Task: Create a travel and tour presentation slider template.
Action: Mouse moved to (468, 184)
Screenshot: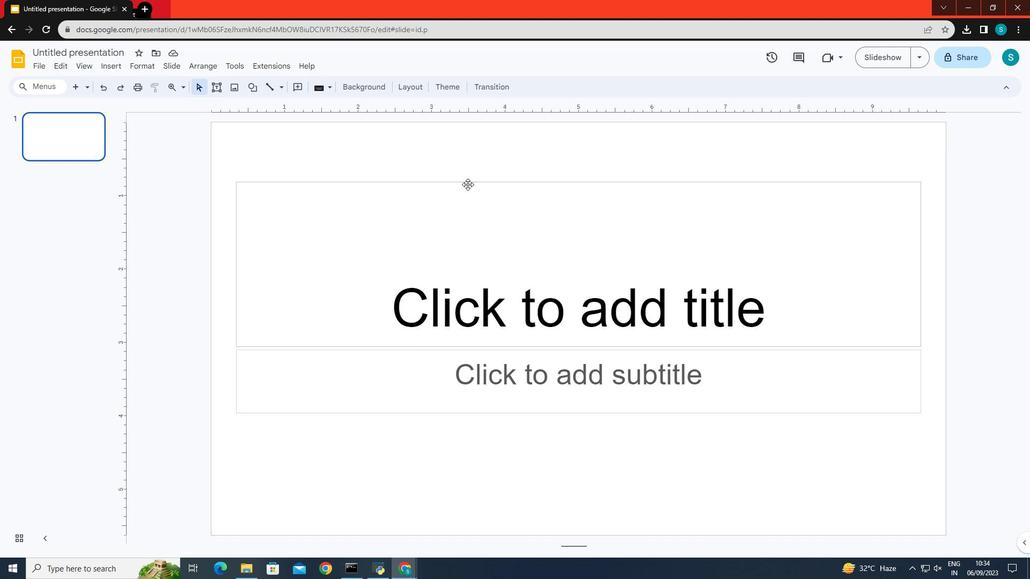 
Action: Mouse pressed left at (468, 184)
Screenshot: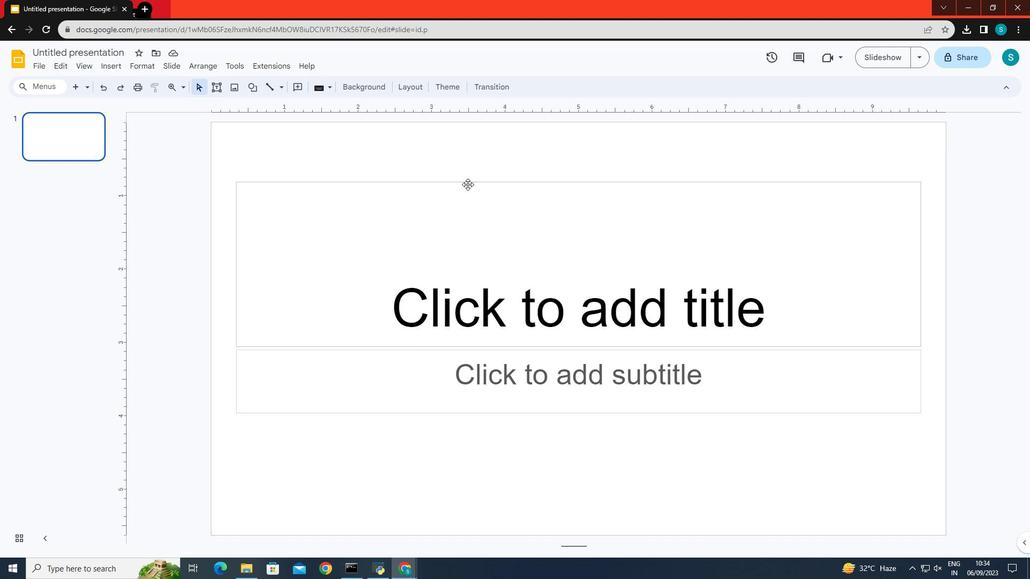 
Action: Key pressed <Key.delete>
Screenshot: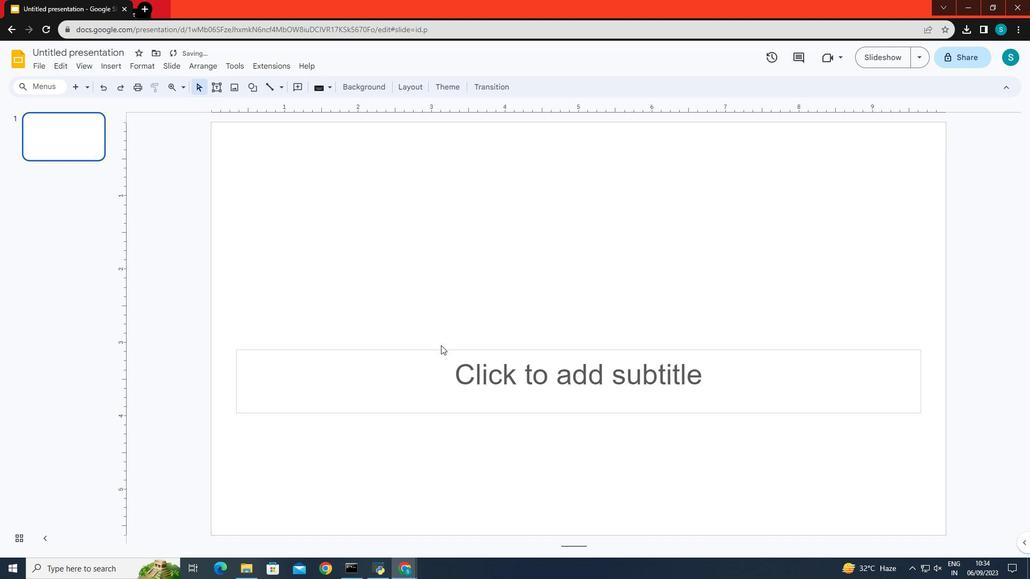
Action: Mouse moved to (427, 349)
Screenshot: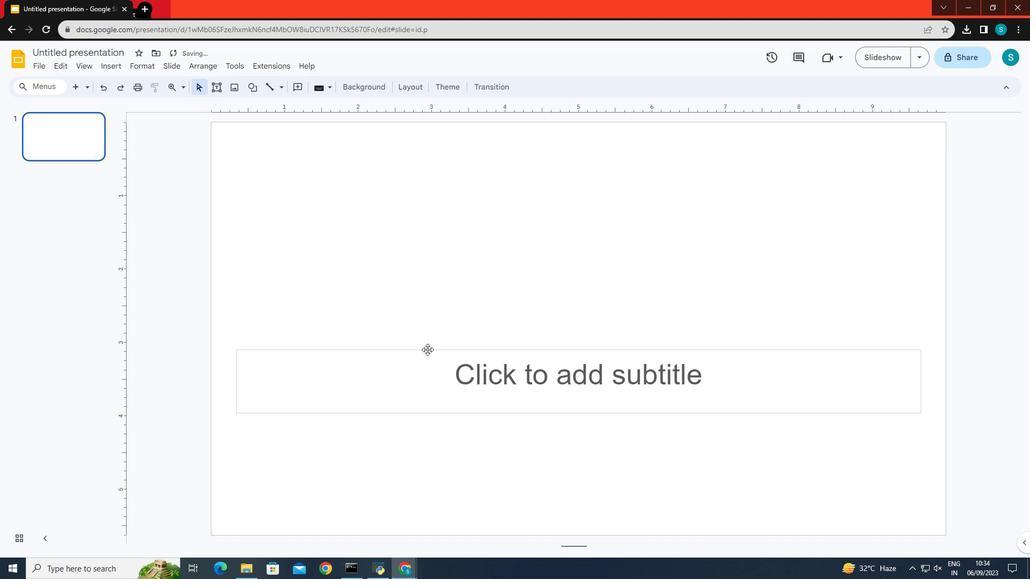 
Action: Mouse pressed left at (427, 349)
Screenshot: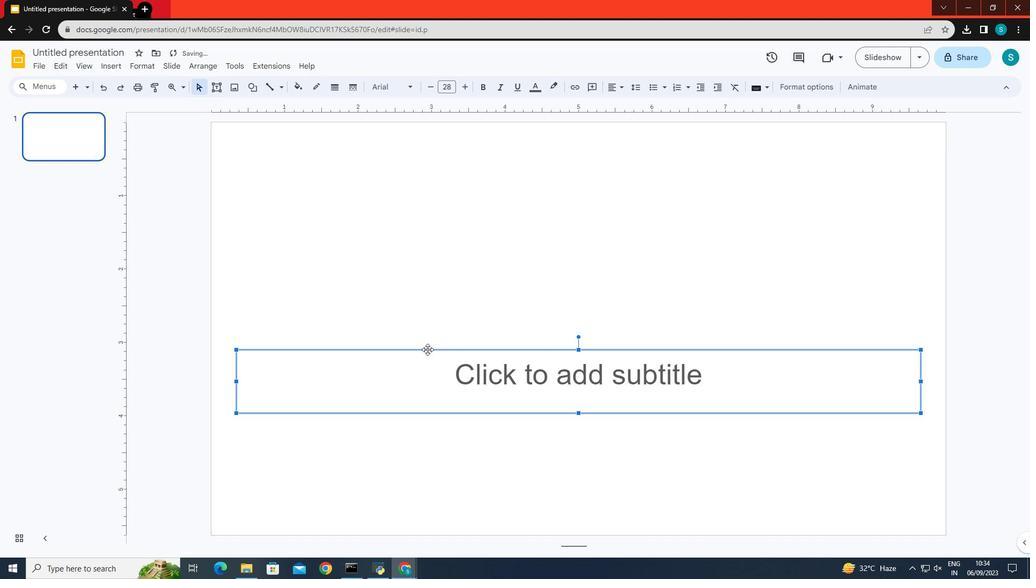 
Action: Key pressed <Key.delete>
Screenshot: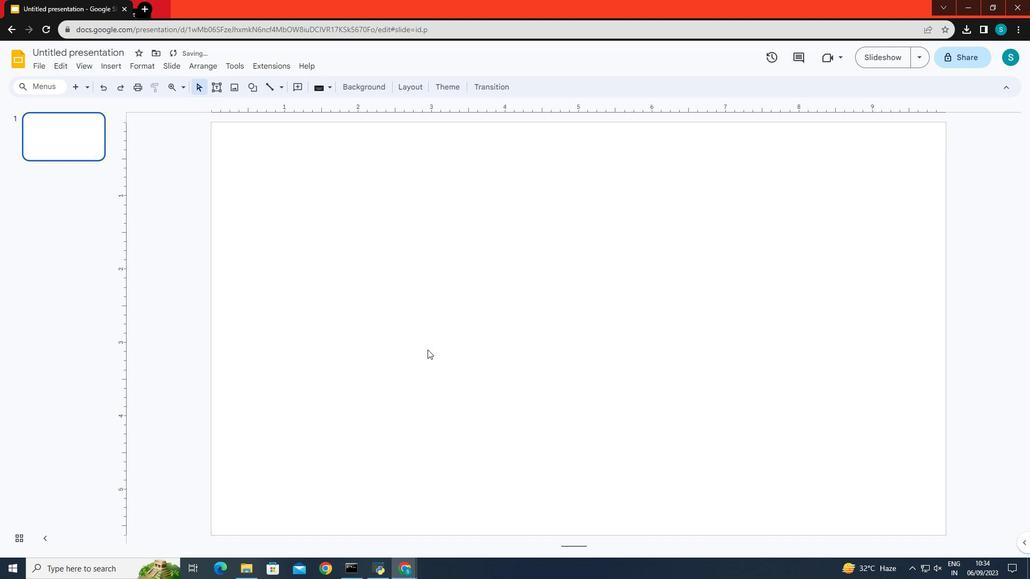 
Action: Mouse moved to (362, 87)
Screenshot: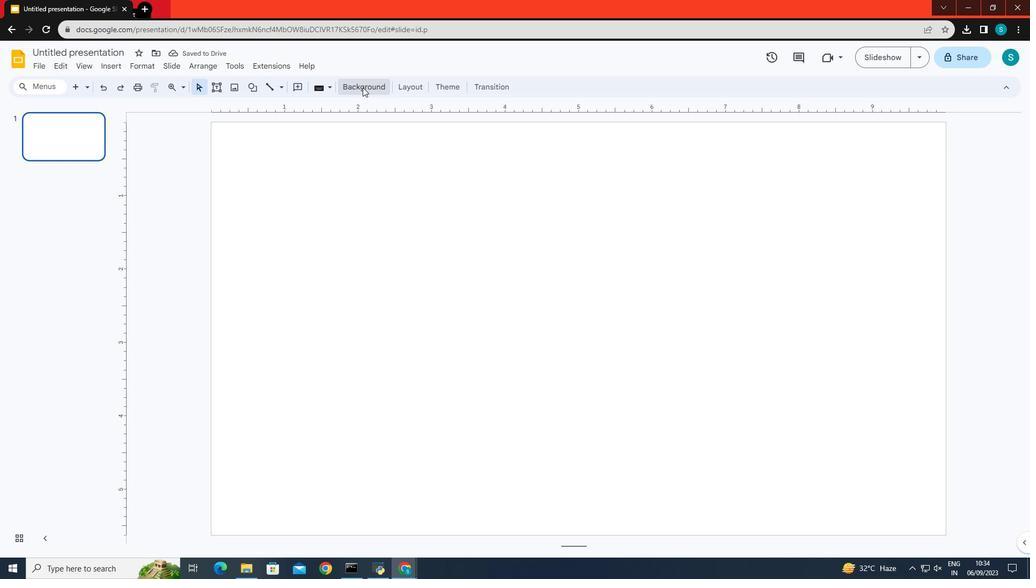 
Action: Mouse pressed left at (362, 87)
Screenshot: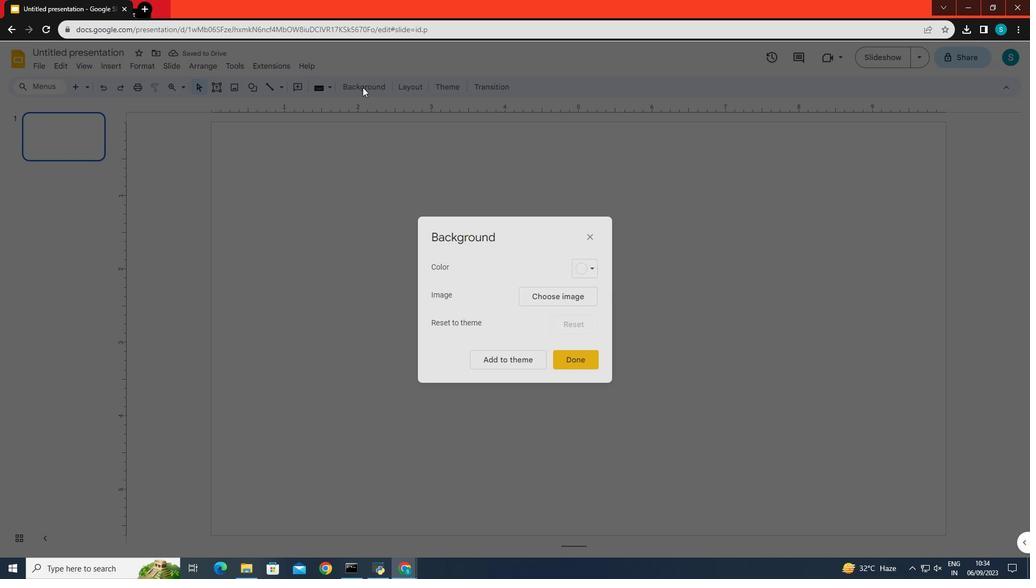 
Action: Mouse moved to (591, 271)
Screenshot: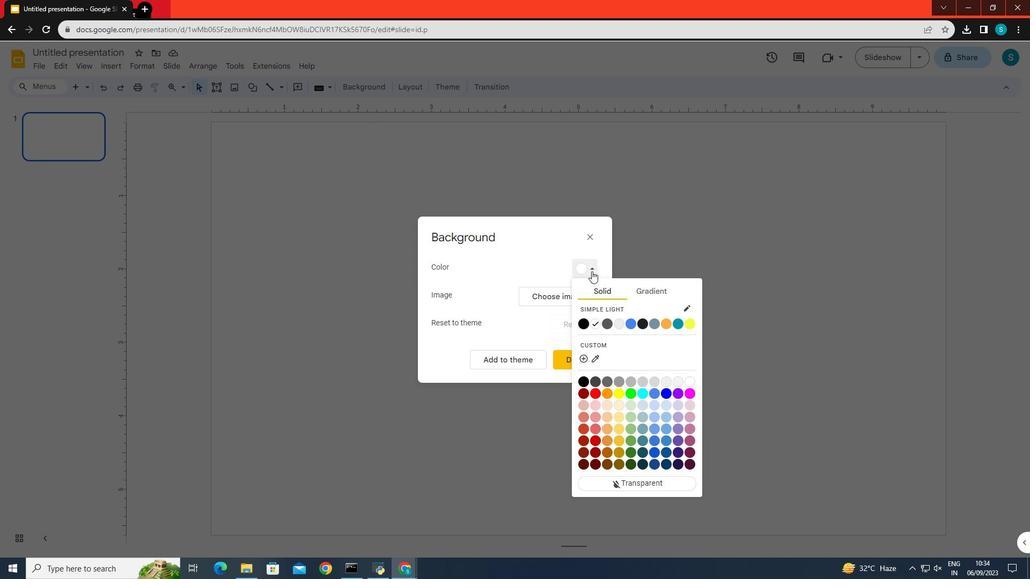 
Action: Mouse pressed left at (591, 271)
Screenshot: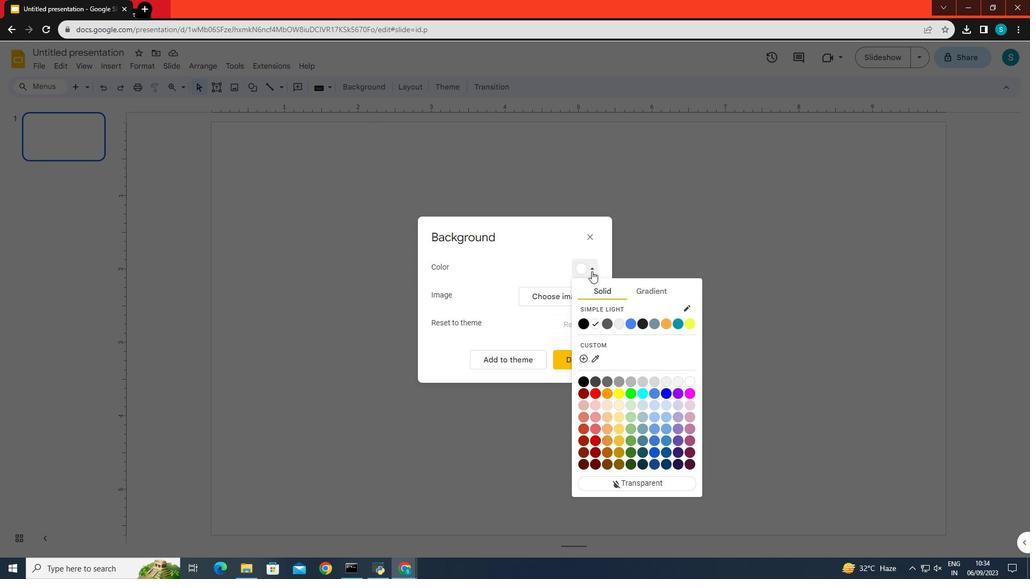 
Action: Mouse moved to (682, 323)
Screenshot: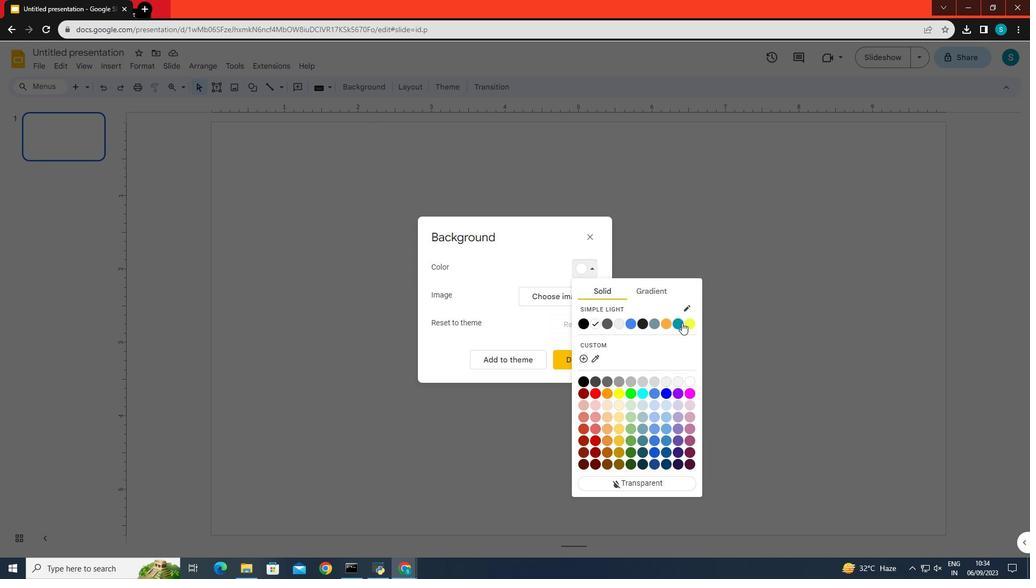 
Action: Mouse pressed left at (682, 323)
Screenshot: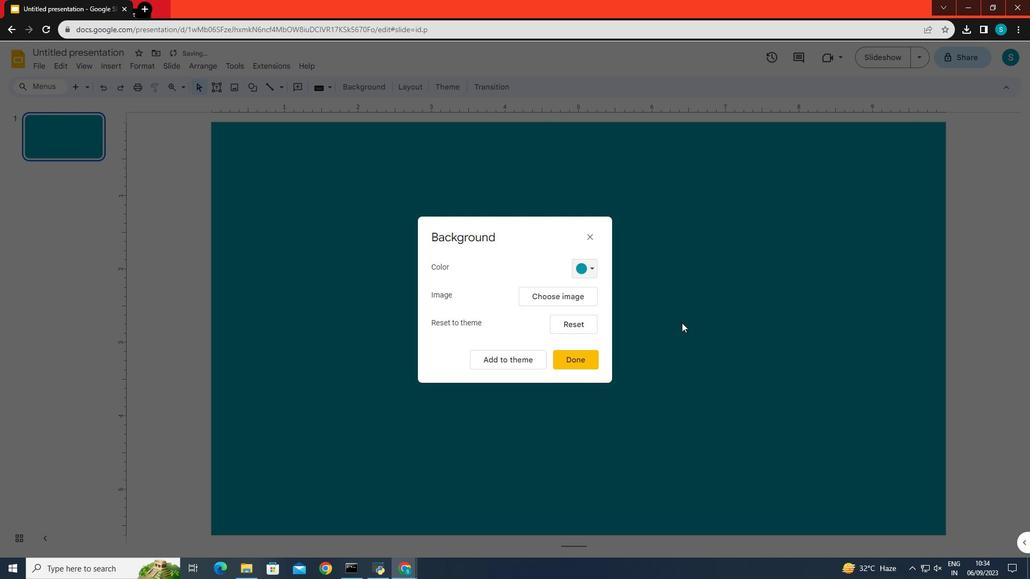 
Action: Mouse moved to (586, 362)
Screenshot: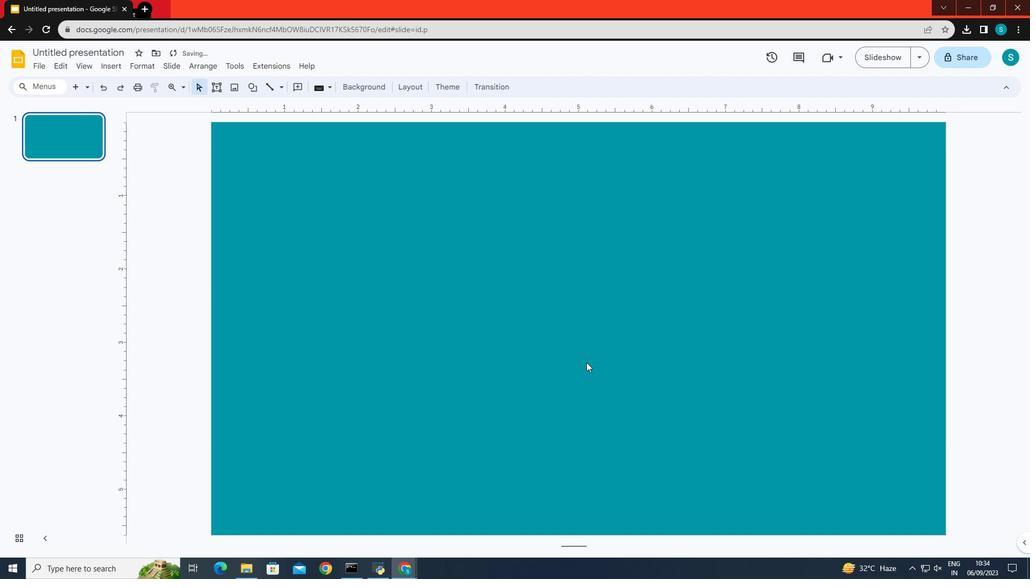 
Action: Mouse pressed left at (586, 362)
Screenshot: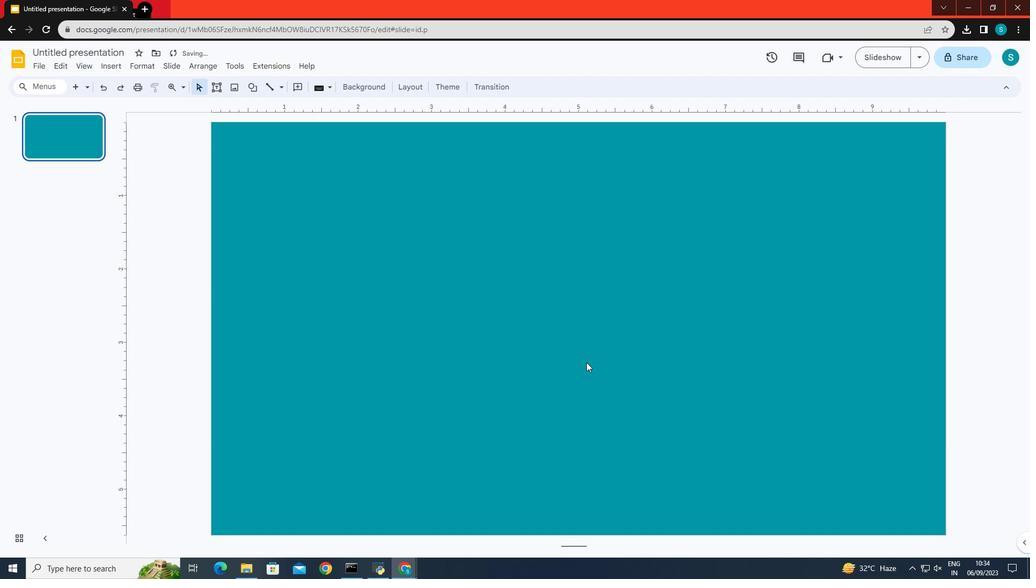 
Action: Mouse moved to (267, 81)
Screenshot: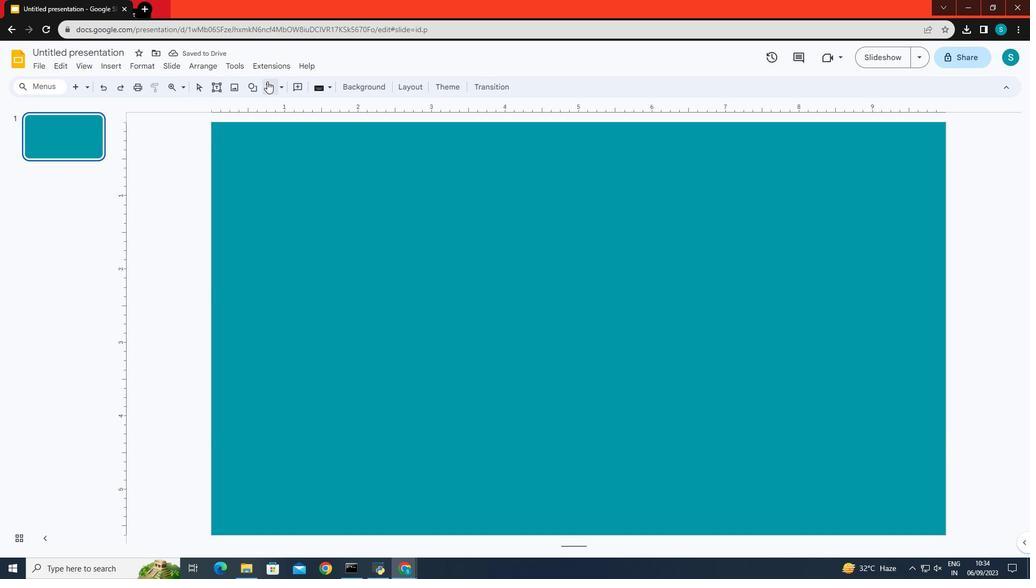 
Action: Mouse pressed left at (267, 81)
Screenshot: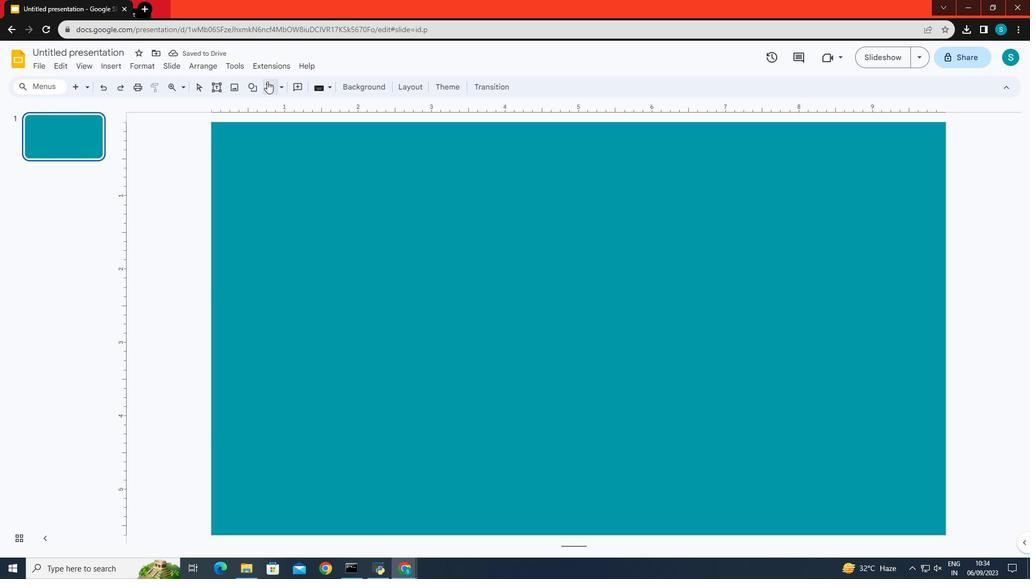 
Action: Mouse moved to (224, 207)
Screenshot: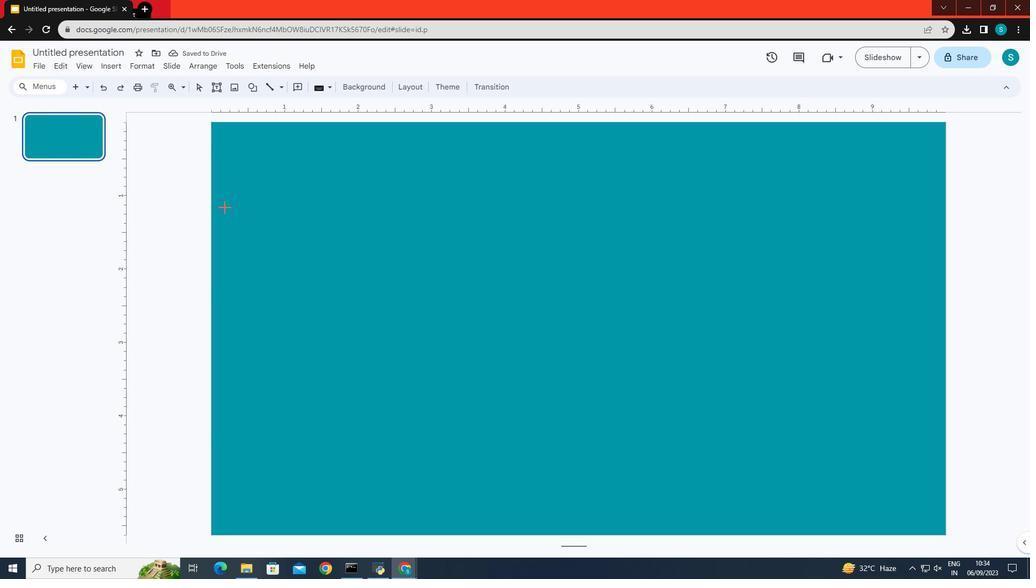 
Action: Mouse pressed left at (224, 207)
Screenshot: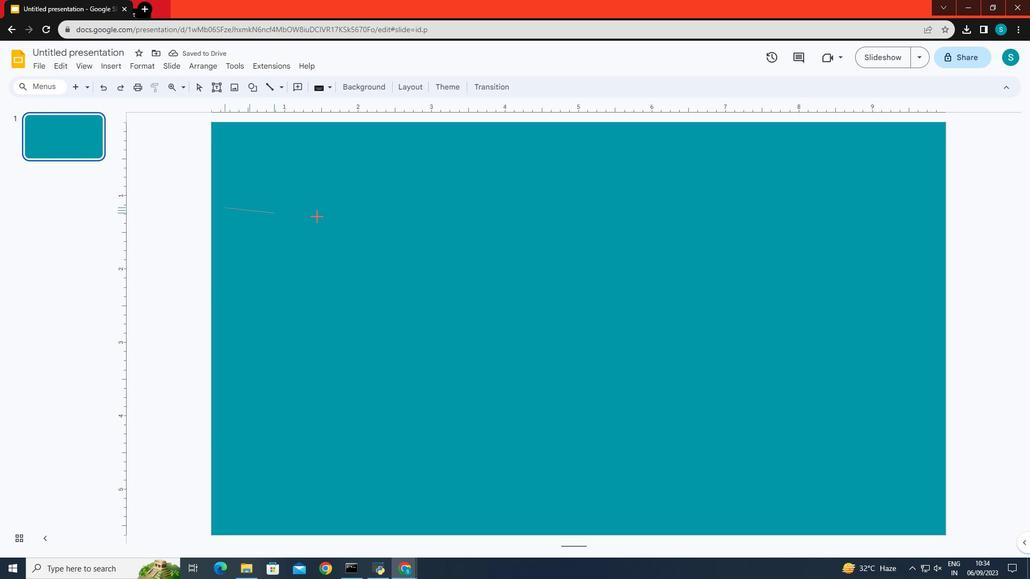 
Action: Mouse moved to (552, 204)
Screenshot: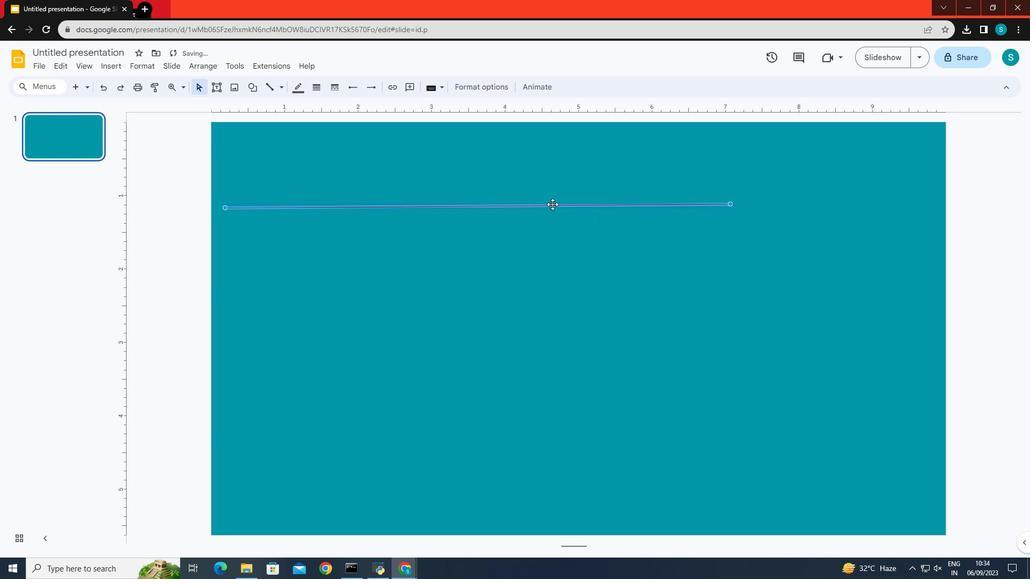 
Action: Mouse pressed left at (552, 204)
Screenshot: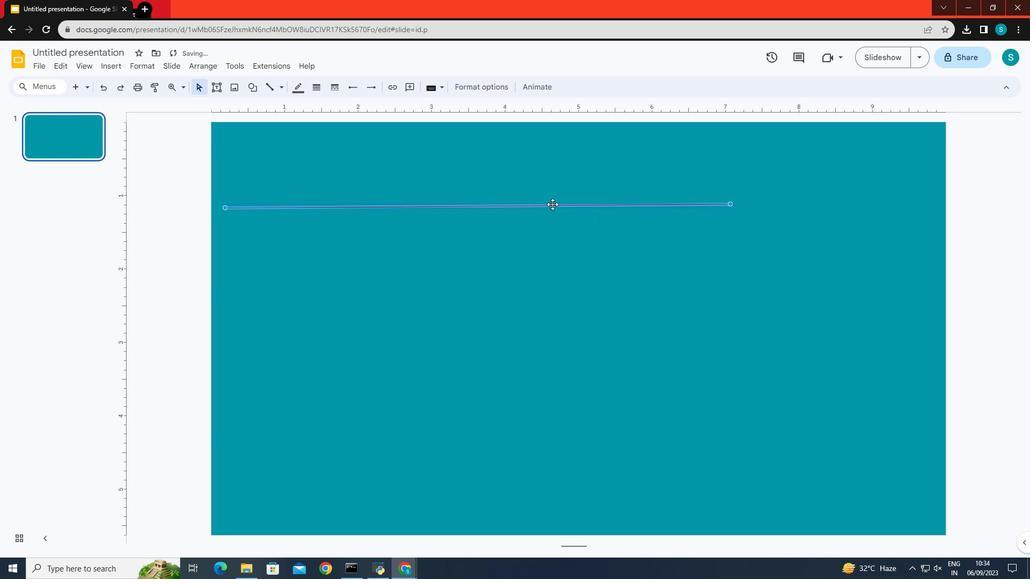 
Action: Mouse moved to (641, 206)
Screenshot: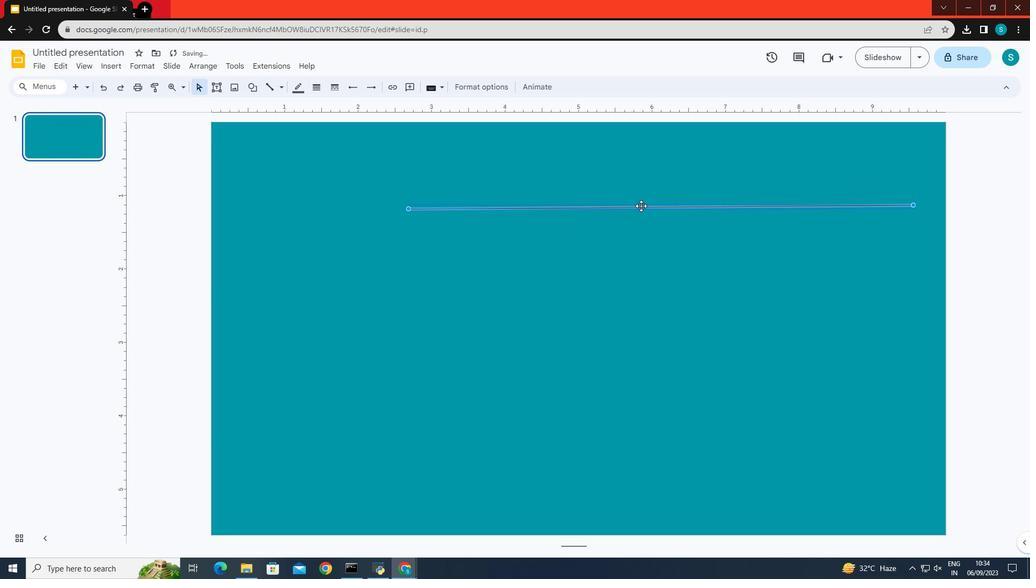 
Action: Mouse pressed left at (641, 206)
Screenshot: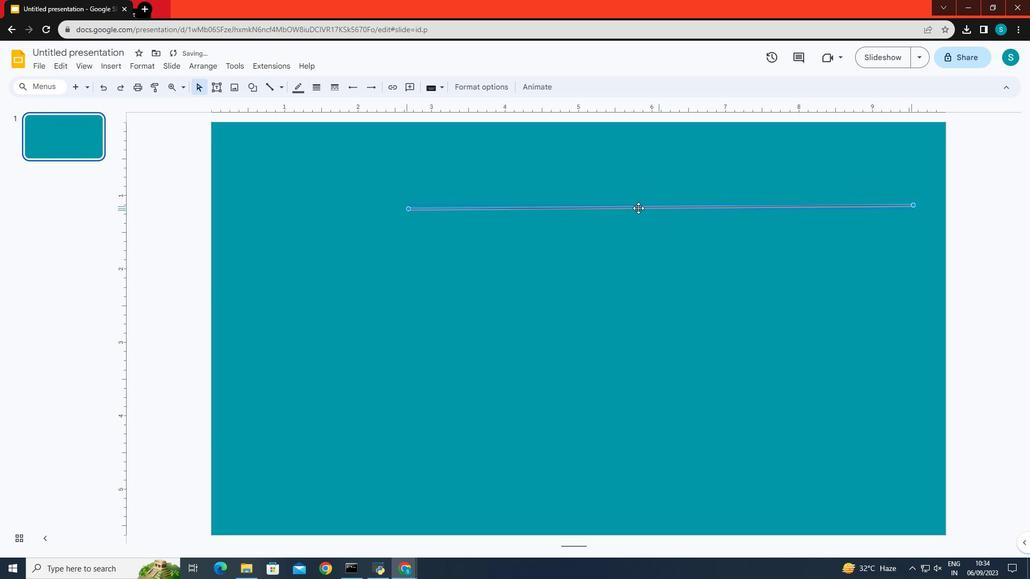 
Action: Mouse moved to (475, 249)
Screenshot: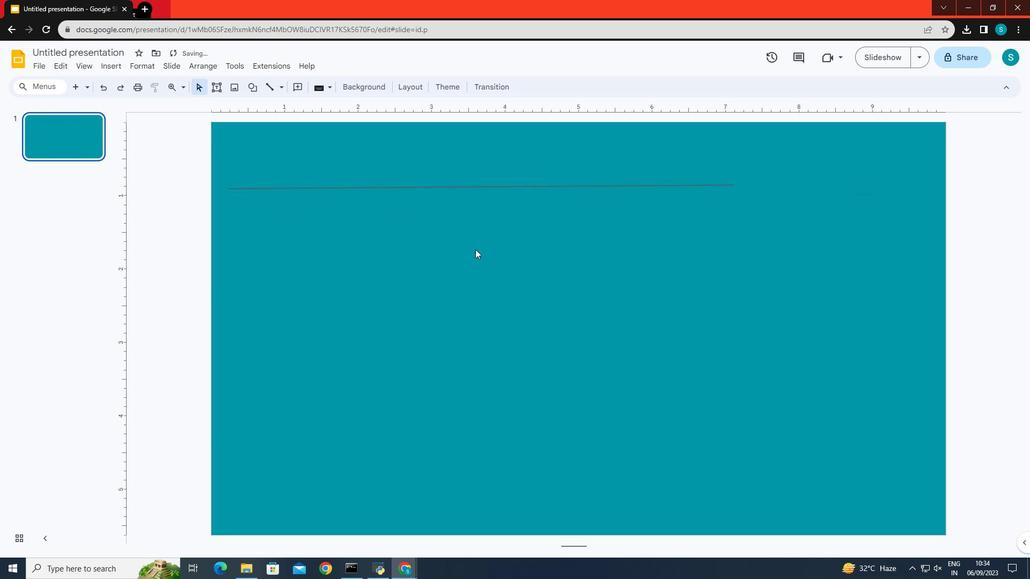 
Action: Mouse pressed left at (475, 249)
Screenshot: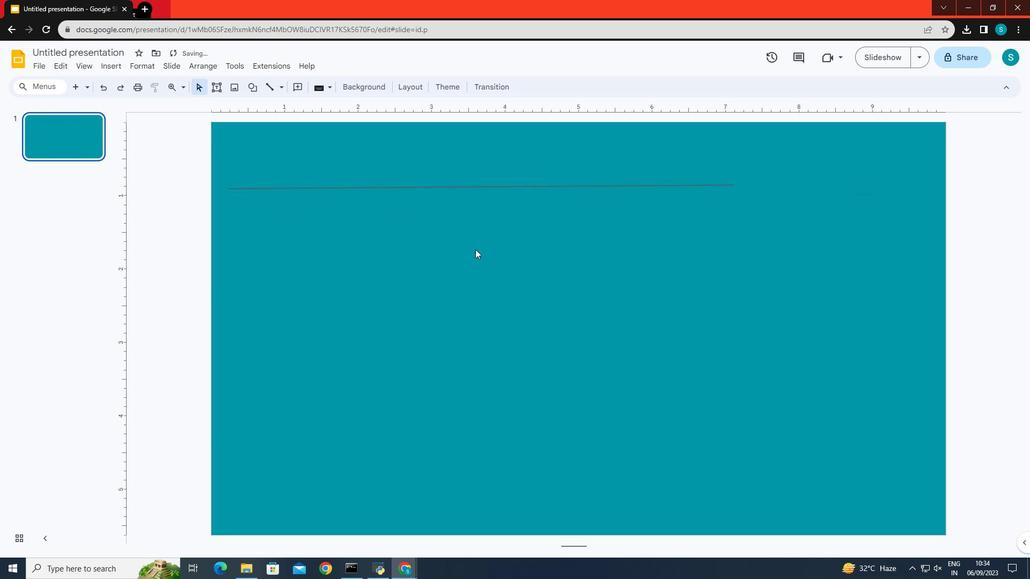 
Action: Mouse moved to (692, 183)
Screenshot: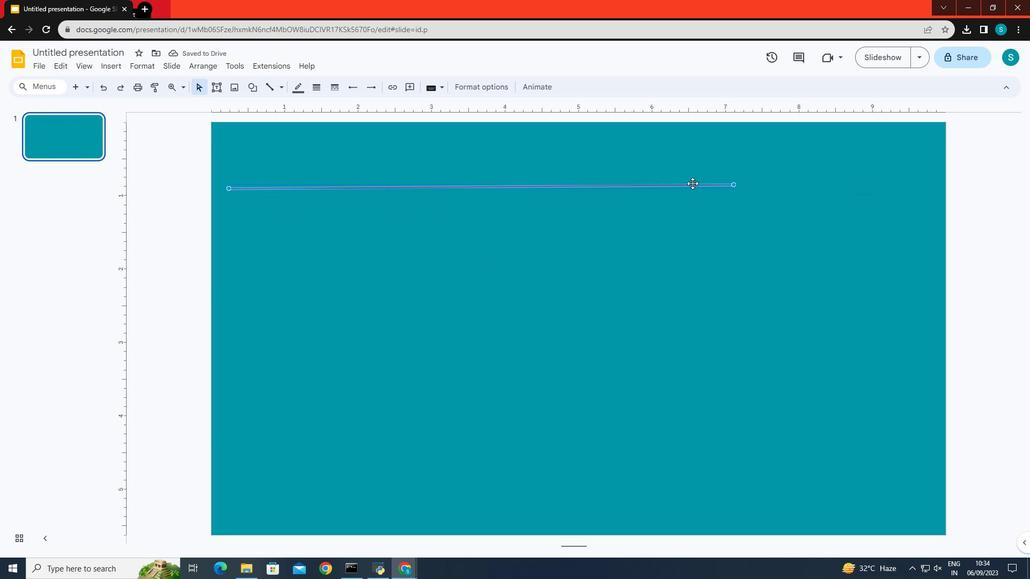 
Action: Mouse pressed left at (692, 183)
Screenshot: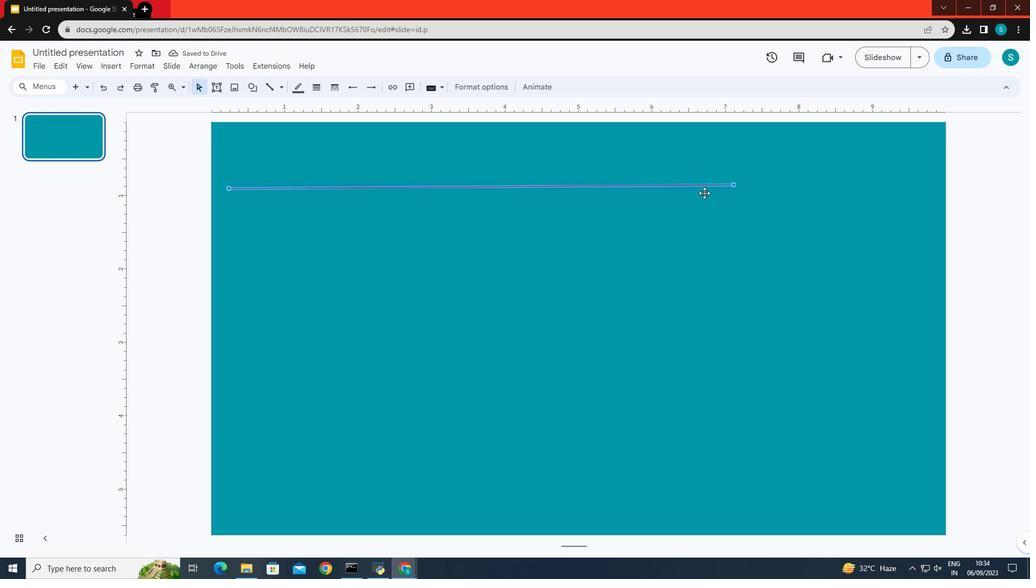 
Action: Mouse moved to (733, 186)
Screenshot: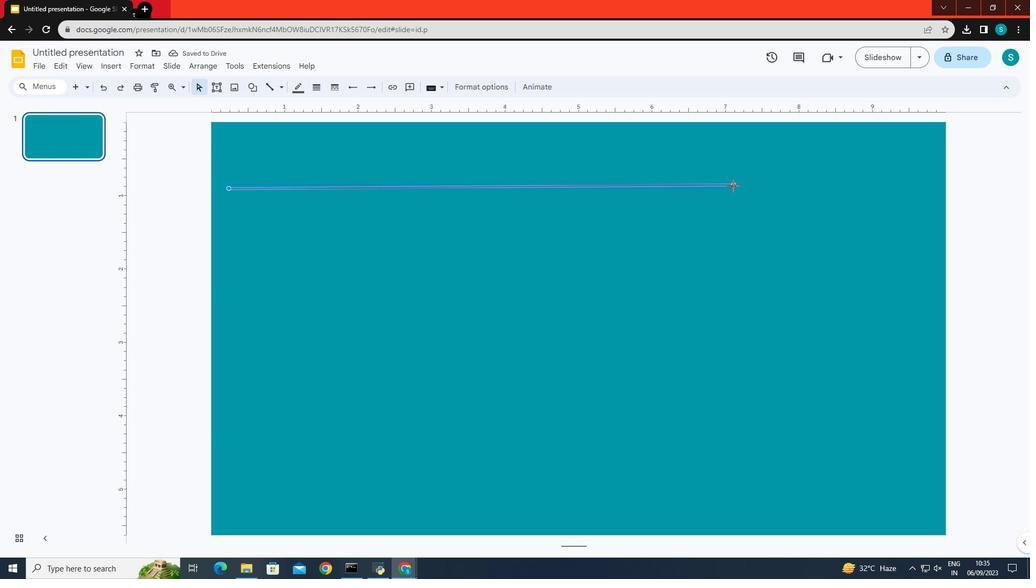 
Action: Mouse pressed left at (733, 186)
Screenshot: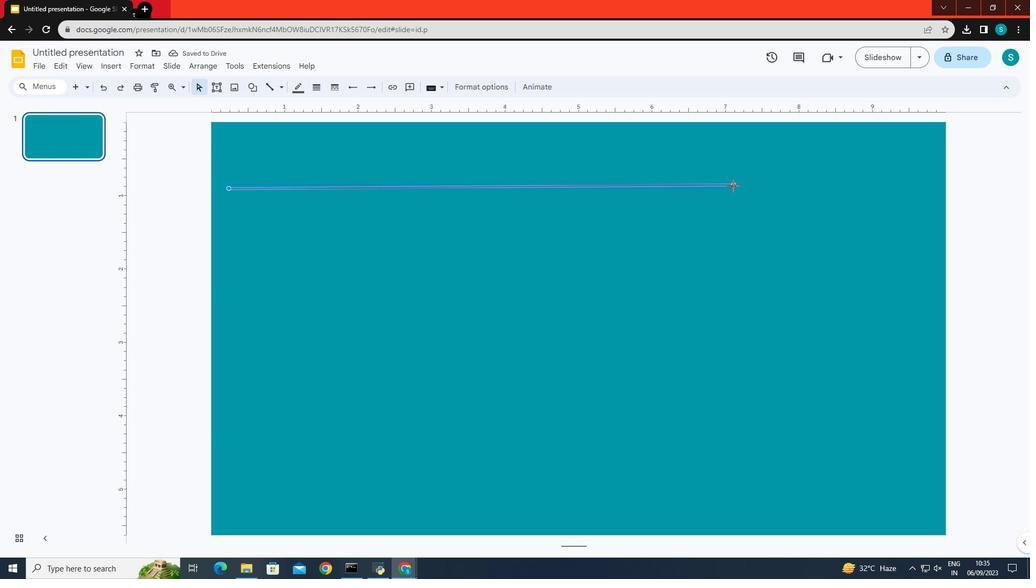 
Action: Mouse moved to (695, 242)
Screenshot: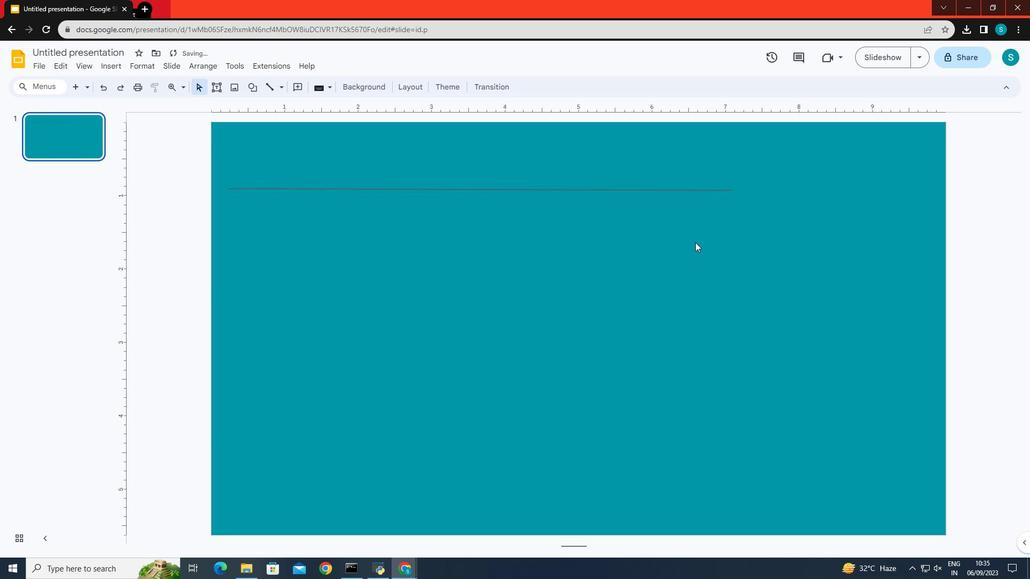 
Action: Mouse pressed left at (695, 242)
Screenshot: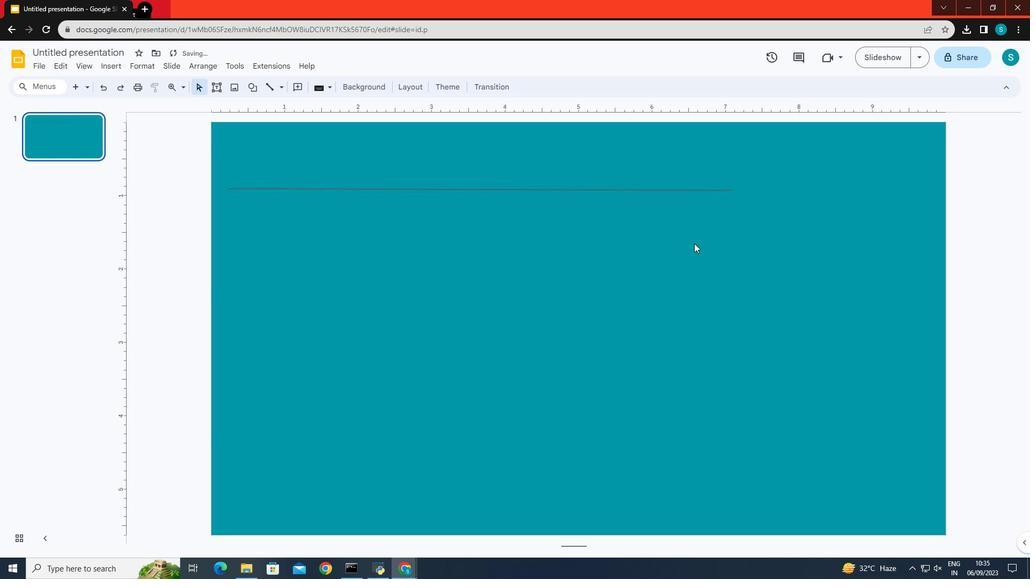 
Action: Mouse moved to (649, 187)
Screenshot: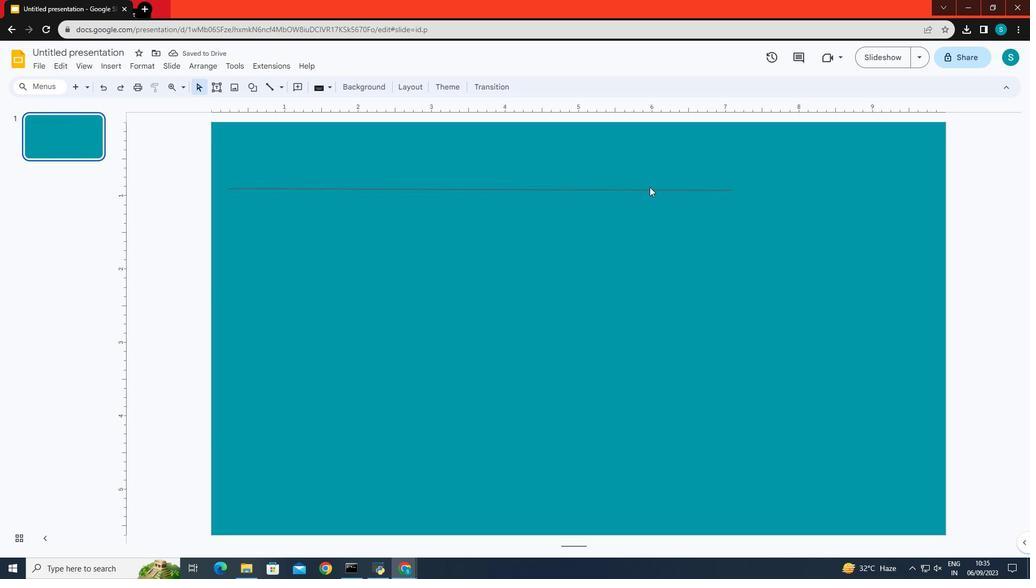 
Action: Mouse pressed left at (649, 187)
Screenshot: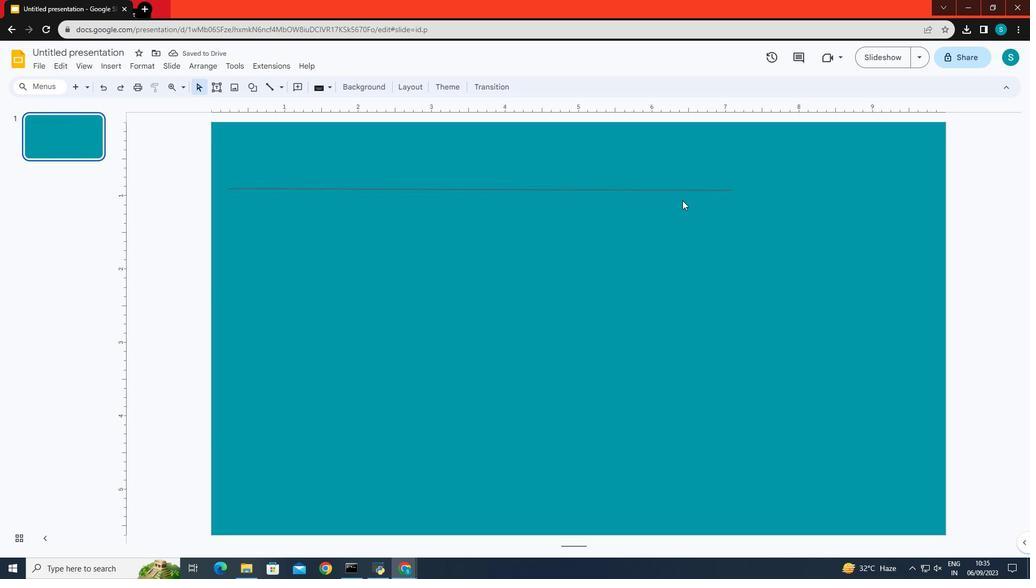 
Action: Mouse moved to (711, 189)
Screenshot: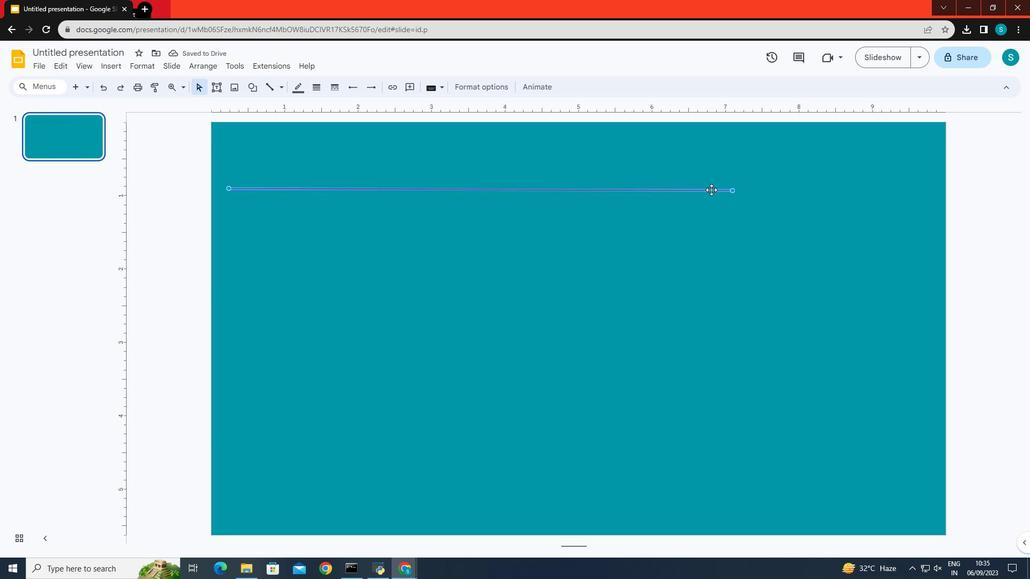 
Action: Mouse pressed left at (711, 189)
Screenshot: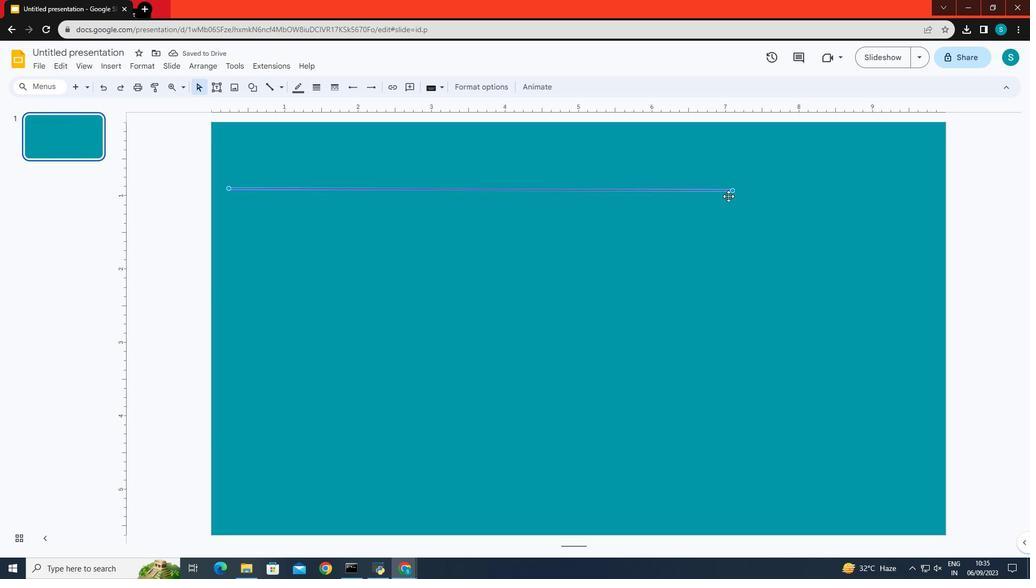 
Action: Mouse moved to (732, 191)
Screenshot: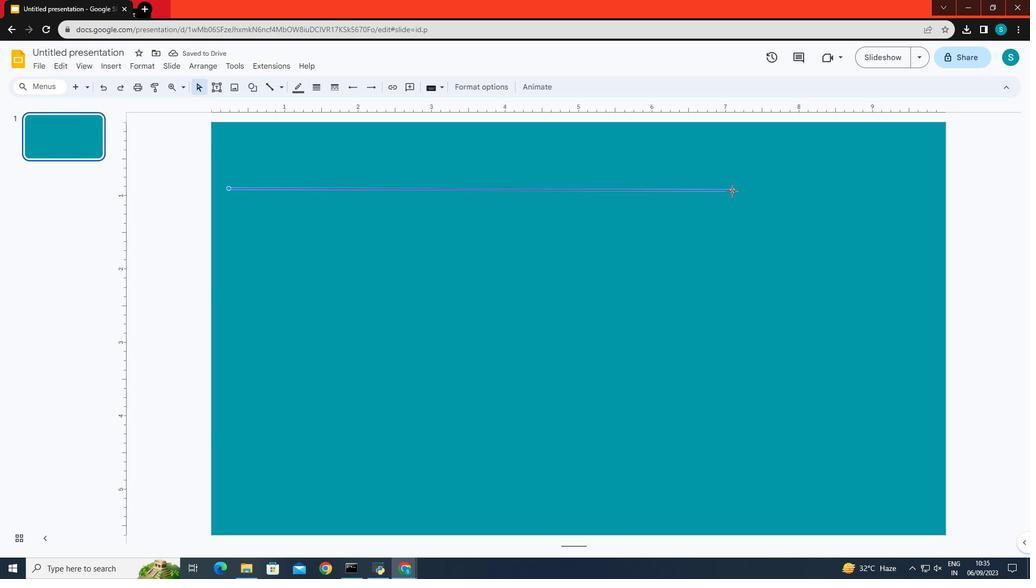 
Action: Mouse pressed left at (732, 191)
Screenshot: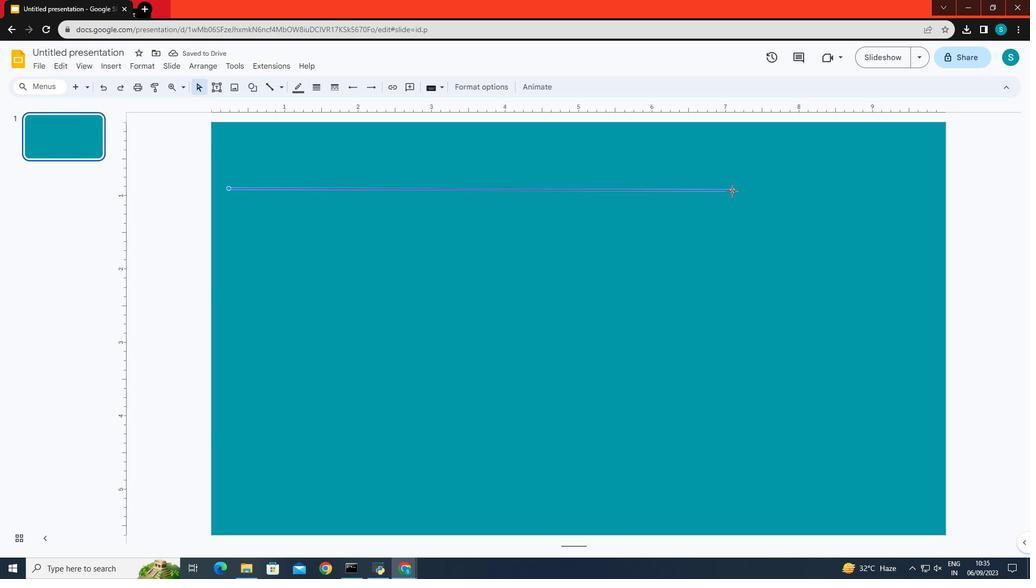 
Action: Mouse moved to (705, 229)
Screenshot: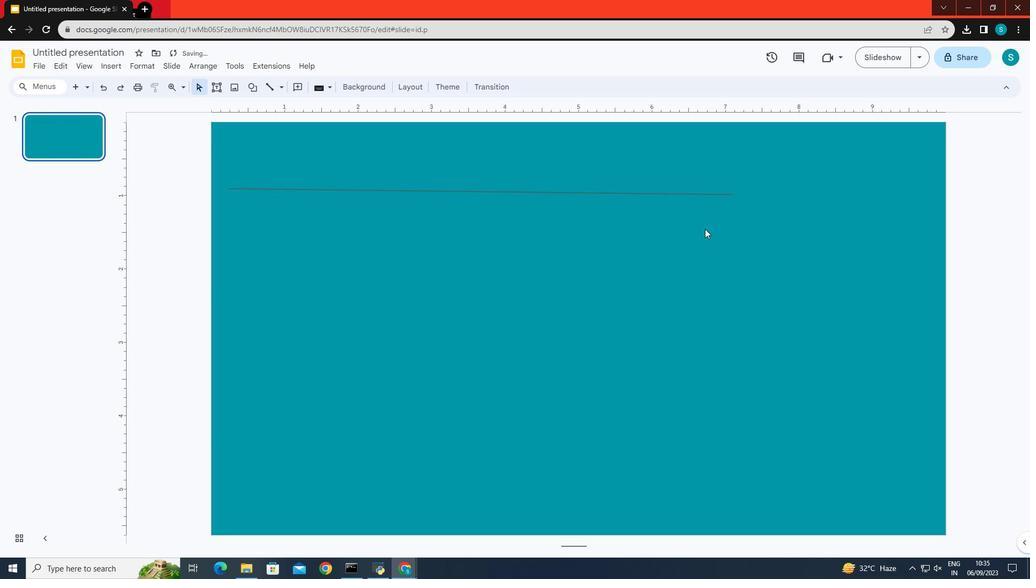 
Action: Mouse pressed left at (705, 229)
Screenshot: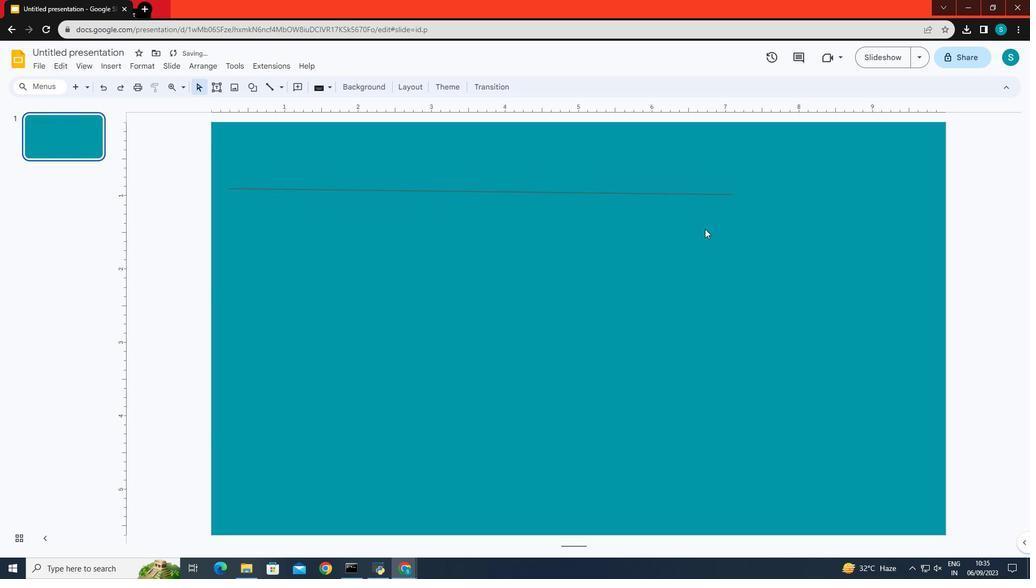 
Action: Mouse moved to (539, 194)
Screenshot: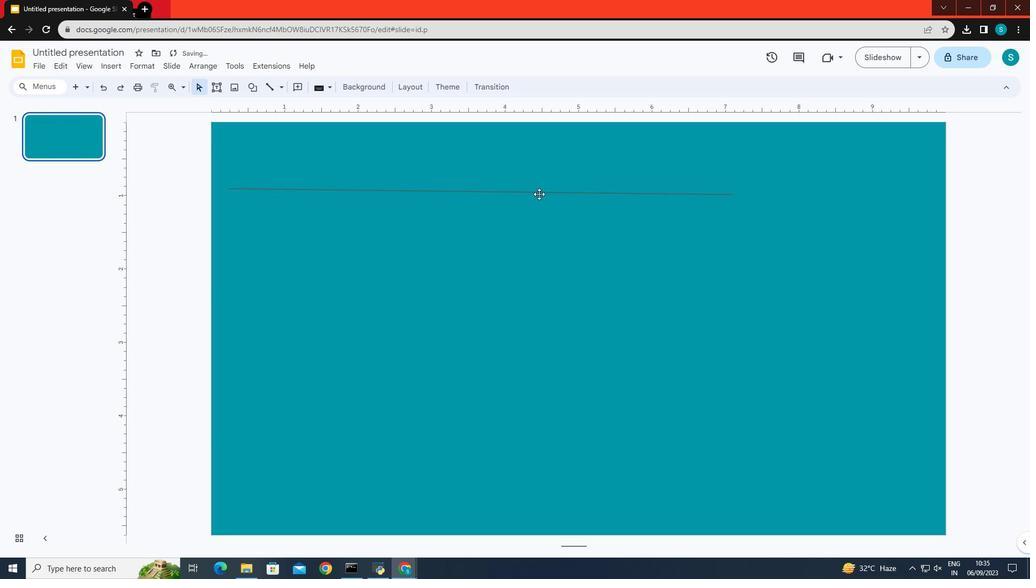 
Action: Mouse pressed left at (539, 194)
Screenshot: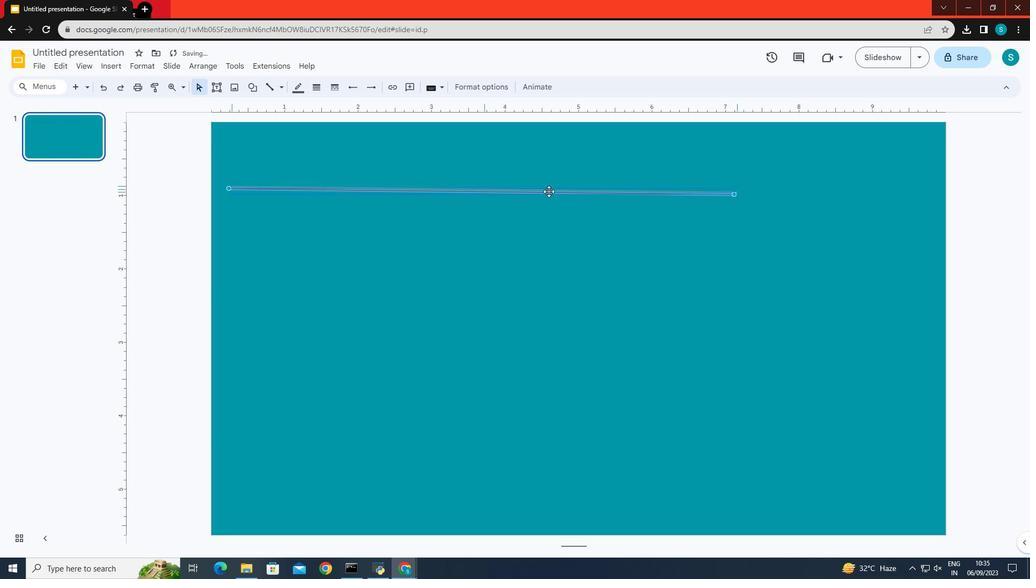 
Action: Mouse moved to (589, 267)
Screenshot: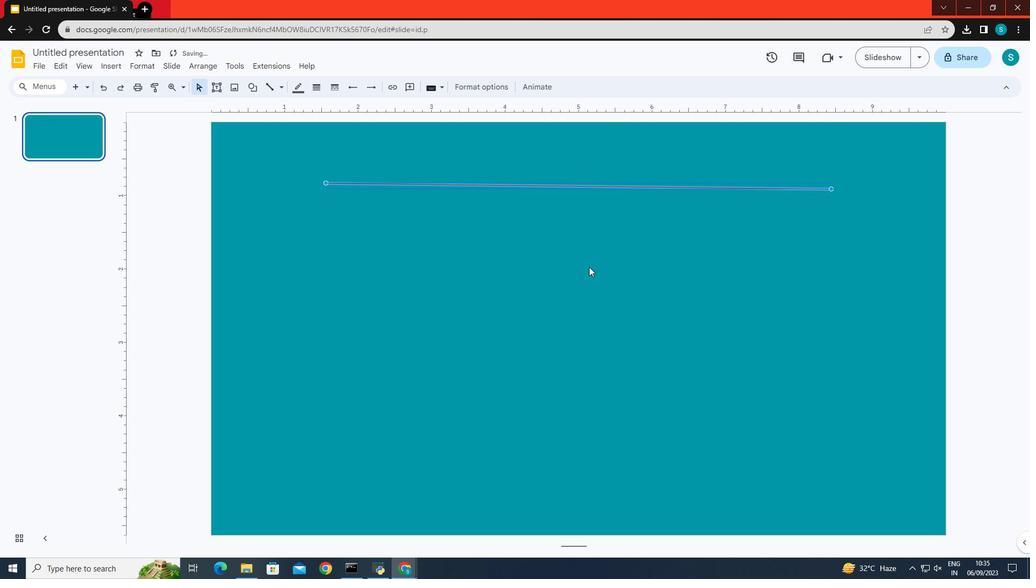 
Action: Key pressed <Key.delete>
Screenshot: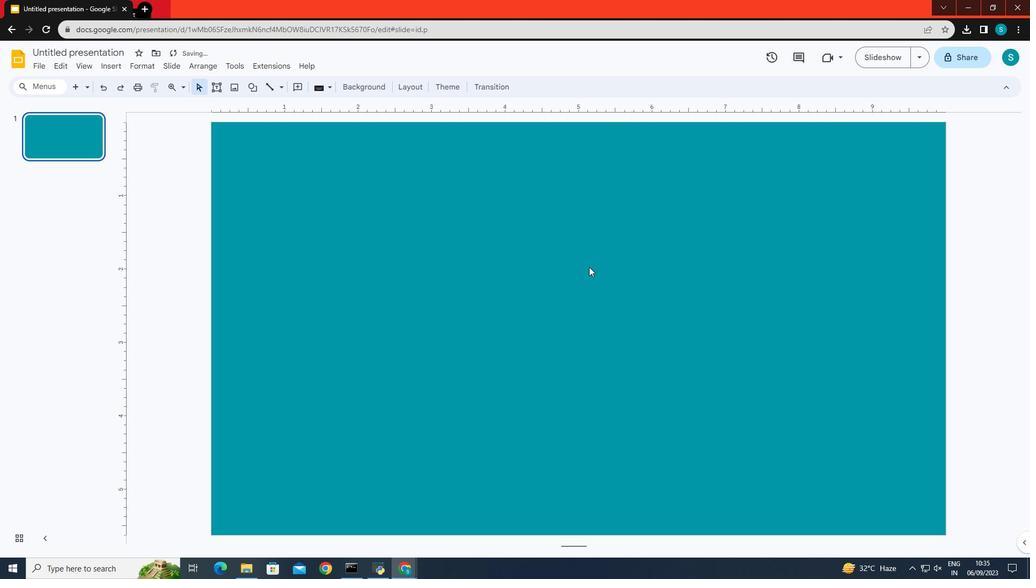 
Action: Mouse moved to (250, 86)
Screenshot: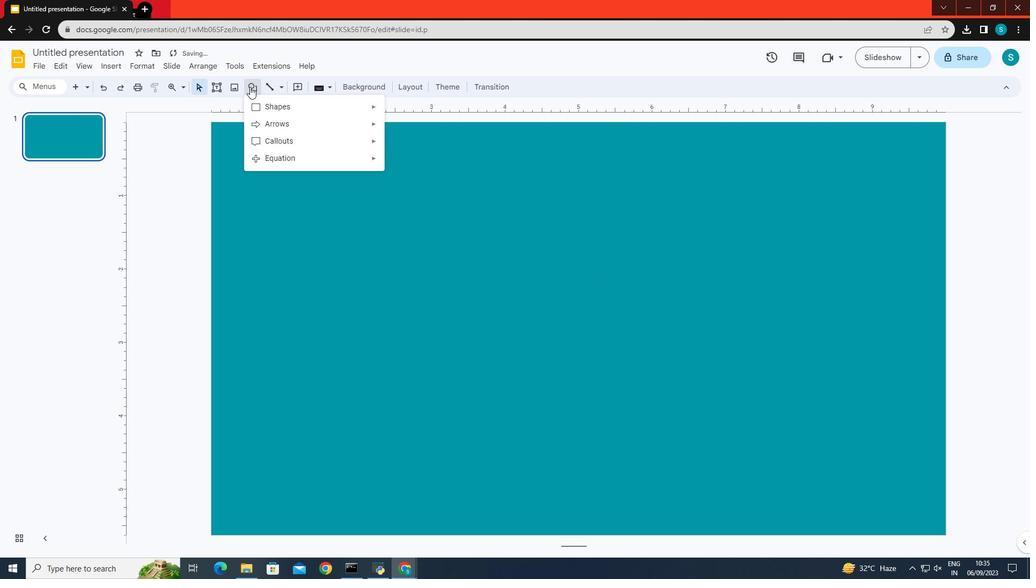 
Action: Mouse pressed left at (250, 86)
Screenshot: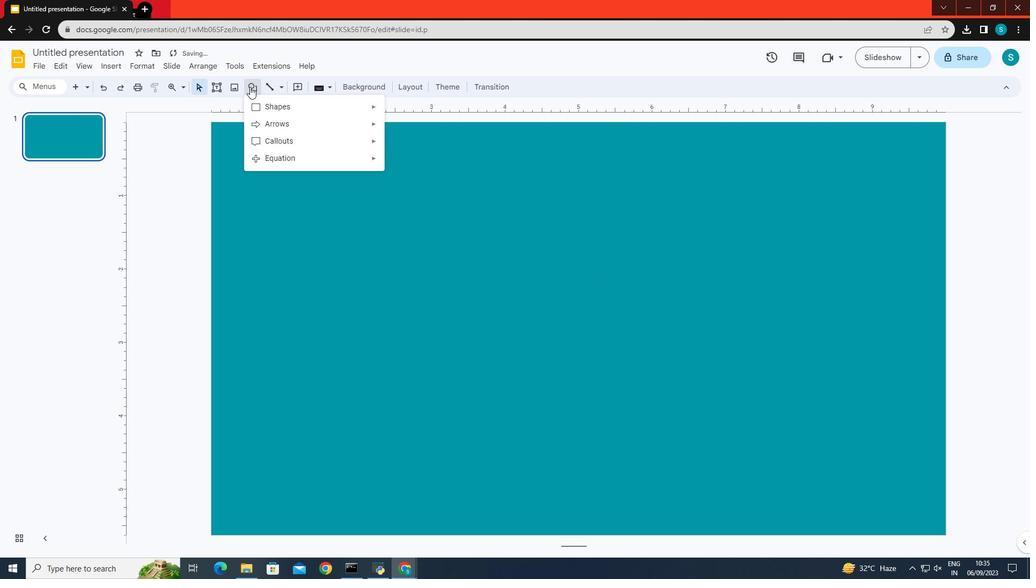 
Action: Mouse moved to (394, 112)
Screenshot: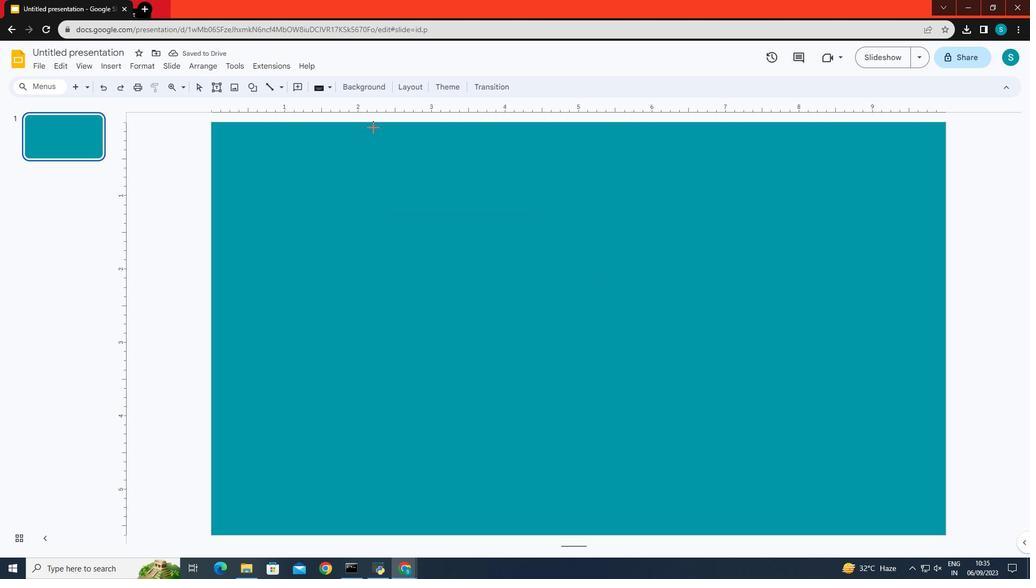 
Action: Mouse pressed left at (394, 112)
Screenshot: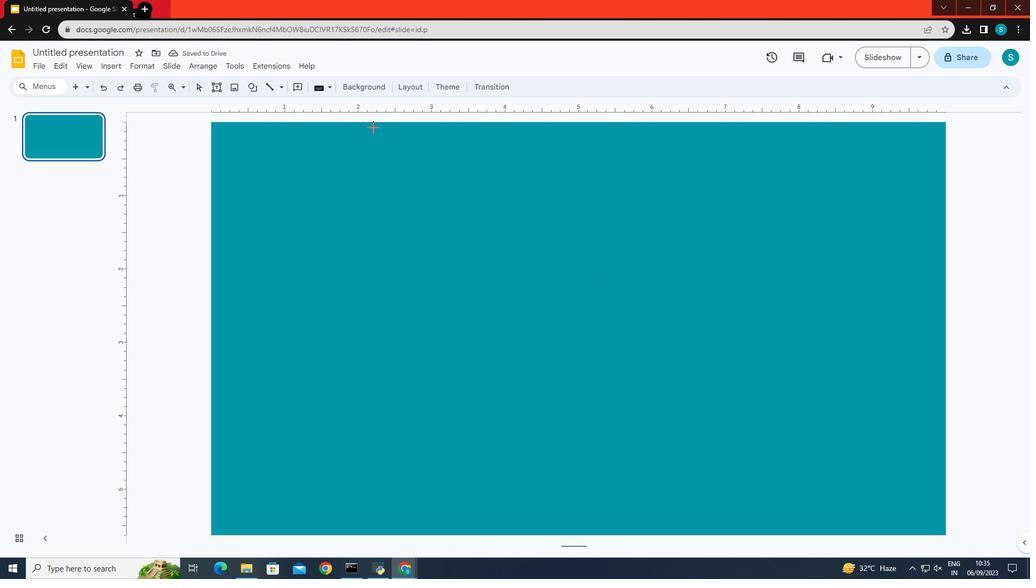 
Action: Mouse moved to (211, 123)
Screenshot: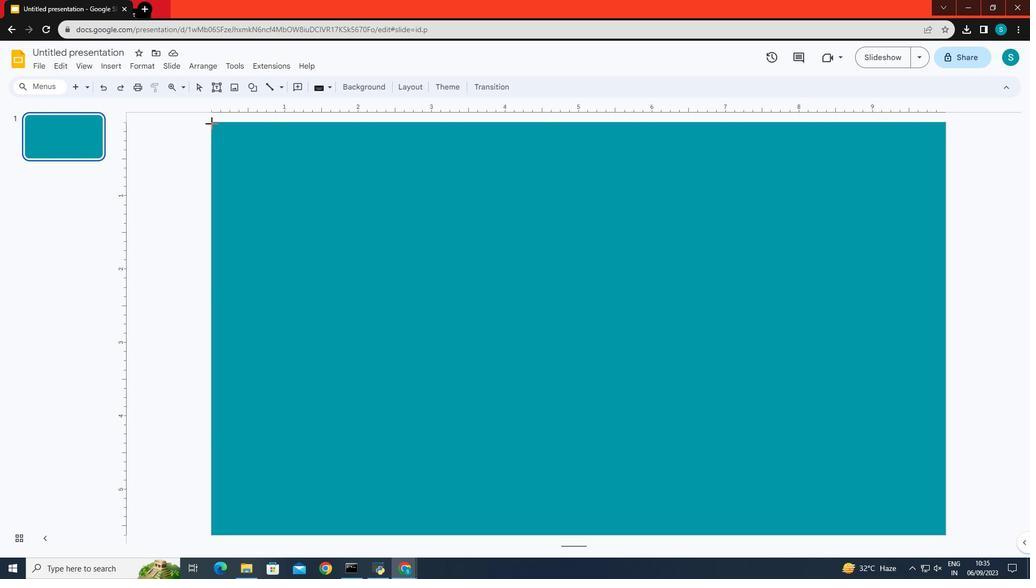 
Action: Mouse pressed left at (211, 123)
Screenshot: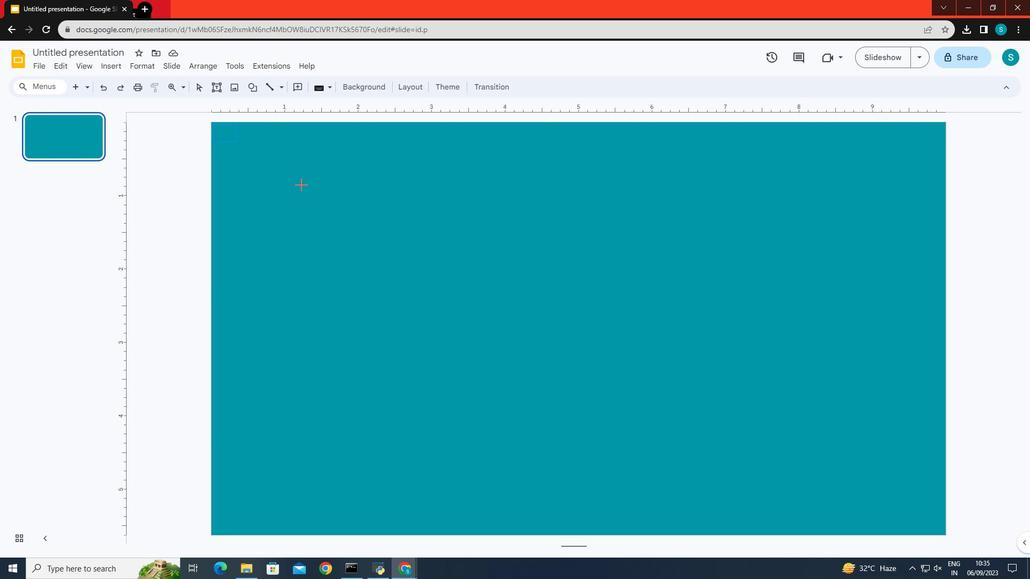 
Action: Mouse moved to (494, 164)
Screenshot: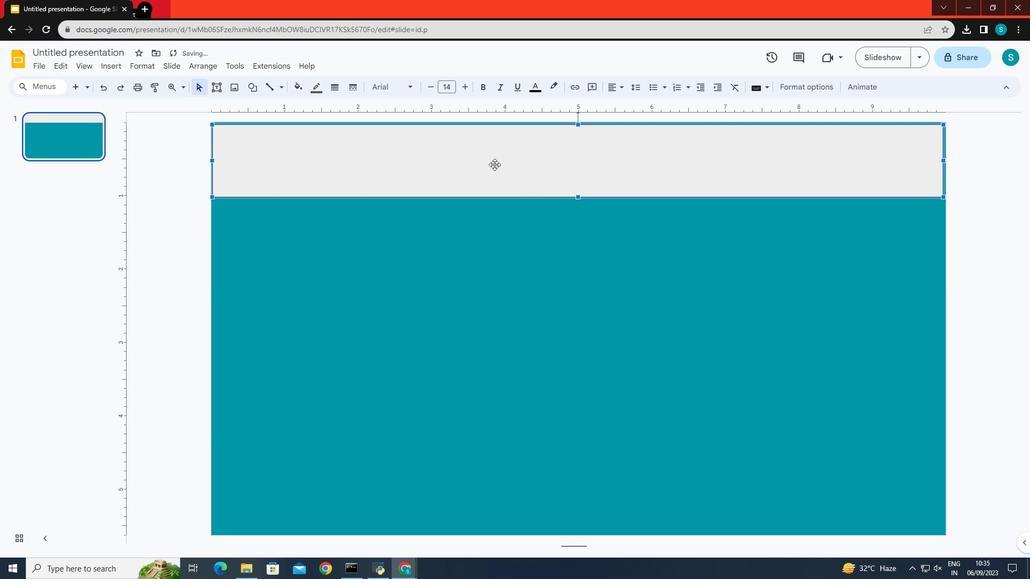 
Action: Mouse pressed left at (494, 164)
Screenshot: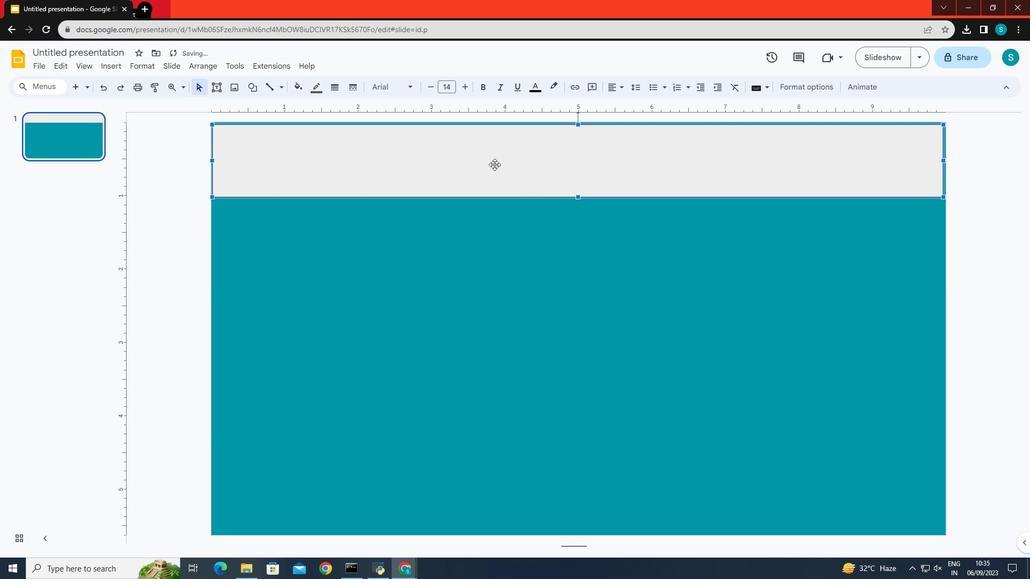 
Action: Mouse moved to (578, 124)
Screenshot: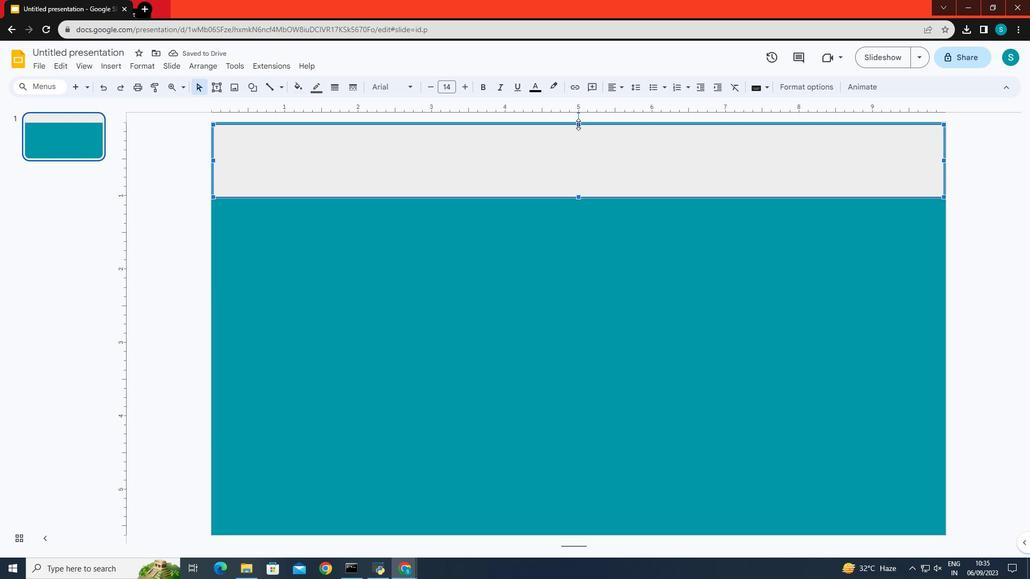 
Action: Mouse pressed left at (578, 124)
Screenshot: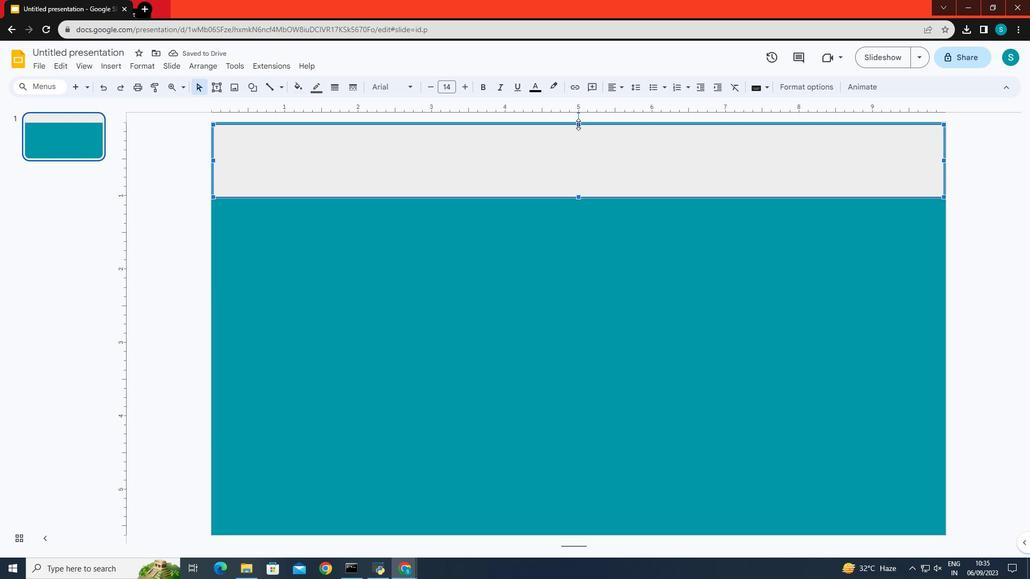 
Action: Mouse moved to (577, 197)
Screenshot: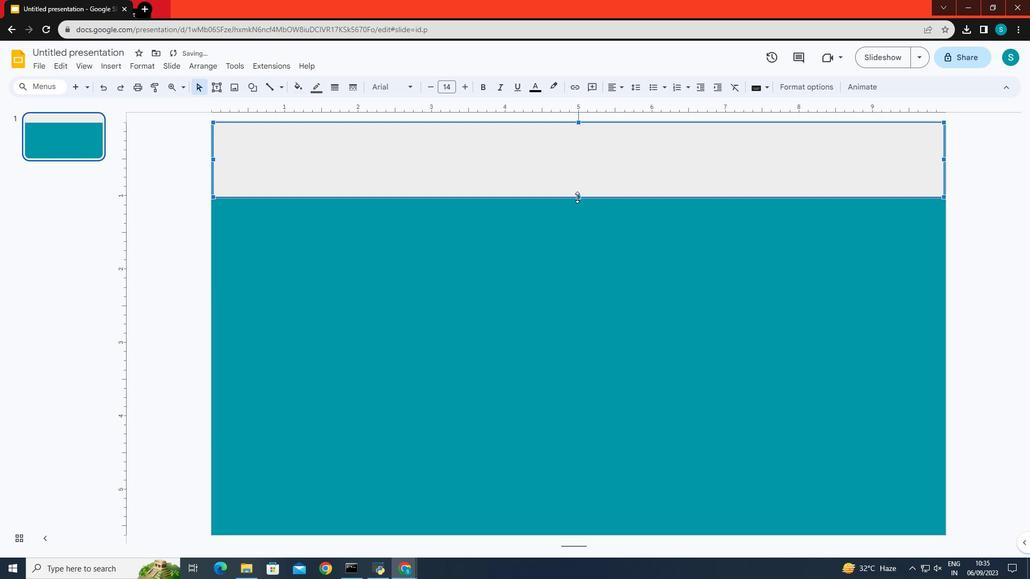 
Action: Mouse pressed left at (577, 197)
Screenshot: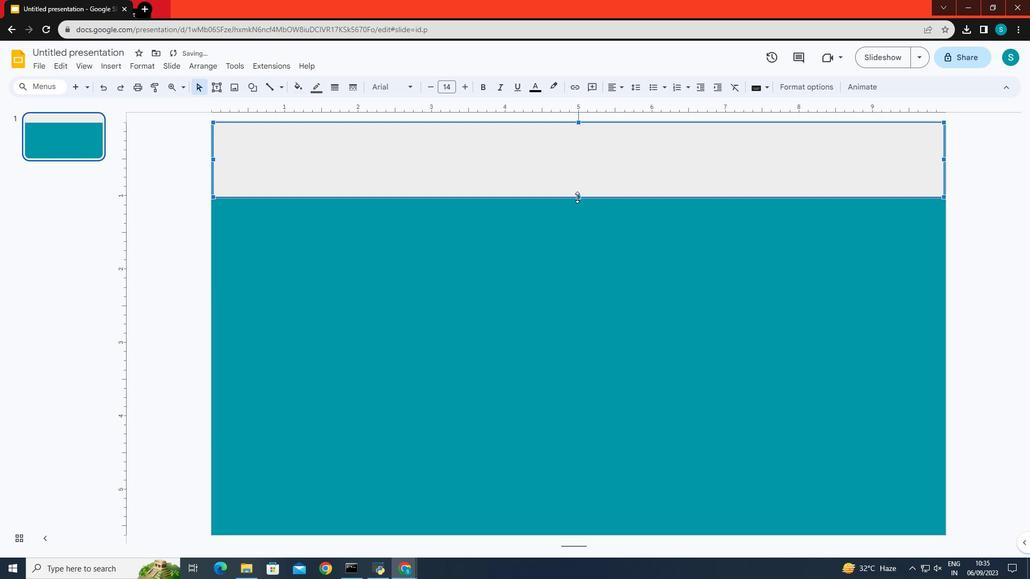 
Action: Mouse moved to (214, 162)
Screenshot: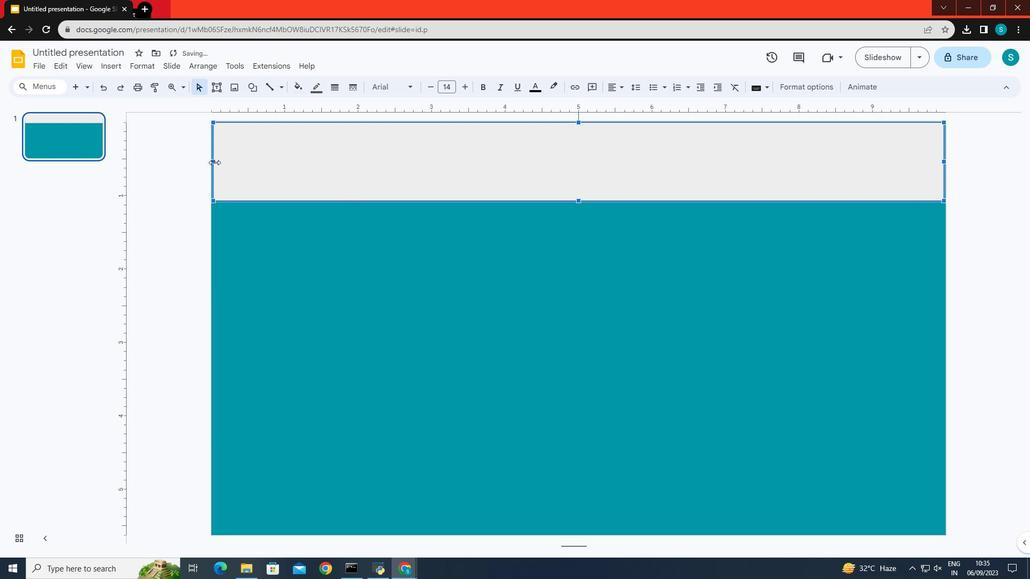 
Action: Mouse pressed left at (214, 162)
Screenshot: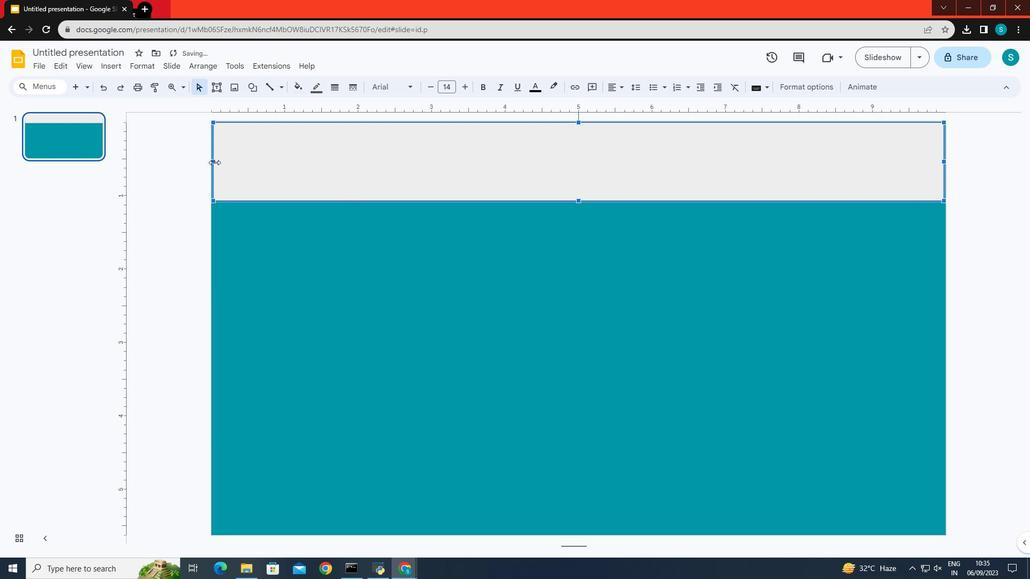 
Action: Mouse moved to (325, 159)
Screenshot: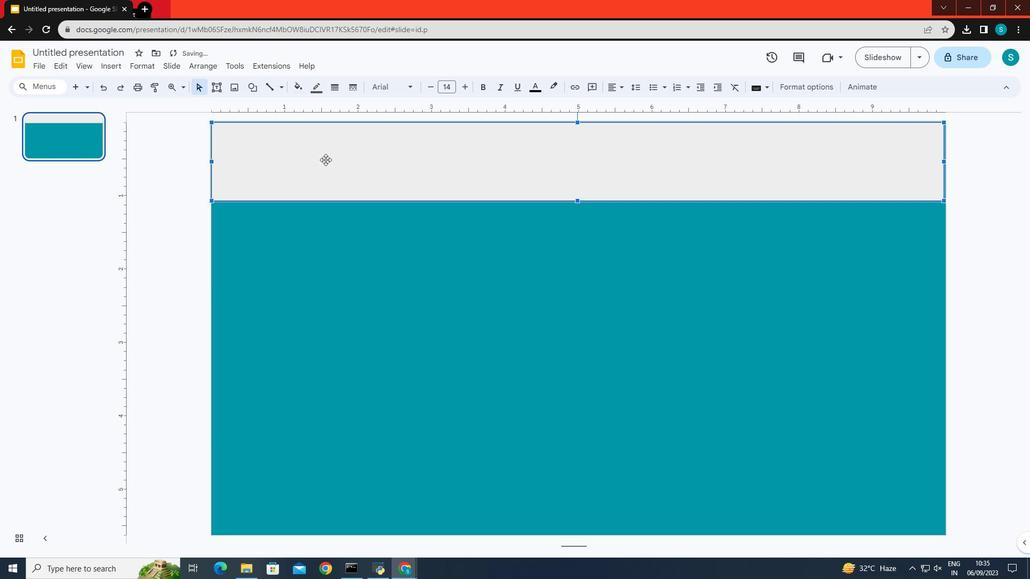 
Action: Mouse pressed left at (325, 159)
Screenshot: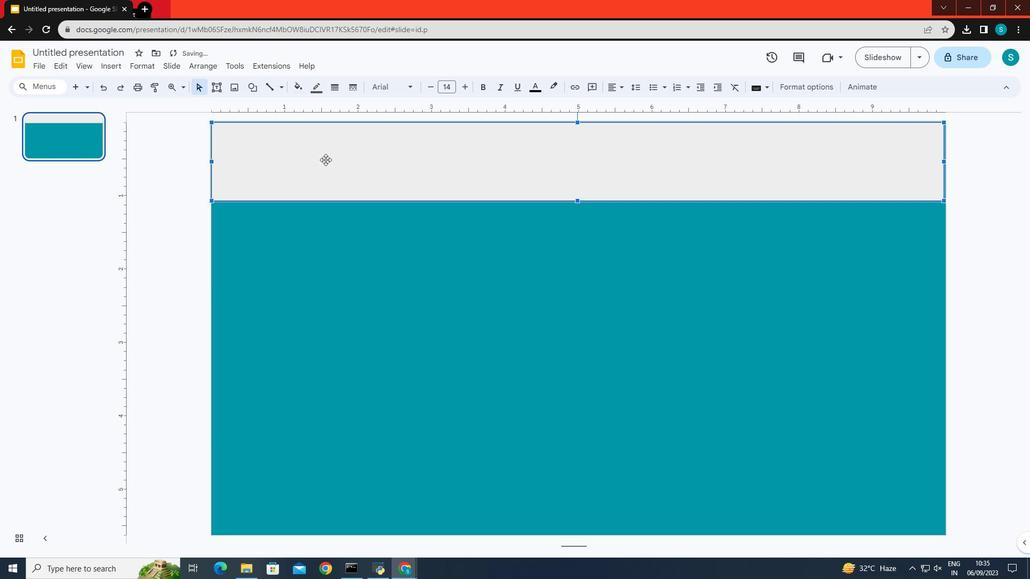 
Action: Mouse moved to (300, 154)
Screenshot: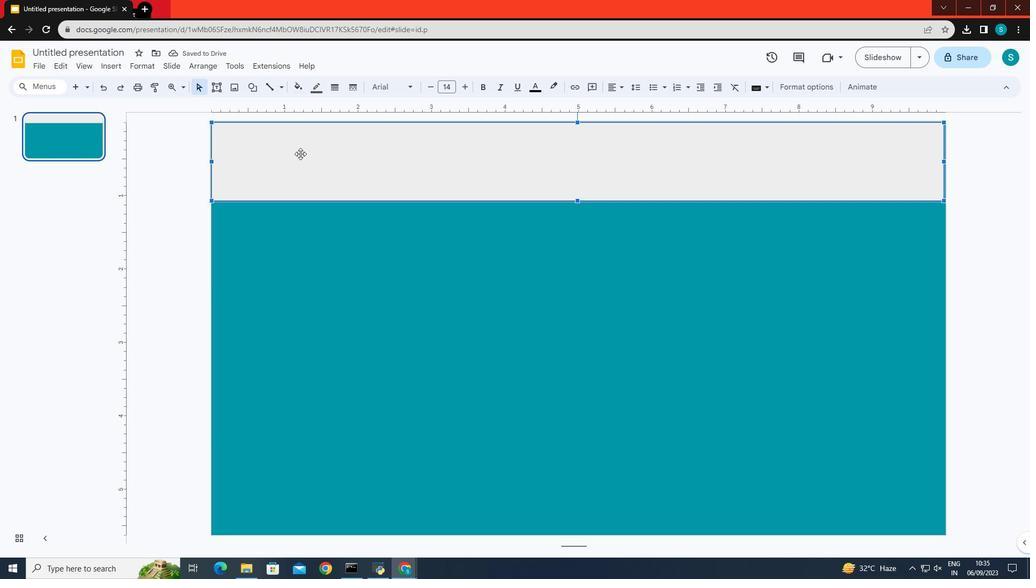
Action: Mouse pressed left at (300, 154)
Screenshot: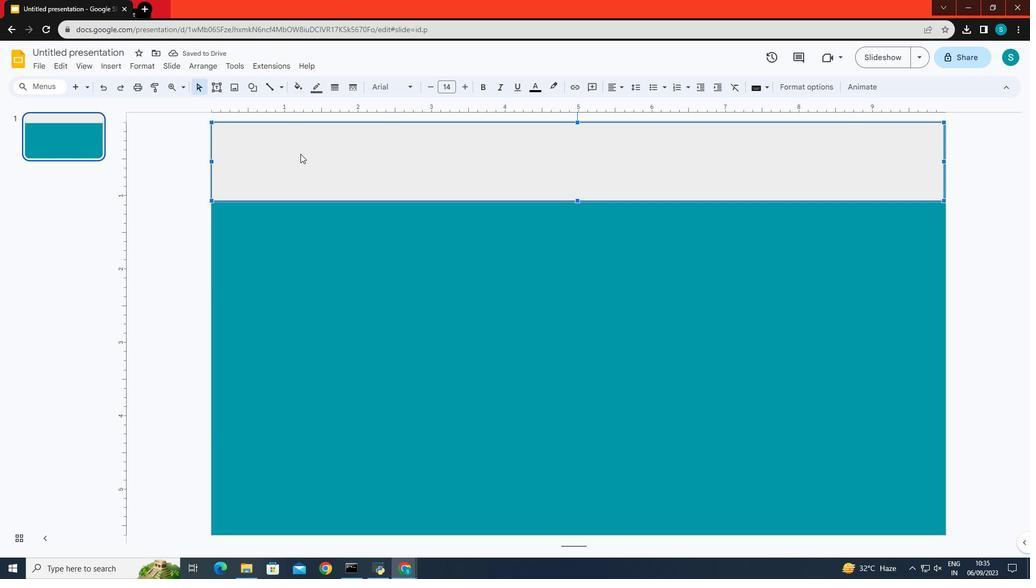 
Action: Mouse pressed left at (300, 154)
Screenshot: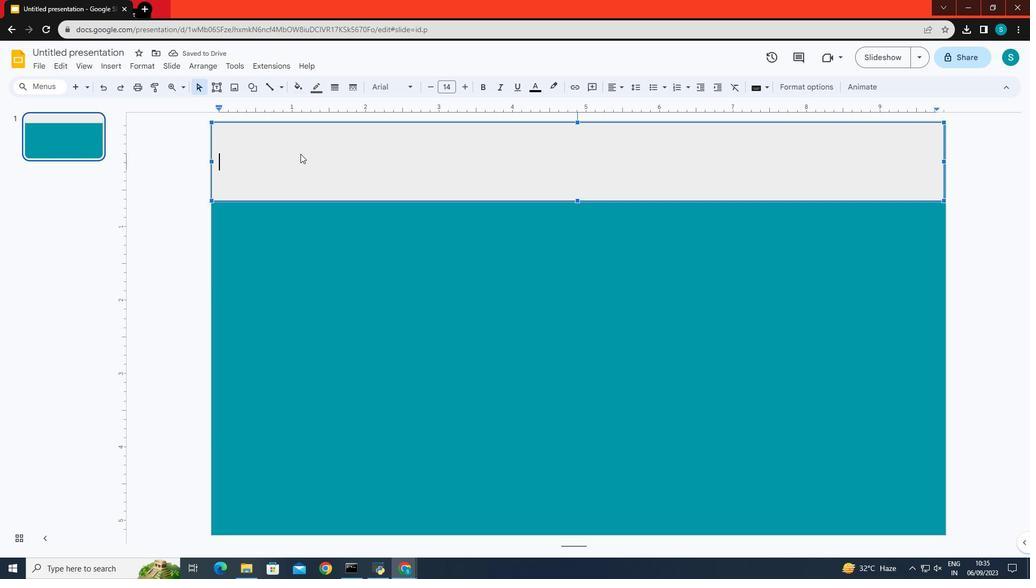 
Action: Mouse moved to (301, 160)
Screenshot: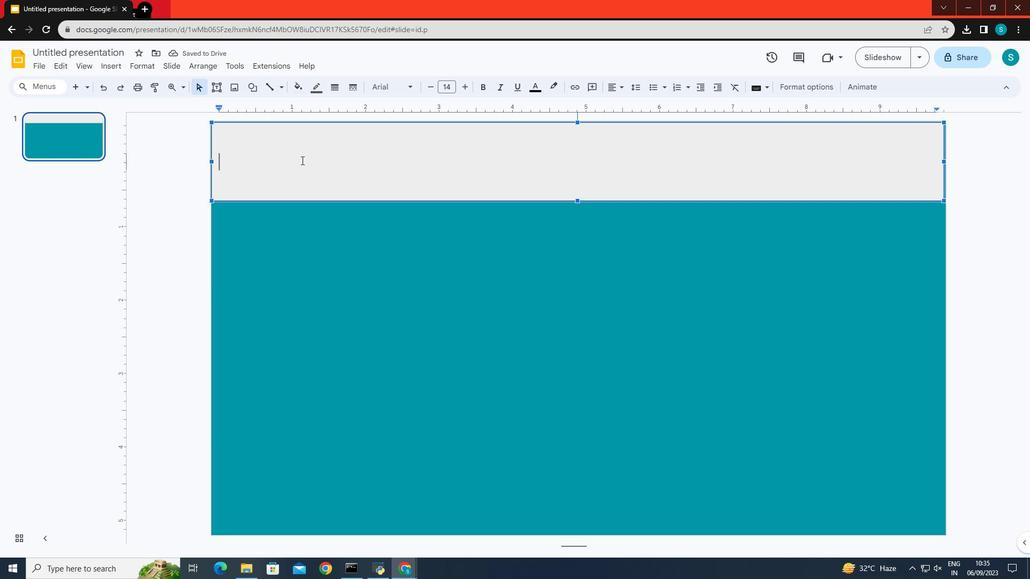
Action: Key pressed <Key.caps_lock>T<Key.caps_lock><Key.caps_lock>RAVEL<Key.space>AND<Key.space>TOUR<Key.enter><Key.caps_lock>h<Key.backspace><Key.caps_lock>H<Key.caps_lock>istory<Key.space>of<Key.space><Key.caps_lock>J<Key.caps_lock>ordan
Screenshot: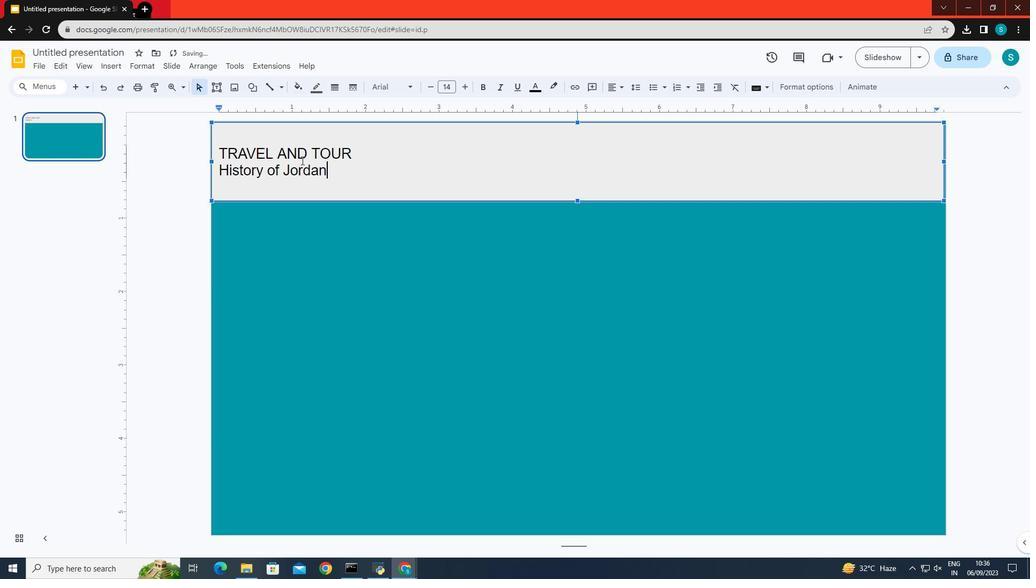 
Action: Mouse moved to (221, 151)
Screenshot: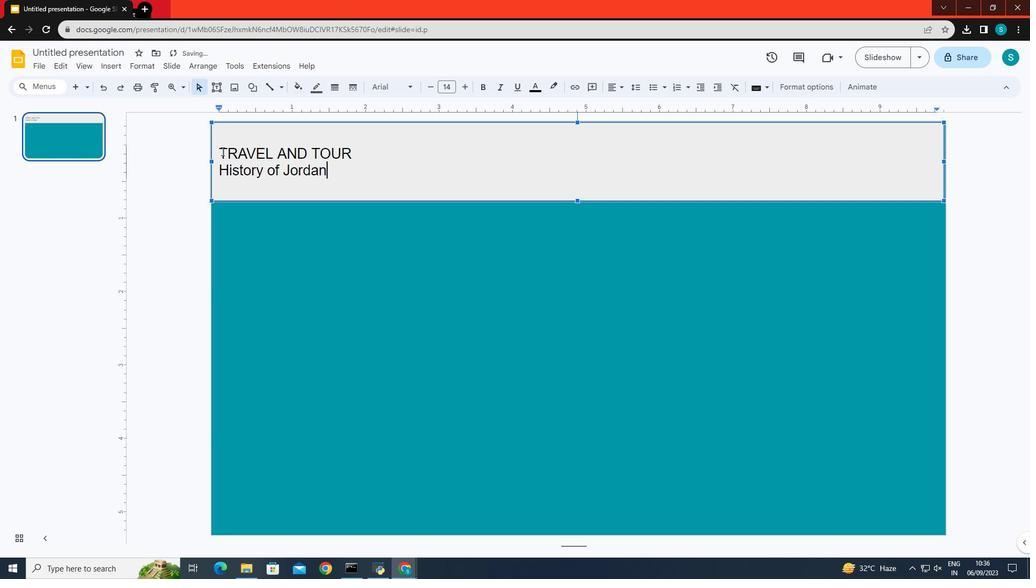 
Action: Mouse pressed left at (221, 151)
Screenshot: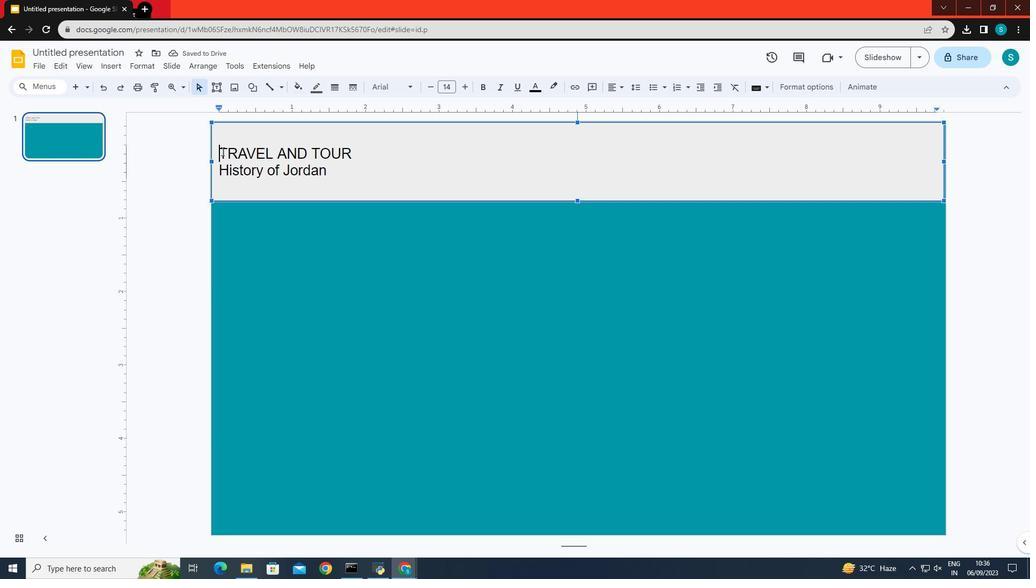 
Action: Mouse moved to (329, 170)
Screenshot: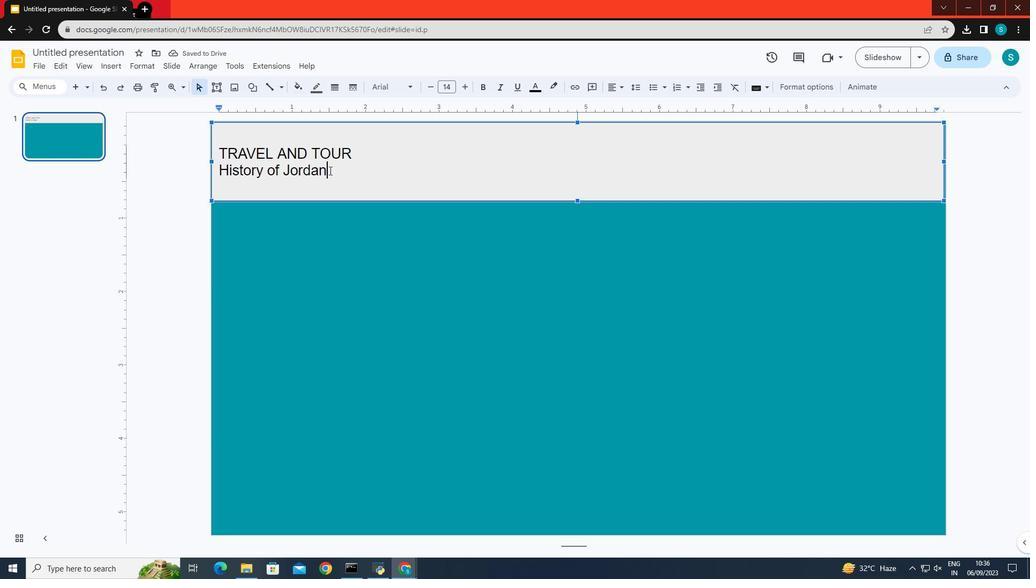 
Action: Mouse pressed left at (329, 170)
Screenshot: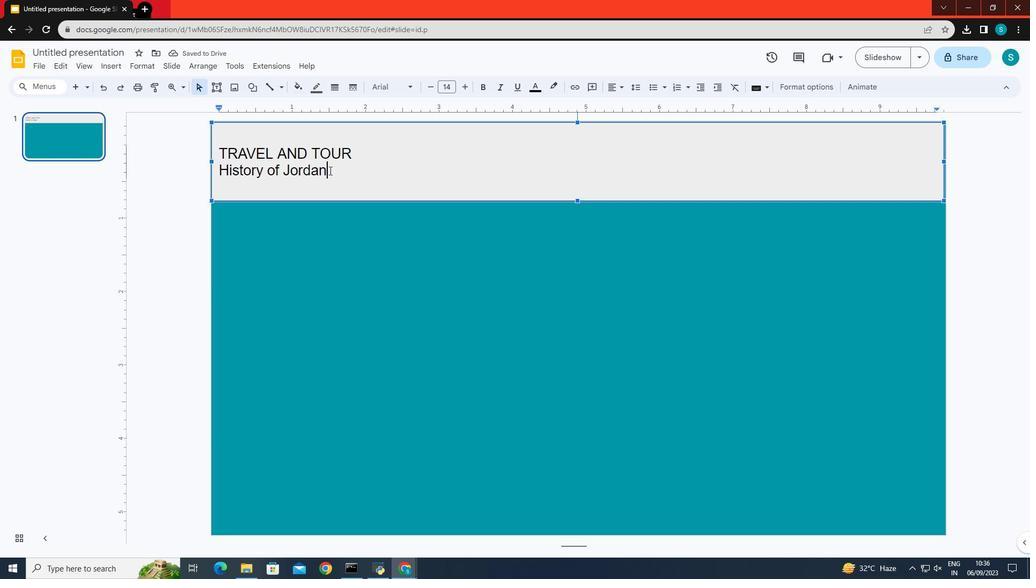 
Action: Key pressed <Key.backspace><Key.backspace><Key.backspace><Key.backspace><Key.backspace><Key.backspace><Key.backspace><Key.backspace><Key.backspace><Key.backspace><Key.backspace><Key.backspace><Key.backspace><Key.backspace><Key.backspace><Key.backspace><Key.caps_lock>I<Key.caps_lock>sh<Key.backspace><Key.backspace><Key.caps_lock>STORY<Key.space>OF<Key.space>JAO<Key.backspace><Key.backspace>ORA<Key.backspace>DAN
Screenshot: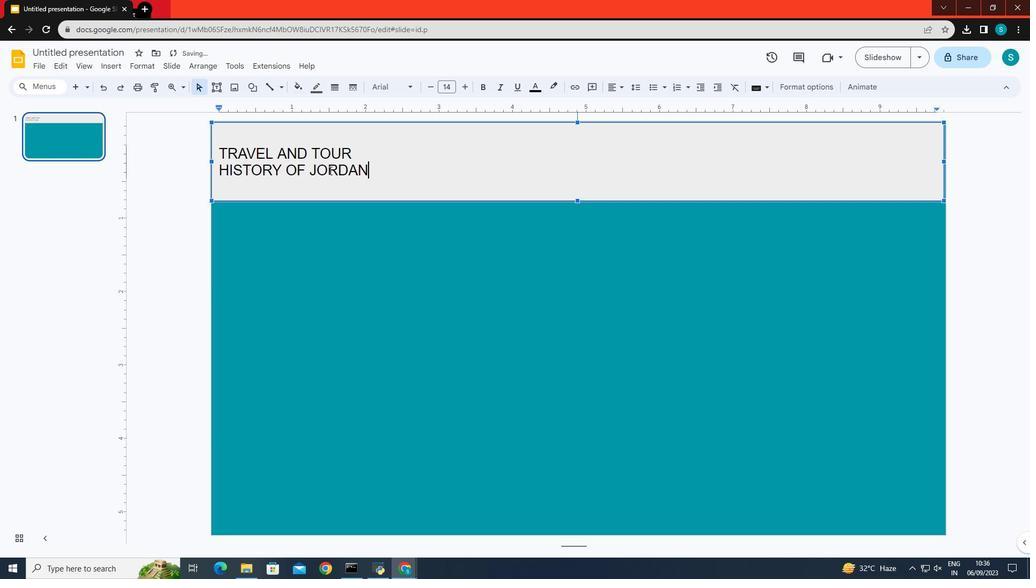 
Action: Mouse moved to (222, 151)
Screenshot: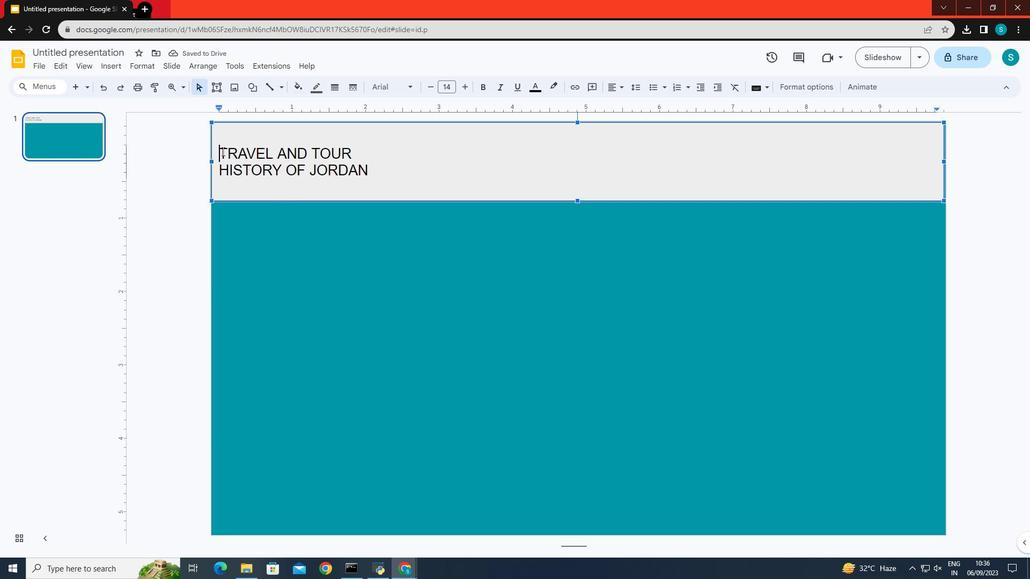 
Action: Mouse pressed left at (222, 151)
Screenshot: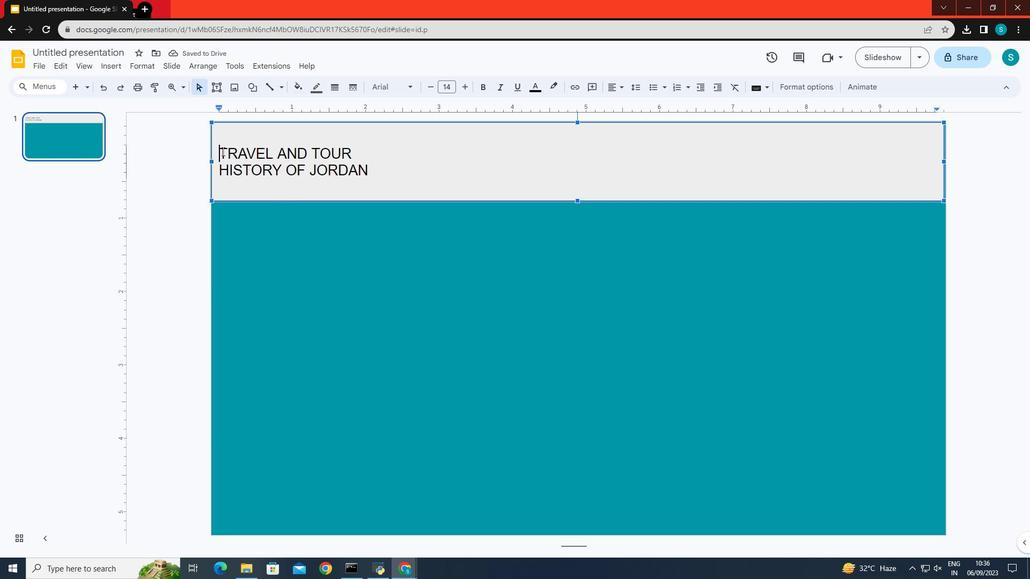 
Action: Mouse moved to (613, 82)
Screenshot: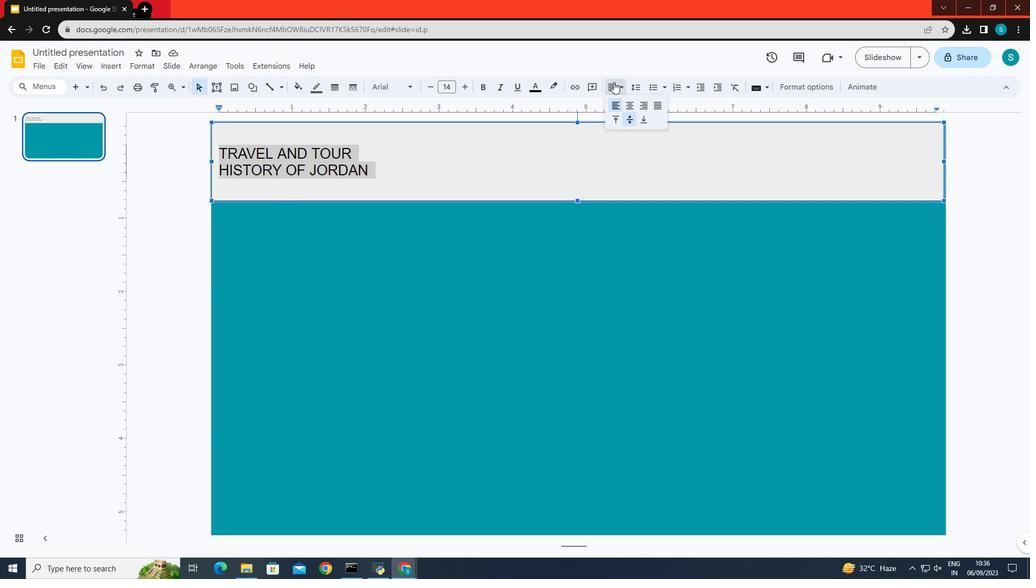 
Action: Mouse pressed left at (613, 82)
Screenshot: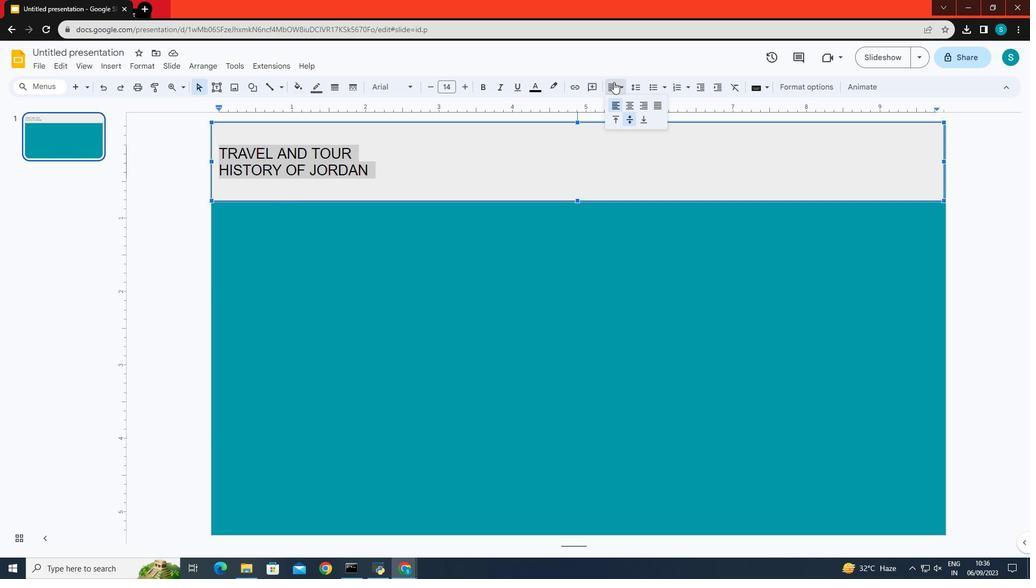
Action: Mouse moved to (625, 106)
Screenshot: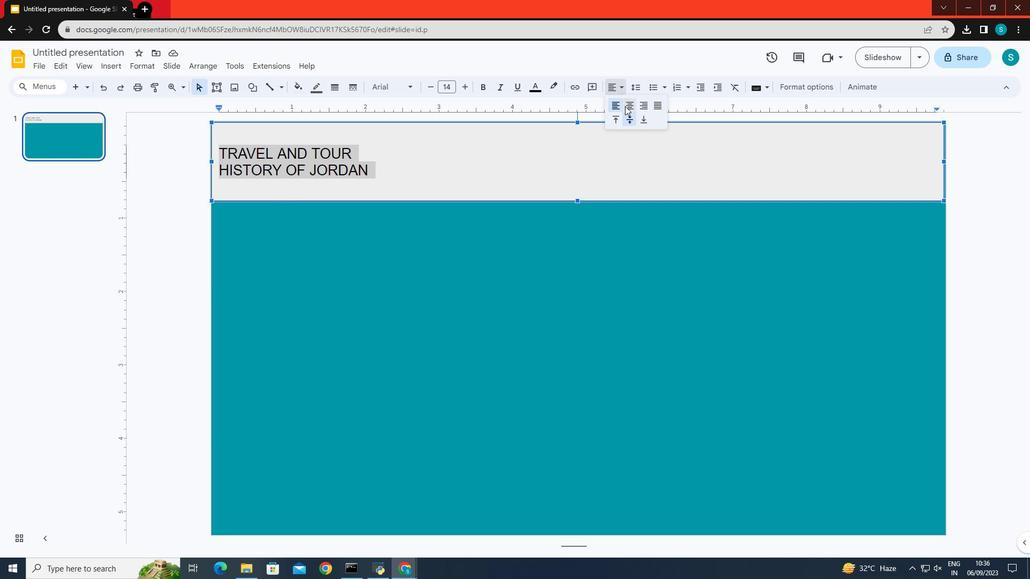 
Action: Mouse pressed left at (625, 106)
Screenshot: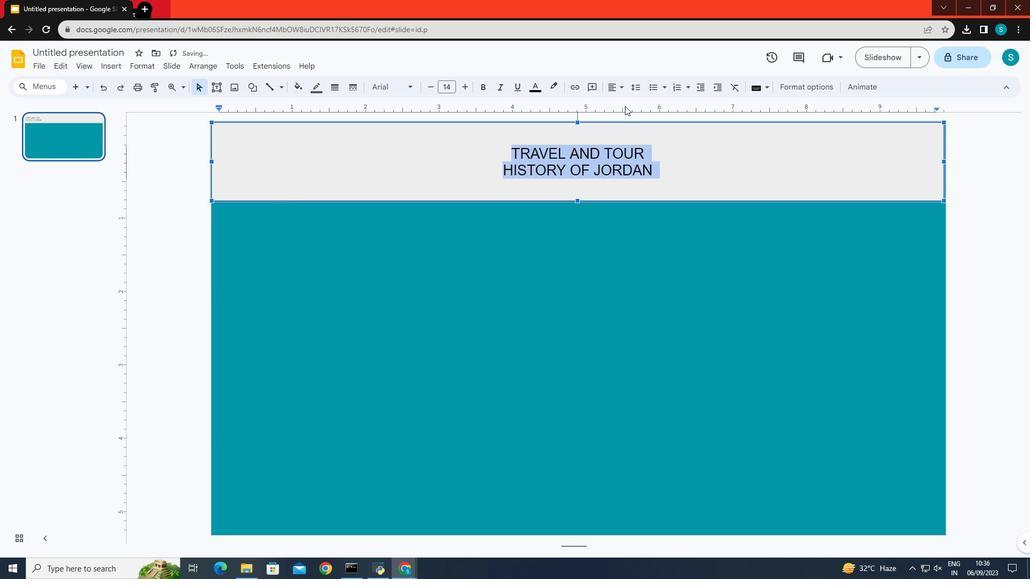 
Action: Mouse moved to (468, 86)
Screenshot: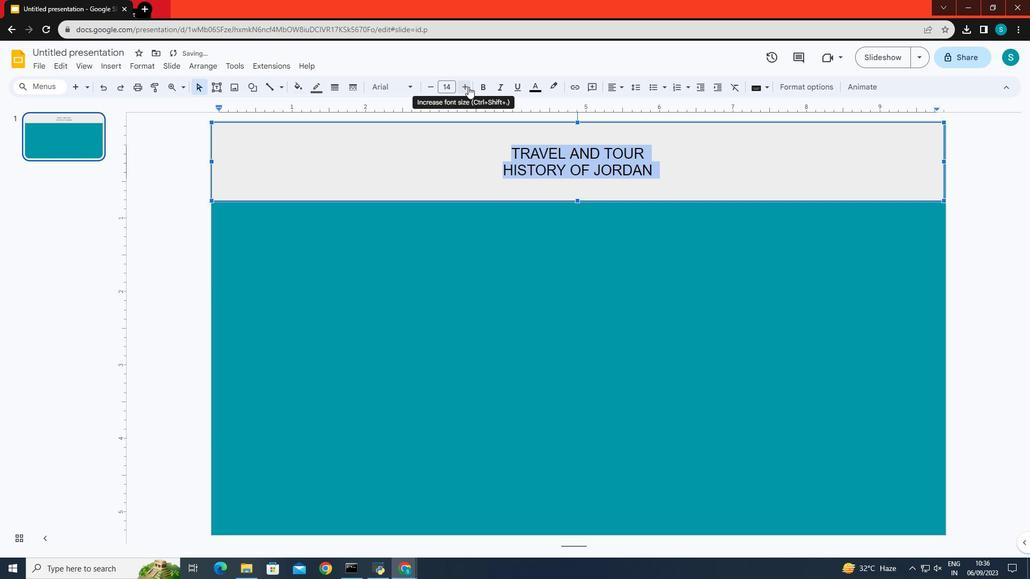 
Action: Mouse pressed left at (468, 86)
Screenshot: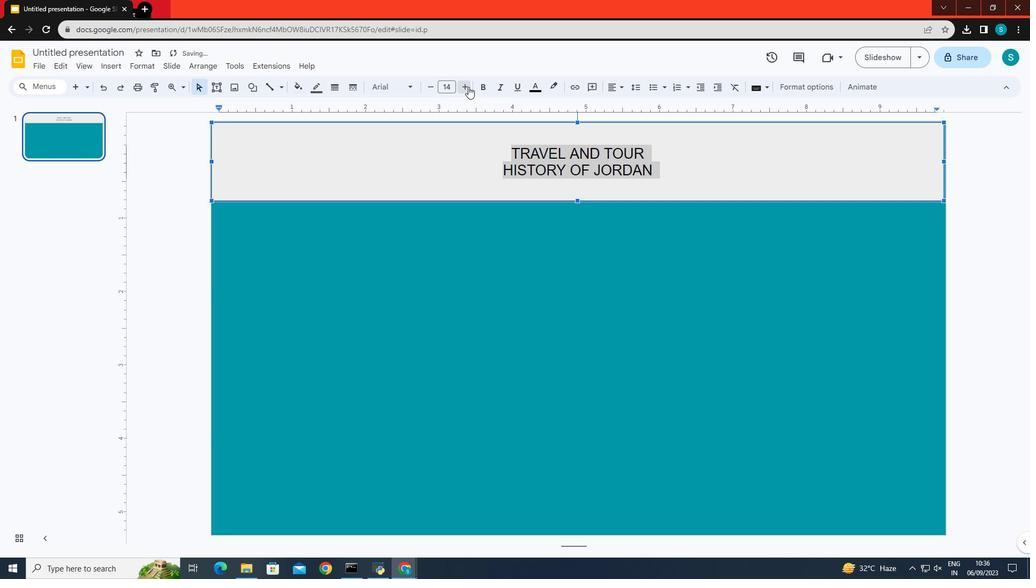 
Action: Mouse pressed left at (468, 86)
Screenshot: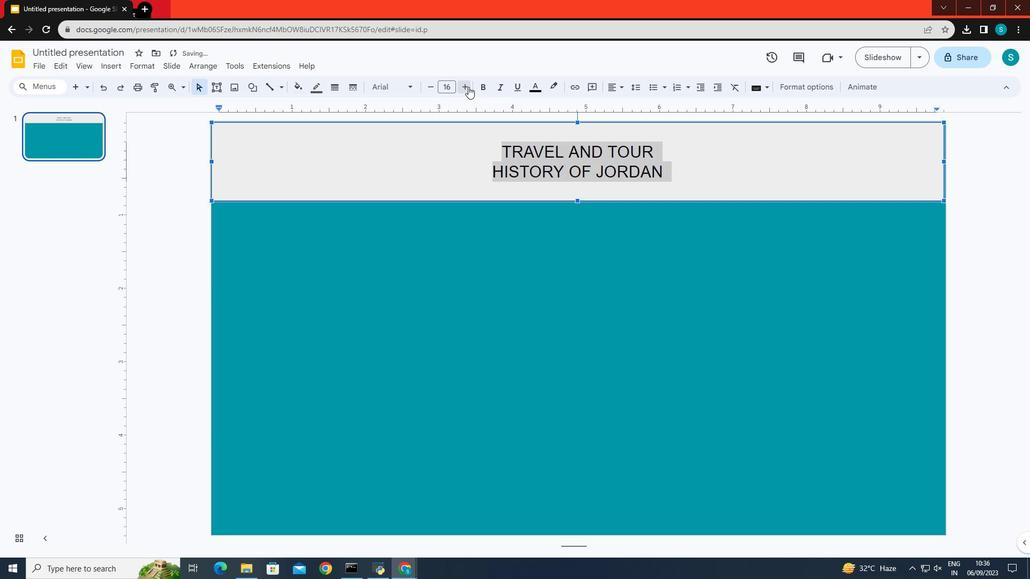 
Action: Mouse pressed left at (468, 86)
Screenshot: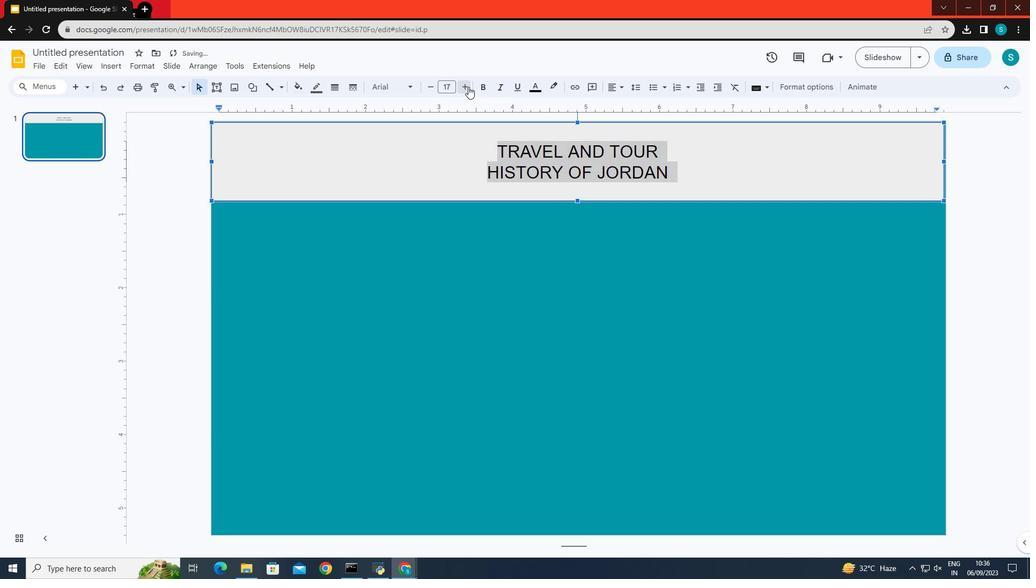 
Action: Mouse pressed left at (468, 86)
Screenshot: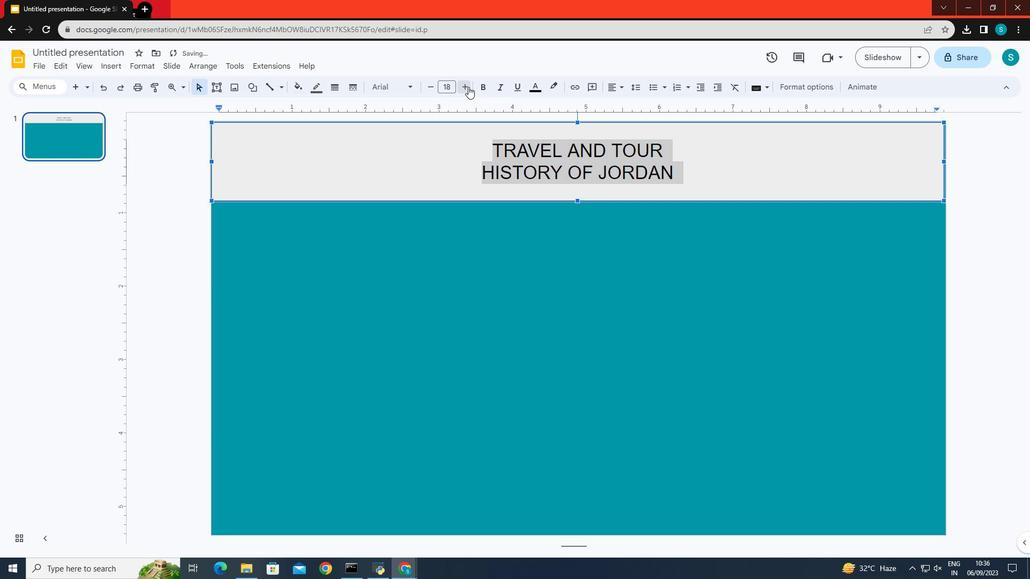 
Action: Mouse pressed left at (468, 86)
Screenshot: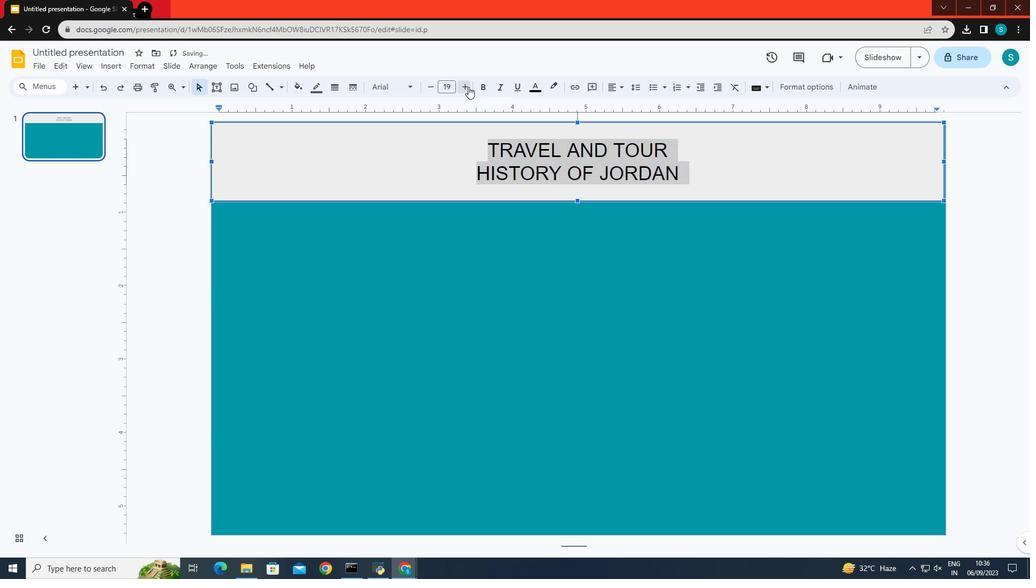 
Action: Mouse pressed left at (468, 86)
Screenshot: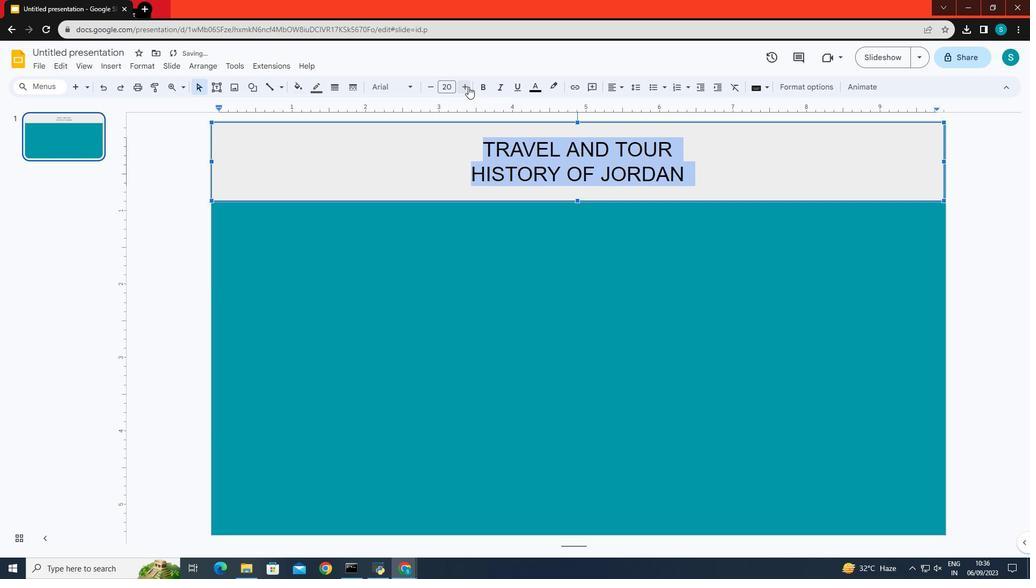 
Action: Mouse pressed left at (468, 86)
Screenshot: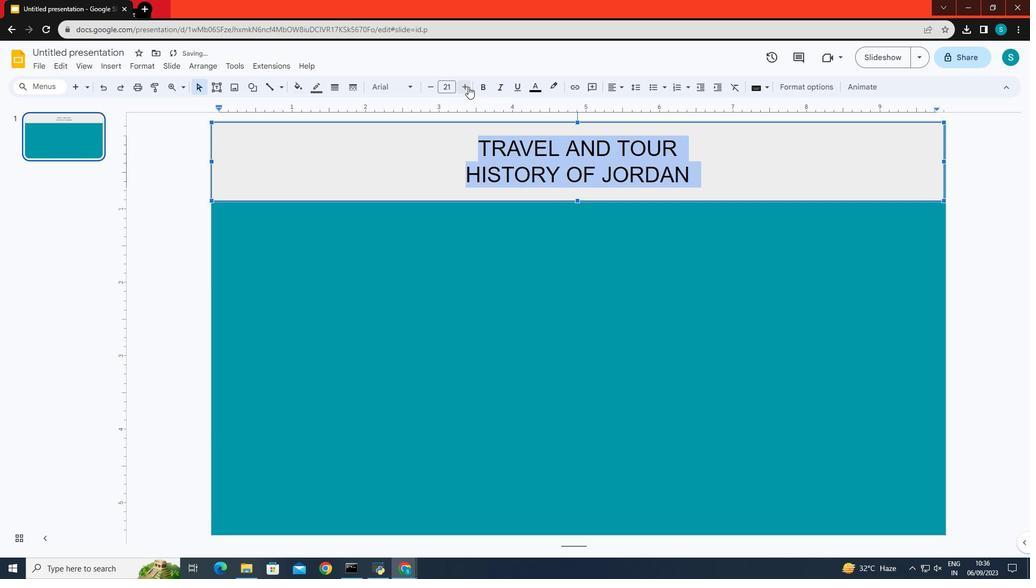 
Action: Mouse pressed left at (468, 86)
Screenshot: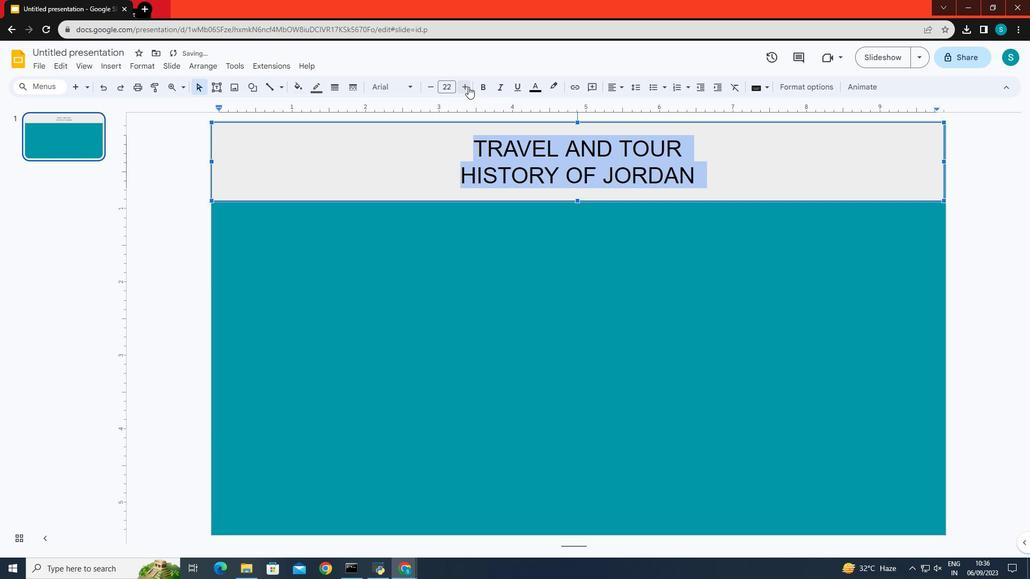 
Action: Mouse pressed left at (468, 86)
Screenshot: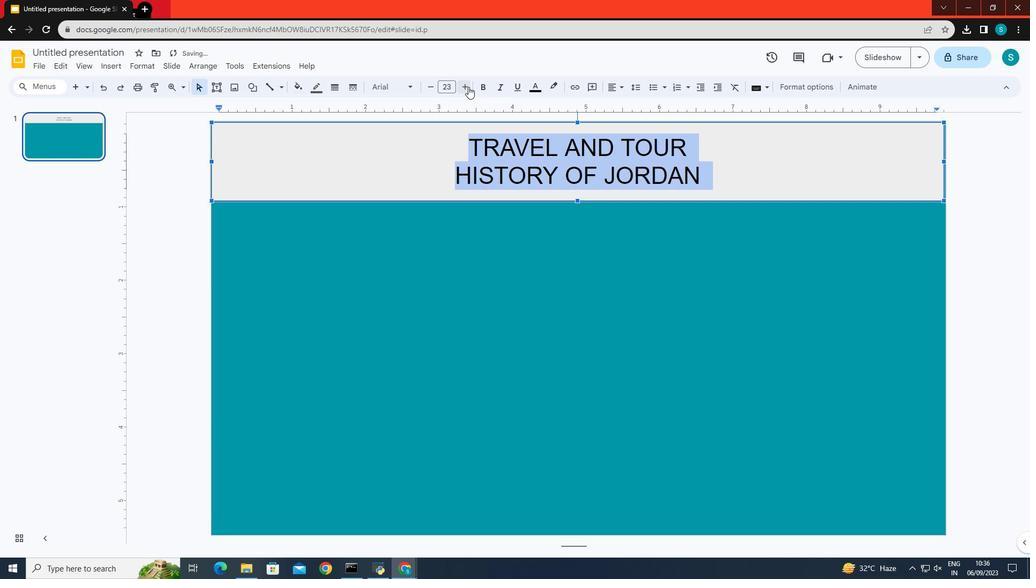 
Action: Mouse pressed left at (468, 86)
Screenshot: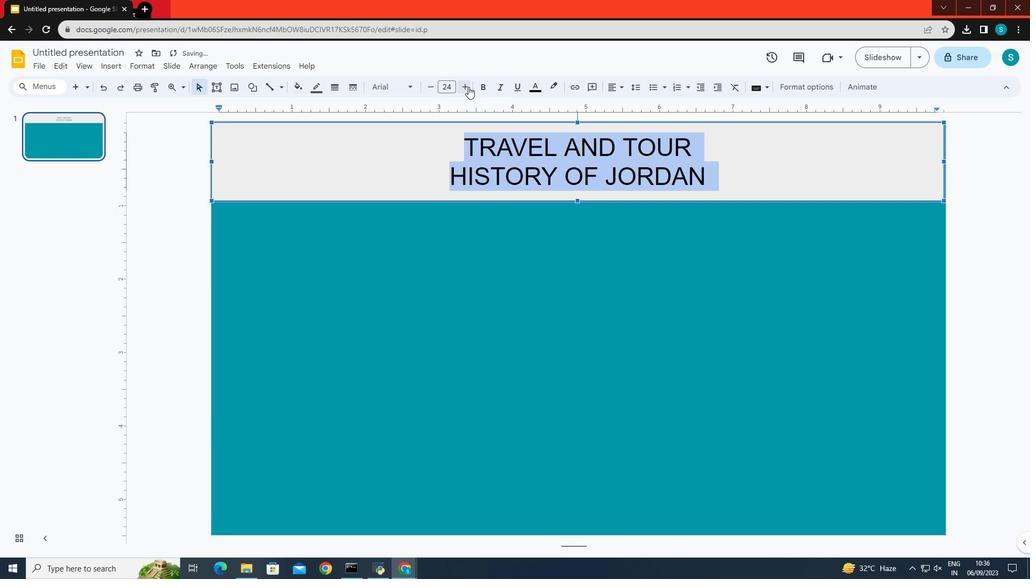 
Action: Mouse moved to (483, 85)
Screenshot: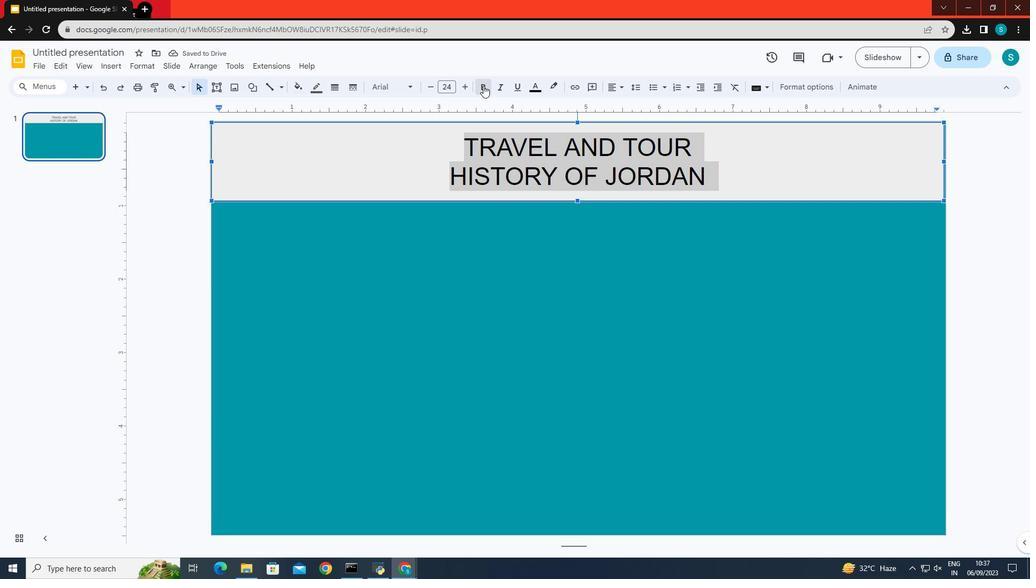 
Action: Mouse pressed left at (483, 85)
Screenshot: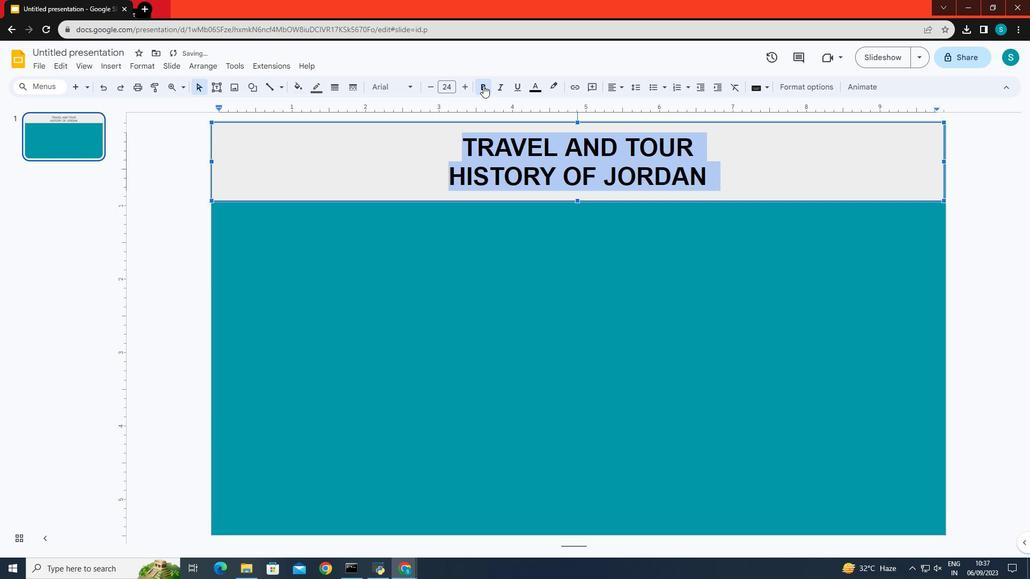 
Action: Mouse moved to (393, 161)
Screenshot: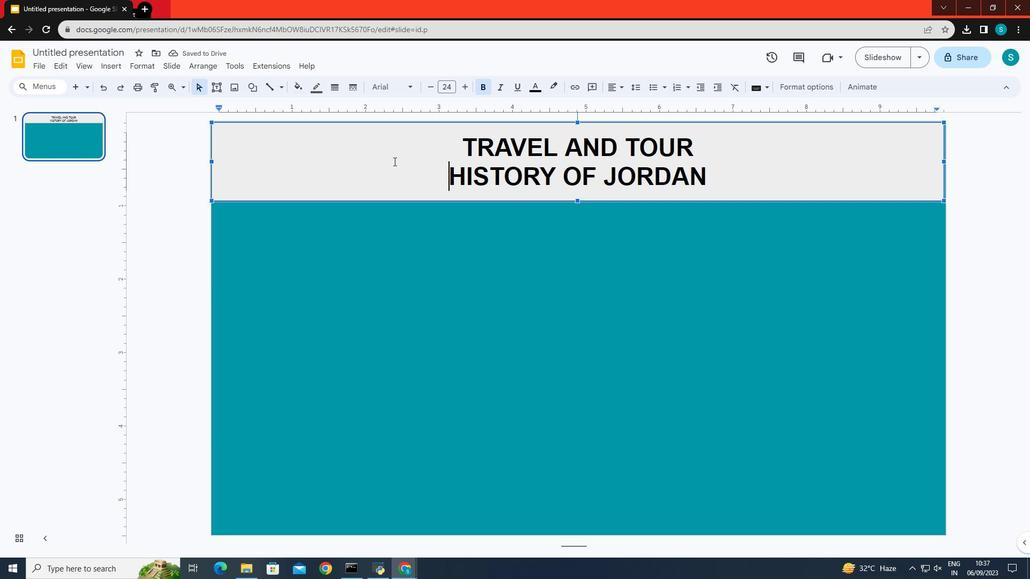 
Action: Mouse pressed left at (393, 161)
Screenshot: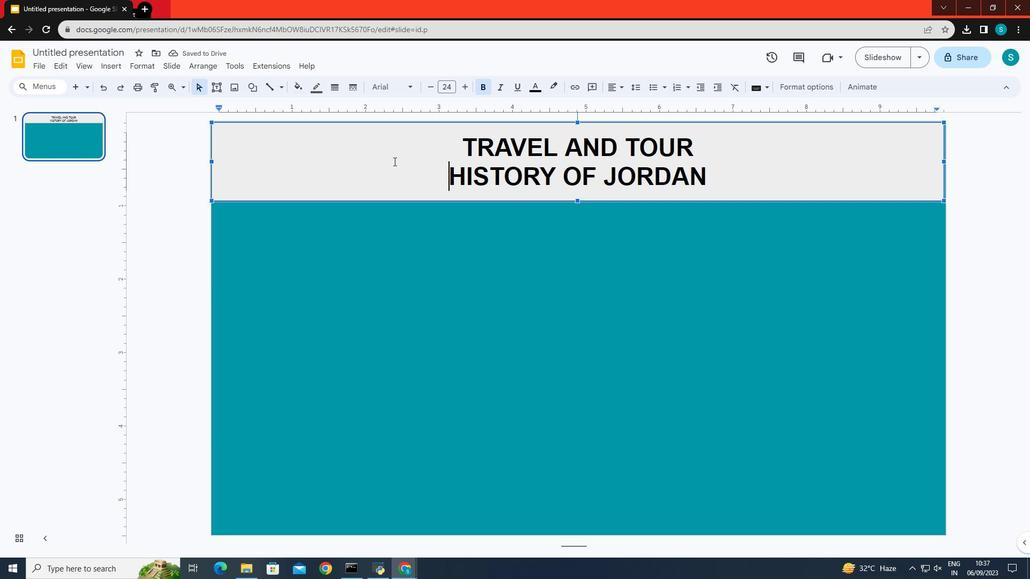 
Action: Mouse moved to (559, 265)
Screenshot: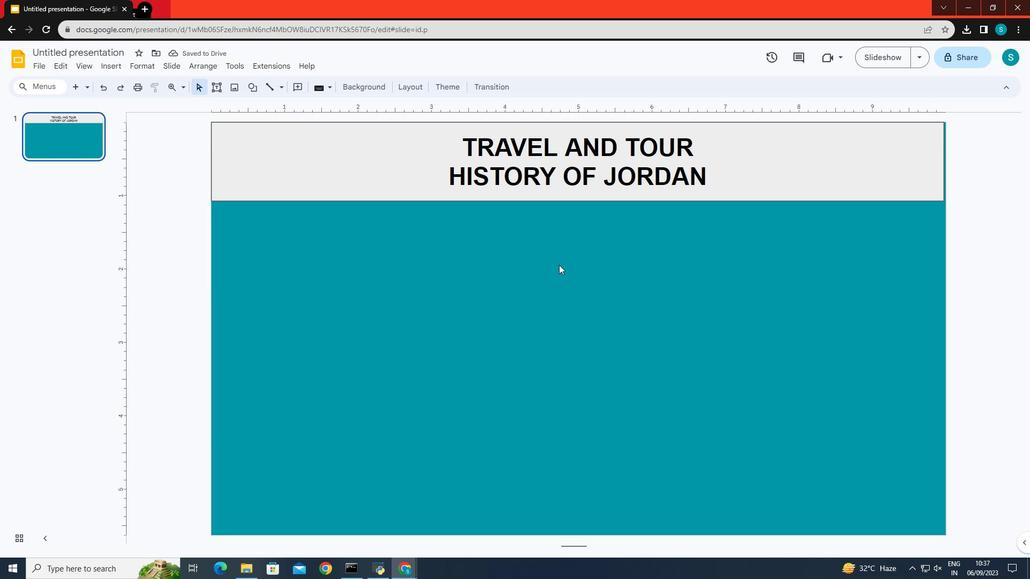 
Action: Mouse pressed left at (559, 265)
Screenshot: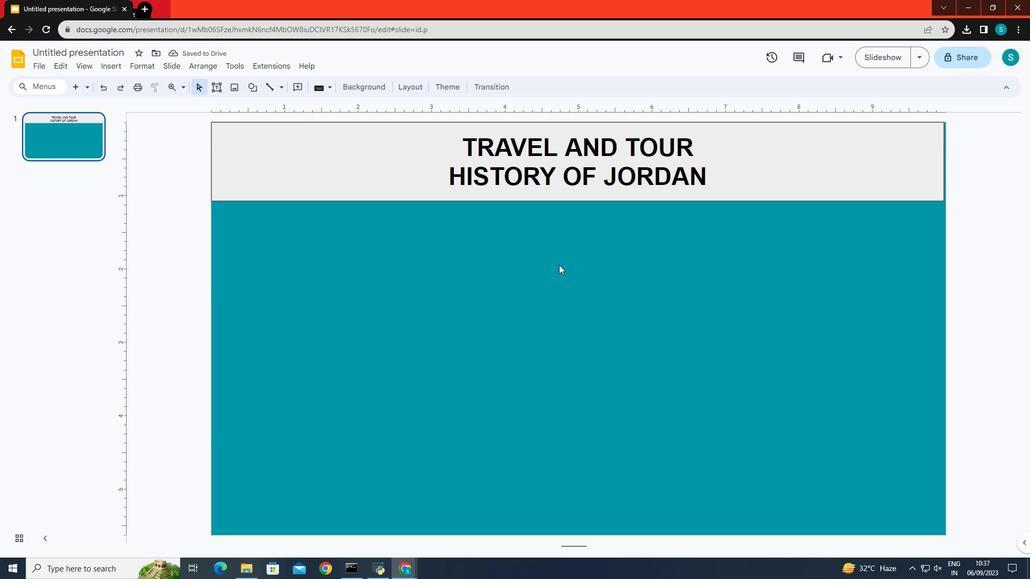 
Action: Mouse moved to (462, 141)
Screenshot: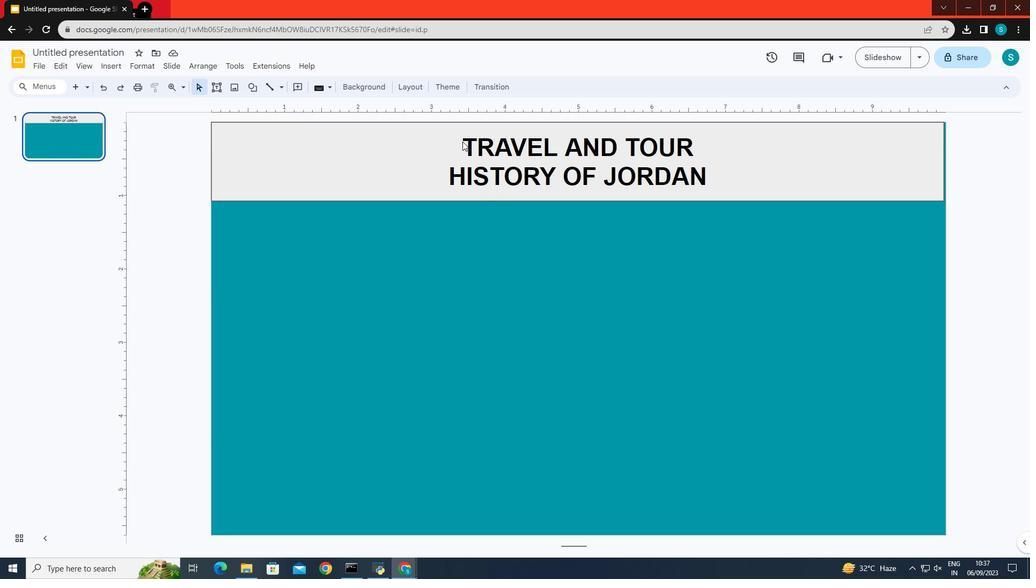 
Action: Mouse pressed left at (462, 141)
Screenshot: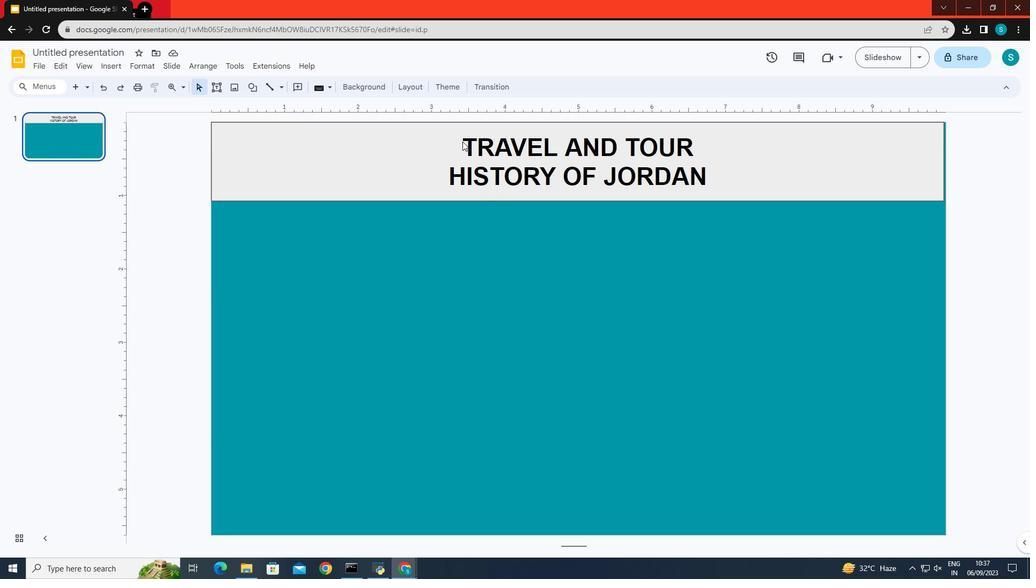 
Action: Mouse moved to (464, 141)
Screenshot: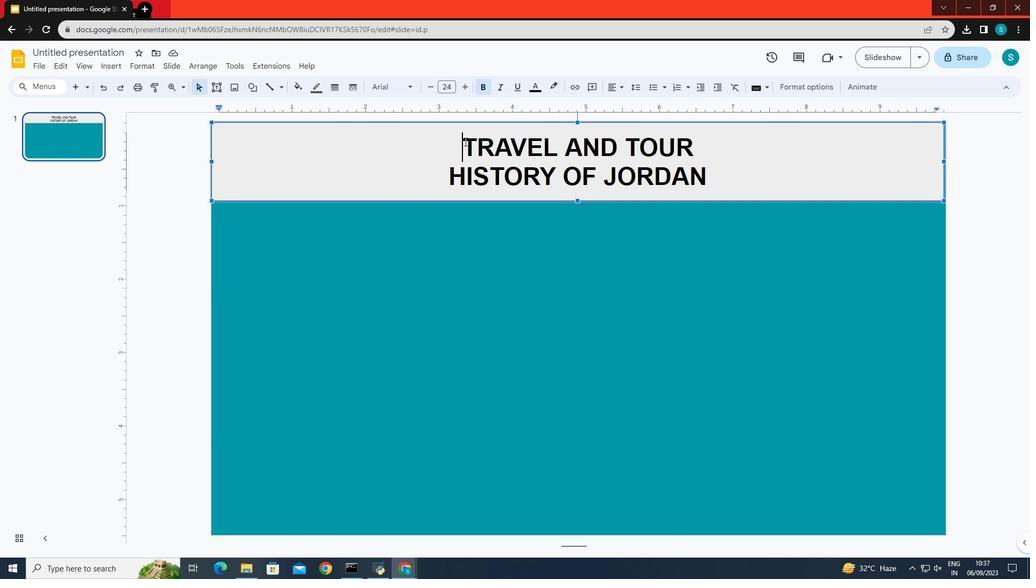 
Action: Mouse pressed left at (464, 141)
Screenshot: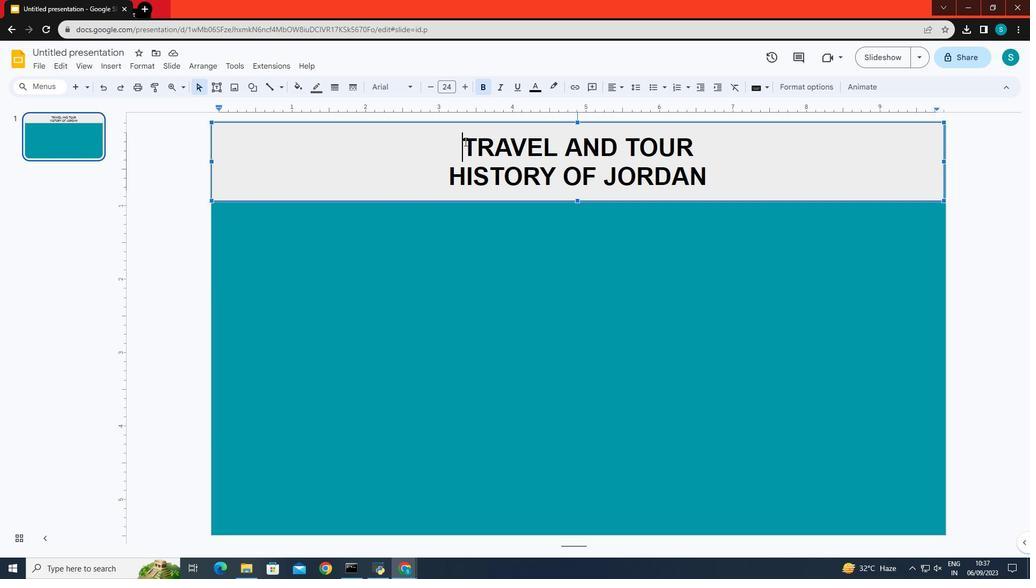
Action: Mouse moved to (431, 89)
Screenshot: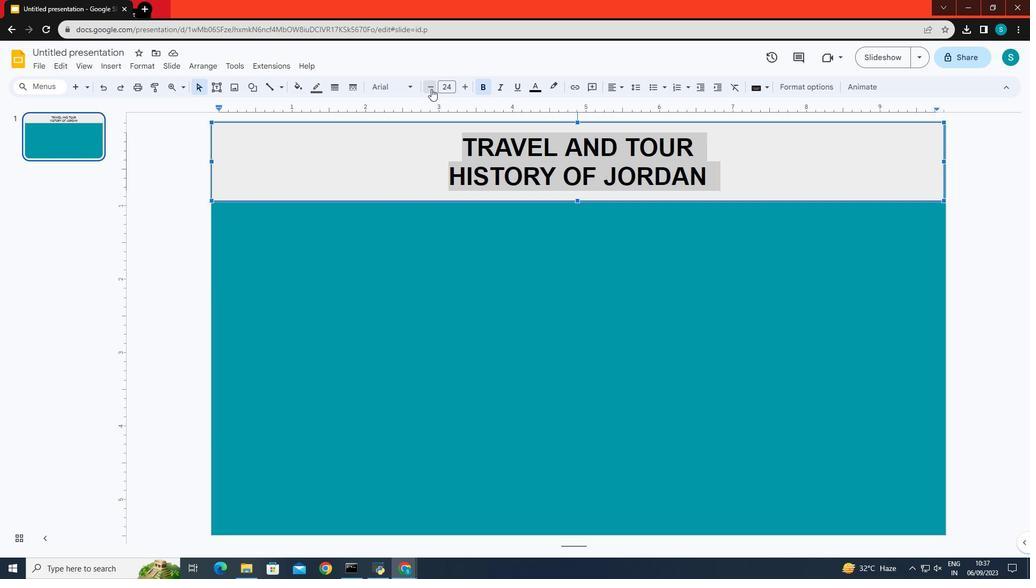 
Action: Mouse pressed left at (431, 89)
Screenshot: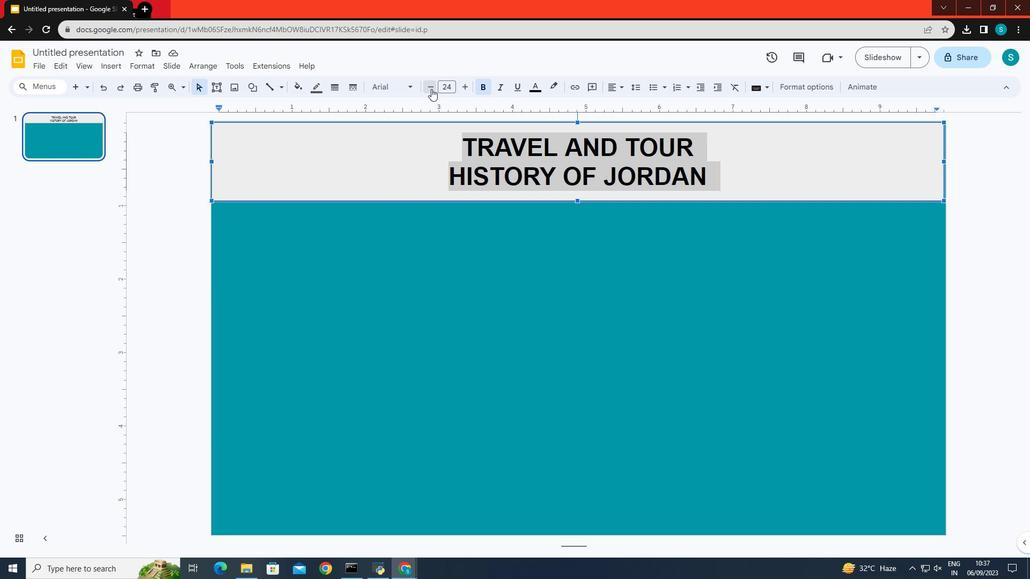 
Action: Mouse pressed left at (431, 89)
Screenshot: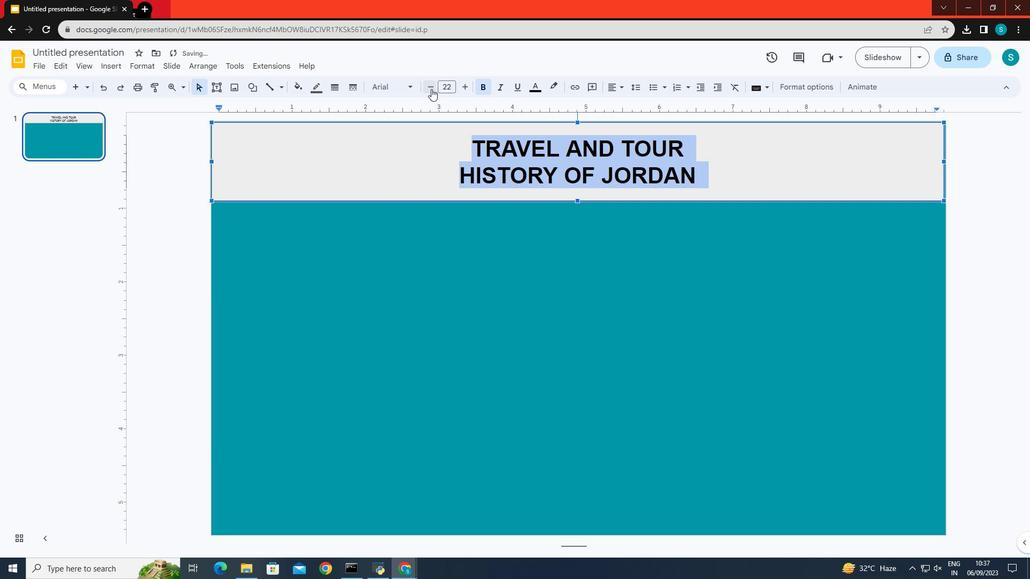
Action: Mouse moved to (431, 225)
Screenshot: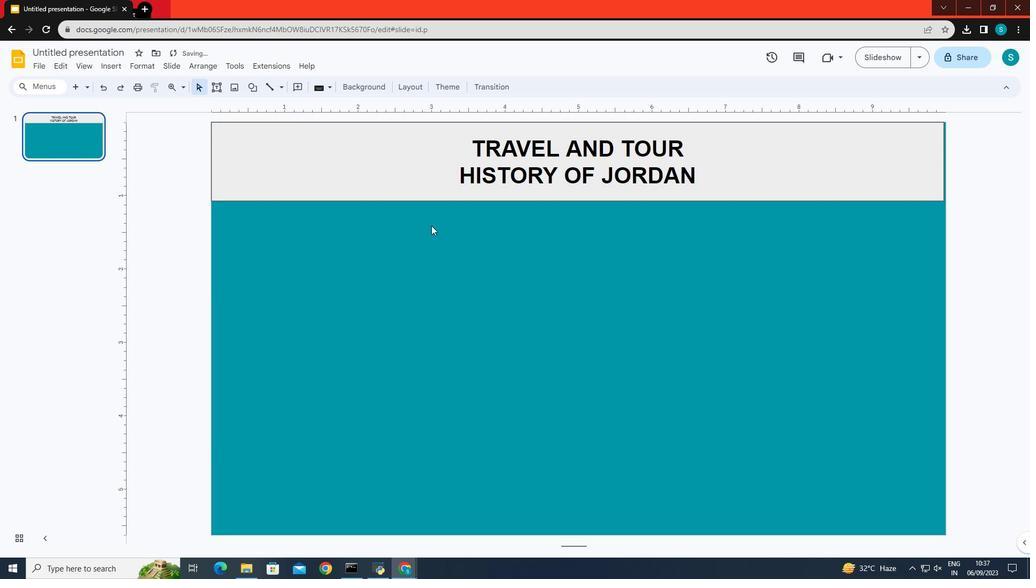 
Action: Mouse pressed left at (431, 225)
Screenshot: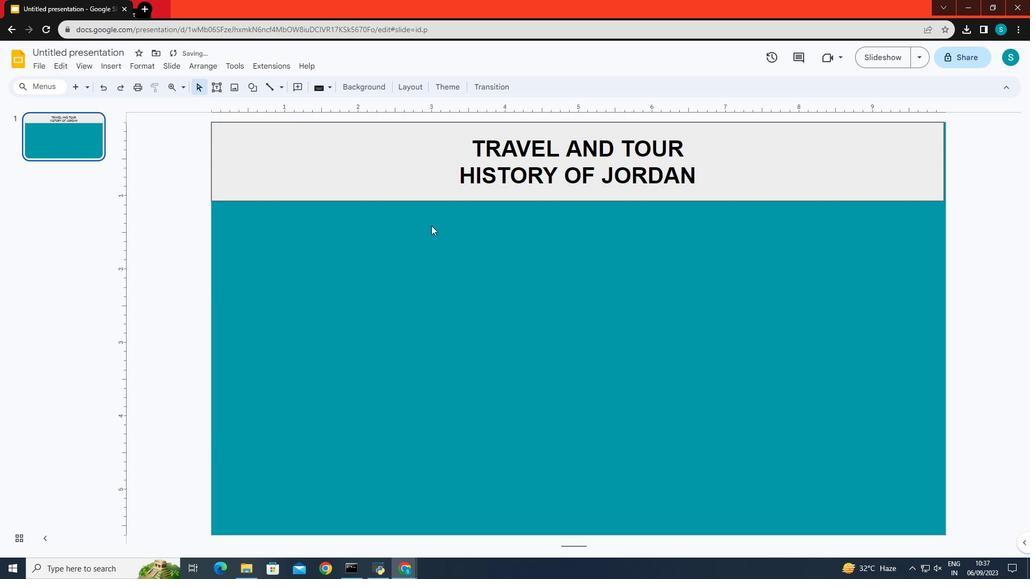 
Action: Mouse moved to (474, 149)
Screenshot: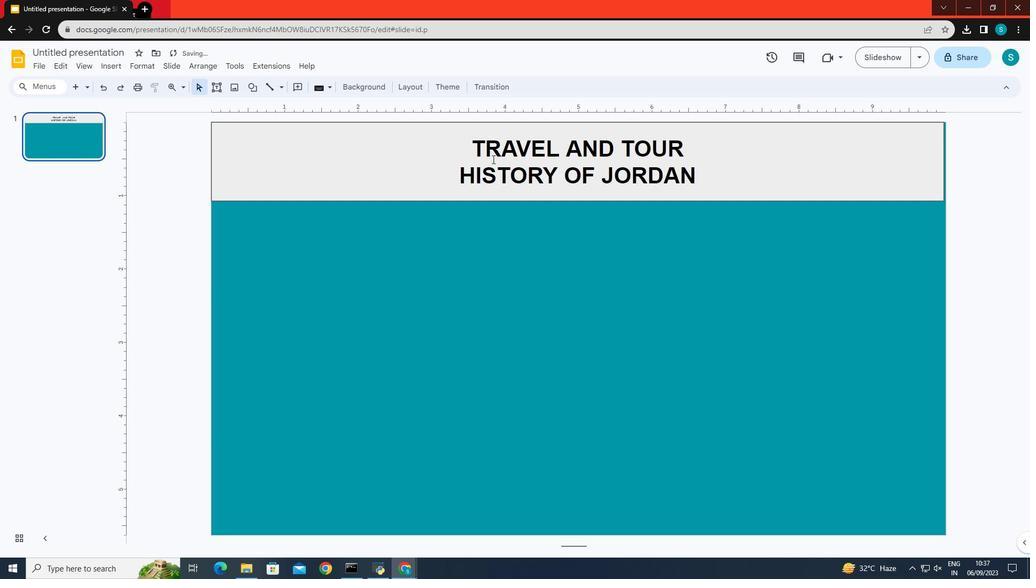 
Action: Mouse pressed left at (474, 149)
Screenshot: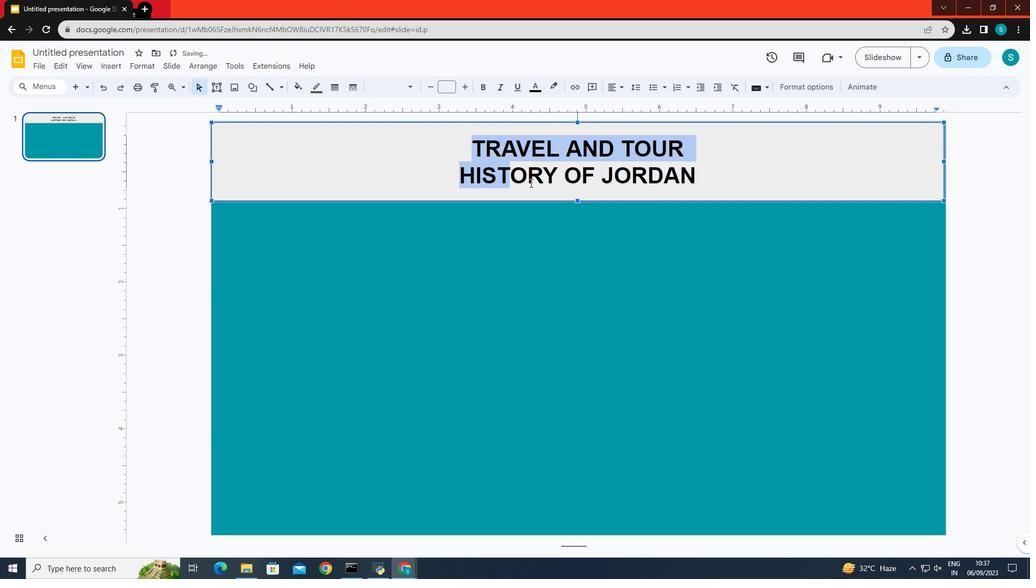 
Action: Mouse moved to (612, 81)
Screenshot: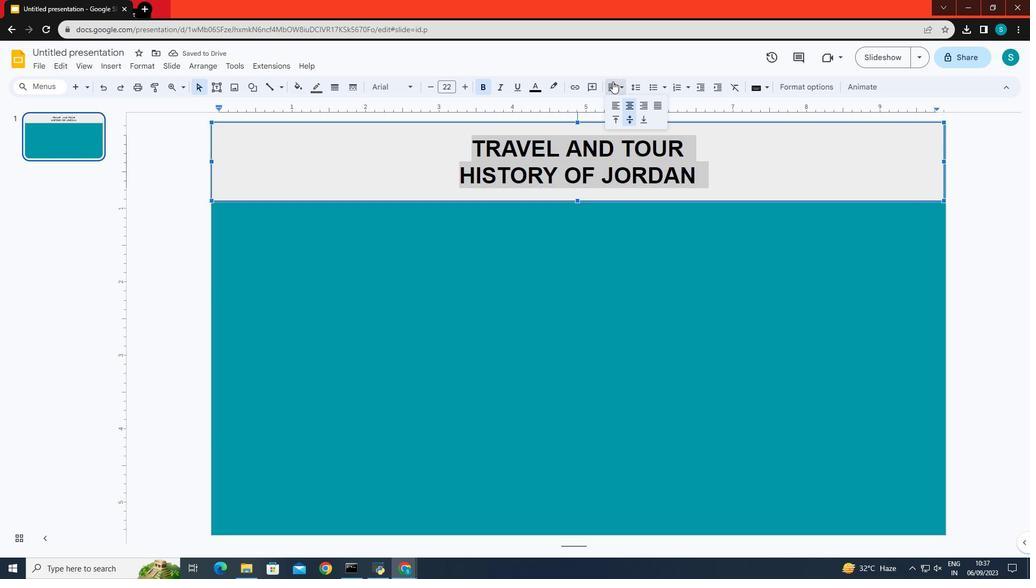 
Action: Mouse pressed left at (612, 81)
Screenshot: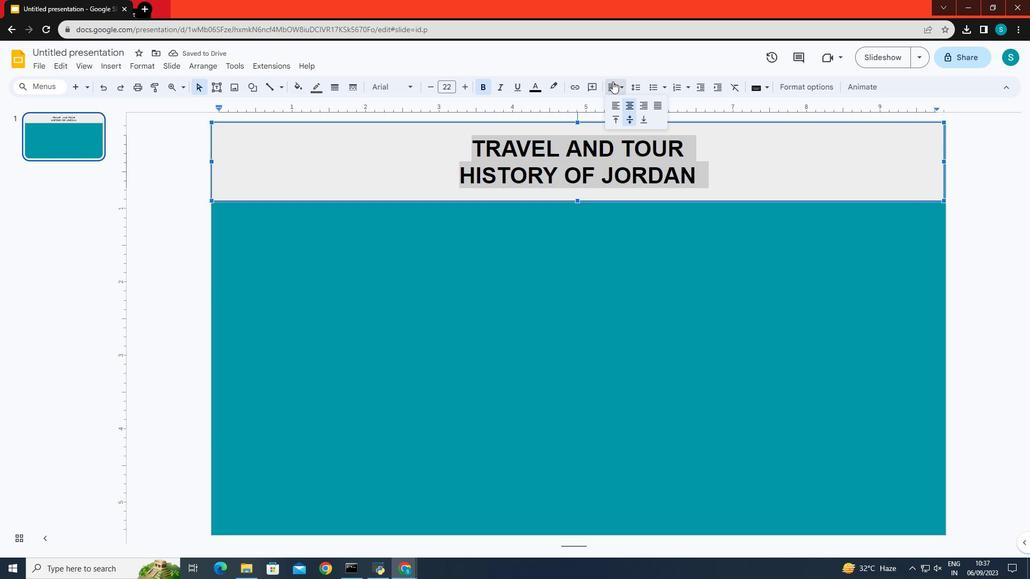 
Action: Mouse moved to (638, 79)
Screenshot: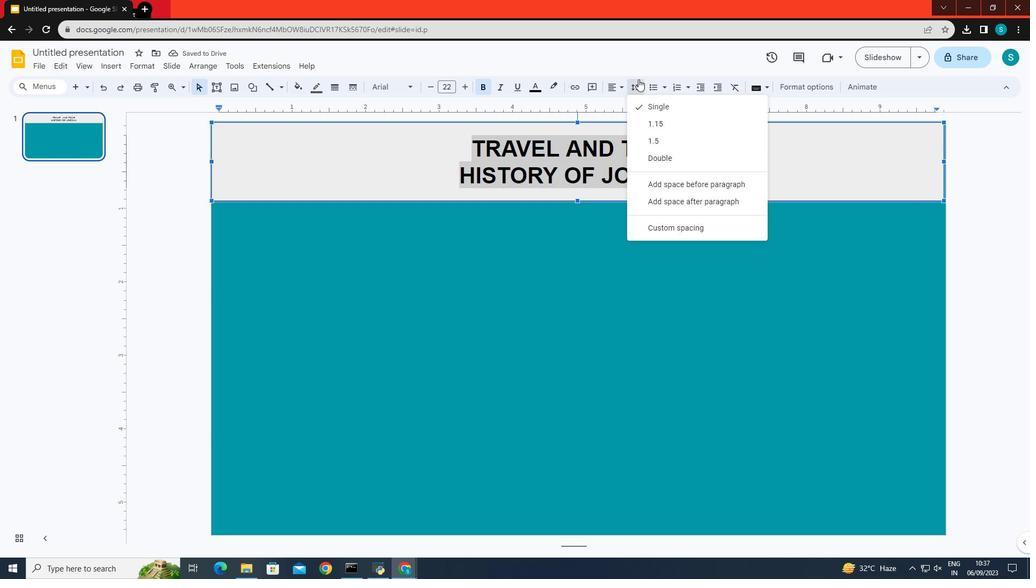 
Action: Mouse pressed left at (638, 79)
Screenshot: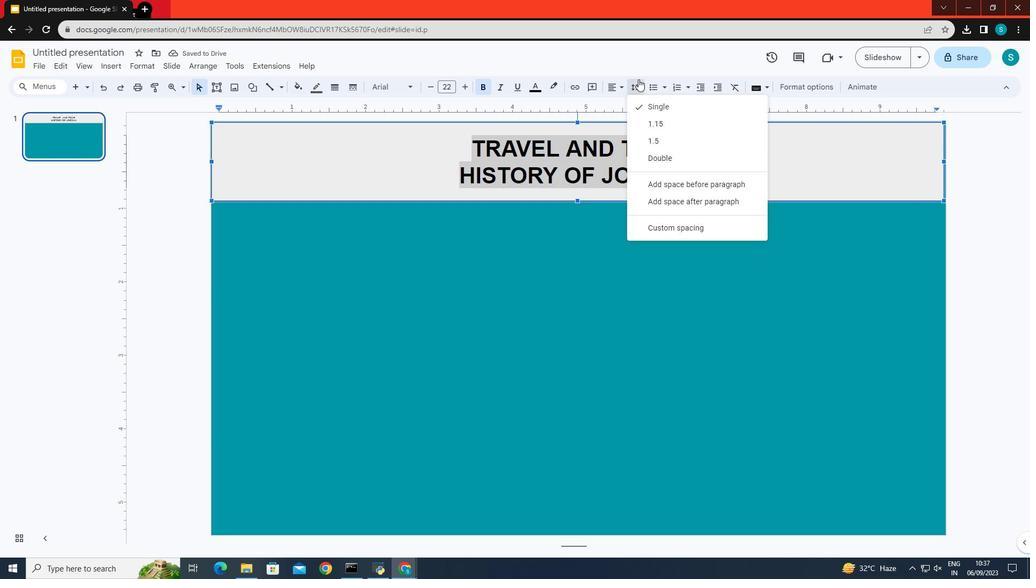 
Action: Mouse moved to (648, 115)
Screenshot: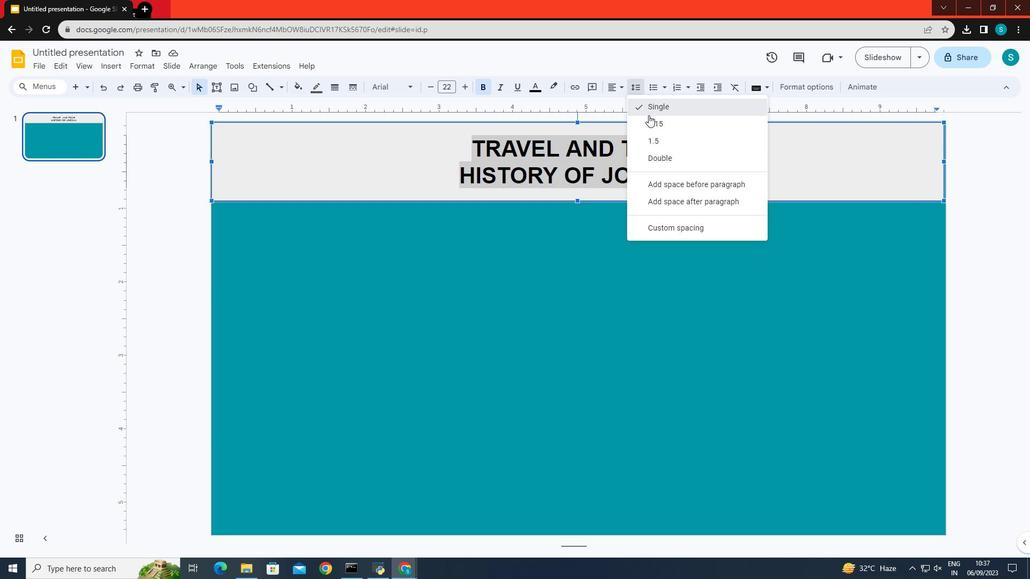 
Action: Mouse pressed left at (648, 115)
Screenshot: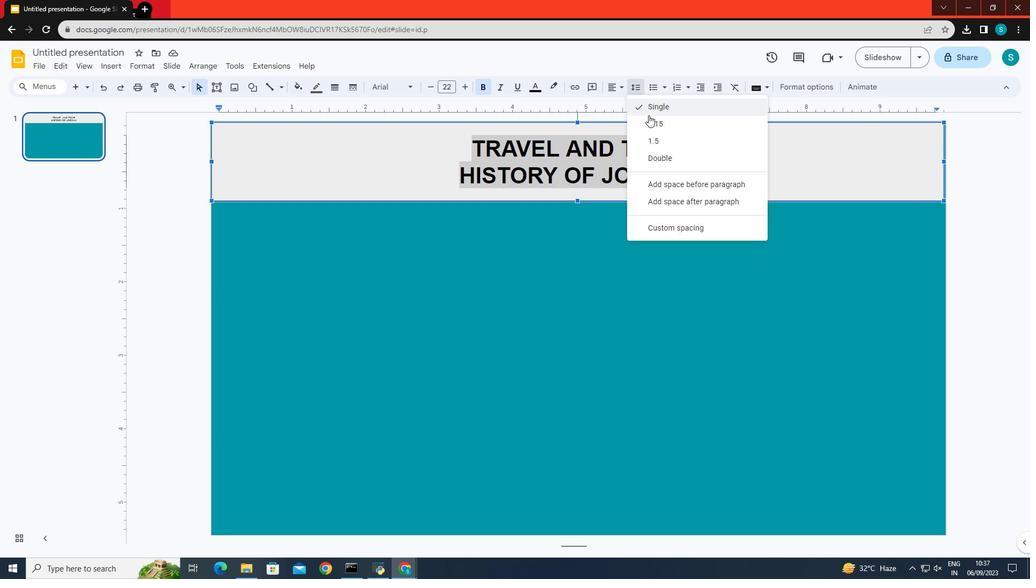 
Action: Mouse moved to (652, 118)
Screenshot: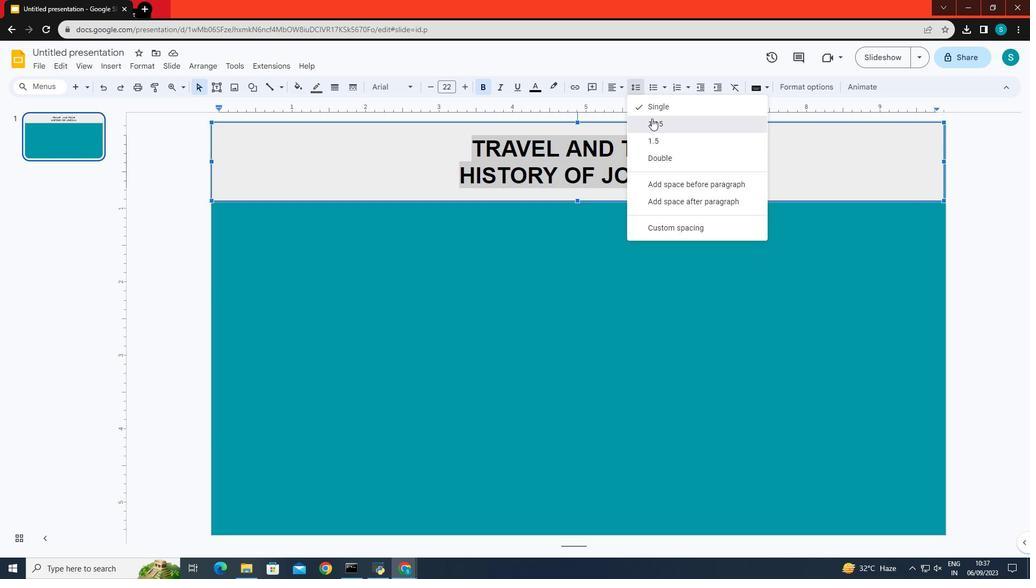 
Action: Mouse pressed left at (652, 118)
Screenshot: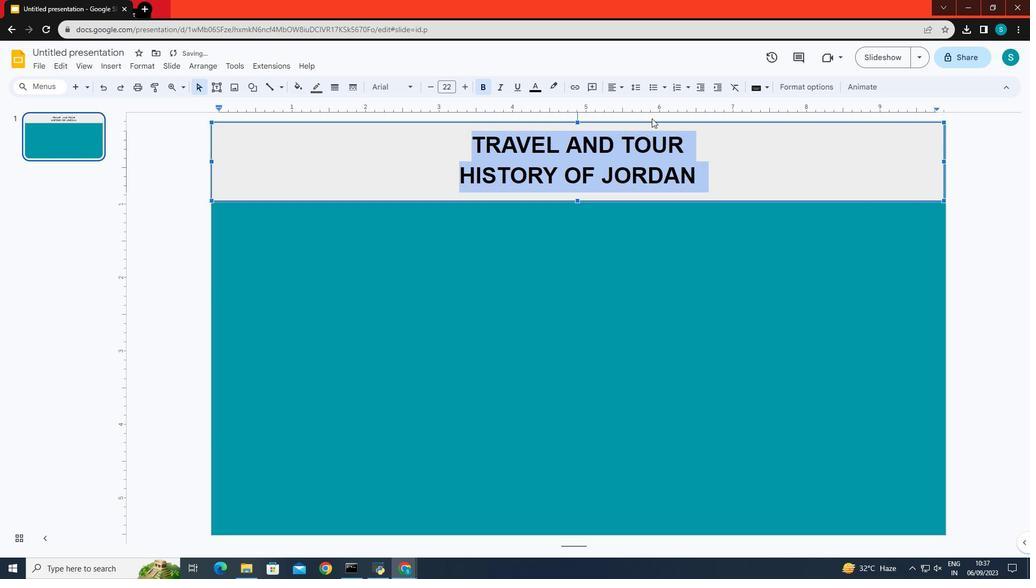 
Action: Mouse moved to (577, 224)
Screenshot: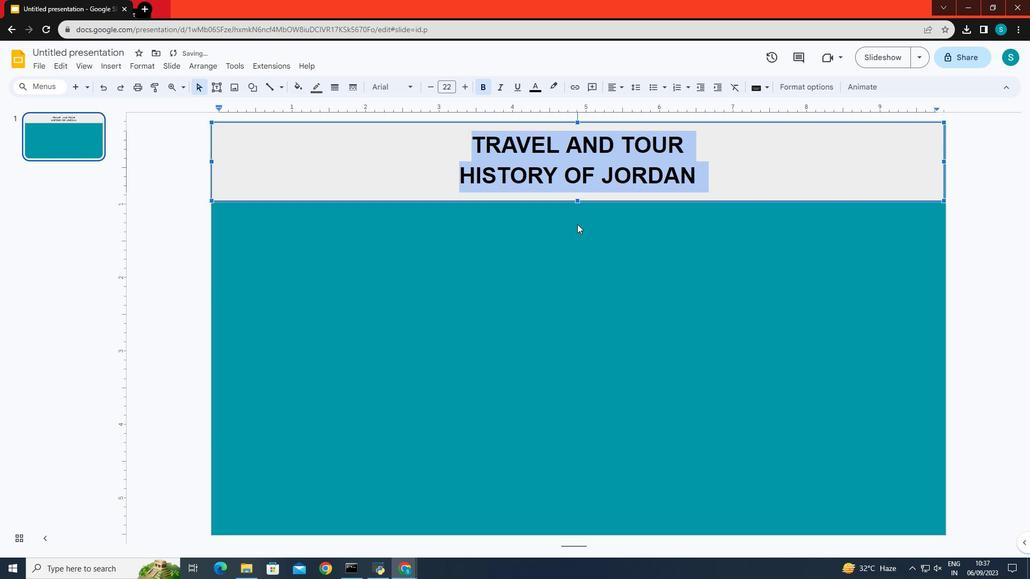 
Action: Mouse pressed left at (577, 224)
Screenshot: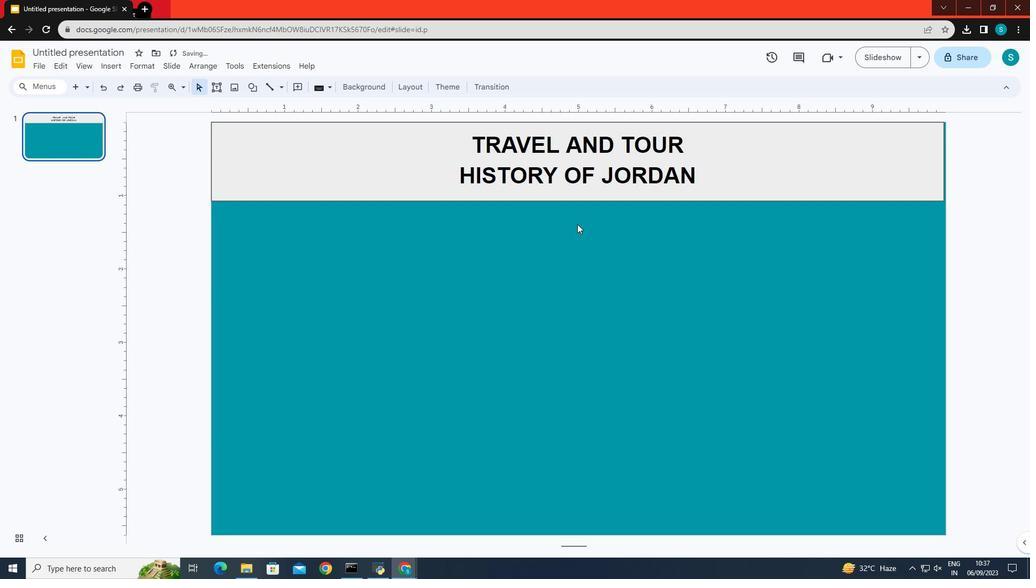 
Action: Mouse moved to (570, 192)
Screenshot: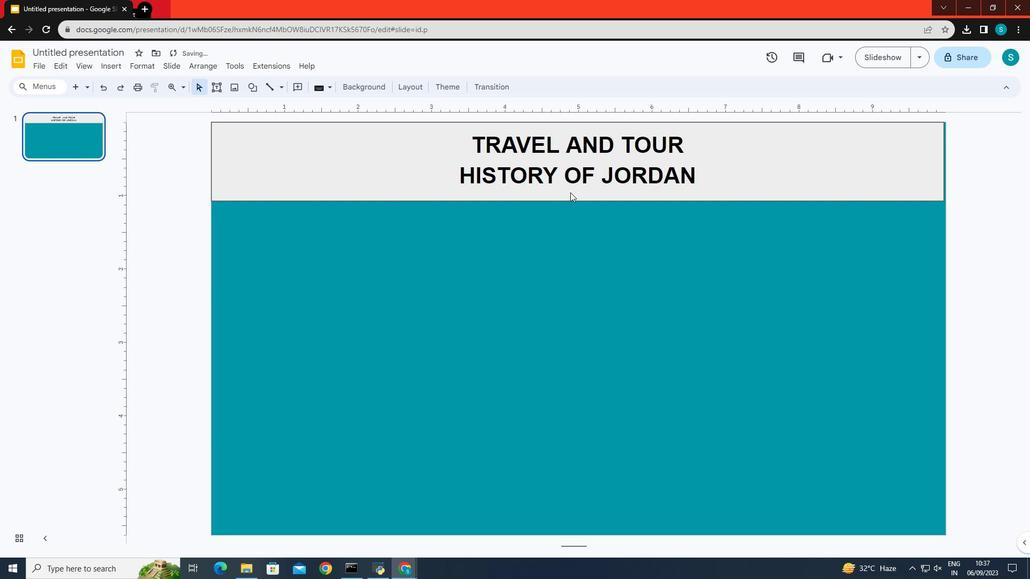
Action: Mouse pressed left at (570, 192)
Screenshot: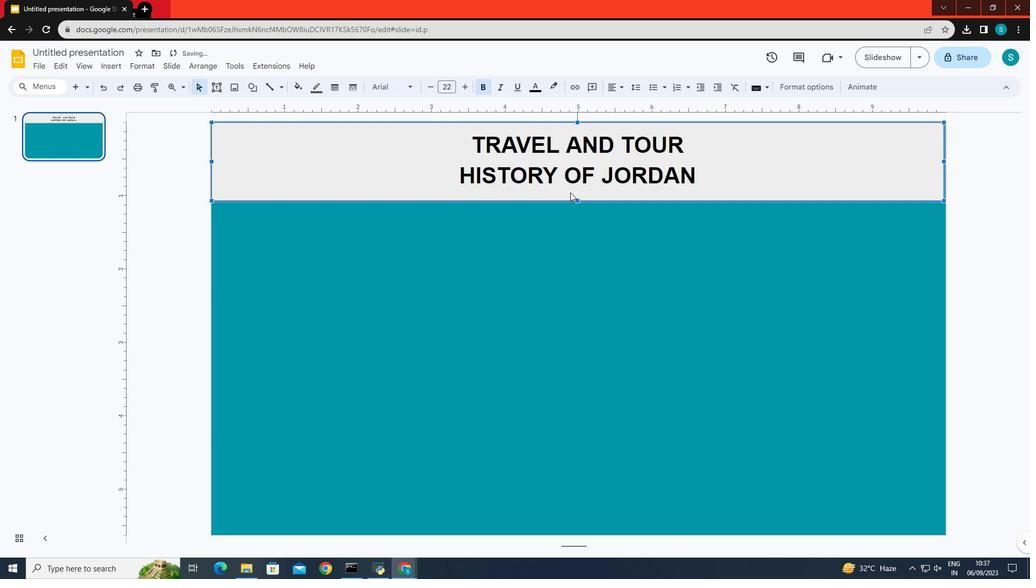
Action: Mouse moved to (579, 203)
Screenshot: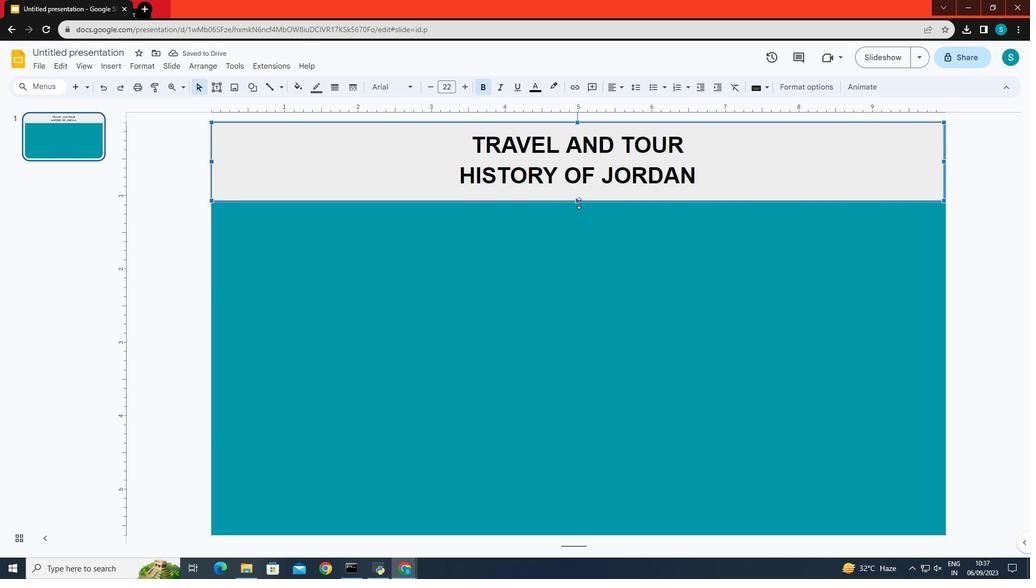 
Action: Mouse pressed left at (579, 203)
Screenshot: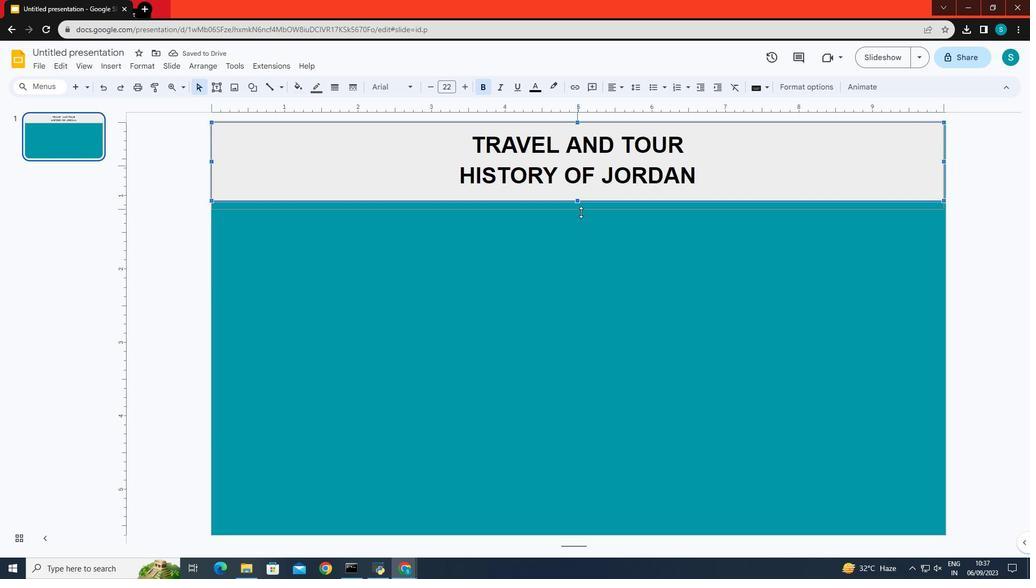 
Action: Mouse moved to (580, 224)
Screenshot: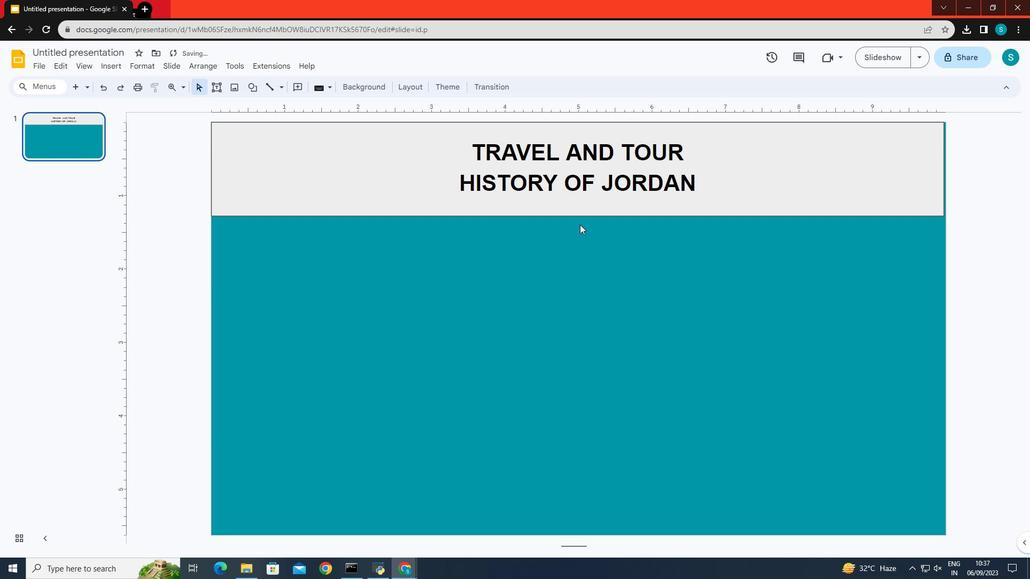 
Action: Mouse pressed left at (580, 224)
Screenshot: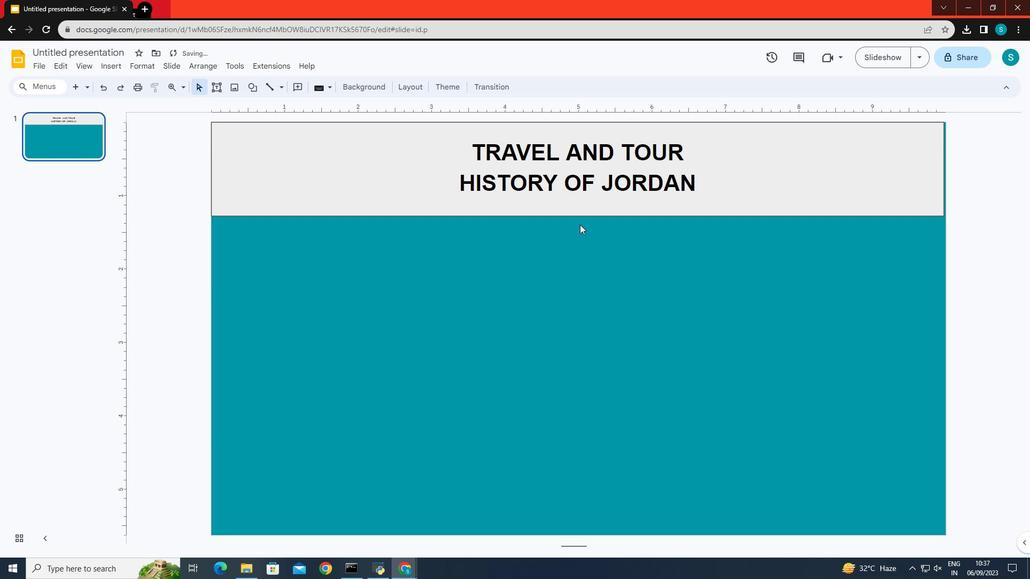 
Action: Mouse moved to (461, 154)
Screenshot: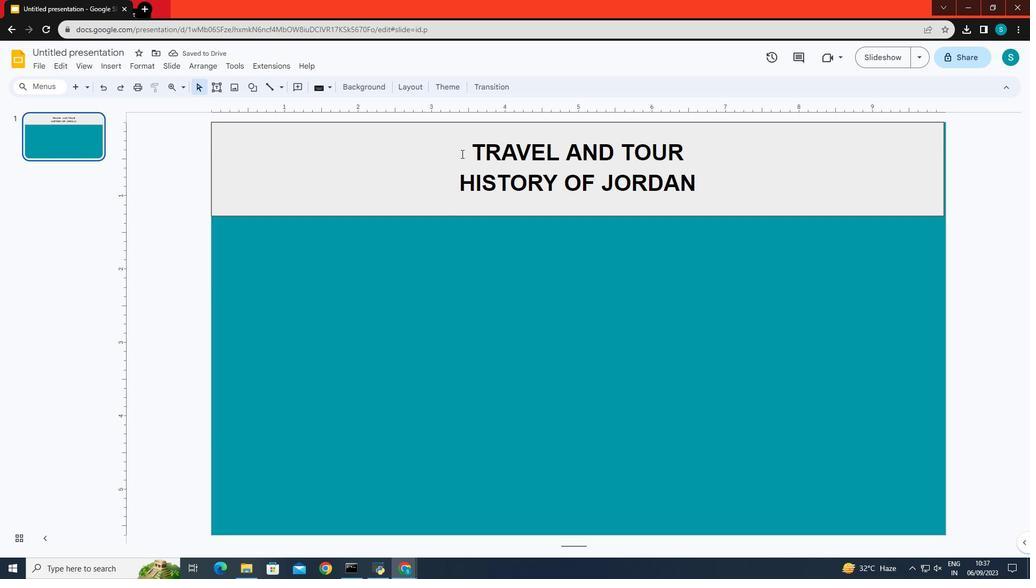 
Action: Mouse pressed left at (461, 154)
Screenshot: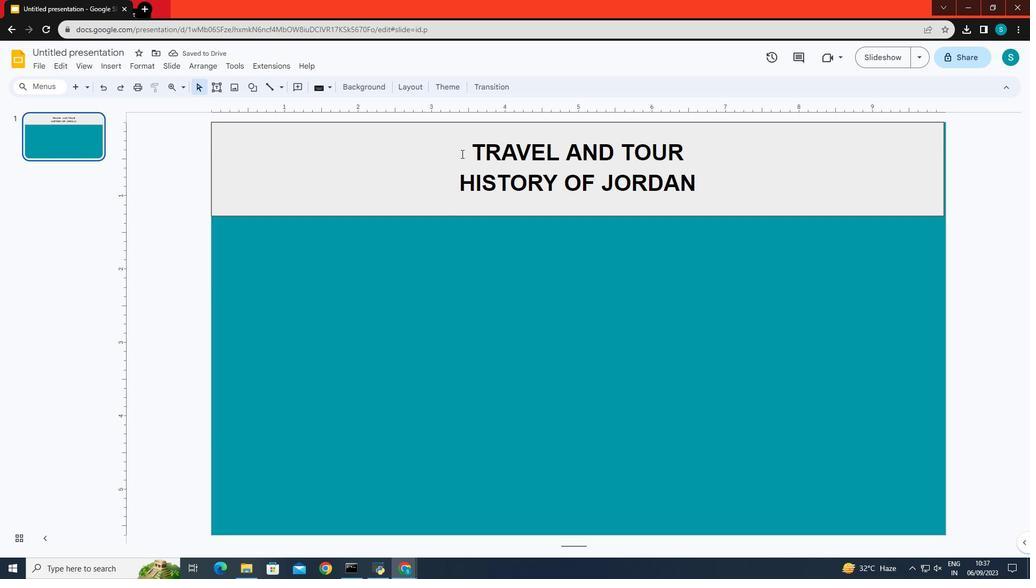
Action: Mouse moved to (469, 148)
Screenshot: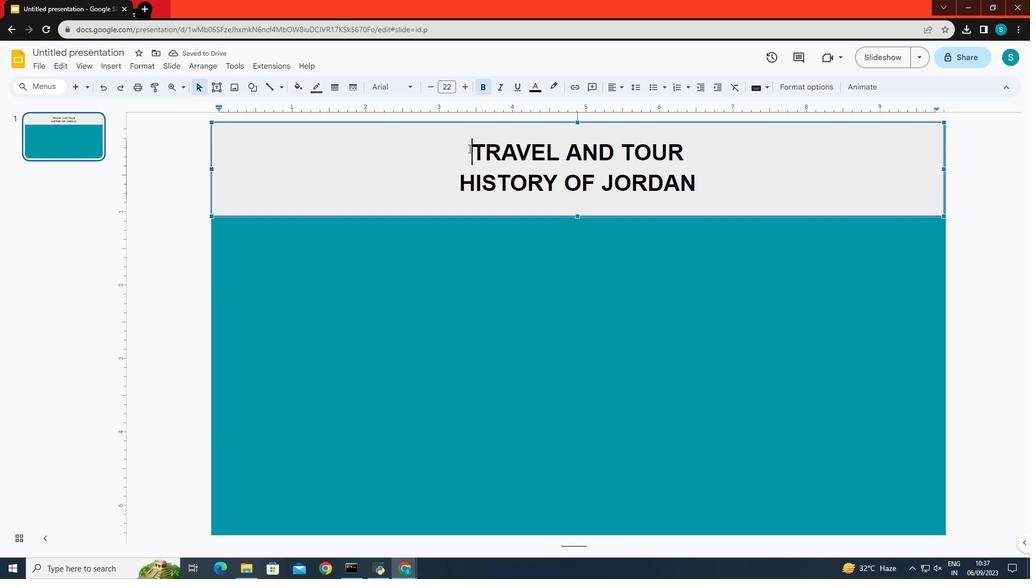 
Action: Mouse pressed left at (469, 148)
Screenshot: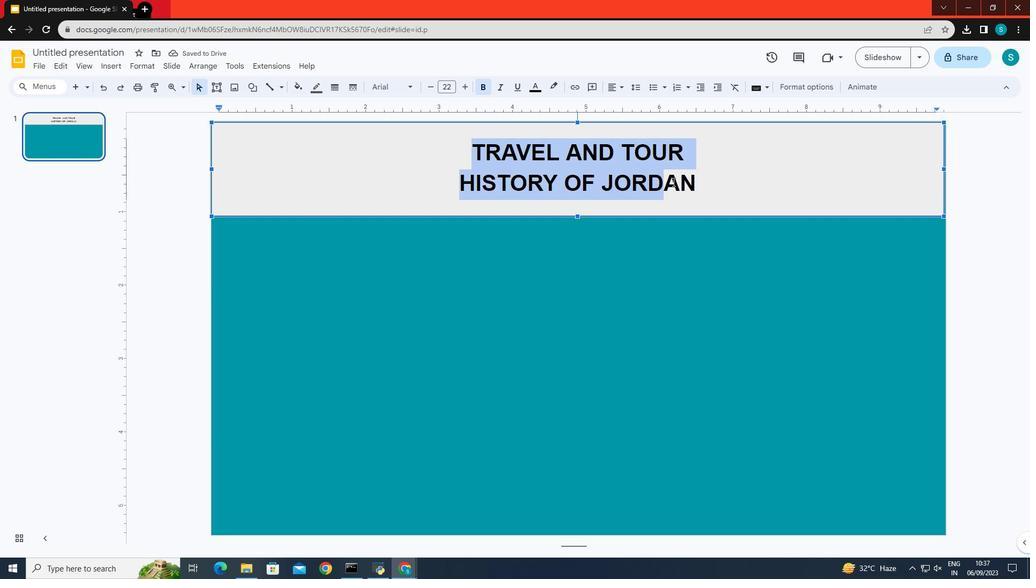 
Action: Mouse moved to (395, 85)
Screenshot: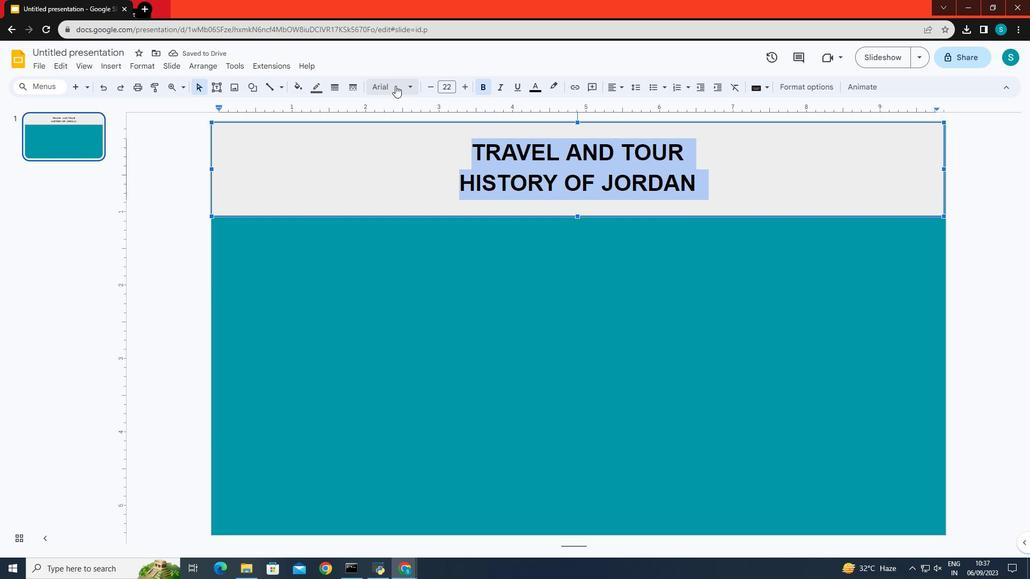 
Action: Mouse pressed left at (395, 85)
Screenshot: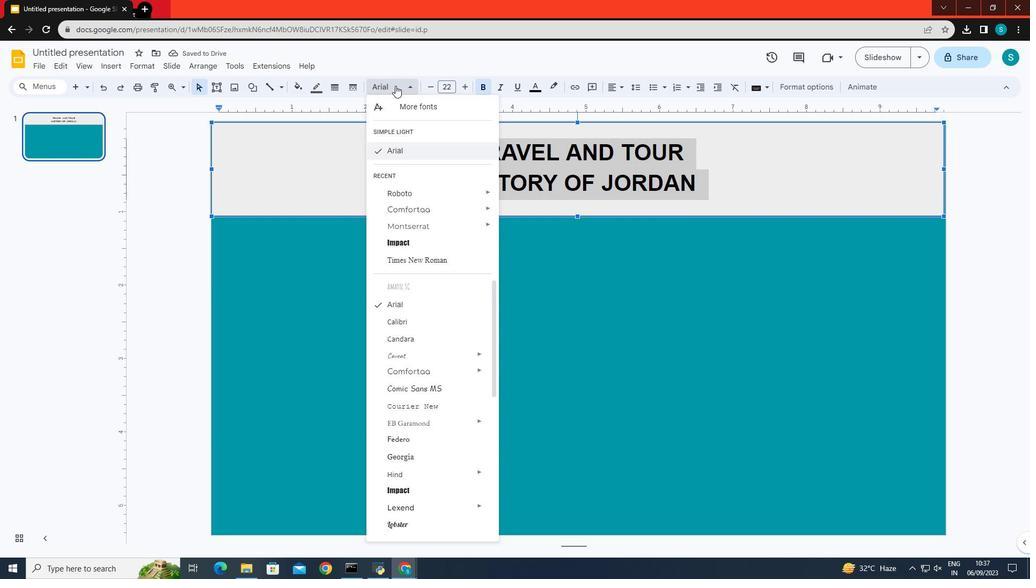 
Action: Mouse moved to (535, 247)
Screenshot: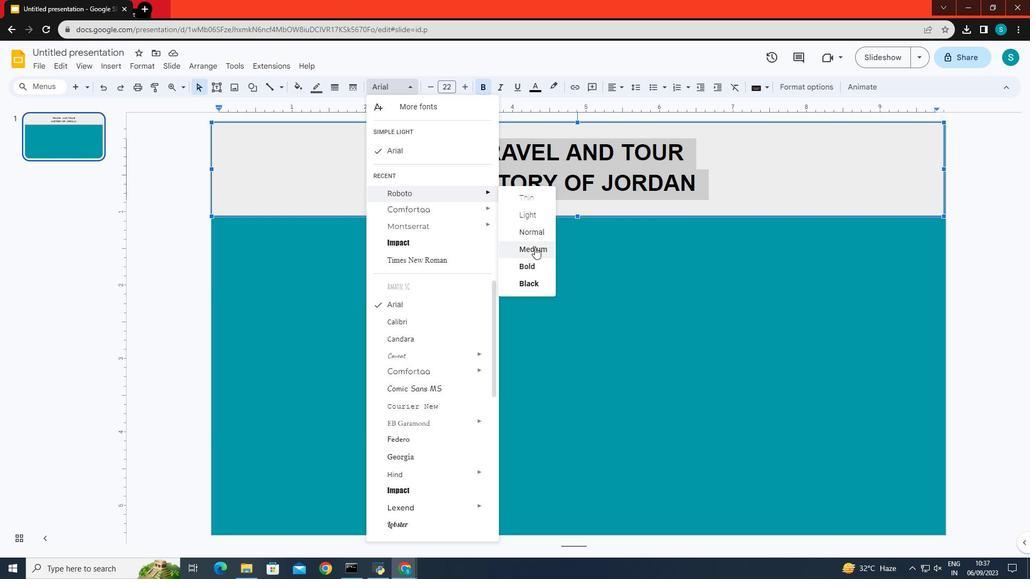 
Action: Mouse pressed left at (535, 247)
Screenshot: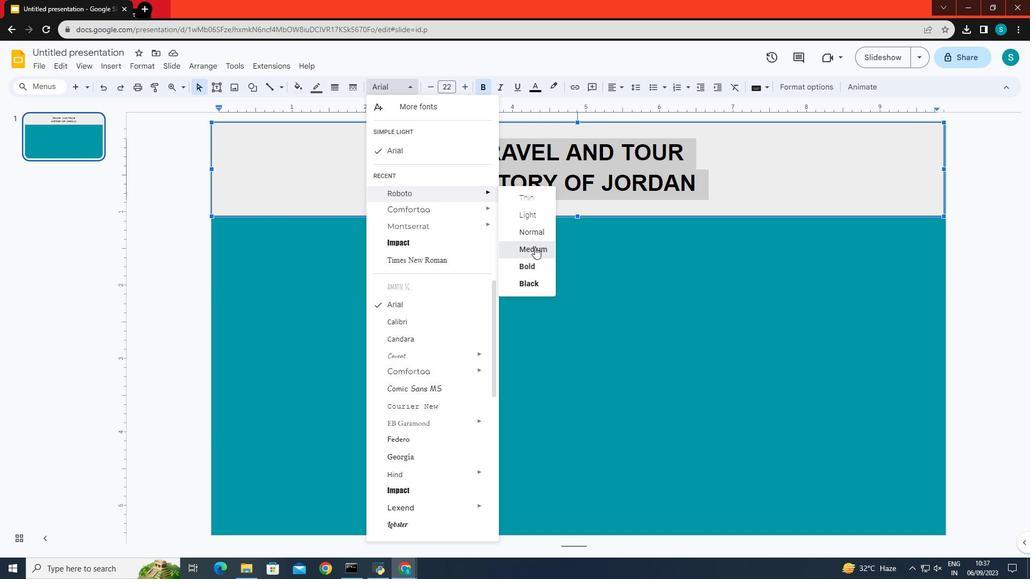 
Action: Mouse moved to (396, 83)
Screenshot: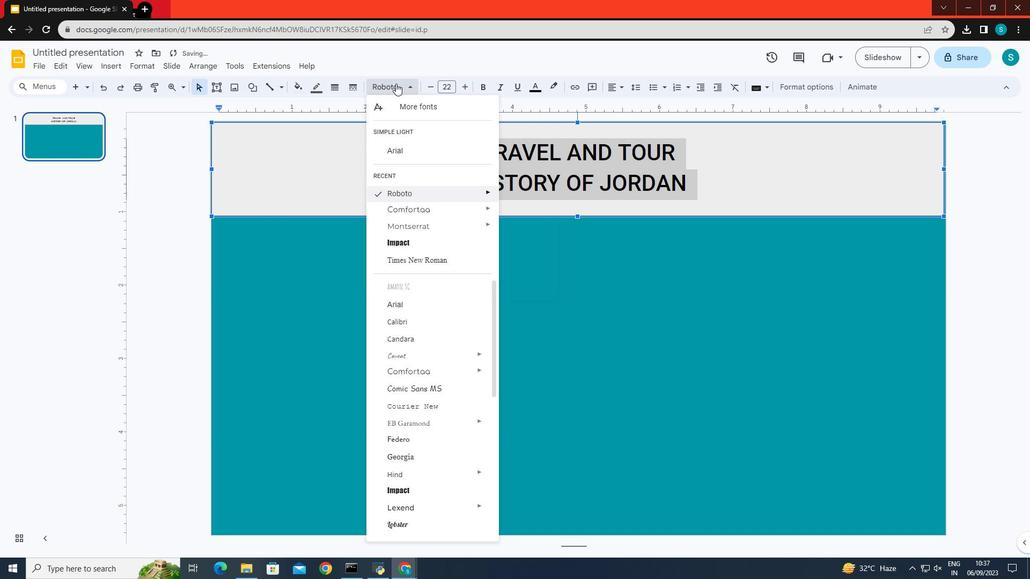 
Action: Mouse pressed left at (396, 83)
Screenshot: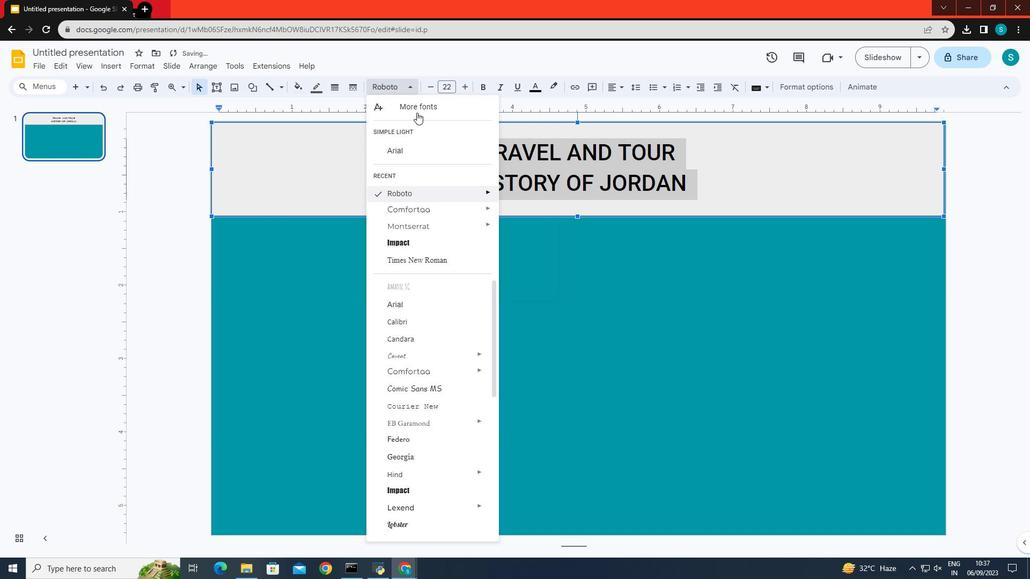 
Action: Mouse moved to (536, 282)
Screenshot: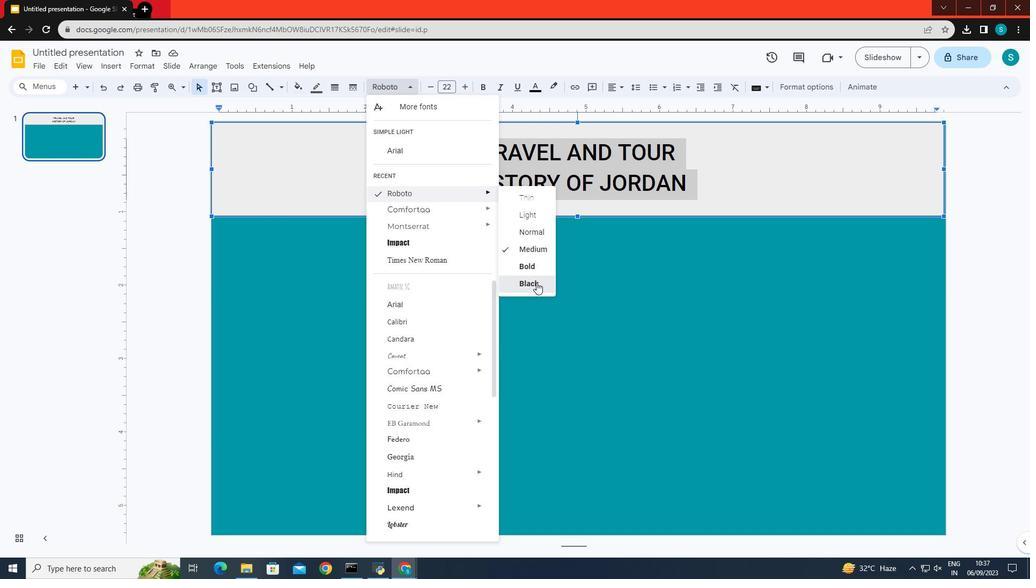 
Action: Mouse pressed left at (536, 282)
Screenshot: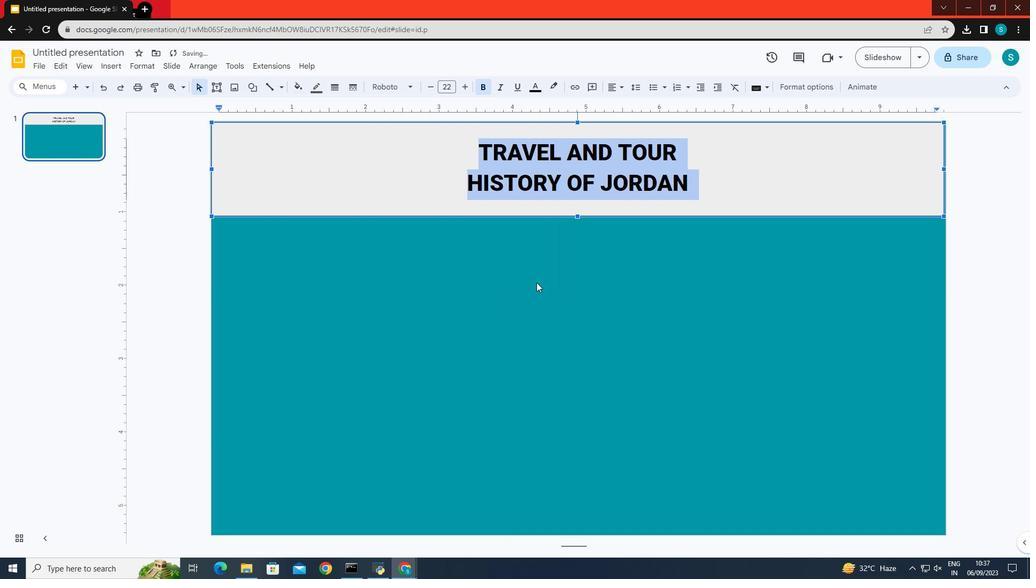 
Action: Mouse moved to (363, 160)
Screenshot: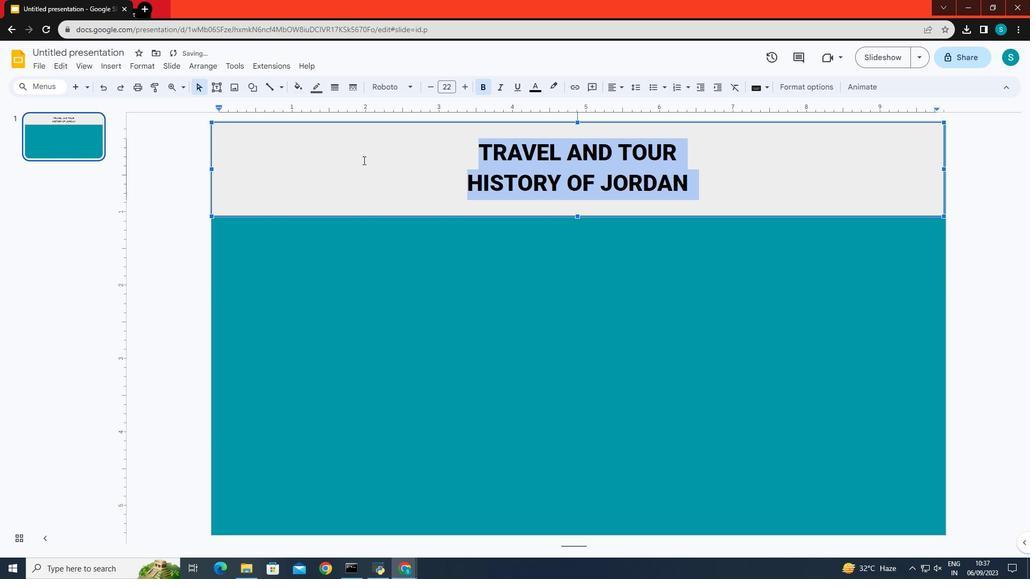 
Action: Mouse pressed left at (363, 160)
Screenshot: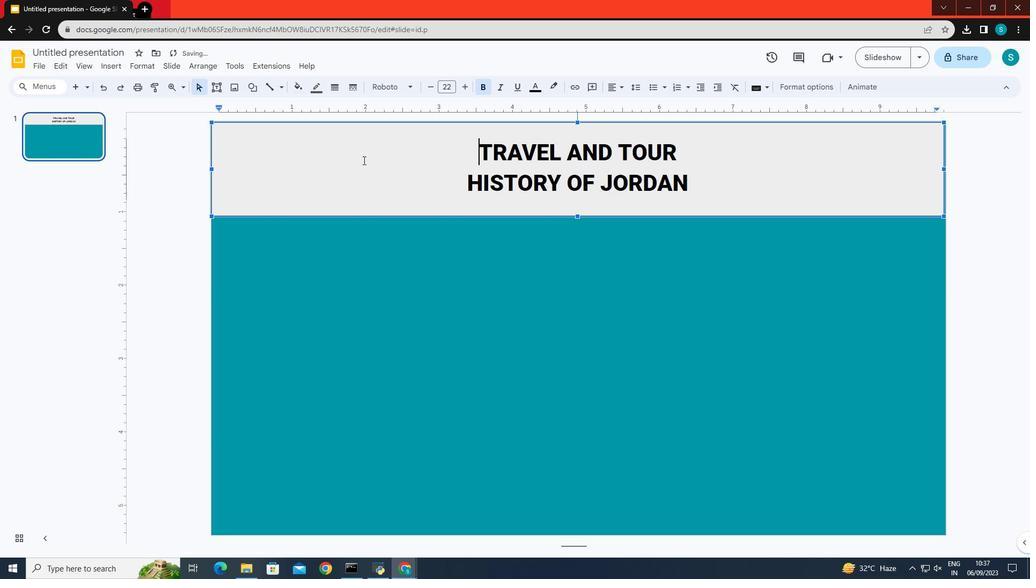 
Action: Mouse moved to (353, 165)
Screenshot: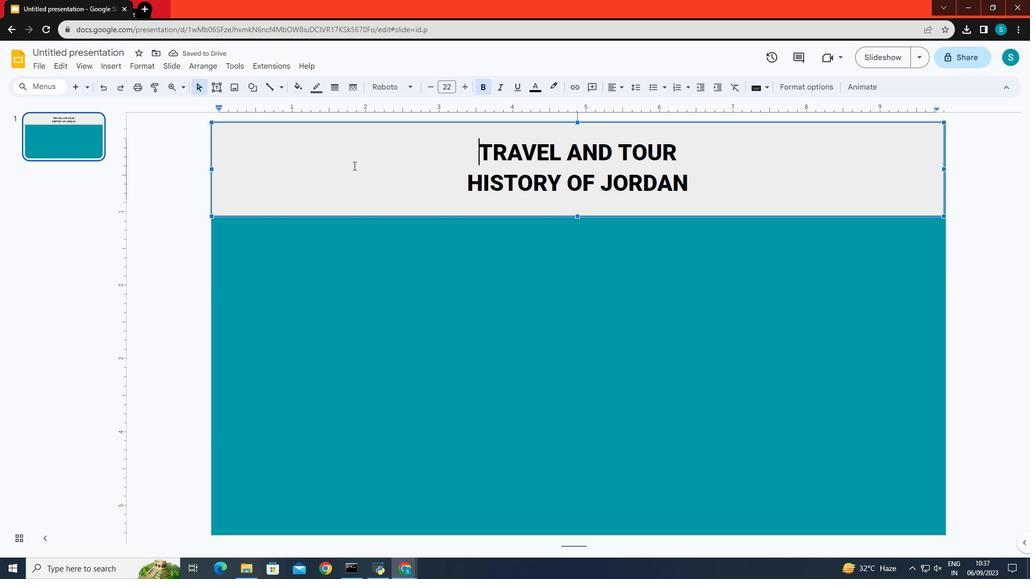 
Action: Mouse pressed left at (353, 165)
Screenshot: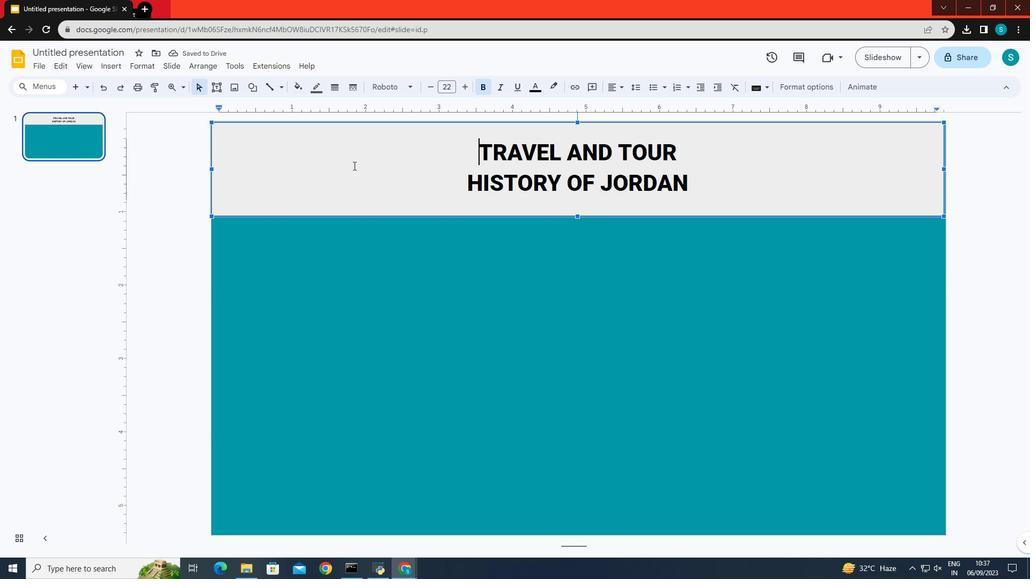 
Action: Mouse moved to (300, 88)
Screenshot: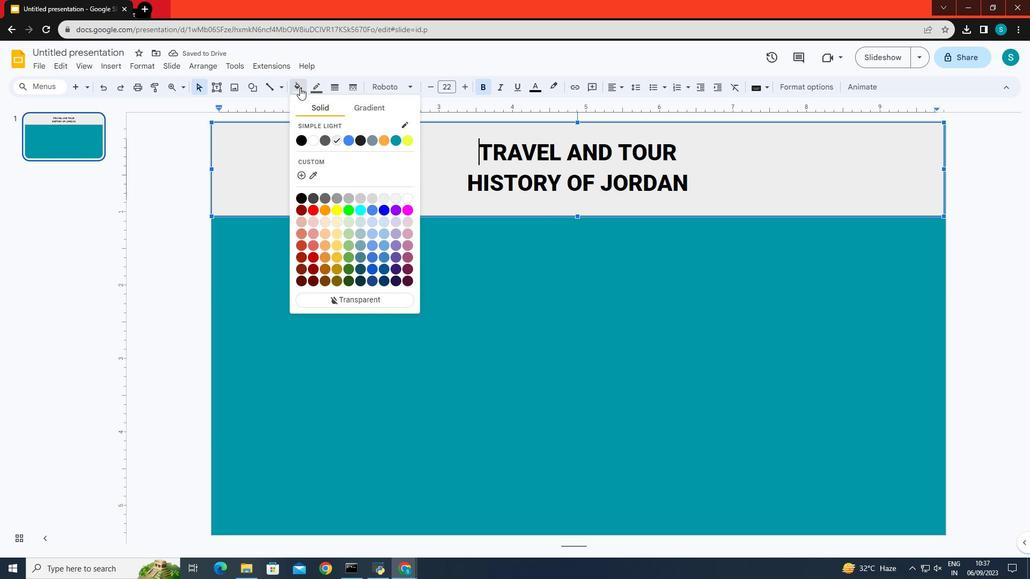 
Action: Mouse pressed left at (300, 88)
Screenshot: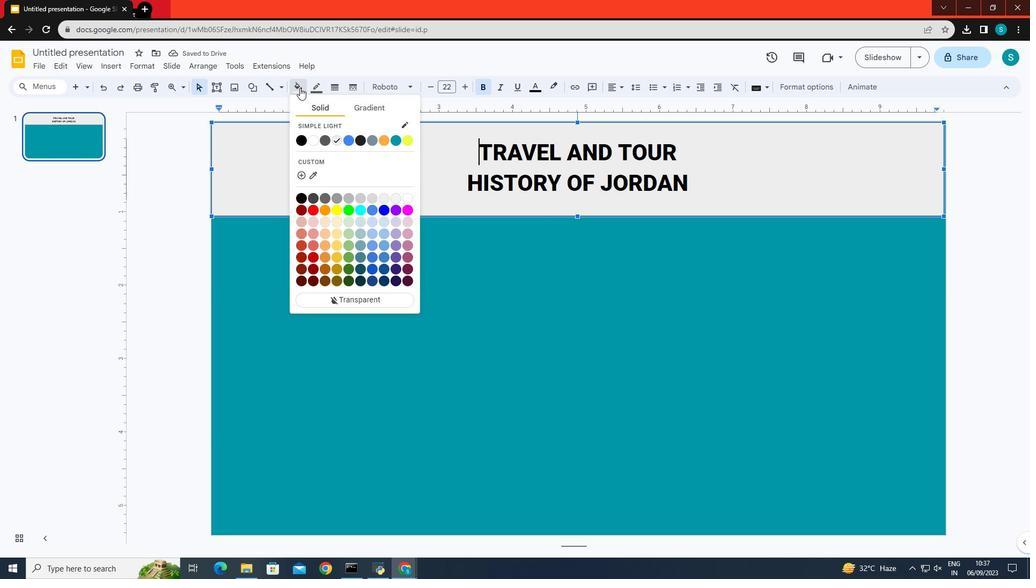 
Action: Mouse moved to (393, 139)
Screenshot: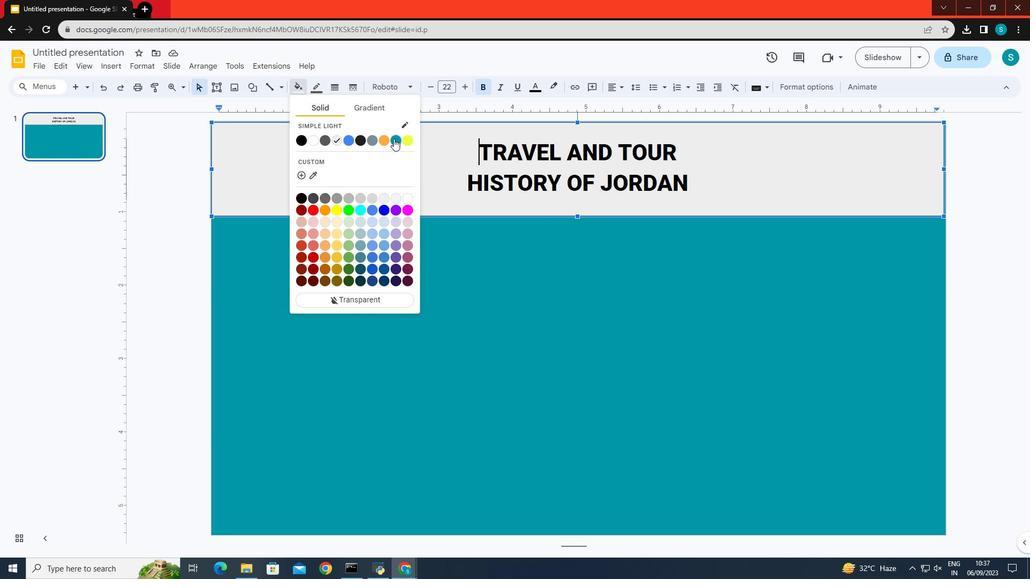 
Action: Mouse pressed left at (393, 139)
Screenshot: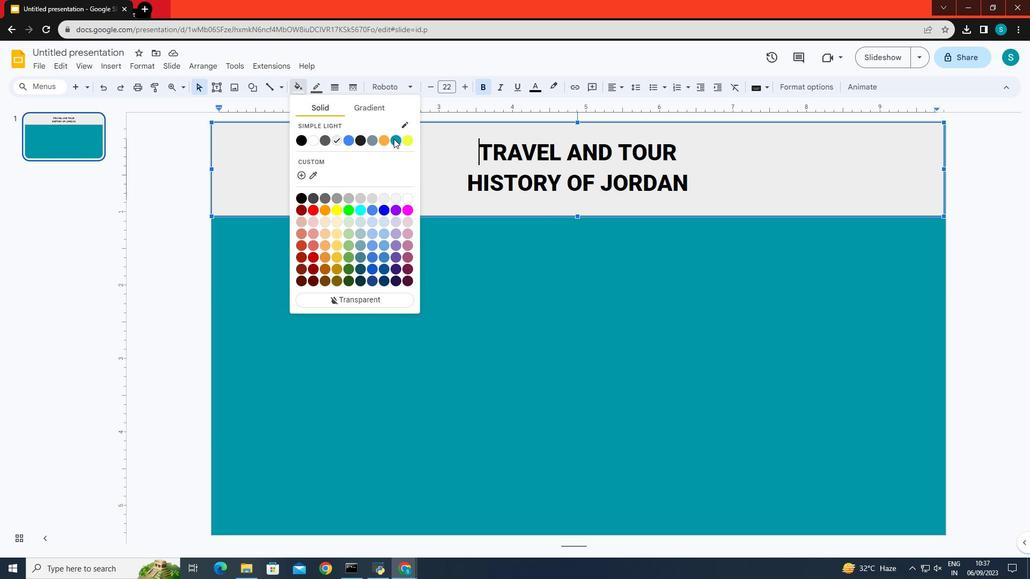 
Action: Mouse moved to (369, 247)
Screenshot: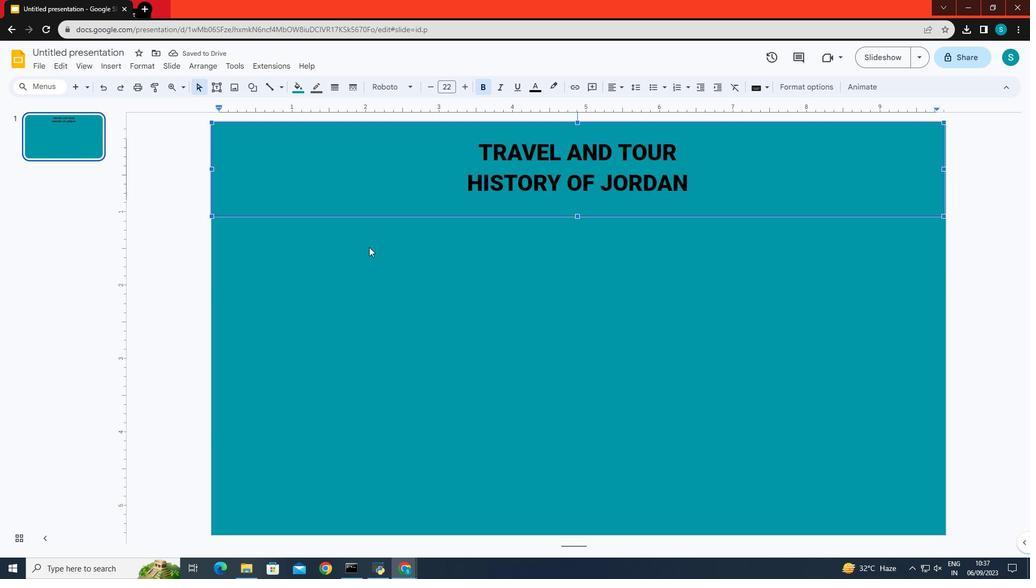 
Action: Mouse pressed left at (369, 247)
Screenshot: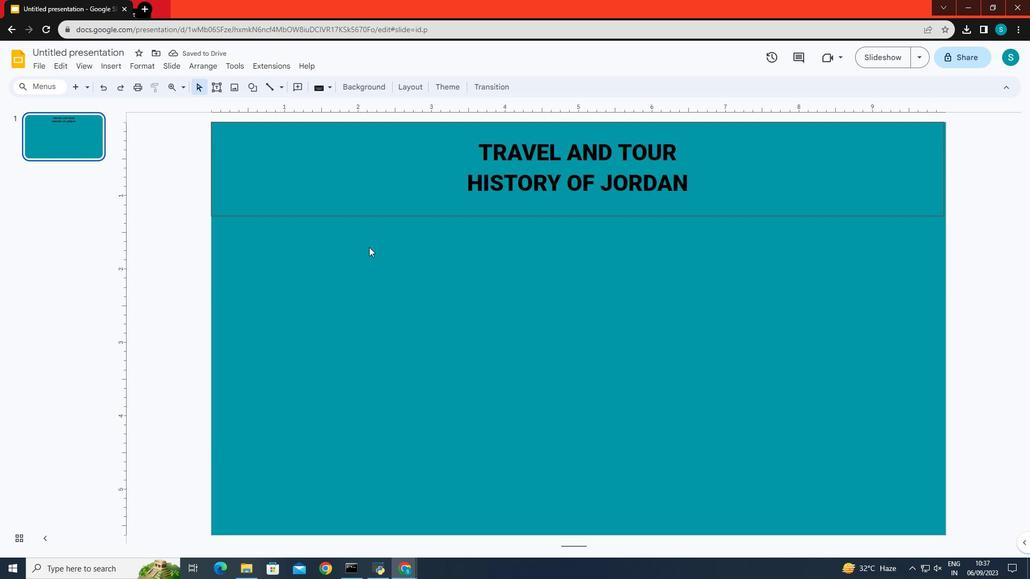 
Action: Mouse moved to (875, 148)
Screenshot: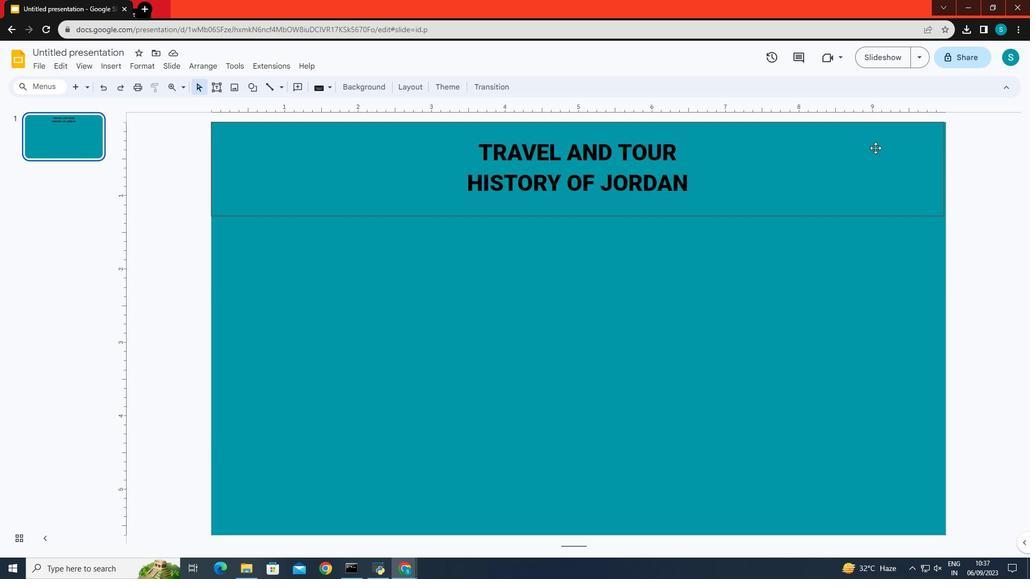 
Action: Mouse pressed left at (875, 148)
Screenshot: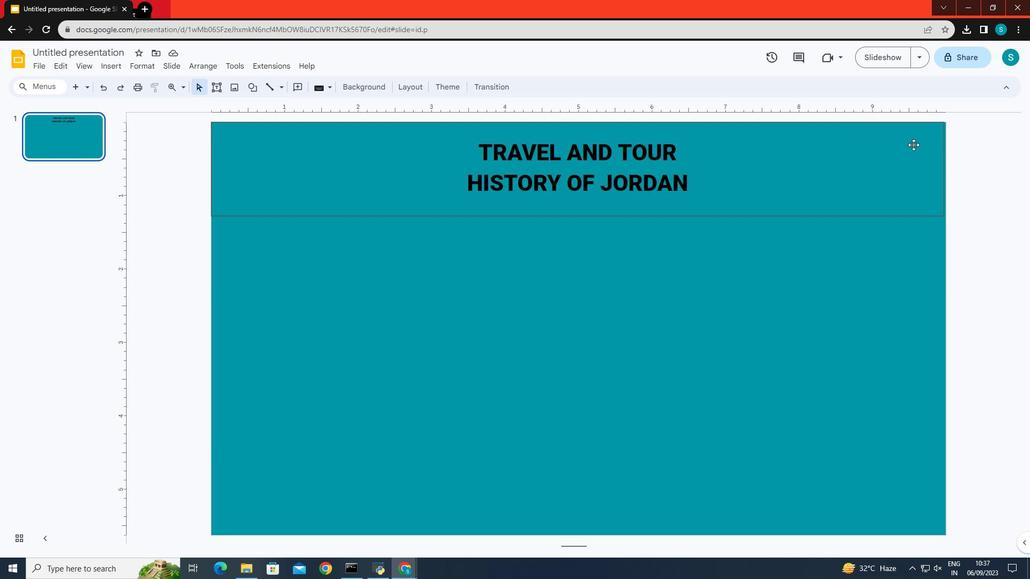 
Action: Mouse moved to (943, 169)
Screenshot: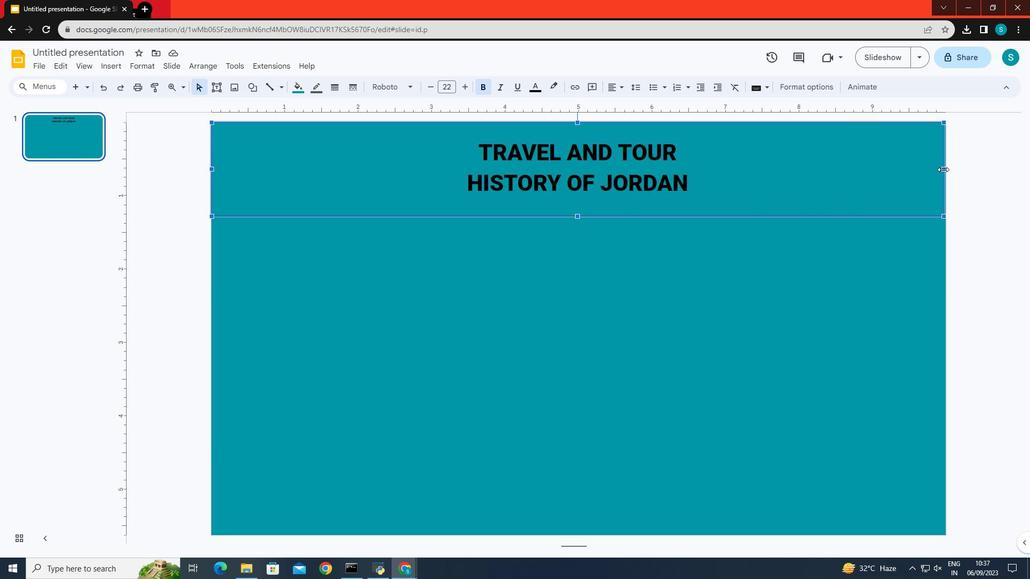 
Action: Mouse pressed left at (943, 169)
Screenshot: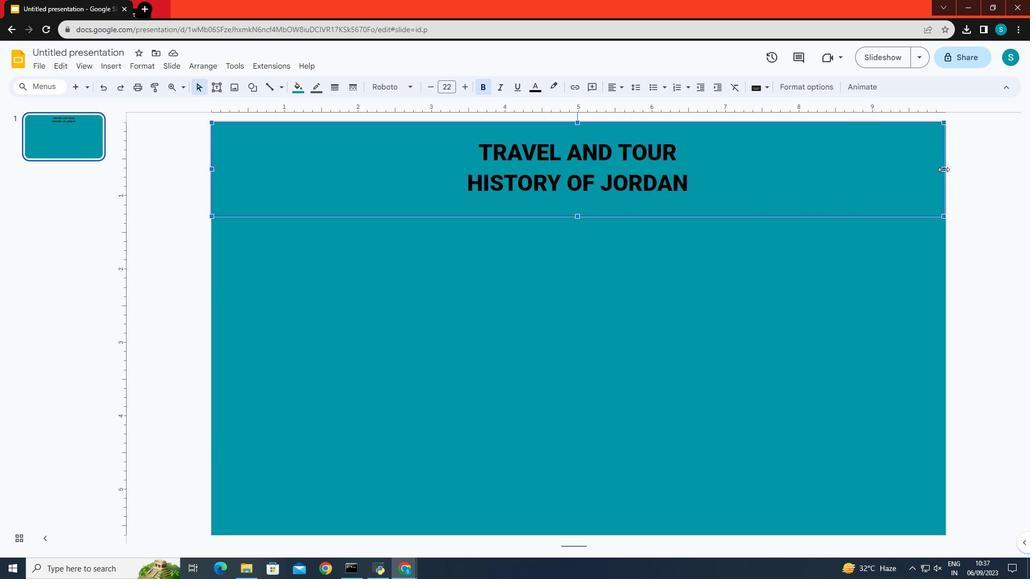 
Action: Mouse moved to (784, 290)
Screenshot: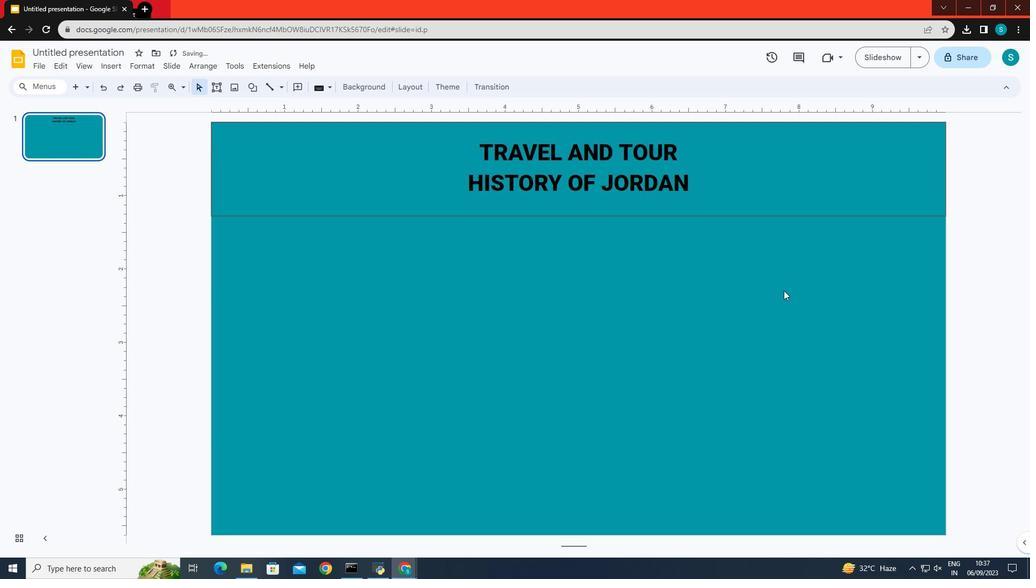 
Action: Mouse pressed left at (784, 290)
Screenshot: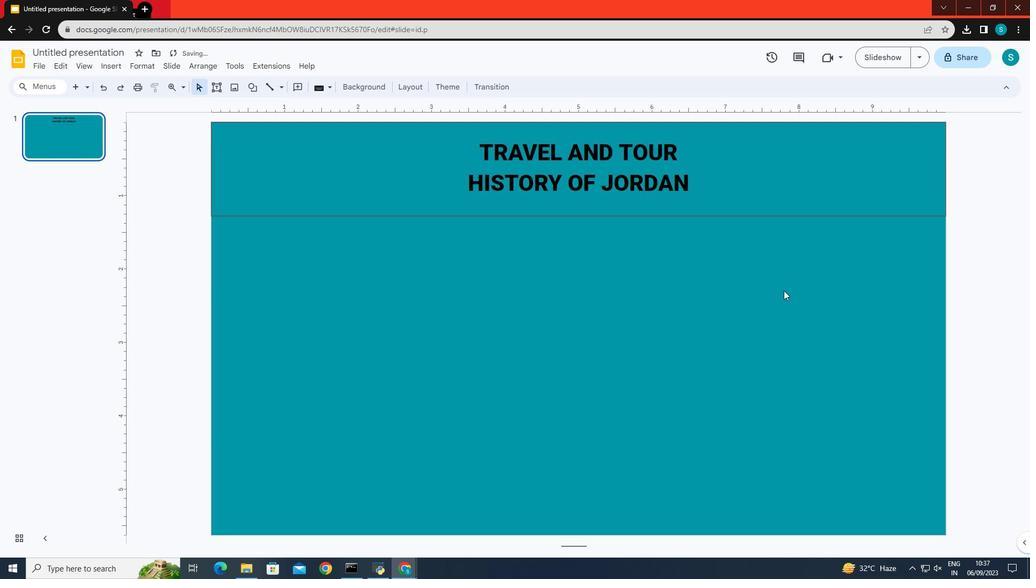 
Action: Mouse moved to (396, 179)
Screenshot: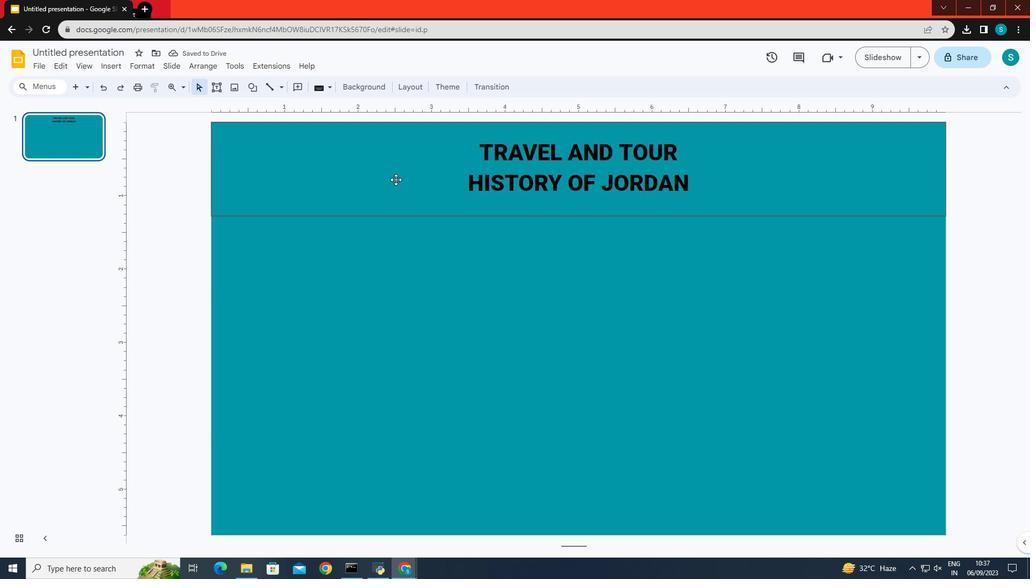 
Action: Mouse pressed left at (396, 179)
Screenshot: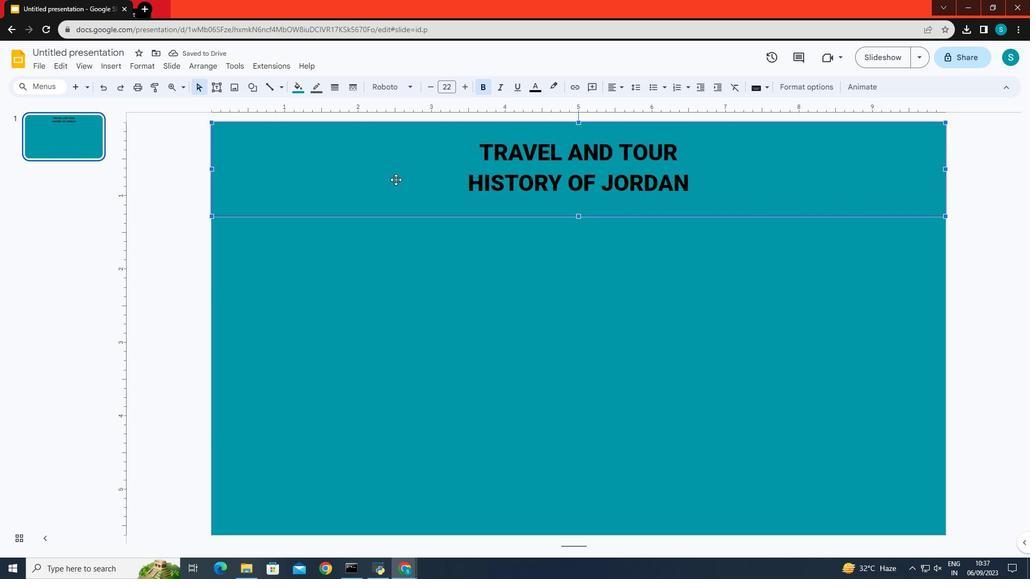 
Action: Mouse moved to (313, 86)
Screenshot: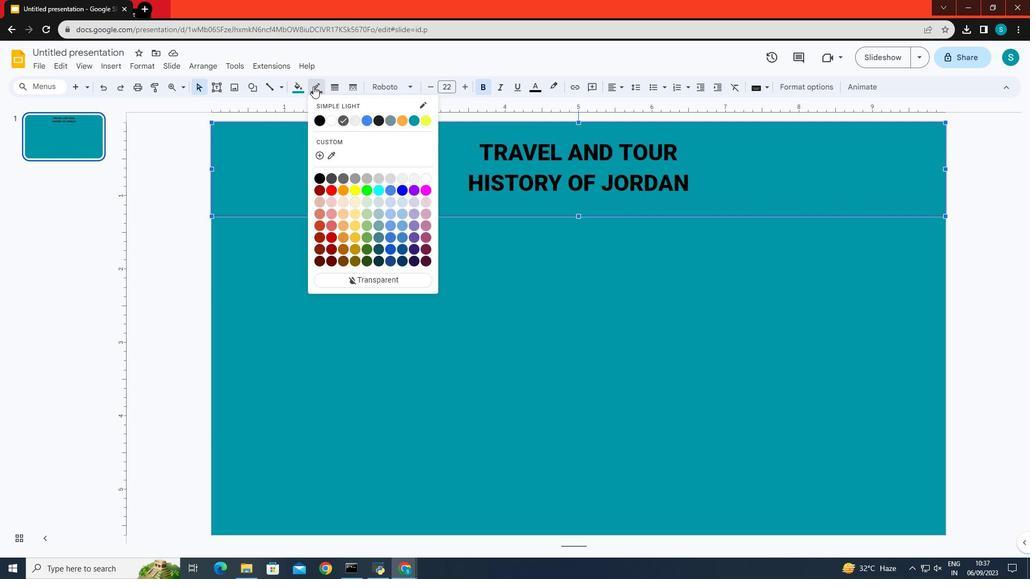 
Action: Mouse pressed left at (313, 86)
Screenshot: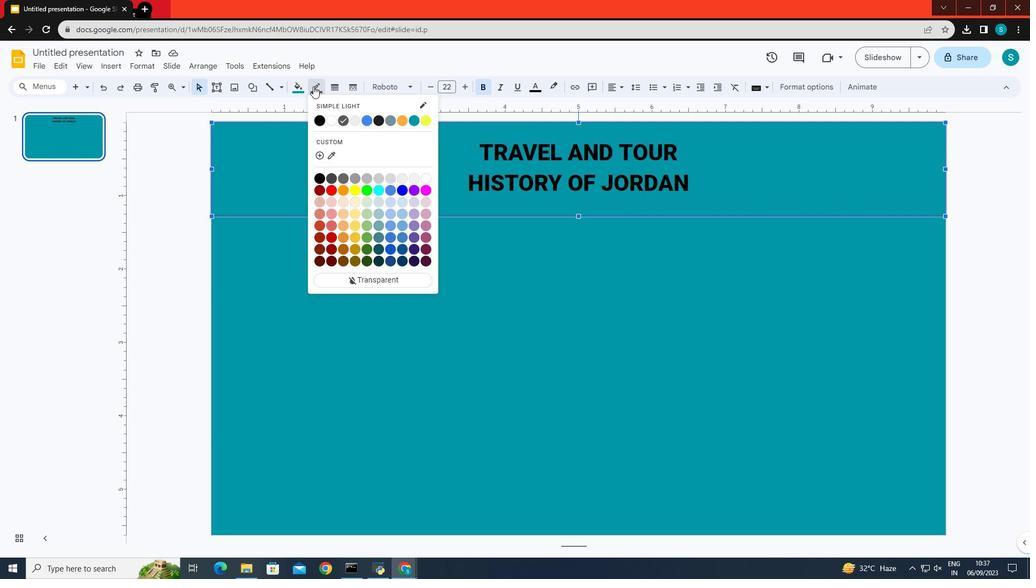 
Action: Mouse moved to (415, 123)
Screenshot: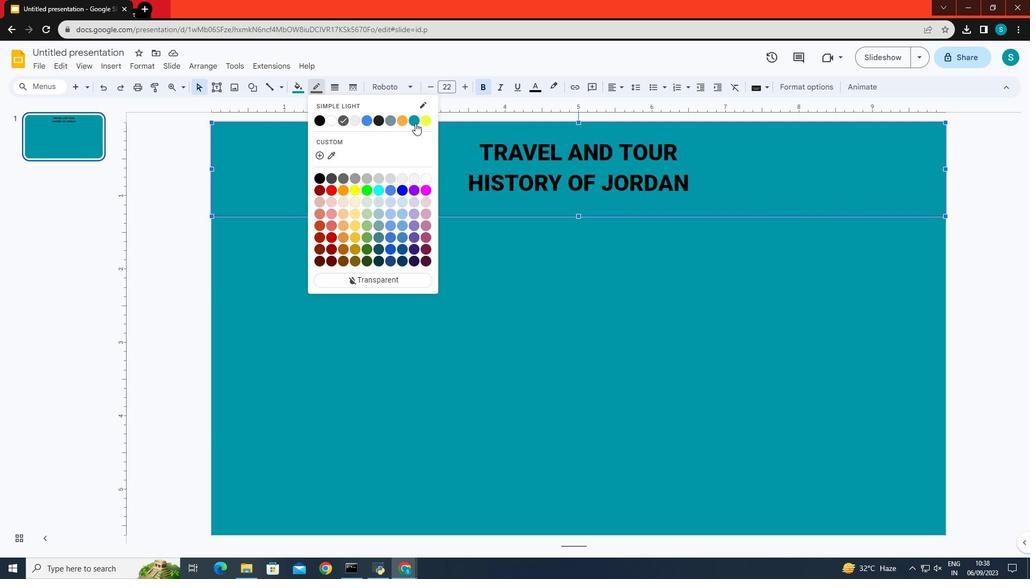 
Action: Mouse pressed left at (415, 123)
Screenshot: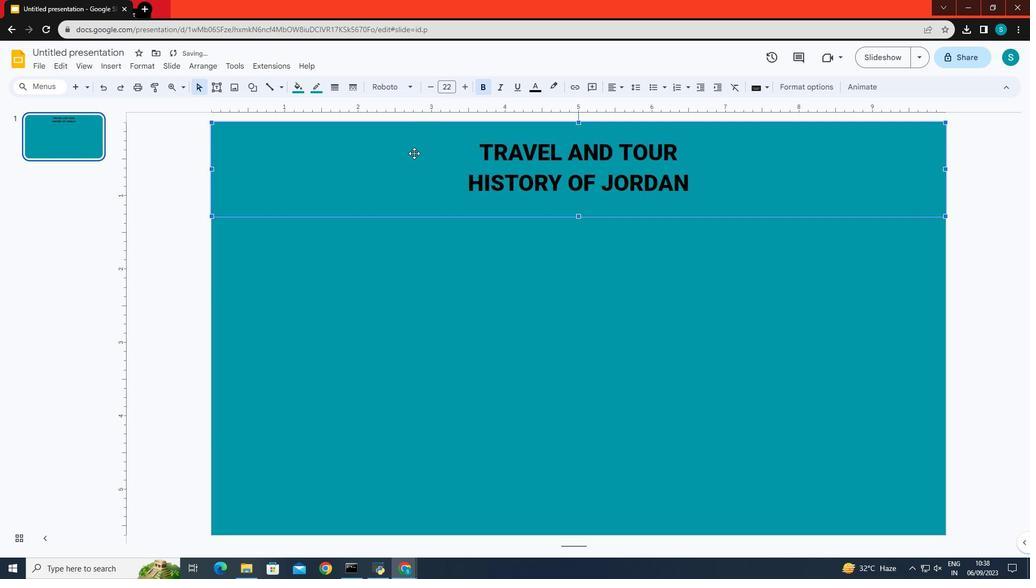 
Action: Mouse moved to (415, 273)
Screenshot: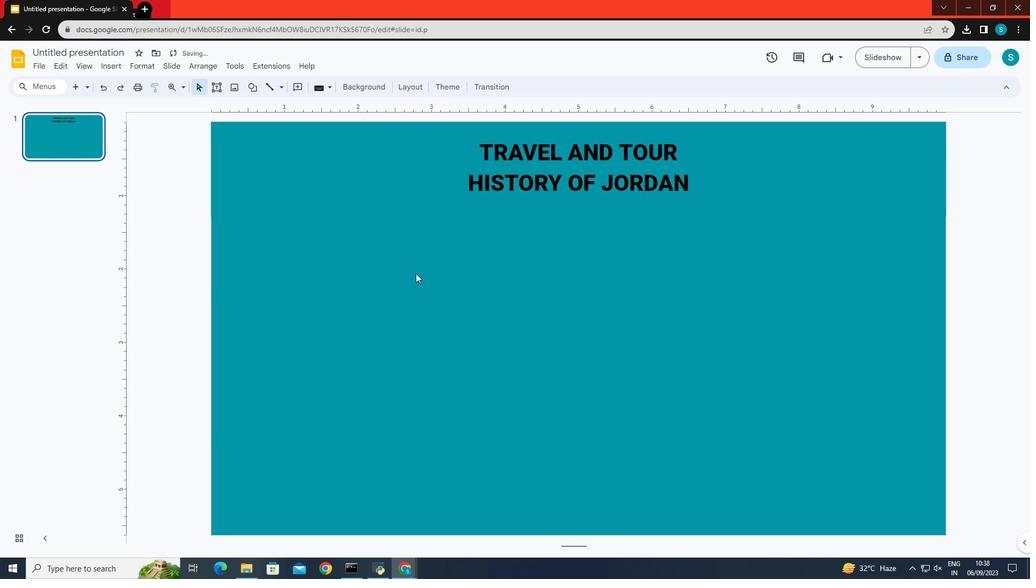 
Action: Mouse pressed left at (415, 273)
Screenshot: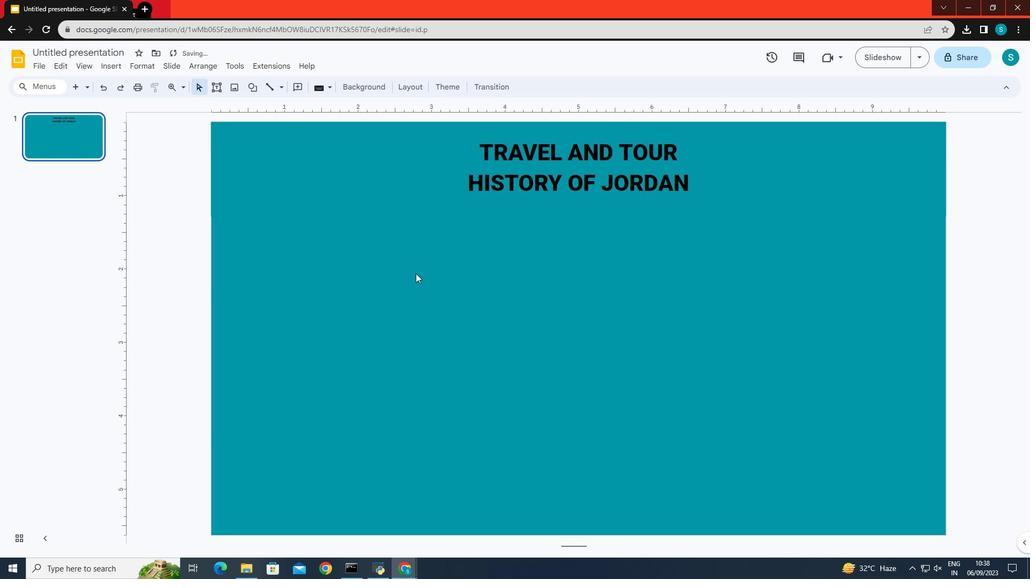 
Action: Mouse moved to (549, 190)
Screenshot: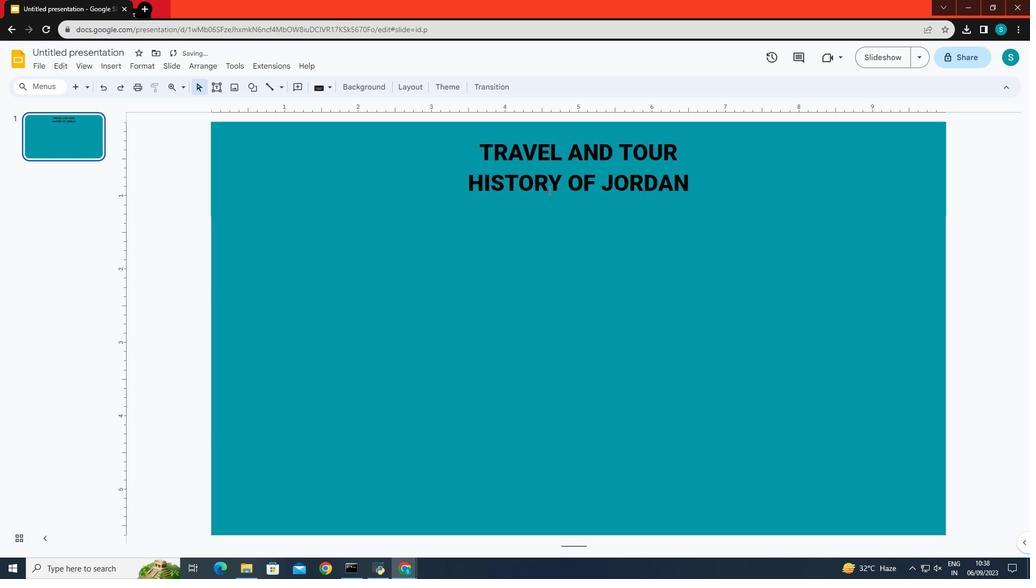 
Action: Mouse pressed left at (549, 190)
Screenshot: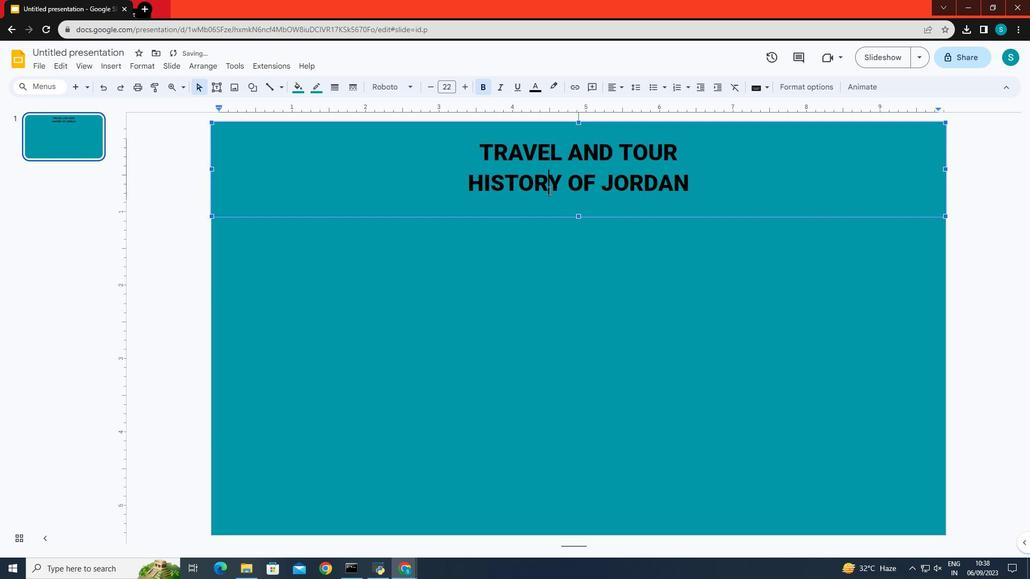 
Action: Mouse moved to (484, 152)
Screenshot: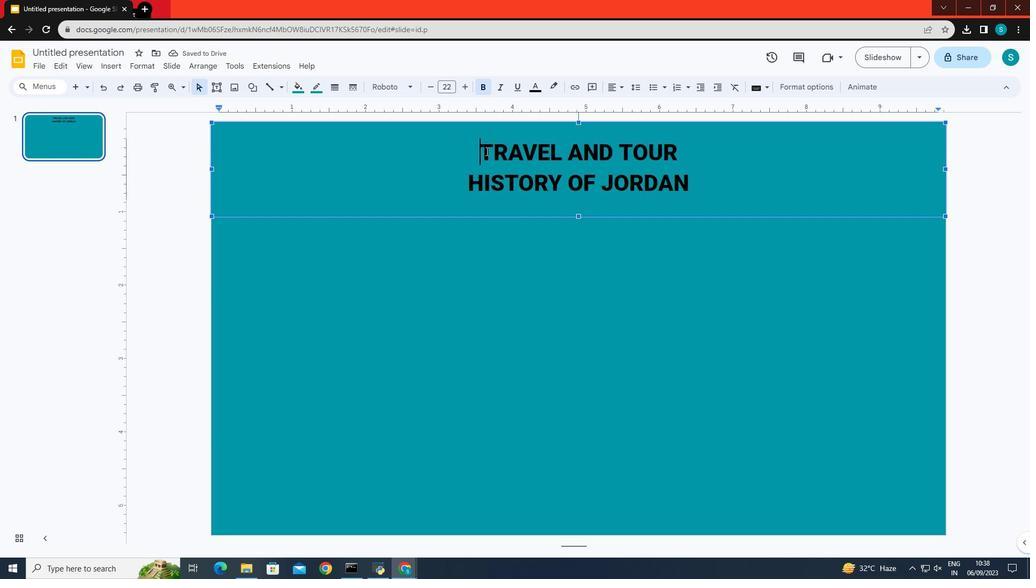 
Action: Mouse pressed left at (484, 152)
Screenshot: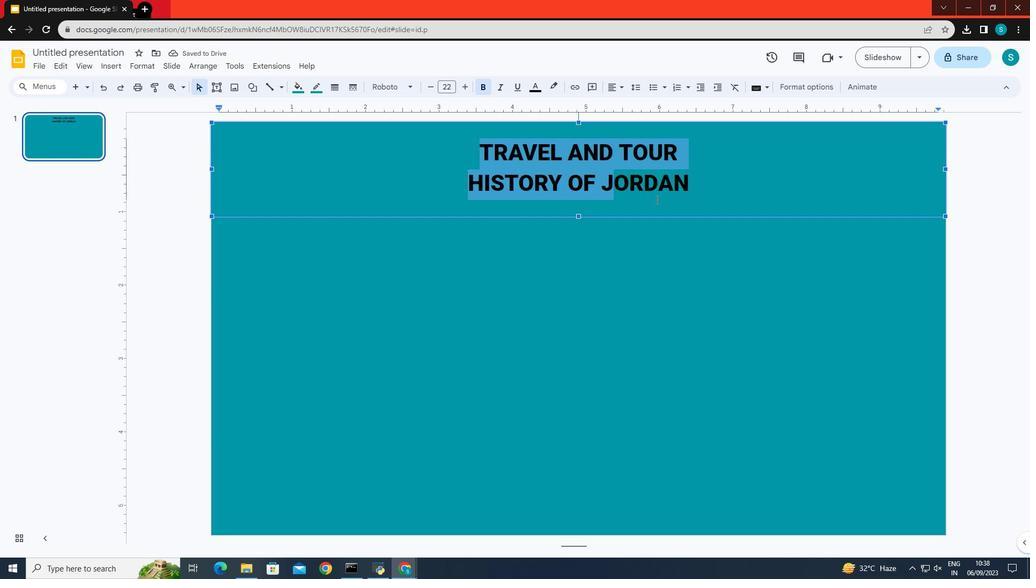 
Action: Mouse moved to (534, 85)
Screenshot: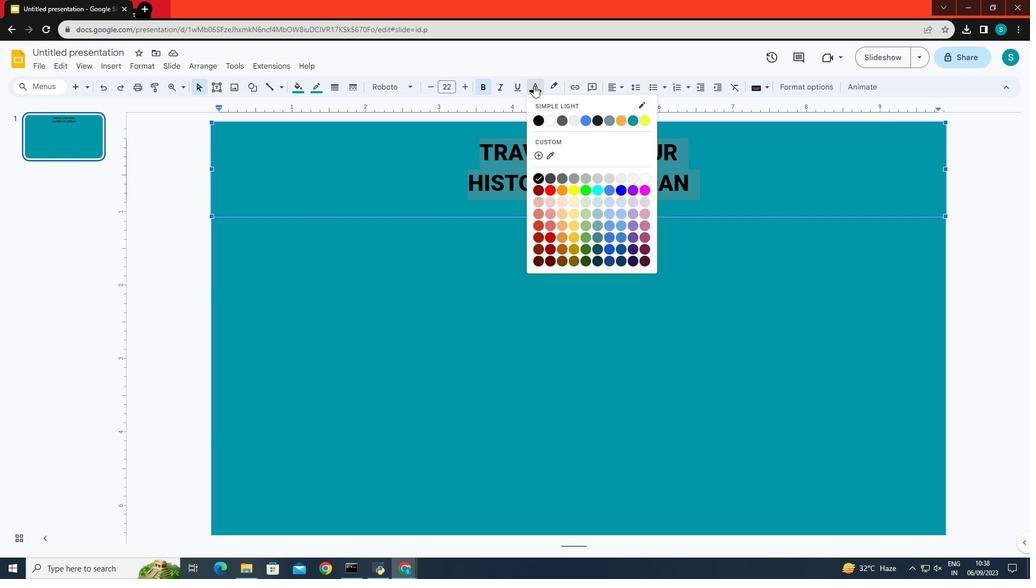 
Action: Mouse pressed left at (534, 85)
Screenshot: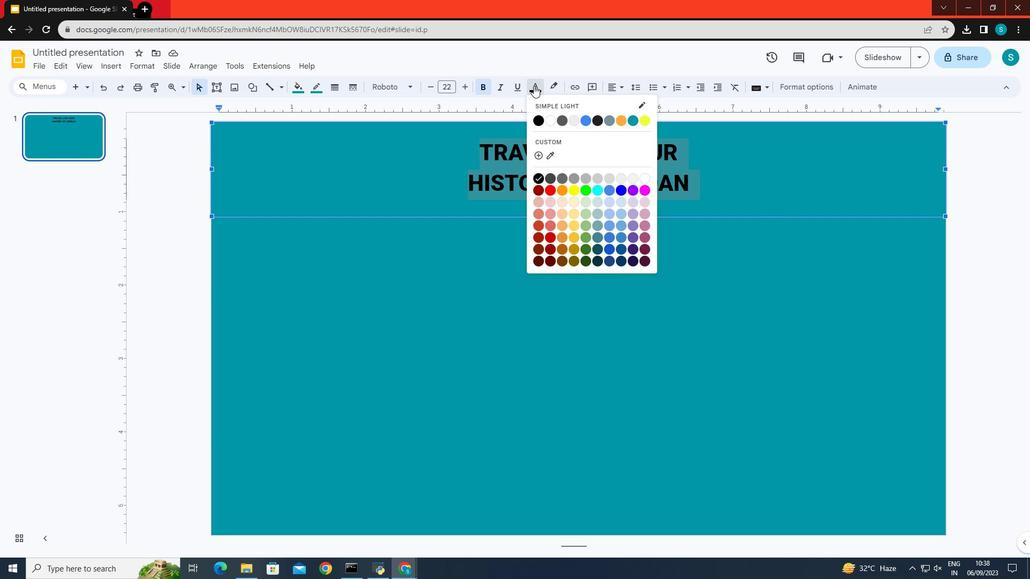 
Action: Mouse moved to (634, 178)
Screenshot: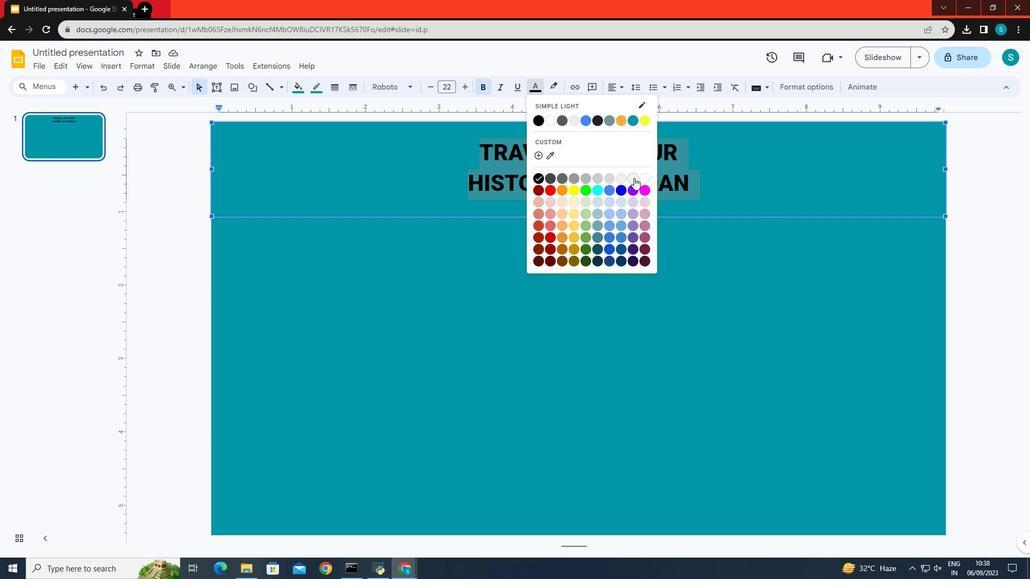 
Action: Mouse pressed left at (634, 178)
Screenshot: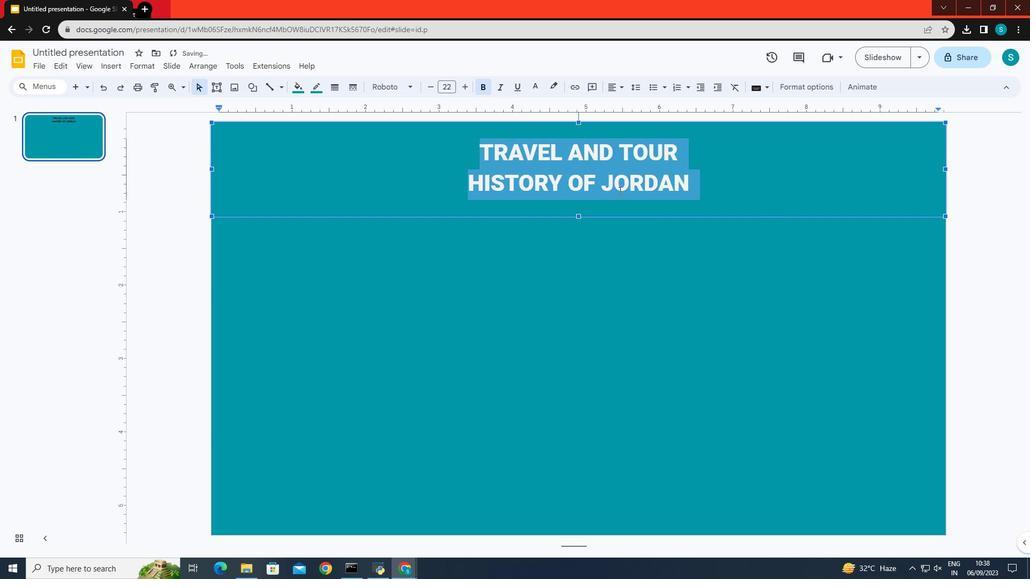 
Action: Mouse moved to (546, 264)
Screenshot: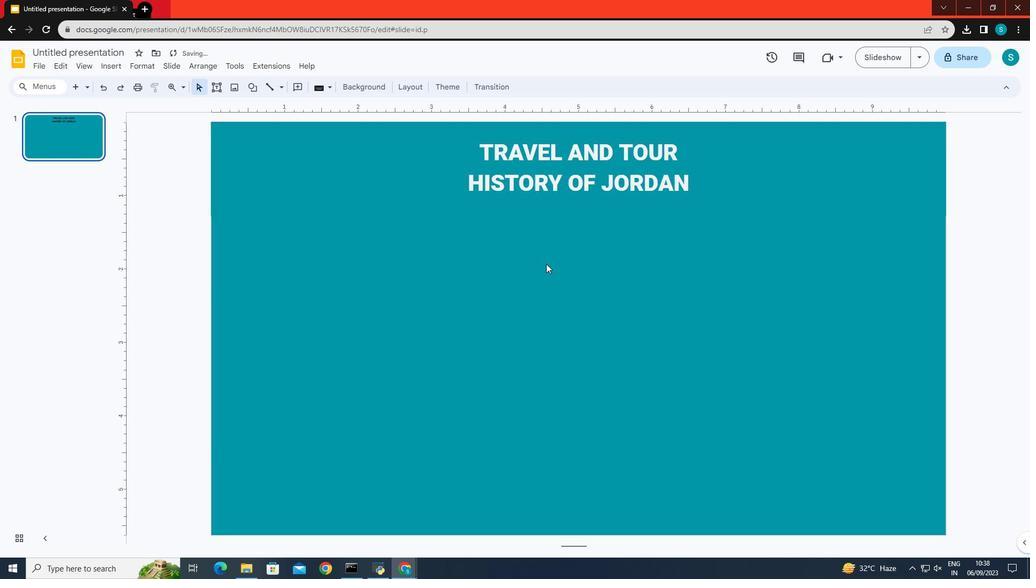 
Action: Mouse pressed left at (546, 264)
Screenshot: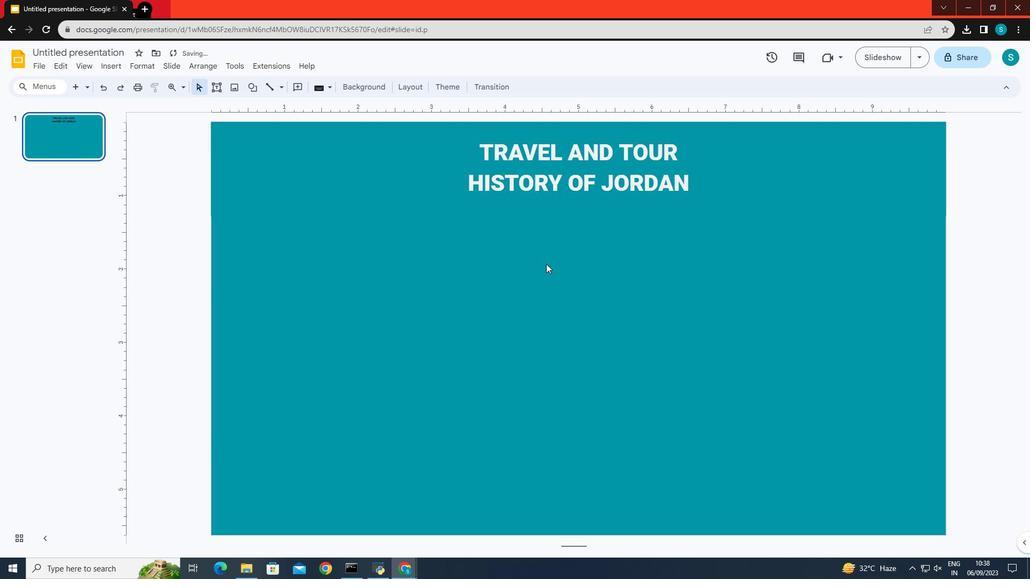
Action: Mouse moved to (535, 181)
Screenshot: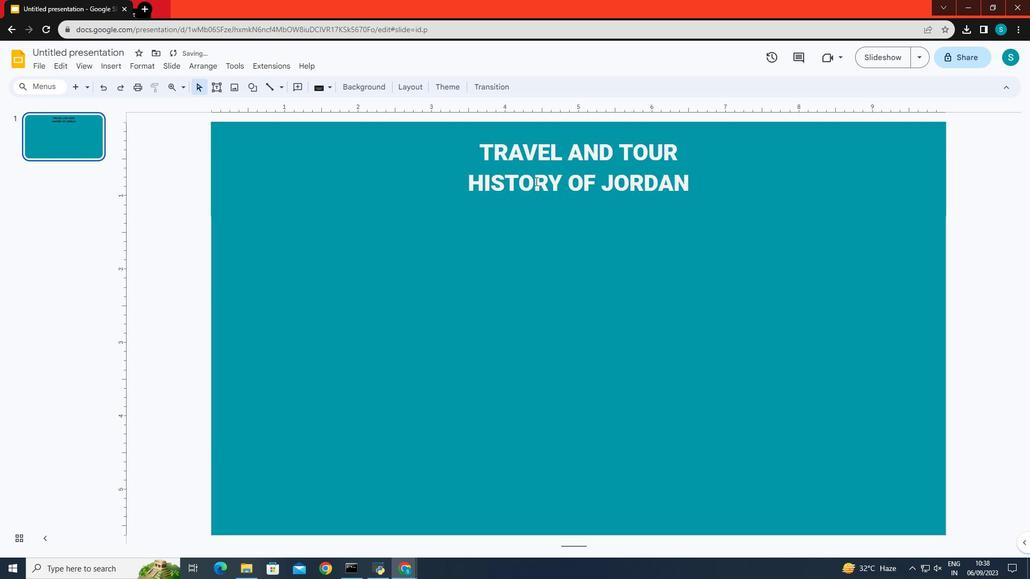 
Action: Mouse pressed left at (535, 181)
Screenshot: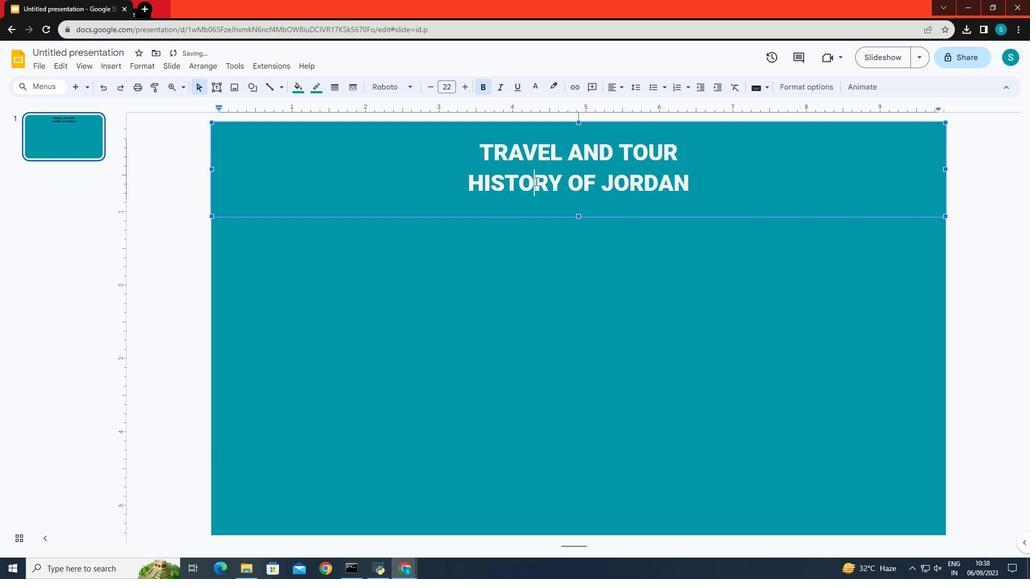 
Action: Mouse moved to (273, 89)
Screenshot: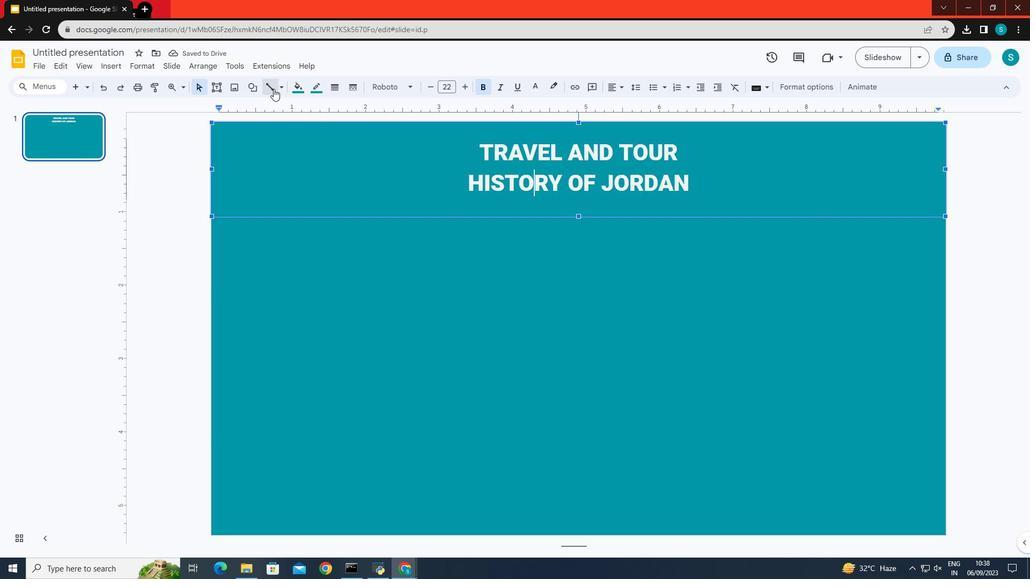 
Action: Mouse pressed left at (273, 89)
Screenshot: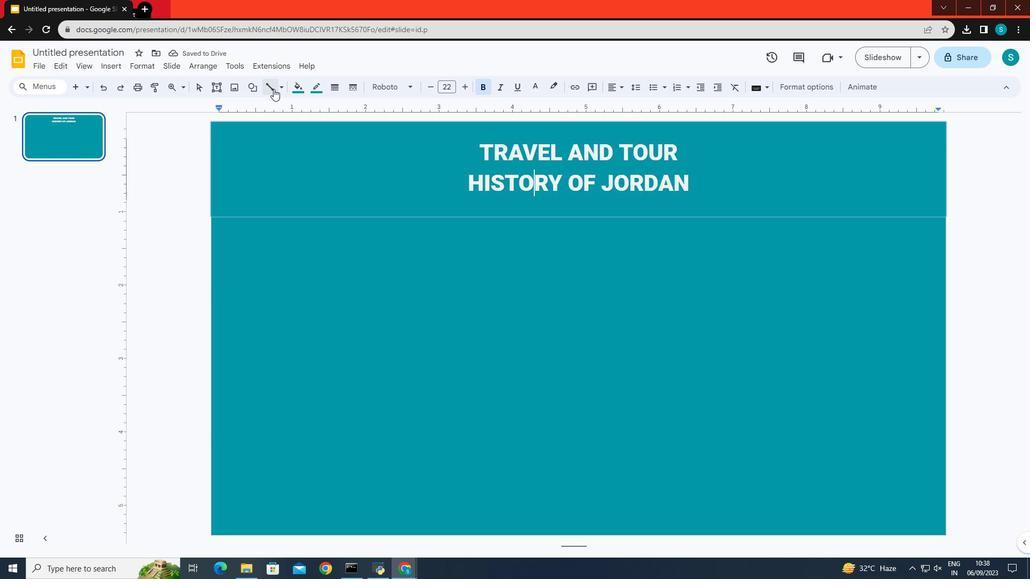 
Action: Mouse moved to (211, 217)
Screenshot: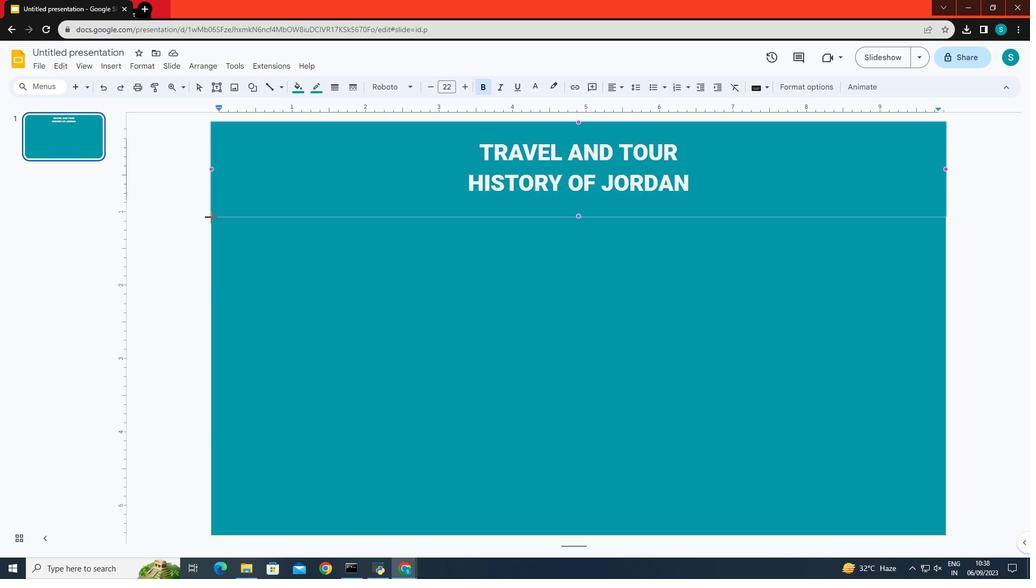 
Action: Mouse pressed left at (211, 217)
Screenshot: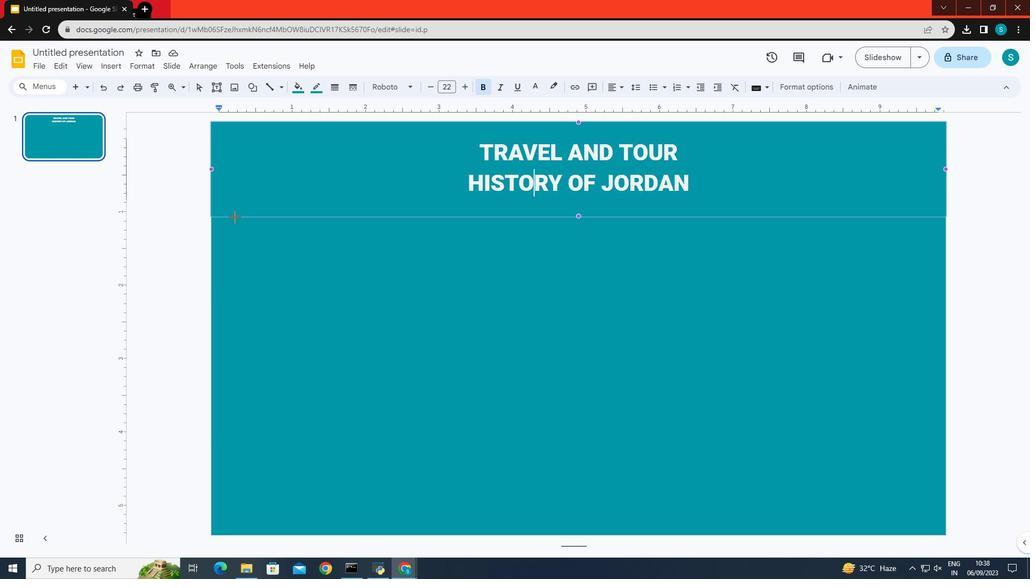 
Action: Mouse moved to (552, 217)
Screenshot: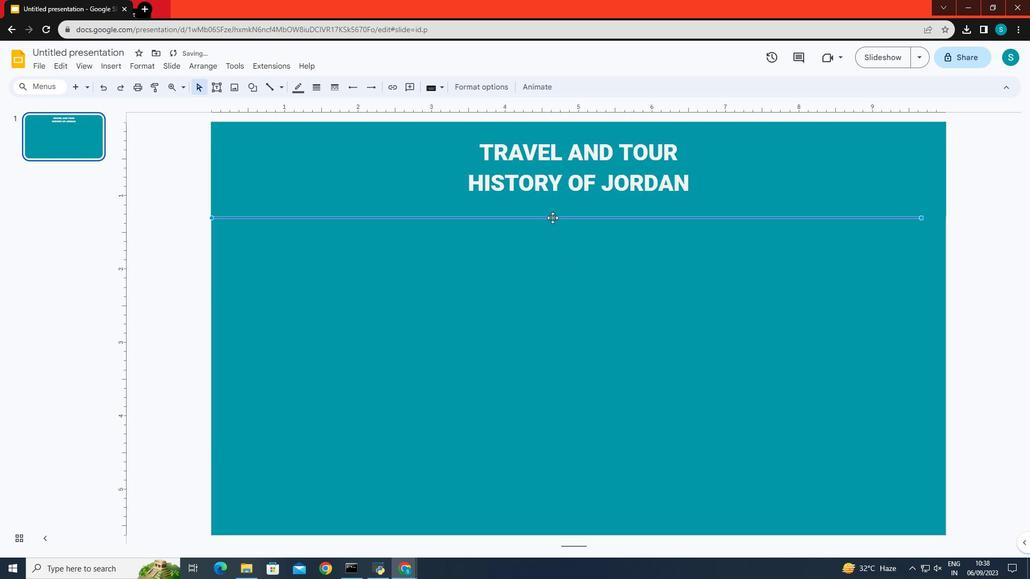 
Action: Mouse pressed left at (552, 217)
Screenshot: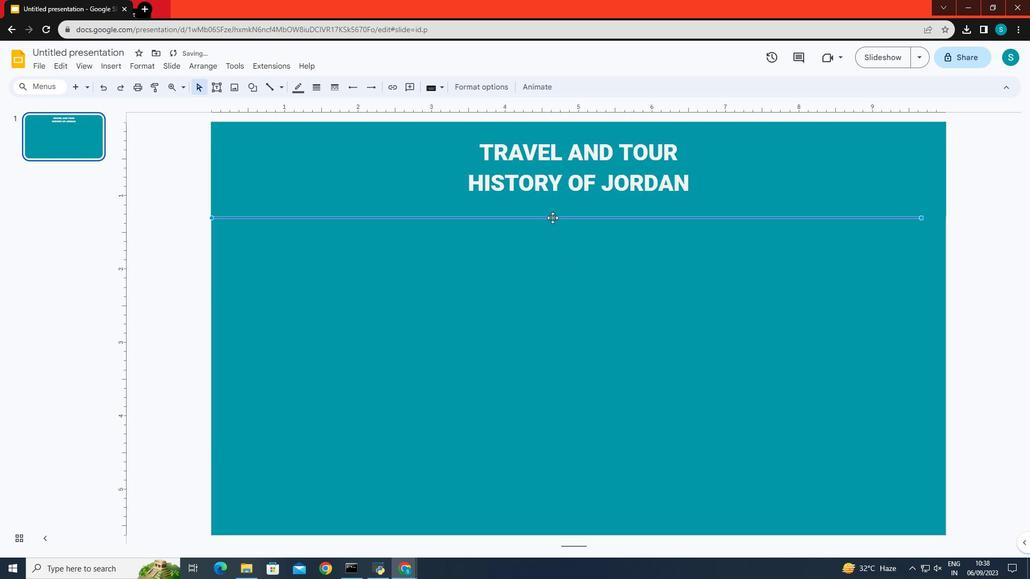 
Action: Mouse moved to (585, 269)
Screenshot: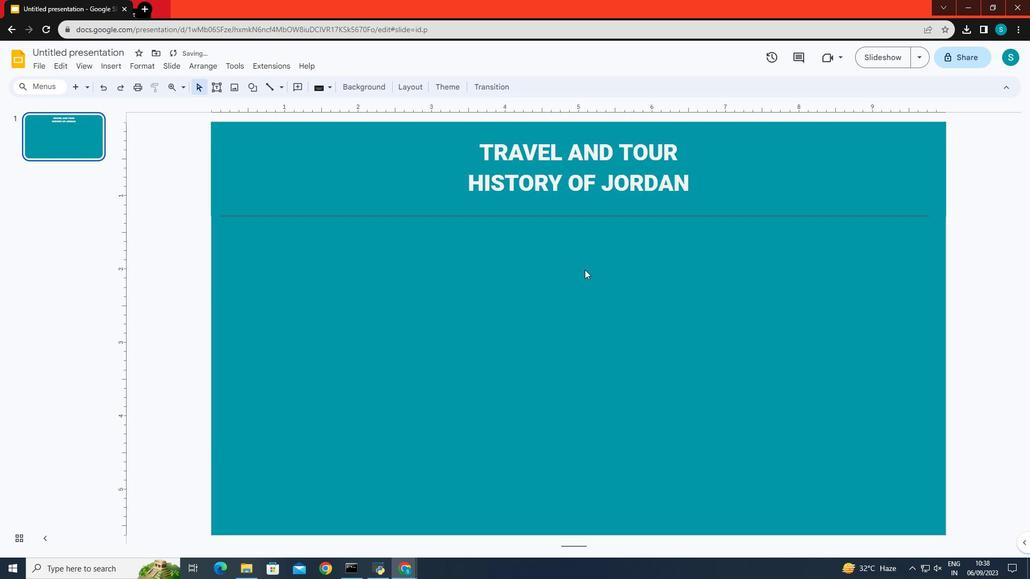 
Action: Mouse pressed left at (585, 269)
Screenshot: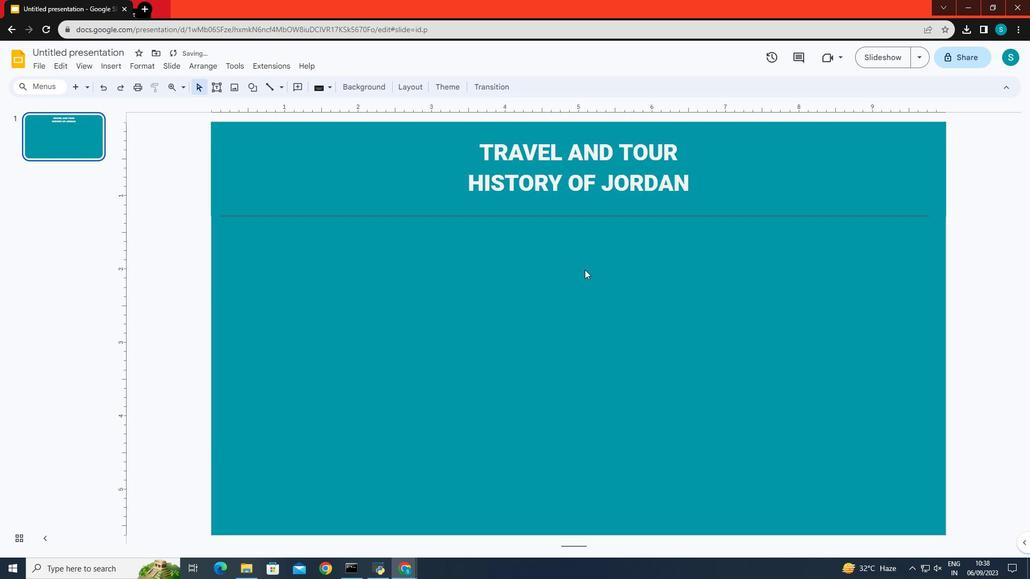 
Action: Mouse moved to (554, 215)
Screenshot: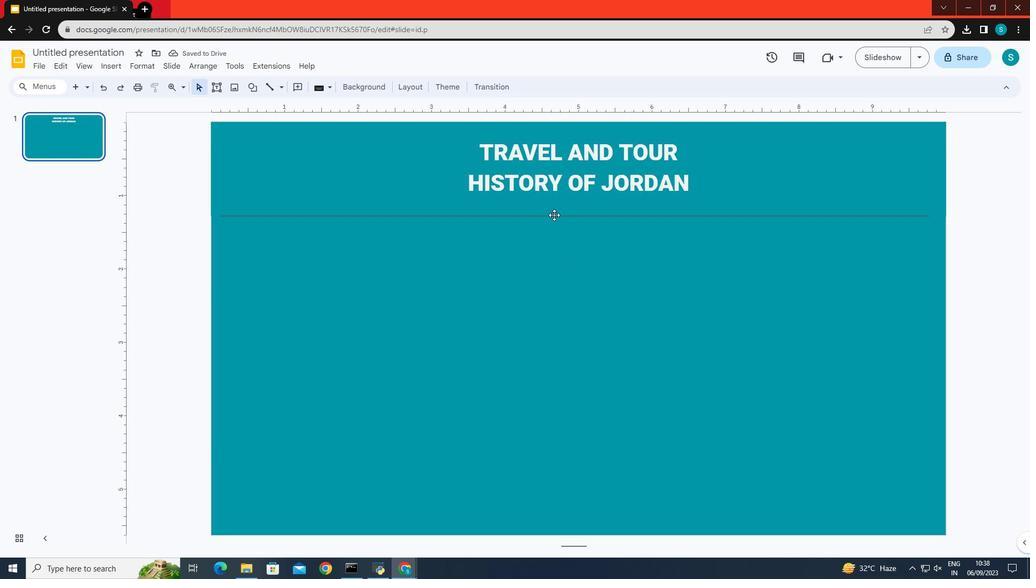 
Action: Mouse pressed left at (554, 215)
Screenshot: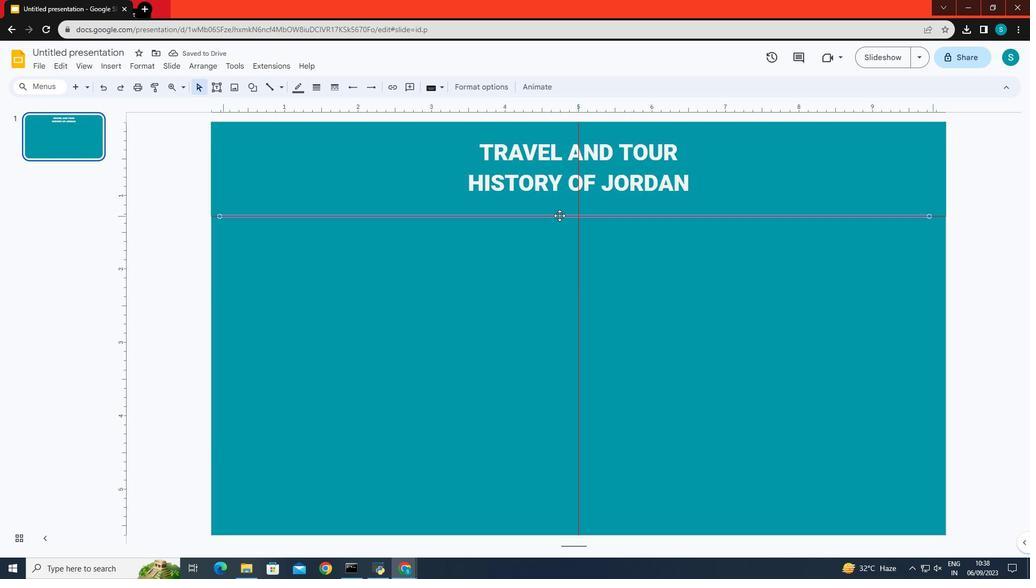 
Action: Mouse moved to (296, 91)
Screenshot: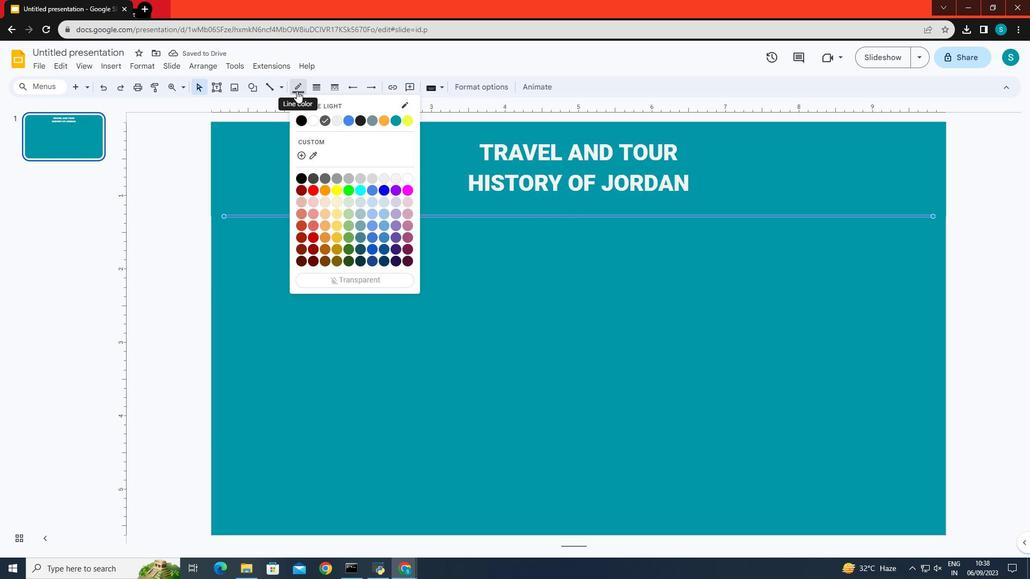 
Action: Mouse pressed left at (296, 91)
Screenshot: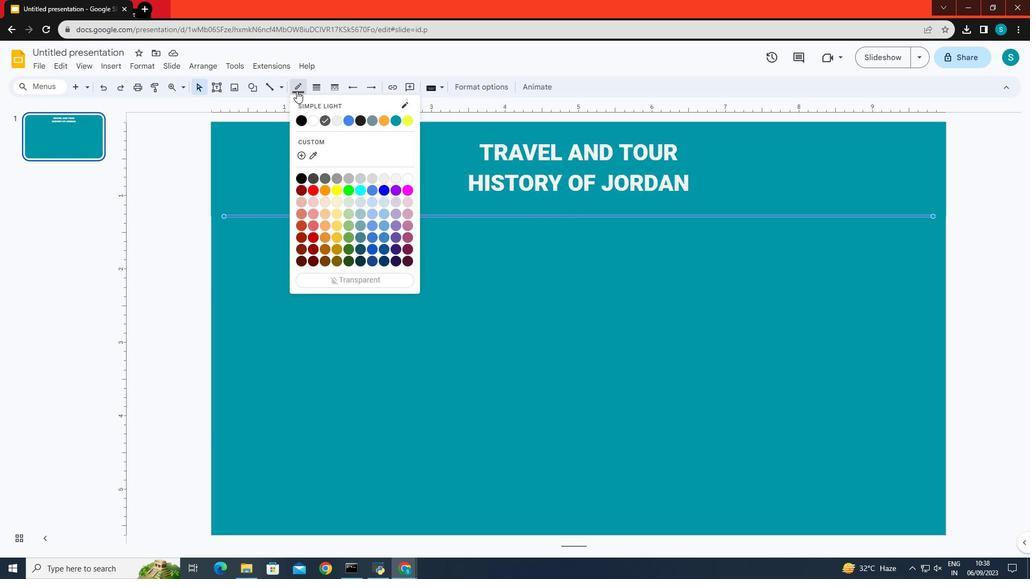 
Action: Mouse moved to (338, 122)
Screenshot: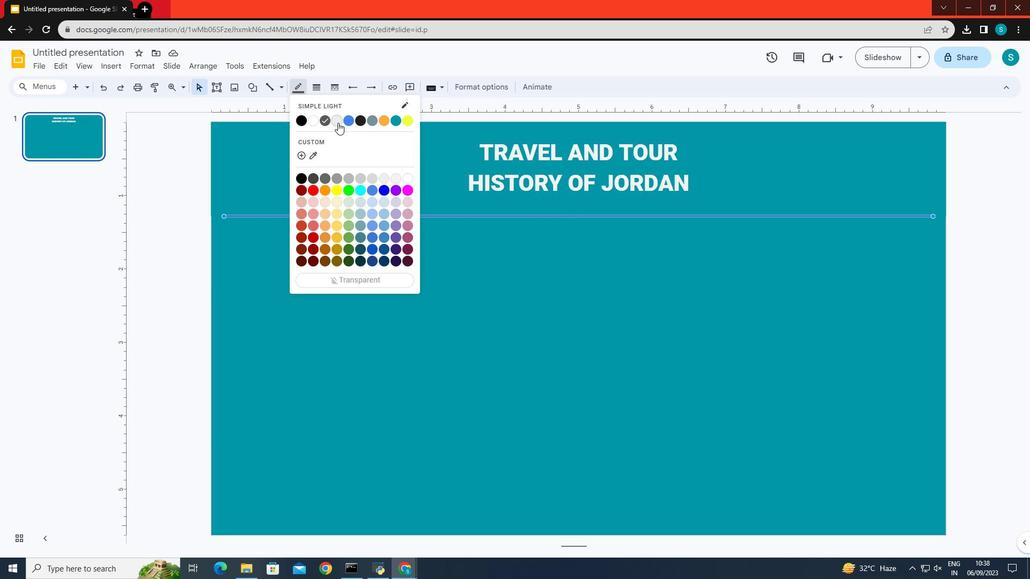 
Action: Mouse pressed left at (338, 122)
Screenshot: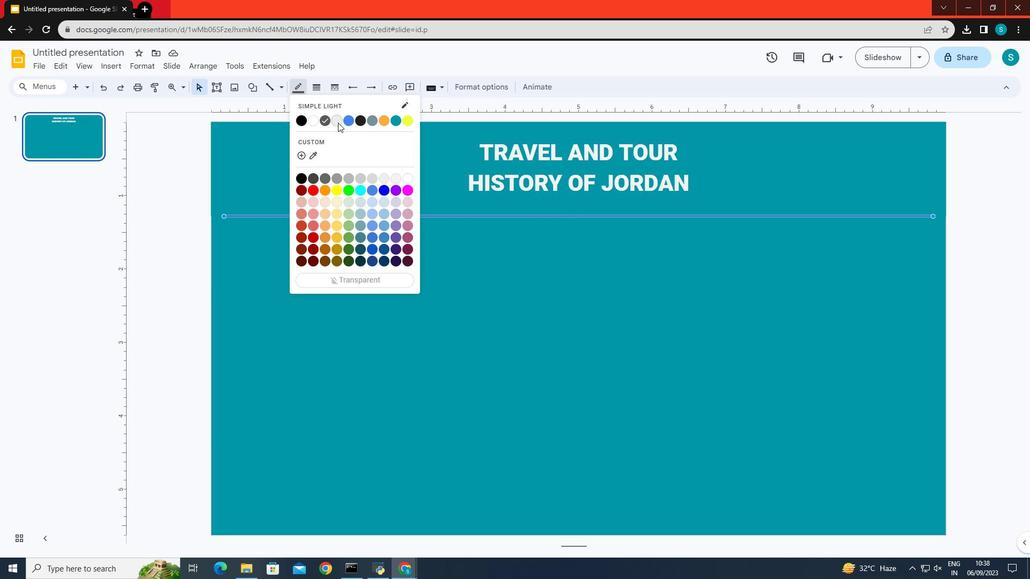 
Action: Mouse moved to (436, 265)
Screenshot: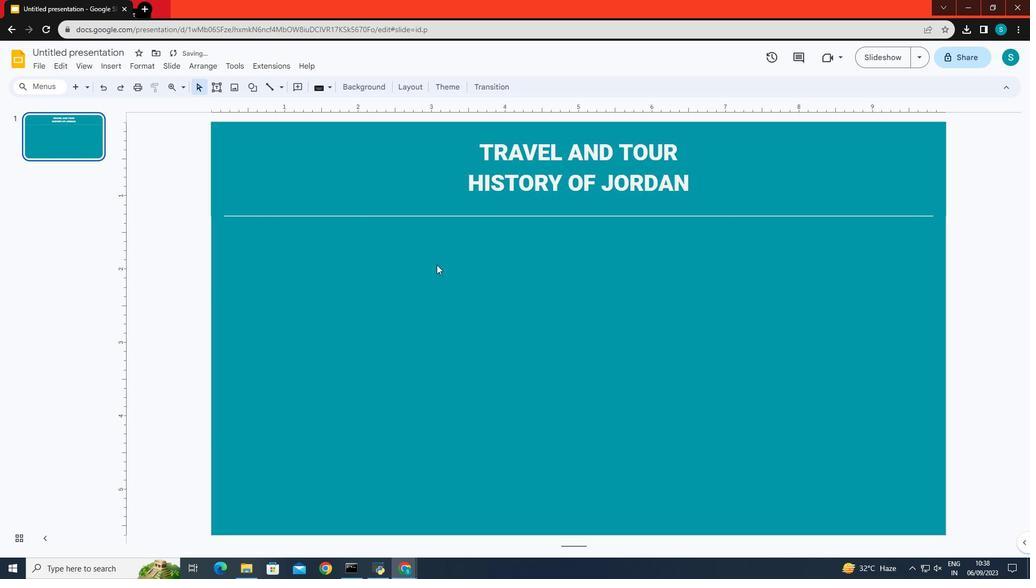 
Action: Mouse pressed left at (436, 265)
Screenshot: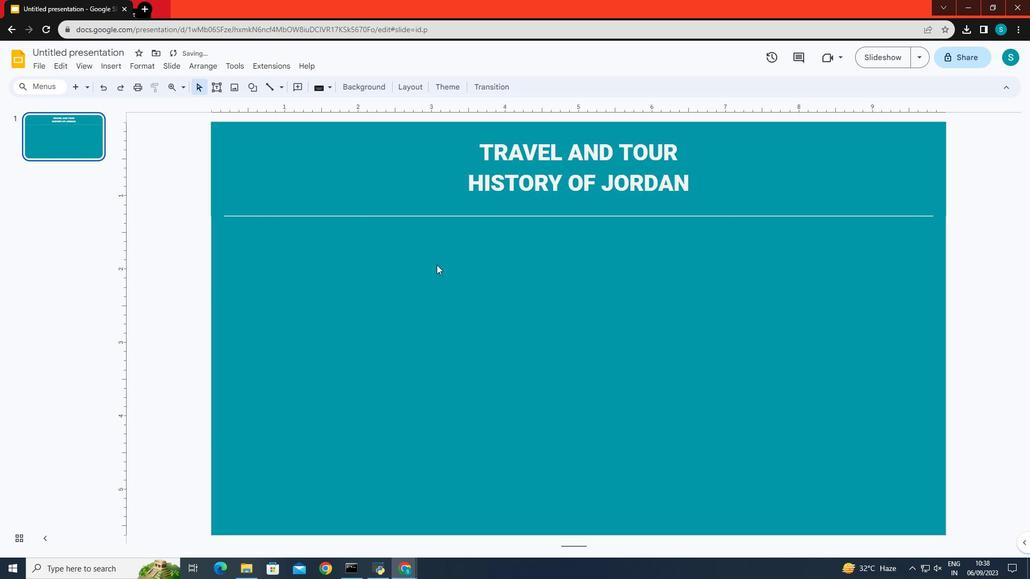 
Action: Mouse moved to (215, 85)
Screenshot: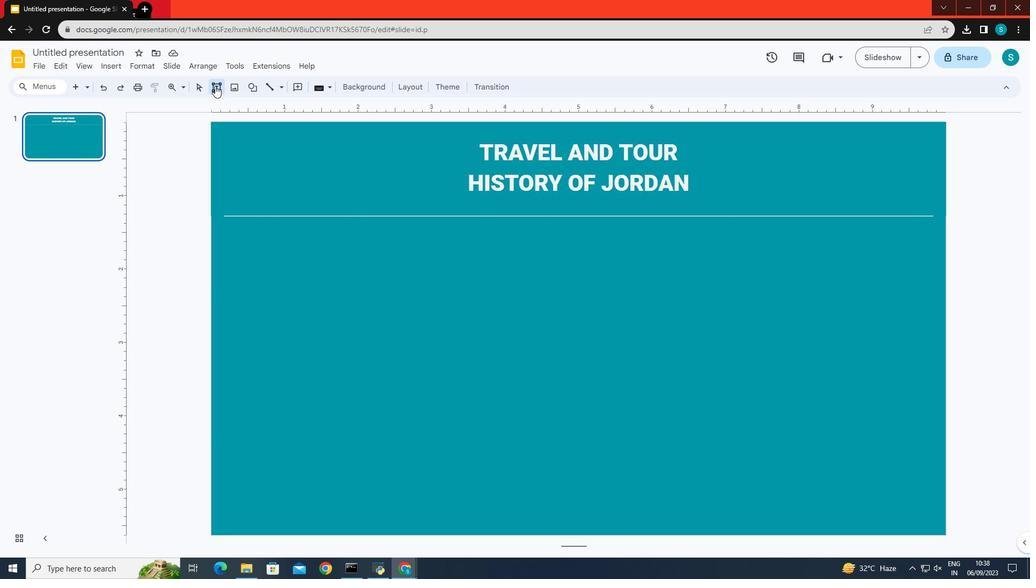 
Action: Mouse pressed left at (215, 85)
Screenshot: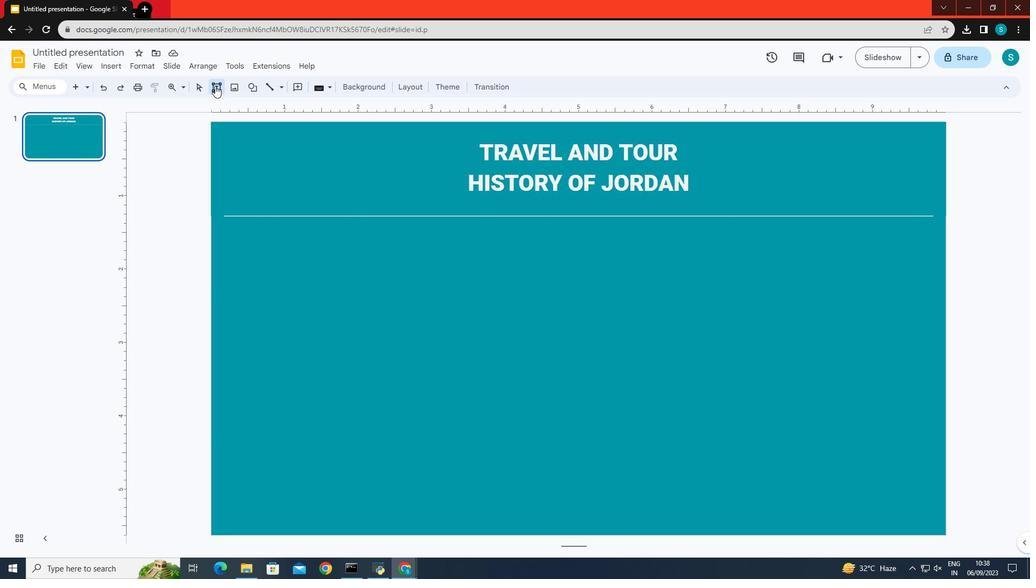 
Action: Mouse moved to (236, 242)
Screenshot: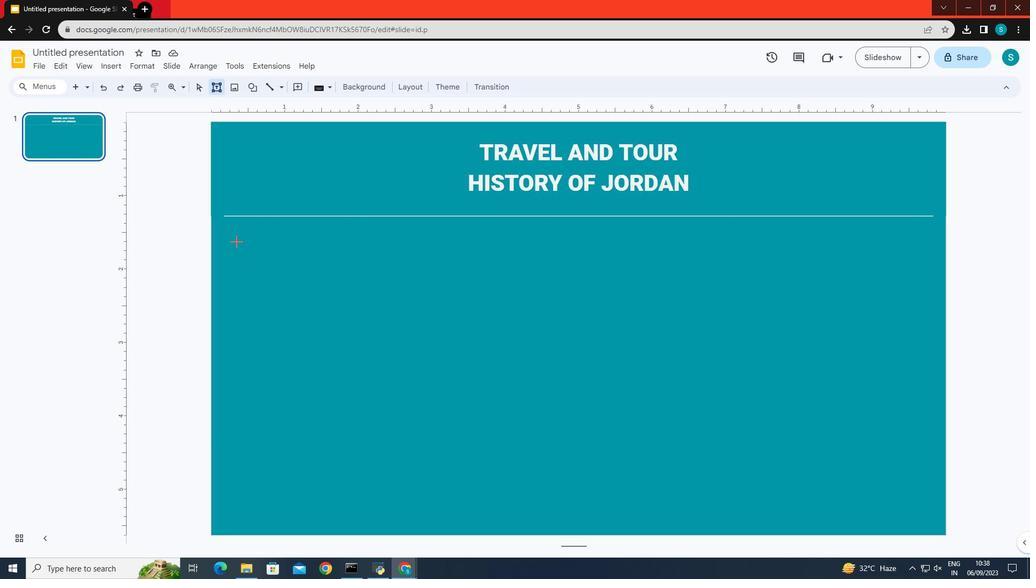 
Action: Mouse pressed left at (236, 242)
Screenshot: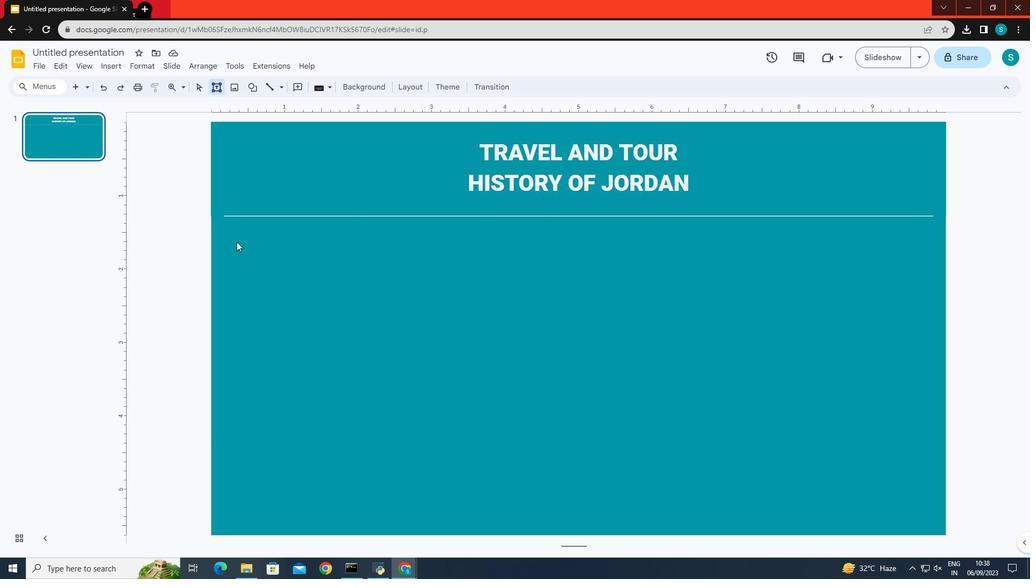 
Action: Key pressed <Key.caps_lock>c<Key.caps_lock><Key.backspace>C<Key.caps_lock>rown<Key.space><Key.caps_lock>P<Key.caps_lock>rince<Key.space><Key.caps_lock>A<Key.caps_lock>bdullah<Key.space>ad<Key.backspace>scended<Key.space>the<Key.space><Key.enter><Key.caps_lock><Key.caps_lock>t<Key.caps_lock>H<Key.backspace>H<Key.backspace><Key.caps_lock>hrone<Key.space>on<Key.space><Key.caps_lock>K<Key.caps_lock>ing<Key.space><Key.caps_lock>H<Key.caps_lock>ussein's<Key.space>death<Key.space>on<Key.space>7<Key.enter><Key.caps_lock>F<Key.caps_lock>ebruary<Key.space>1999.<Key.space><Key.caps_lock>H<Key.caps_lock>e<Key.space>has<Key.space>gone<Key.space>to<Key.space>great<Key.enter><Key.caps_lock>L<Key.caps_lock><Key.backspace>lea<Key.backspace>ngths<Key.space><Key.space>to<Key.space><Key.backspace><Key.backspace><Key.backspace><Key.backspace>to<Key.space>plan<Key.space>long-term<Key.enter>improvements<Key.space>to<Key.space>the<Key.space>economy<Key.space>of<Key.space><Key.enter><Key.caps_lock>J<Key.caps_lock>ordan<Key.space>and
Screenshot: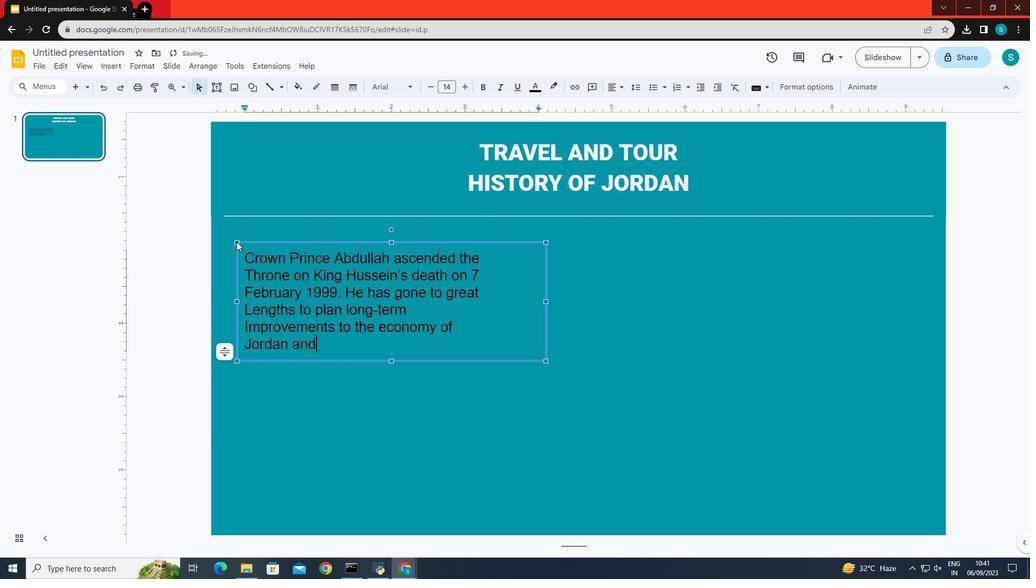 
Action: Mouse scrolled (236, 242) with delta (0, 0)
Screenshot: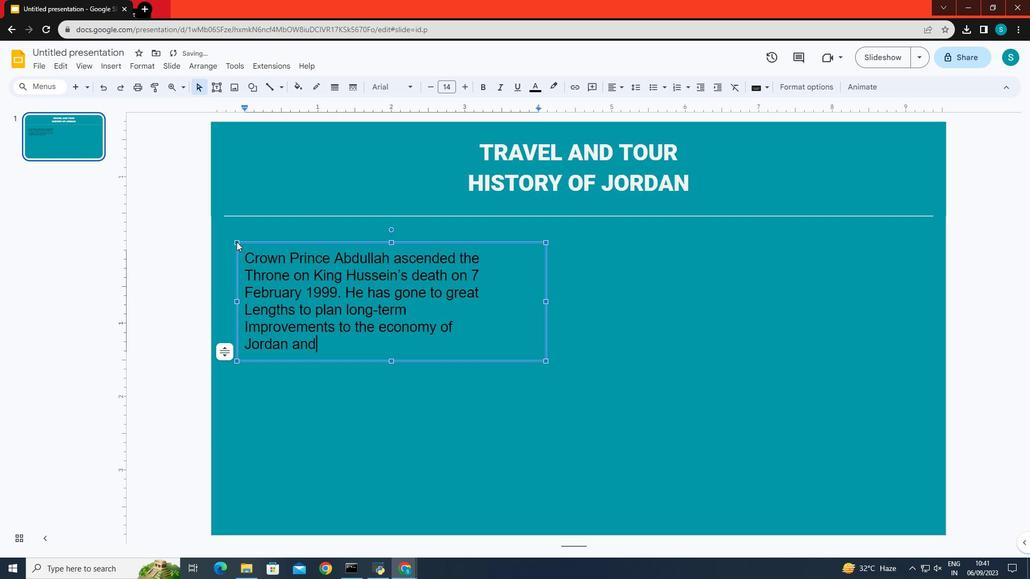 
Action: Mouse moved to (252, 272)
Screenshot: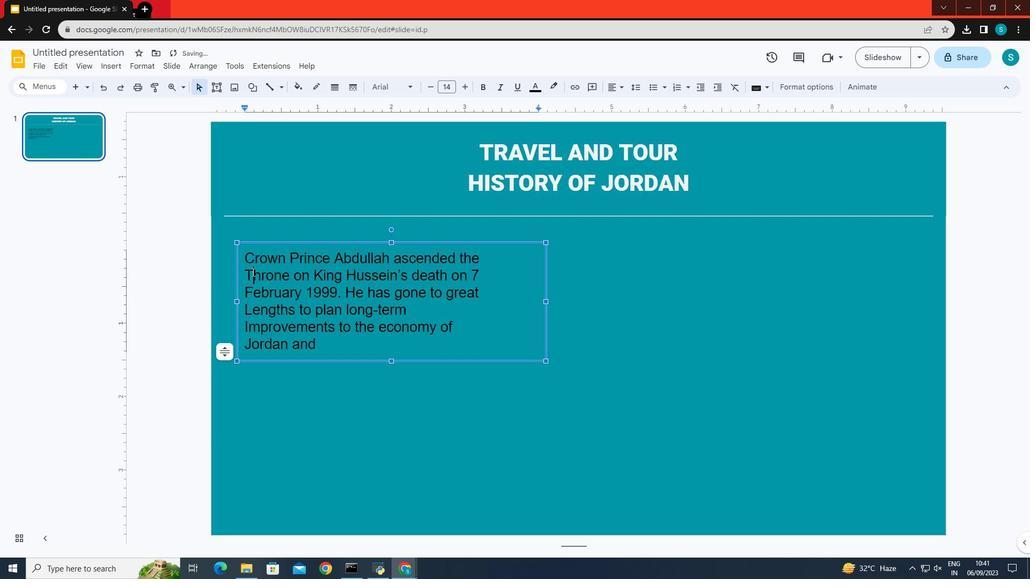 
Action: Mouse pressed left at (252, 272)
Screenshot: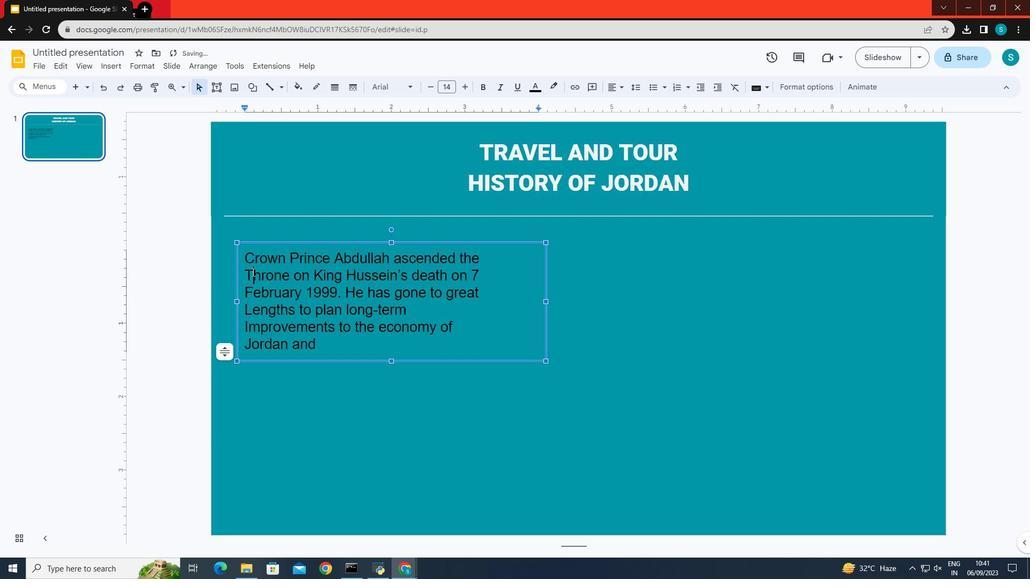 
Action: Mouse moved to (254, 283)
Screenshot: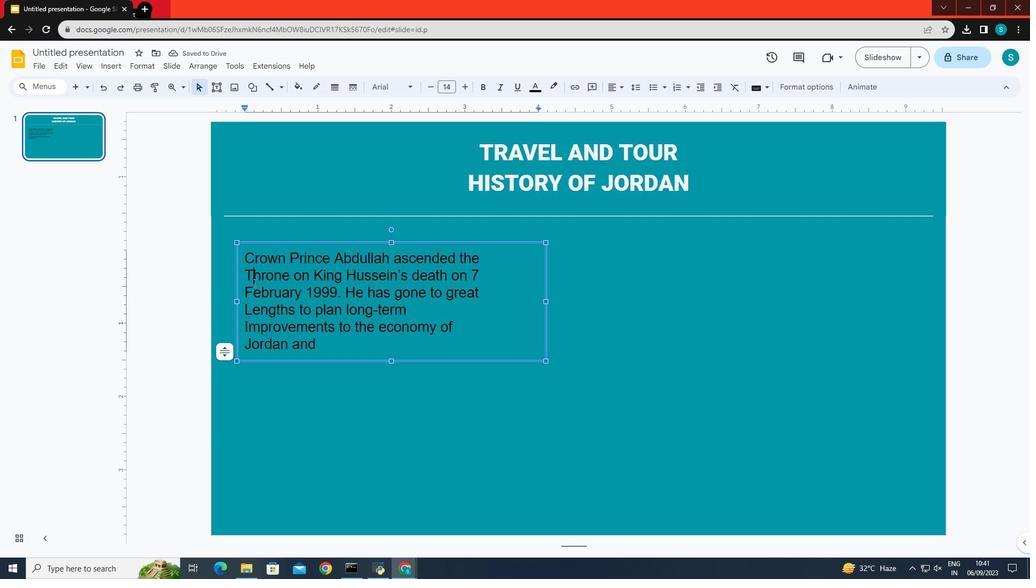 
Action: Key pressed <Key.backspace>t
Screenshot: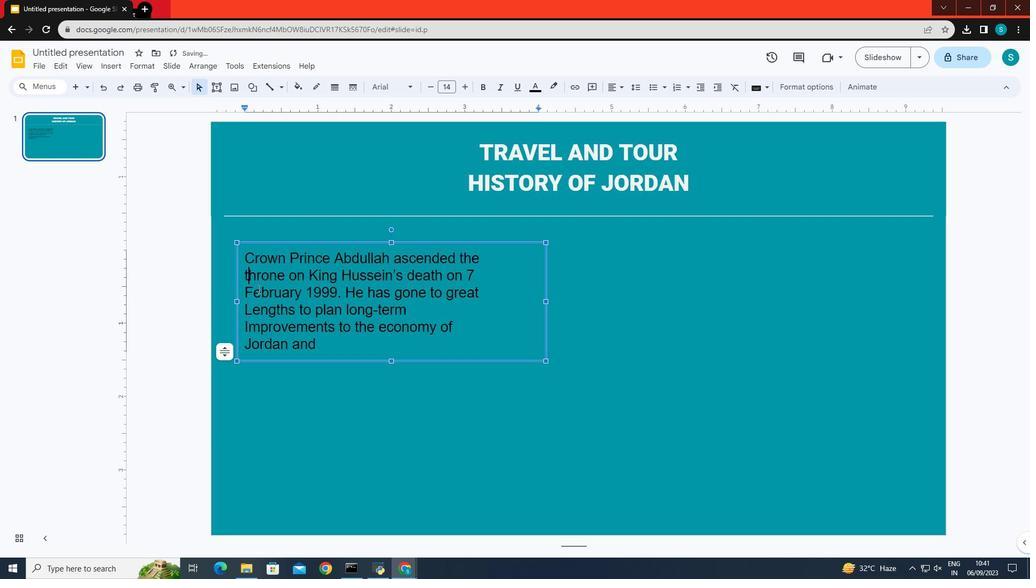 
Action: Mouse moved to (254, 291)
Screenshot: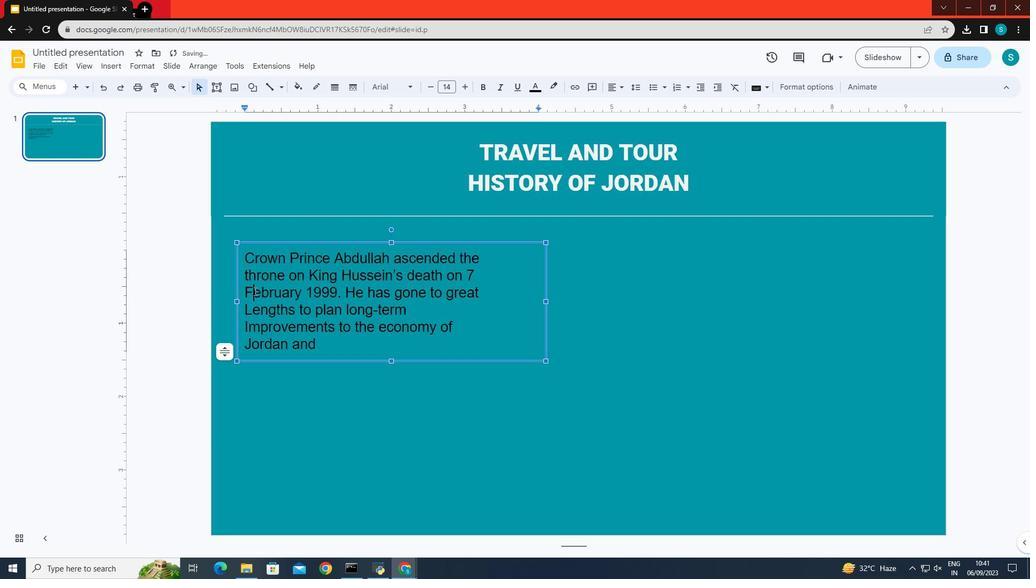 
Action: Mouse pressed left at (254, 291)
Screenshot: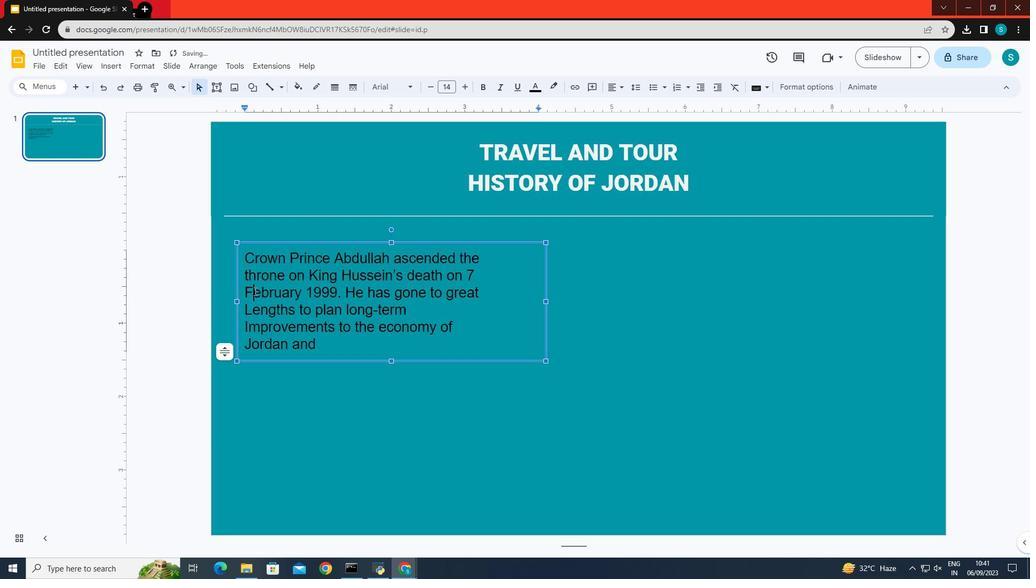 
Action: Key pressed <Key.backspace>f
Screenshot: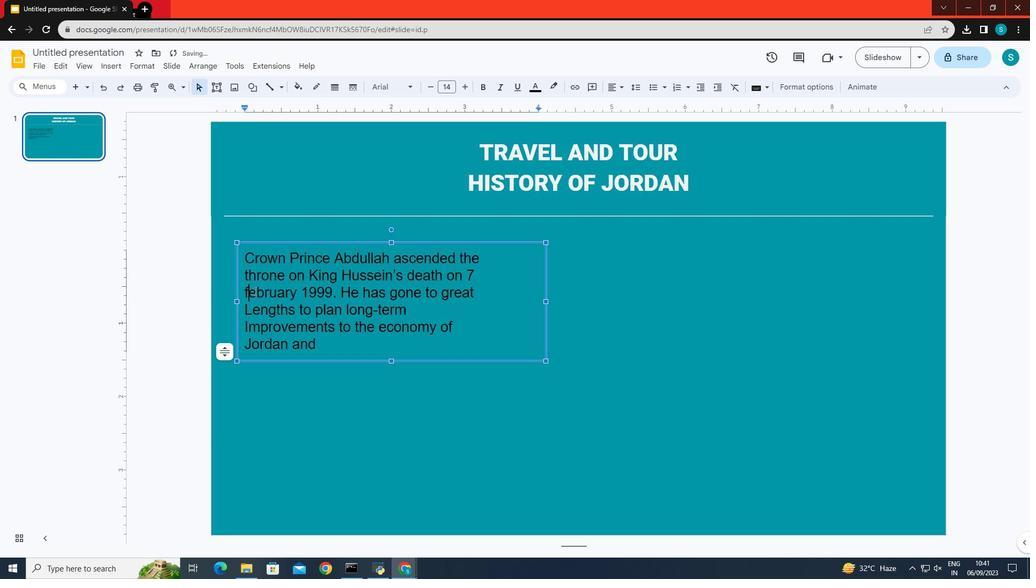 
Action: Mouse moved to (245, 306)
Screenshot: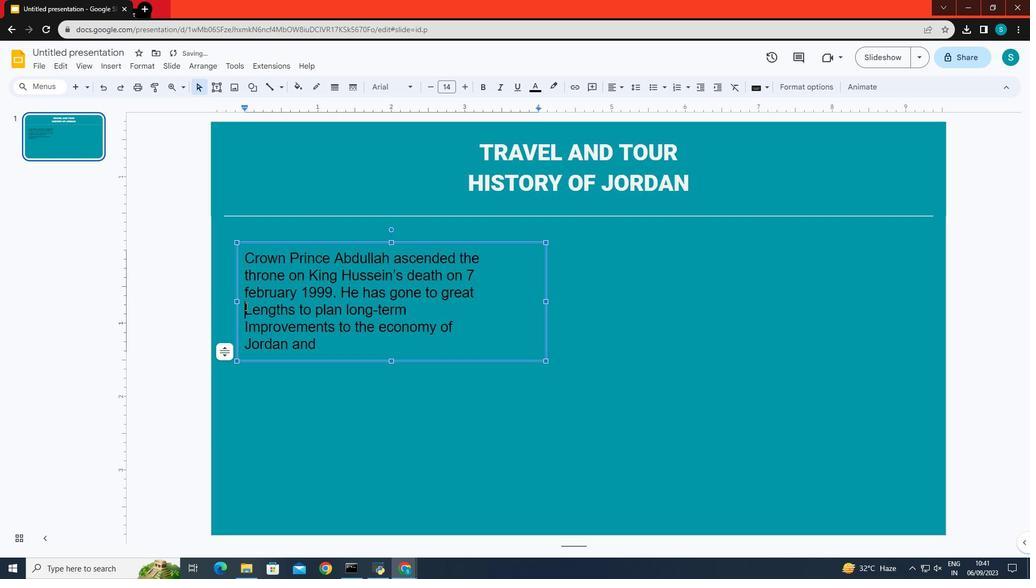 
Action: Mouse pressed left at (245, 306)
Screenshot: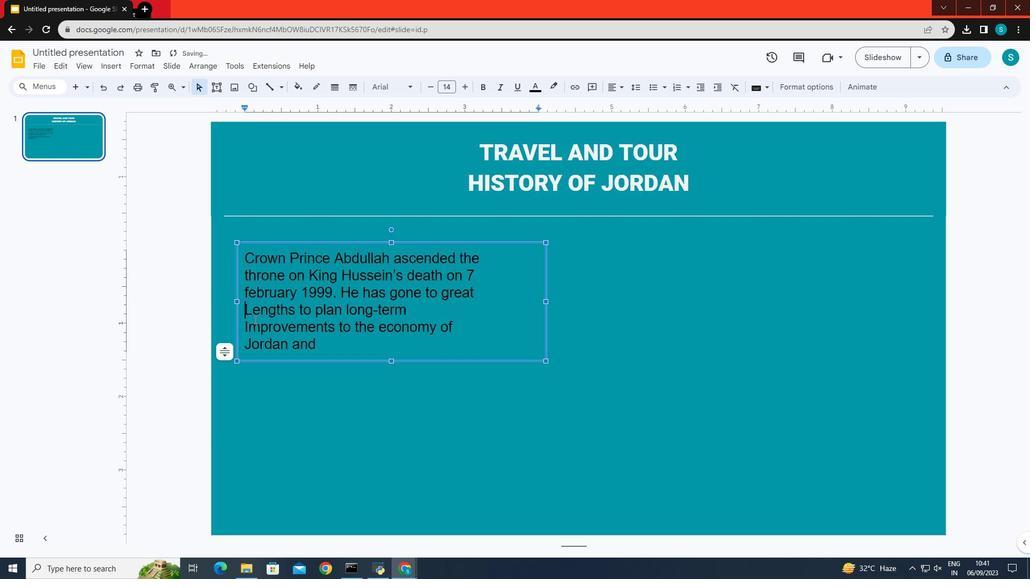 
Action: Mouse moved to (251, 309)
Screenshot: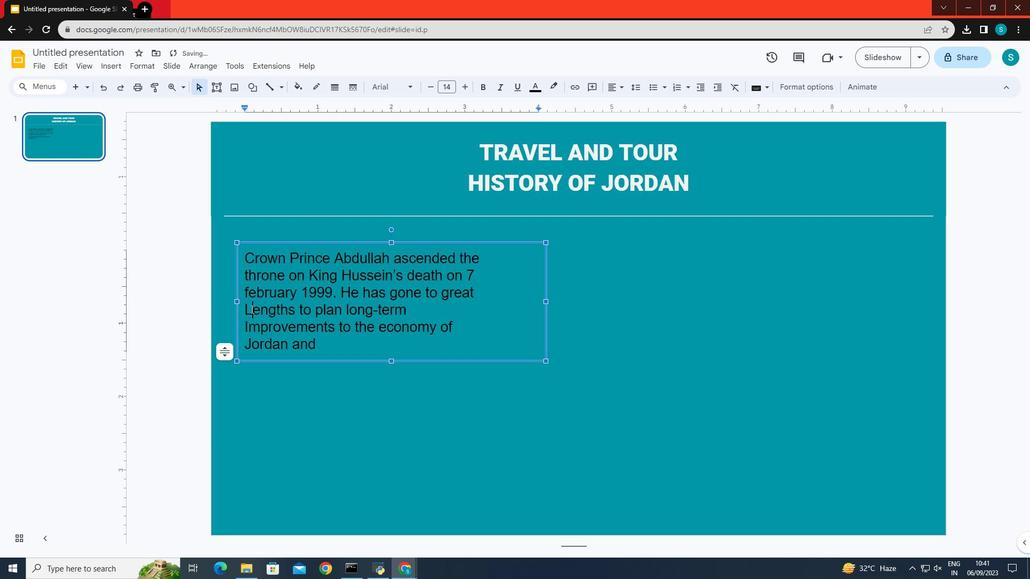 
Action: Mouse pressed left at (251, 309)
Screenshot: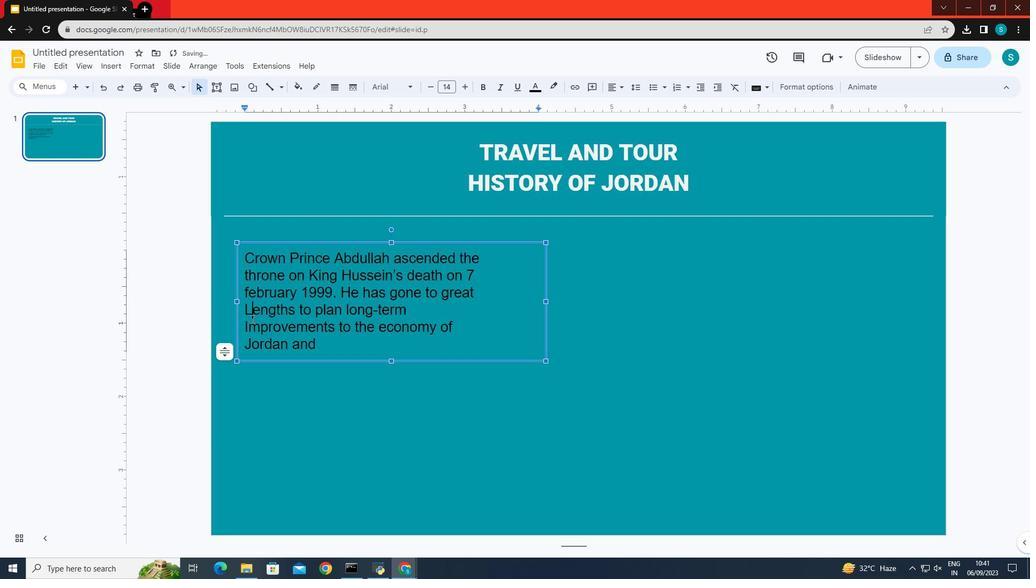 
Action: Mouse moved to (253, 327)
Screenshot: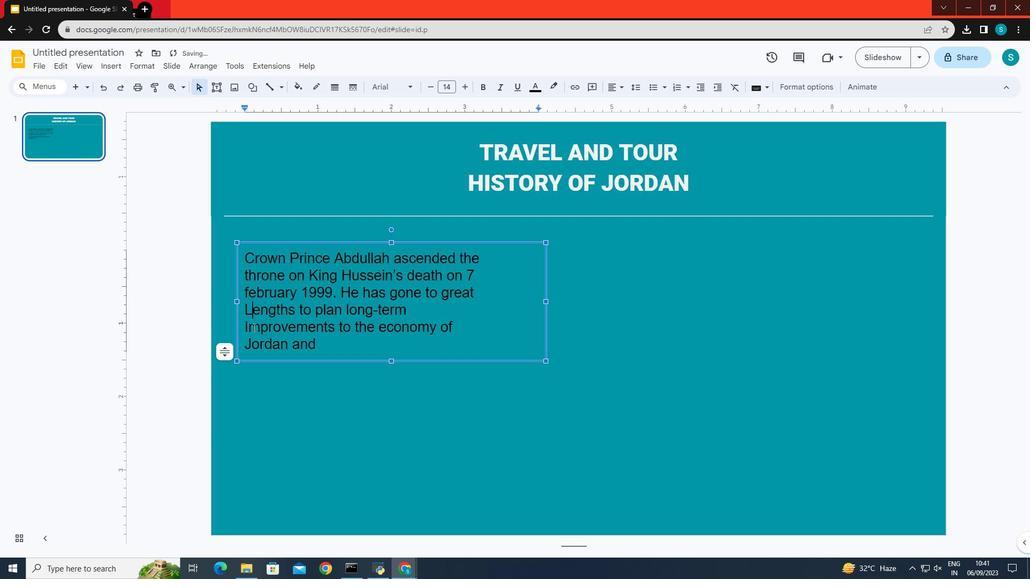 
Action: Key pressed <Key.backspace>l
Screenshot: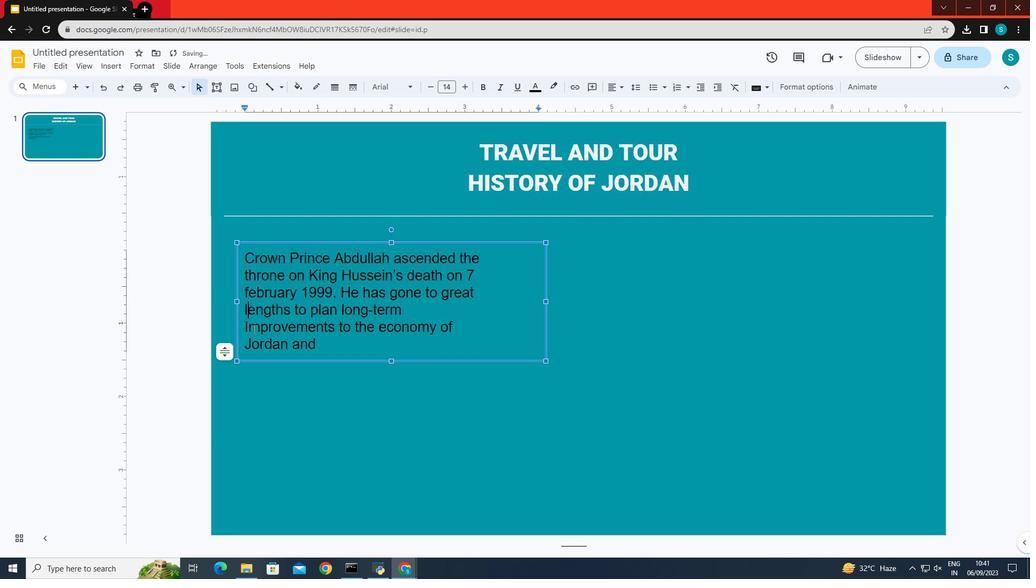 
Action: Mouse moved to (249, 327)
Screenshot: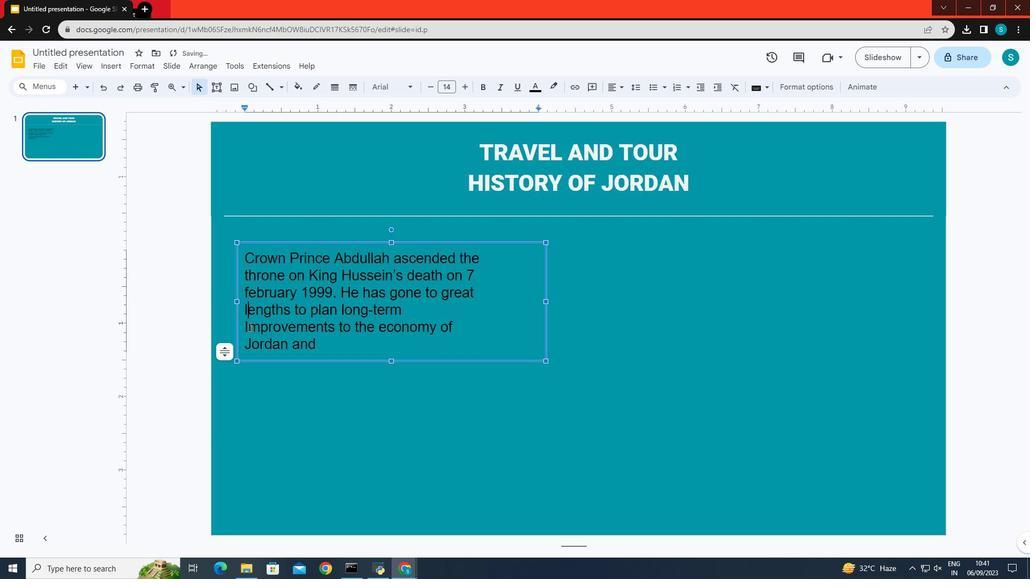 
Action: Mouse pressed left at (249, 327)
Screenshot: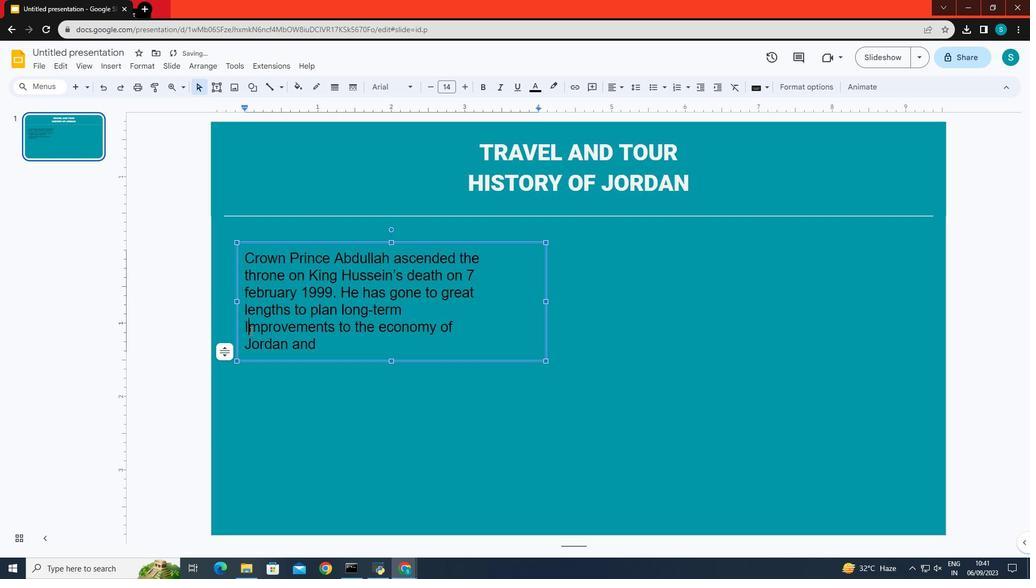 
Action: Mouse moved to (252, 336)
Screenshot: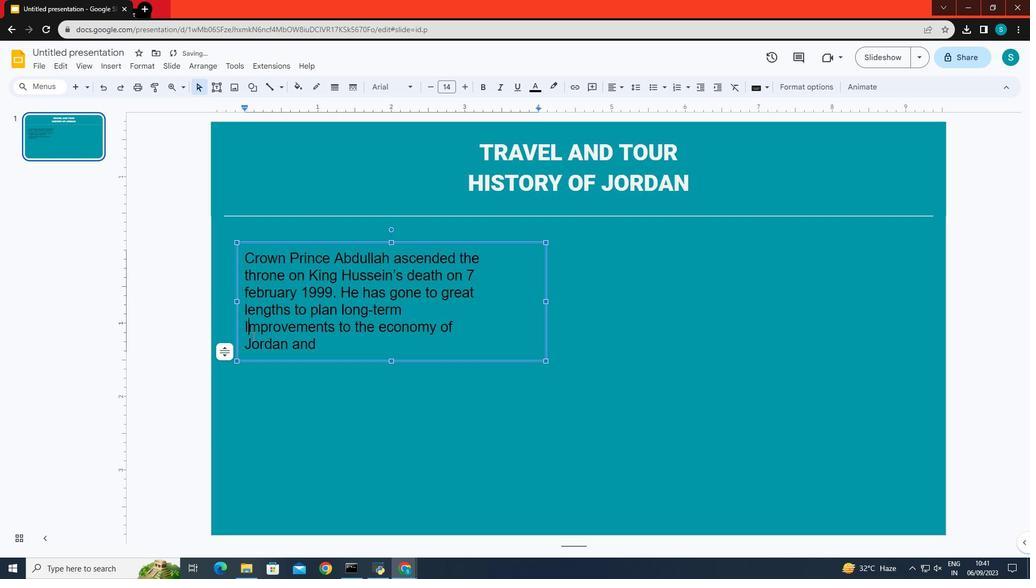 
Action: Key pressed <Key.backspace>i
Screenshot: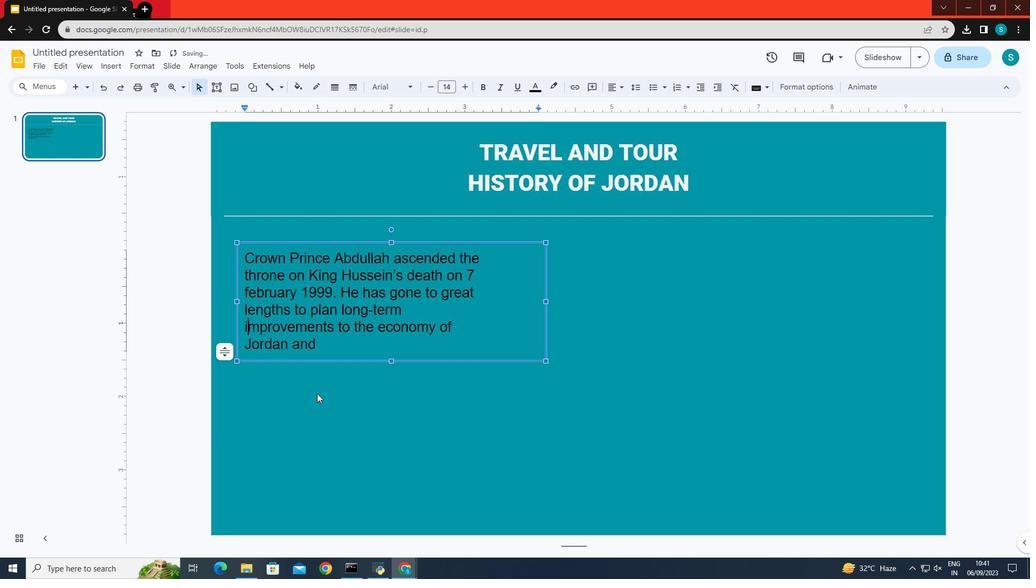 
Action: Mouse moved to (322, 347)
Screenshot: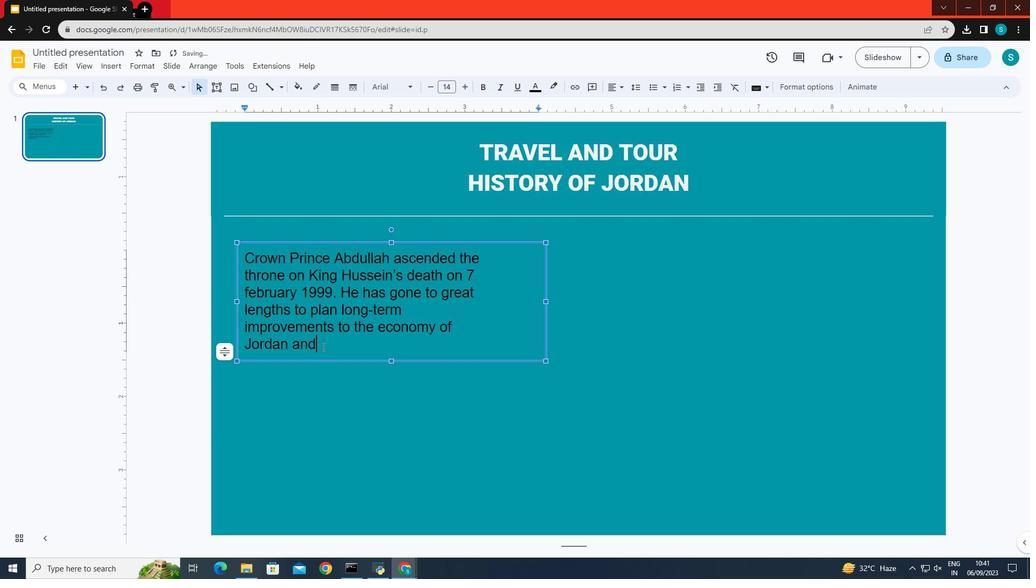 
Action: Mouse pressed left at (322, 347)
Screenshot: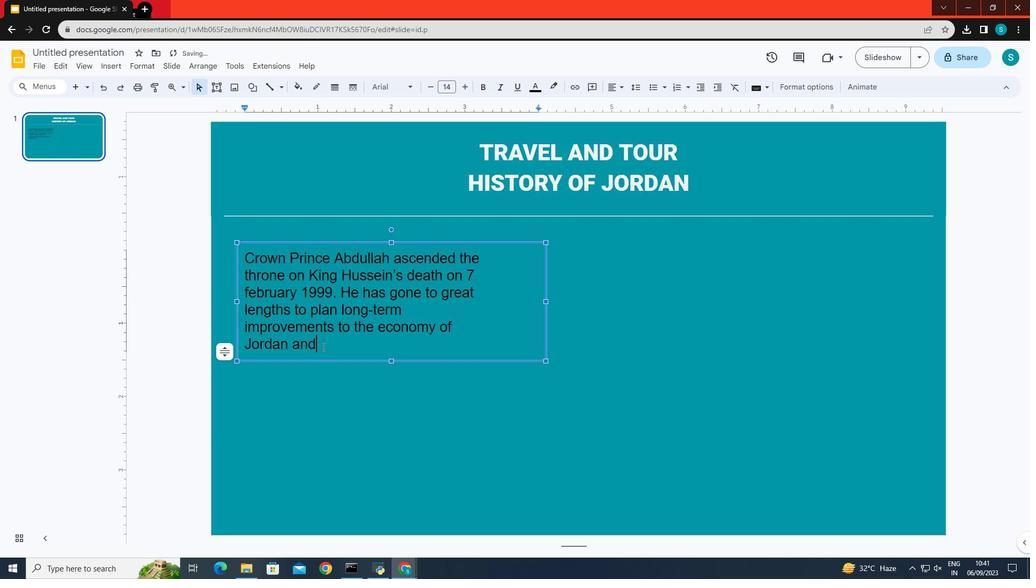 
Action: Key pressed <Key.space>is<Key.space>one<Key.space>of<Key.space>a<Key.space>new<Key.space>generation<Key.enter>of<Key.space><Key.backspace>a<Key.backspace><Key.caps_lock>A<Key.caps_lock>rab<Key.space>leaders<Key.space>in<Key.space>favour<Key.space>of<Key.space>social<Key.space>and<Key.space><Key.enter>economic<Key.space><Key.backspace>reform.<Key.space><Key.caps_lock>H<Key.caps_lock>e<Key.space><Key.caps_lock>H<Key.caps_lock><Key.backspace>has<Key.space>backed<Key.space>the<Key.enter>promotion<Key.space>of<Key.space>
Screenshot: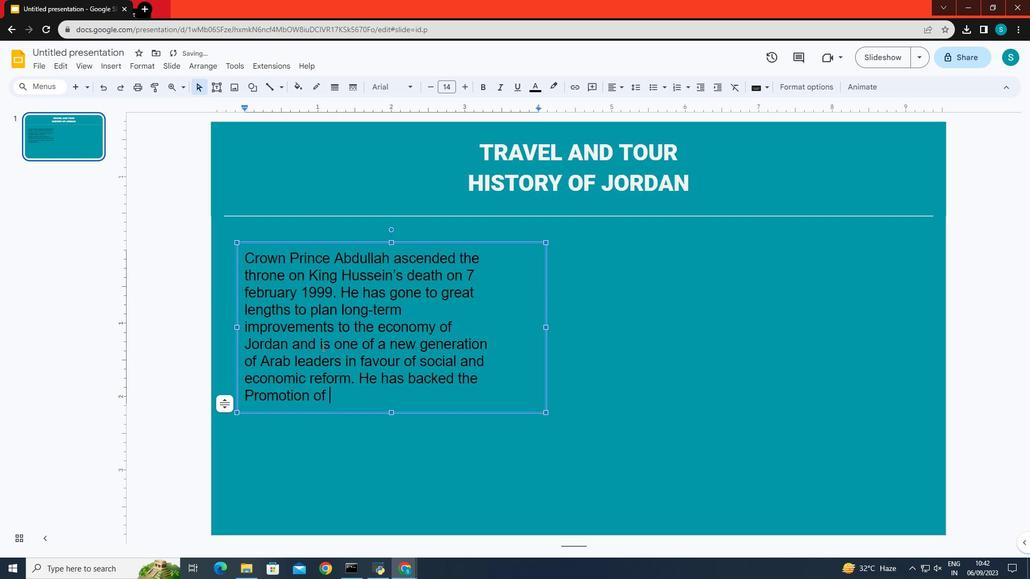 
Action: Mouse moved to (253, 395)
Screenshot: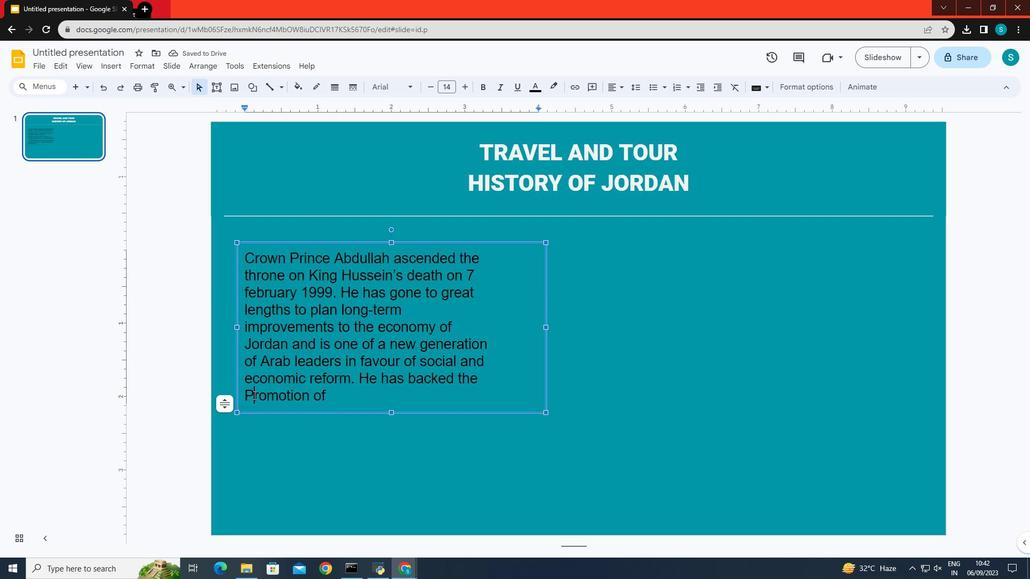 
Action: Mouse pressed left at (253, 395)
Screenshot: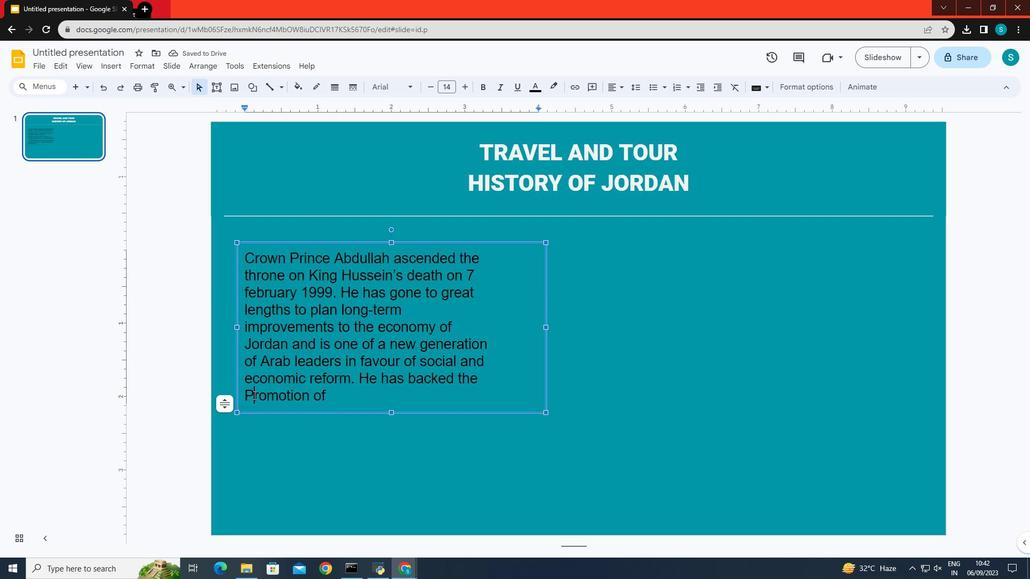 
Action: Mouse moved to (255, 401)
Screenshot: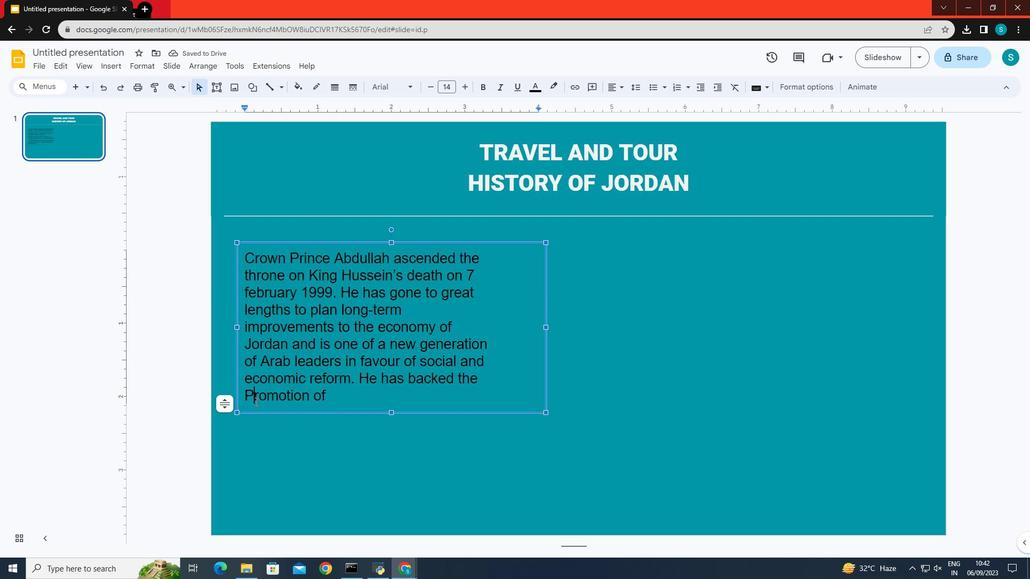 
Action: Key pressed <Key.backspace>
Screenshot: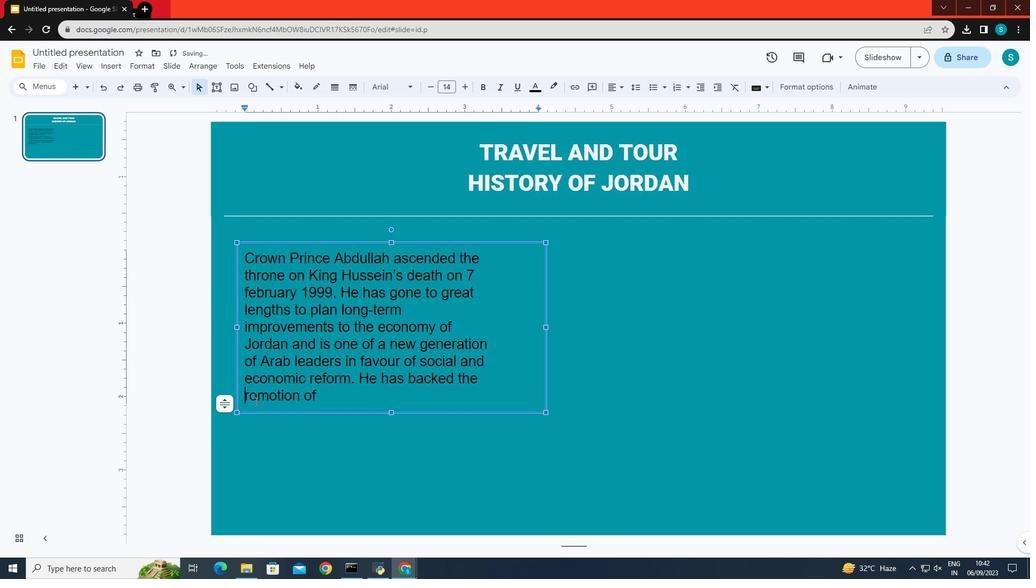 
Action: Mouse moved to (255, 401)
Screenshot: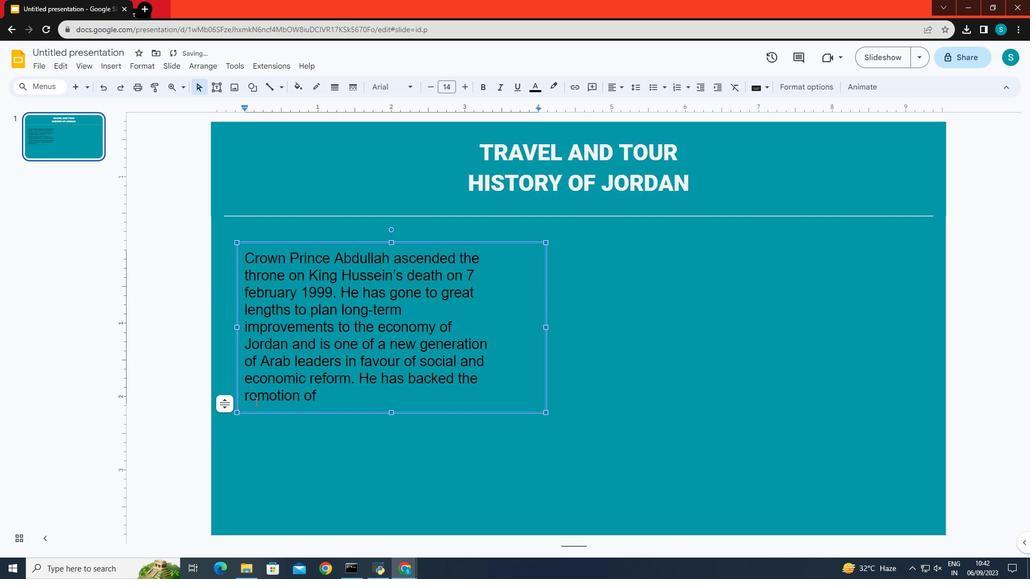 
Action: Key pressed p
Screenshot: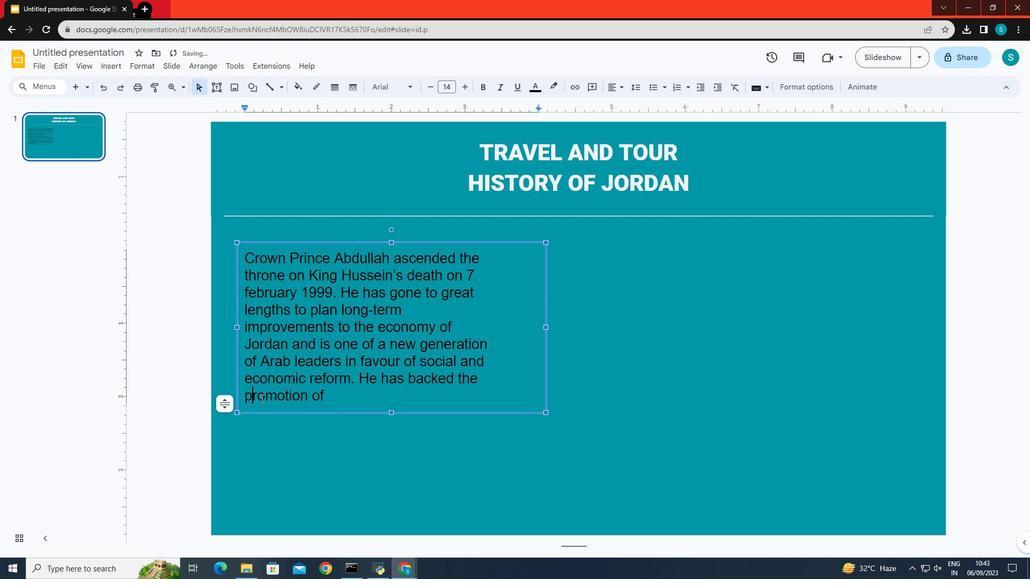 
Action: Mouse moved to (332, 393)
Screenshot: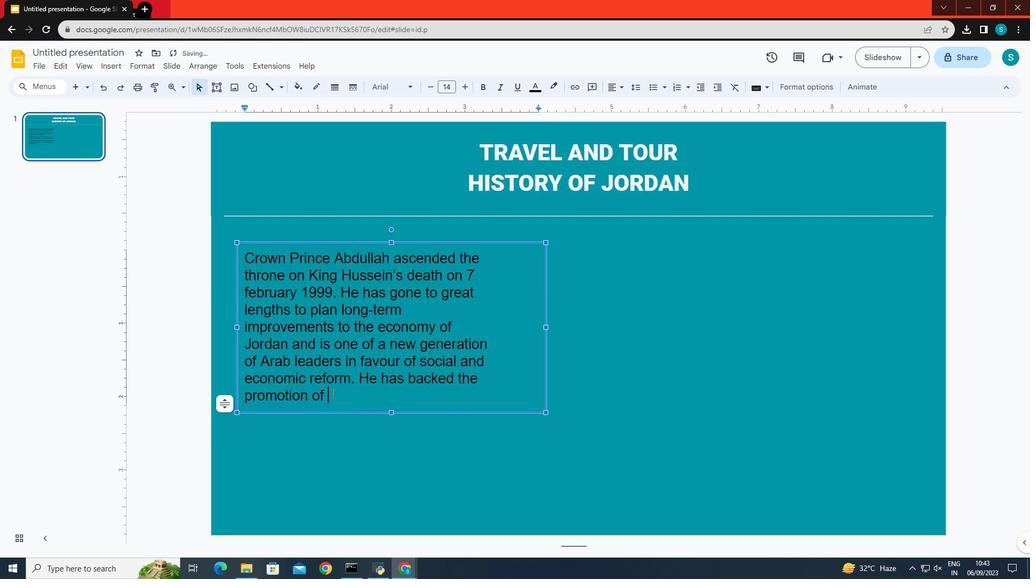 
Action: Mouse pressed left at (332, 393)
Screenshot: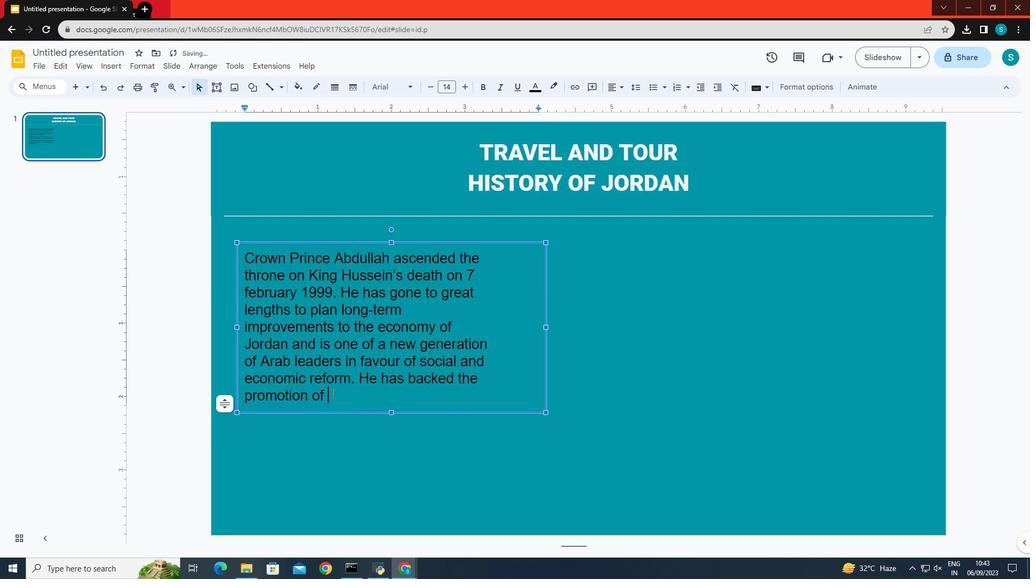 
Action: Key pressed women's<Key.space>rights<Key.space><Key.shift_r>(in<Key.space>2007,<Key.space><Key.space>fo<Key.backspace><Key.backspace><Key.enter><Key.backspace><Key.backspace><Key.backspace><Key.enter>for<Key.space>example,<Key.space>20<Key.shift><Key.shift><Key.shift><Key.shift><Key.shift><Key.shift>%<Key.space>of<Key.space>seats<Key.space>in<Key.space>municiplal<Key.backspace><Key.backspace>a<Key.backspace><Key.backspace>al<Key.enter>
Screenshot: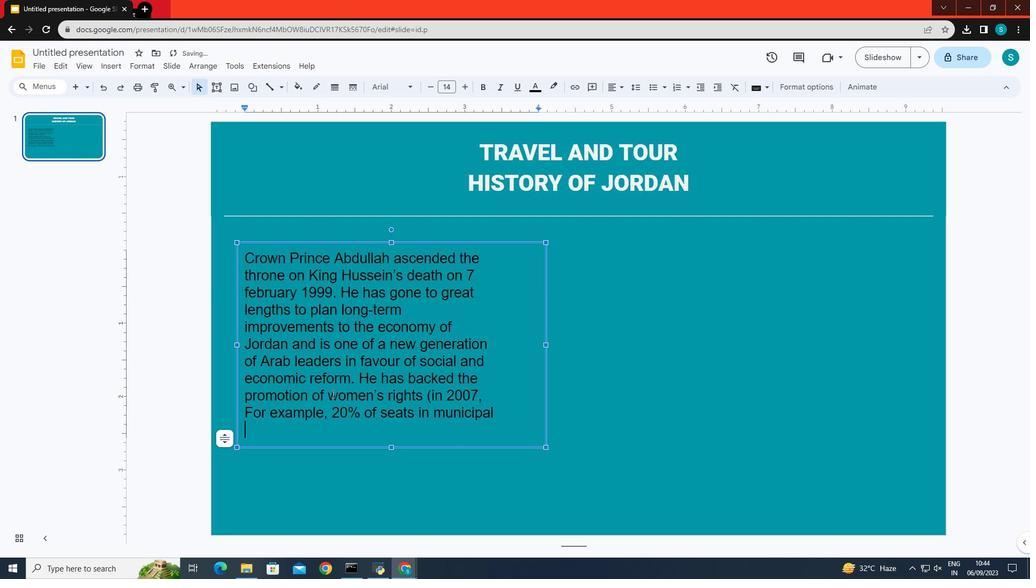 
Action: Mouse moved to (252, 411)
Screenshot: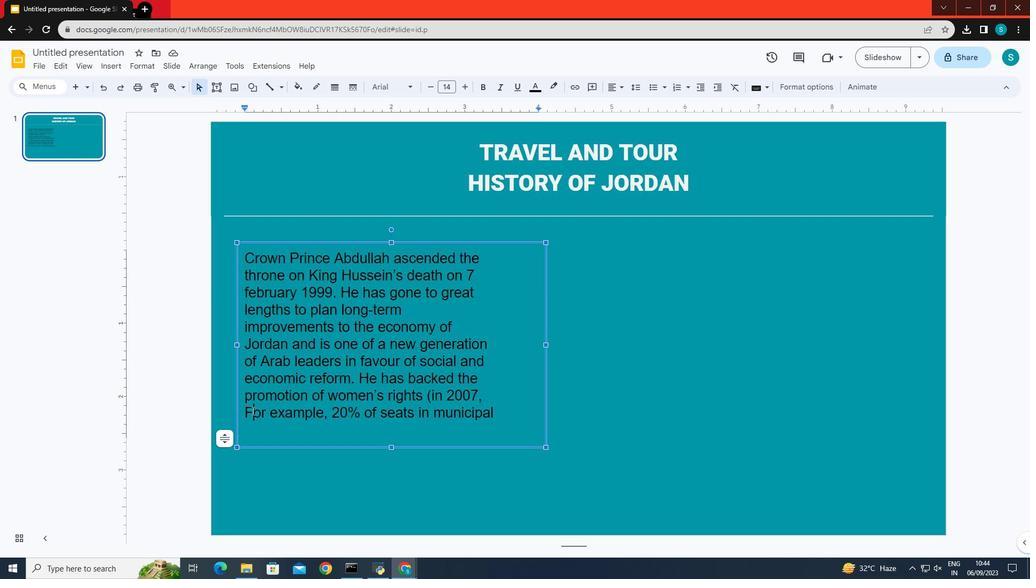 
Action: Mouse pressed left at (252, 411)
Screenshot: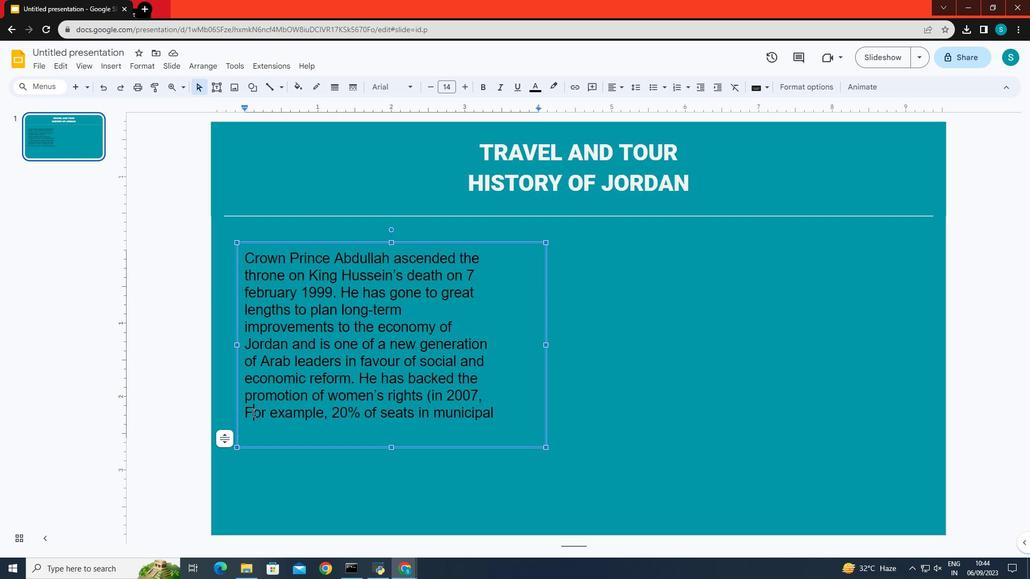
Action: Mouse moved to (253, 413)
Screenshot: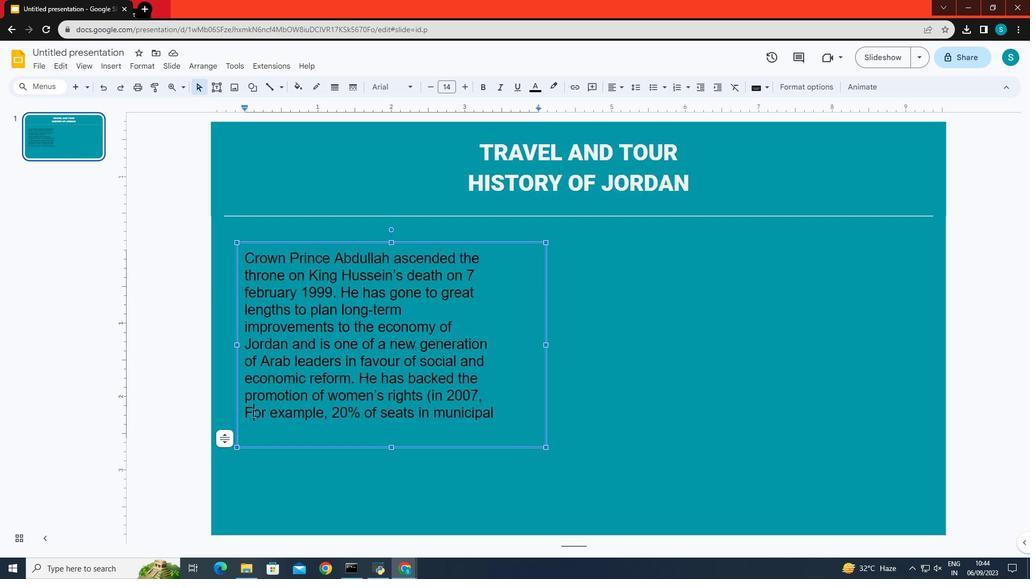 
Action: Key pressed <Key.backspace>f
Screenshot: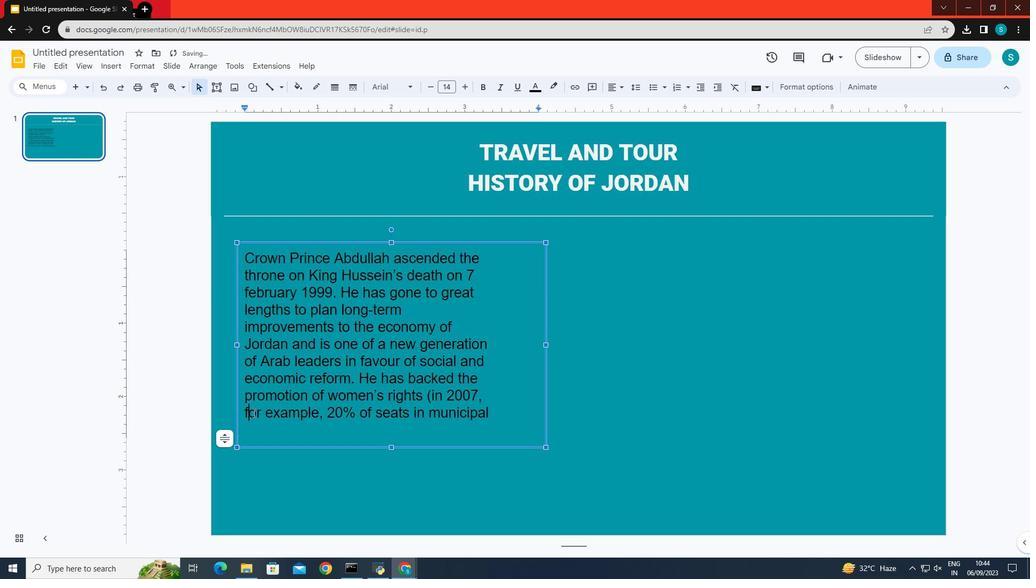 
Action: Mouse moved to (250, 429)
Screenshot: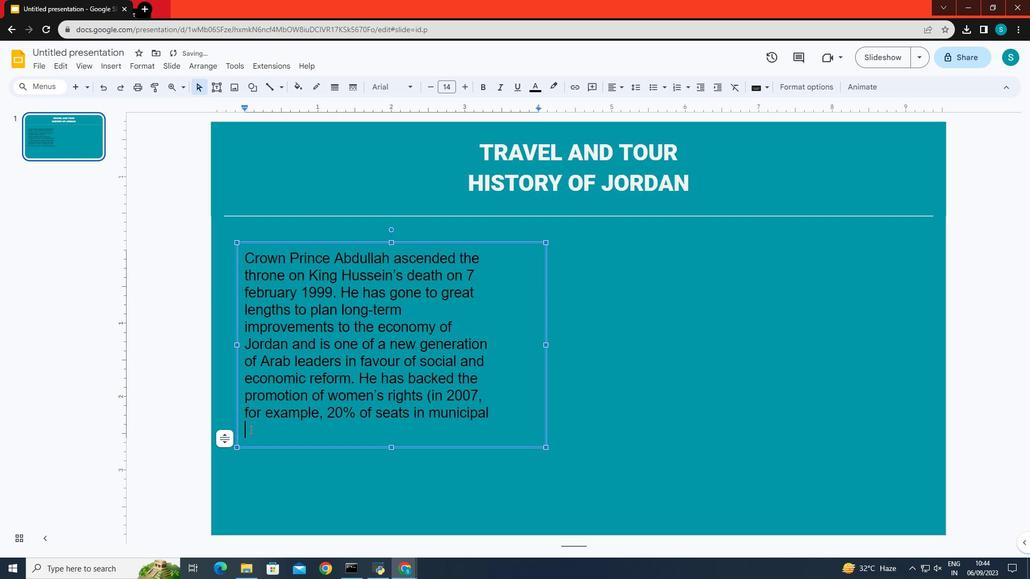 
Action: Mouse pressed left at (250, 429)
Screenshot: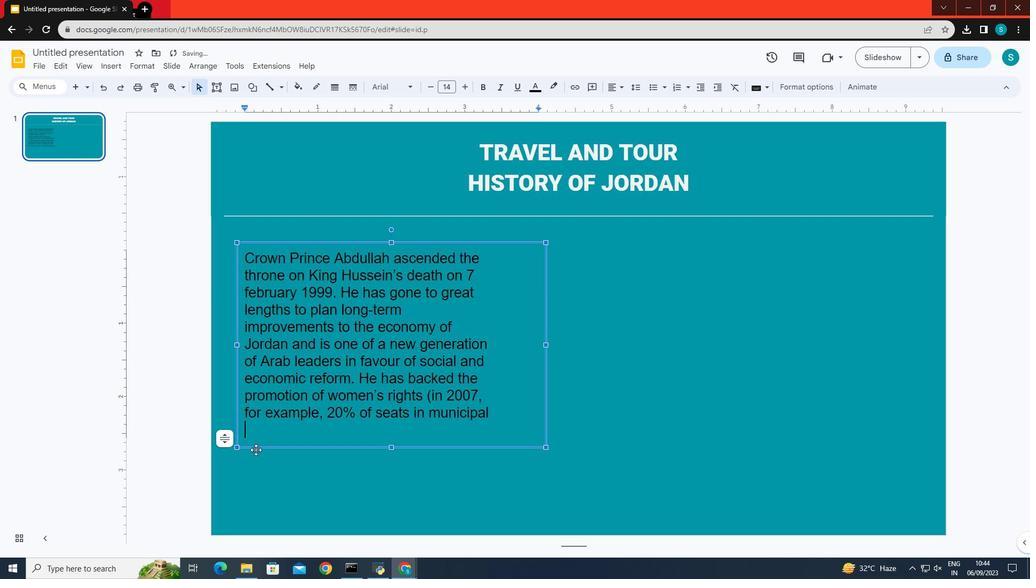 
Action: Mouse moved to (257, 453)
Screenshot: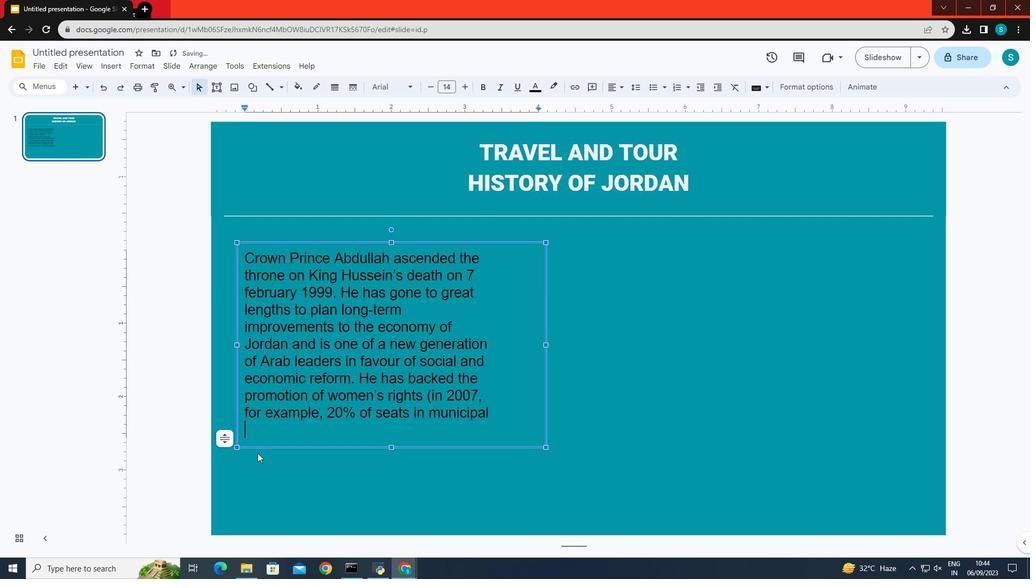 
Action: Key pressed councils<Key.space>were<Key.space>reserved<Key.space>for<Key.space>women<Key.shift_r><Key.shift_r><Key.shift_r><Key.shift_r><Key.shift_r><Key.shift_r><Key.shift_r><Key.shift_r><Key.shift_r><Key.shift_r><Key.shift_r><Key.shift_r><Key.shift_r><Key.shift_r><Key.shift_r><Key.shift_r><Key.shift_r><Key.shift_r><Key.shift_r><Key.shift_r>)
Screenshot: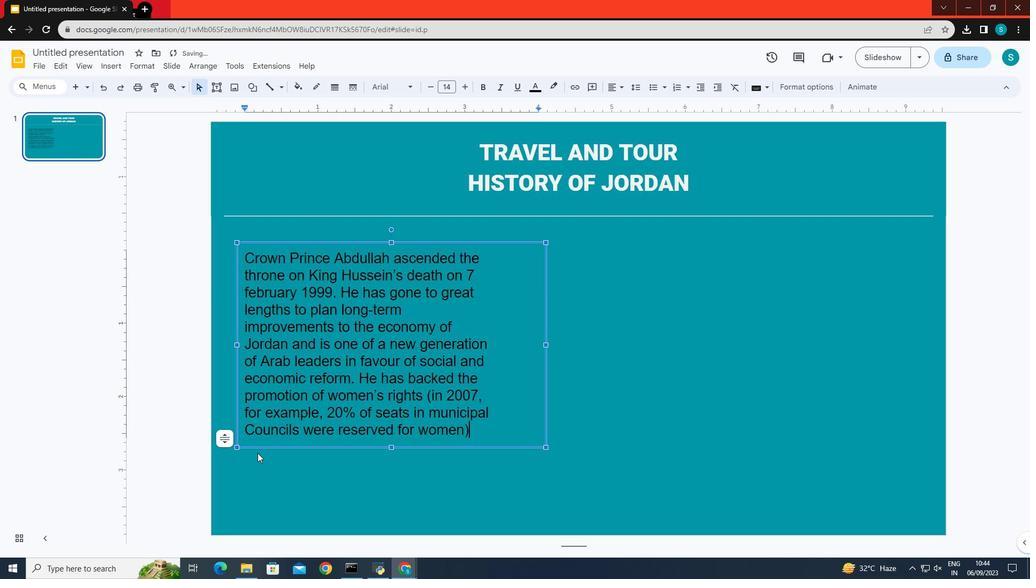 
Action: Mouse moved to (254, 435)
Screenshot: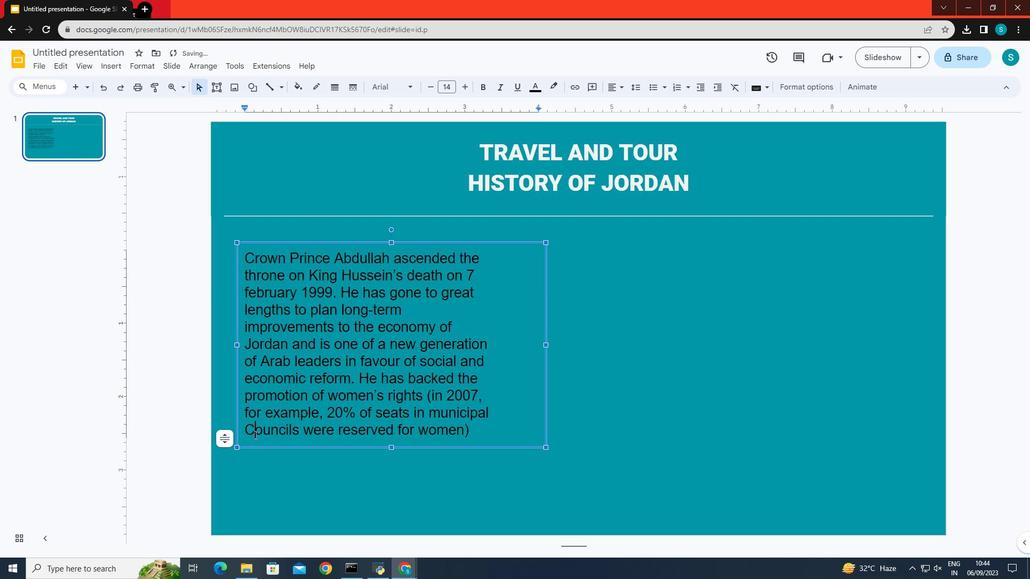 
Action: Mouse pressed left at (254, 435)
Screenshot: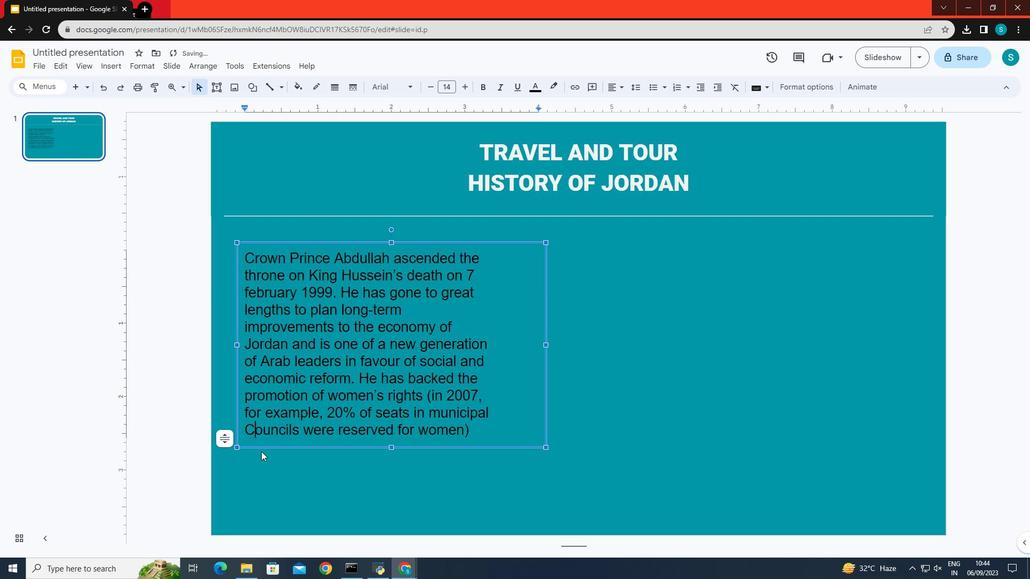 
Action: Mouse moved to (261, 451)
Screenshot: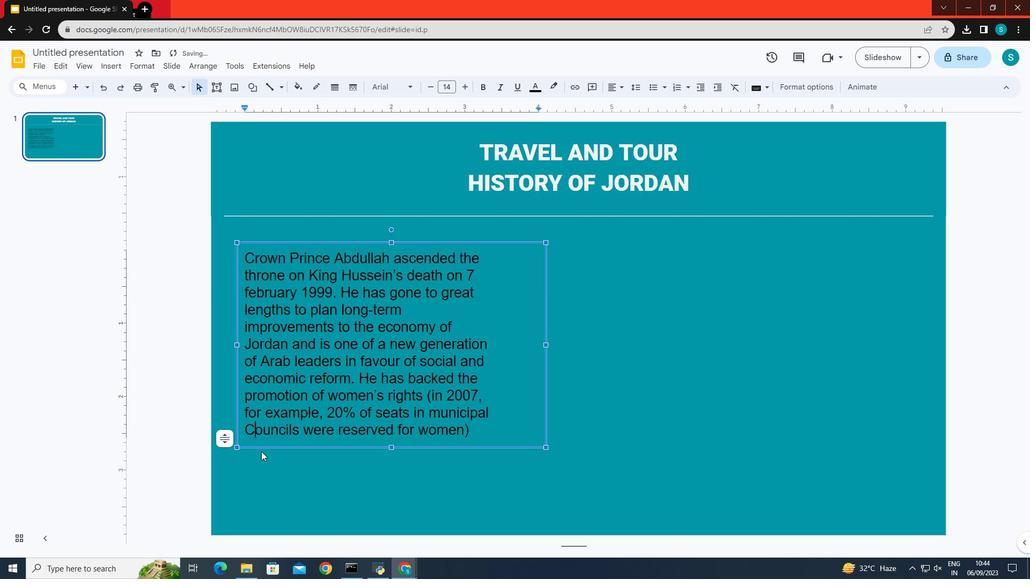 
Action: Key pressed <Key.backspace>c
Screenshot: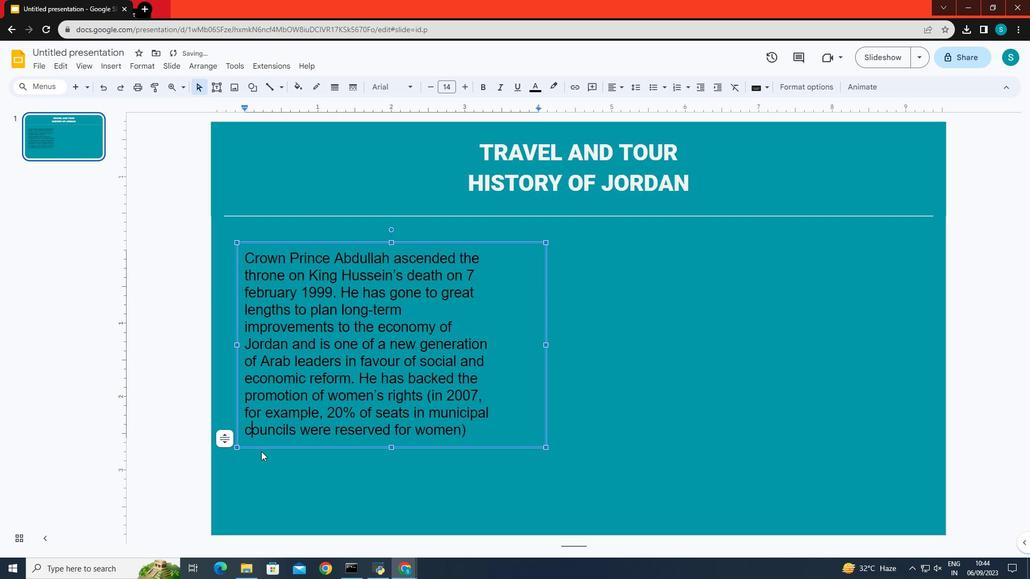 
Action: Mouse moved to (473, 429)
Screenshot: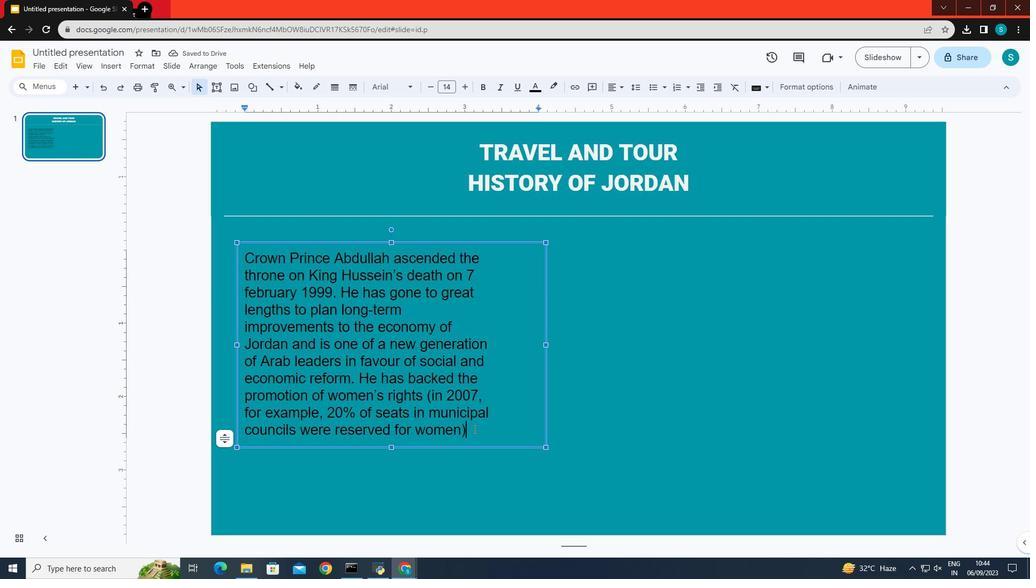 
Action: Mouse pressed left at (473, 429)
Screenshot: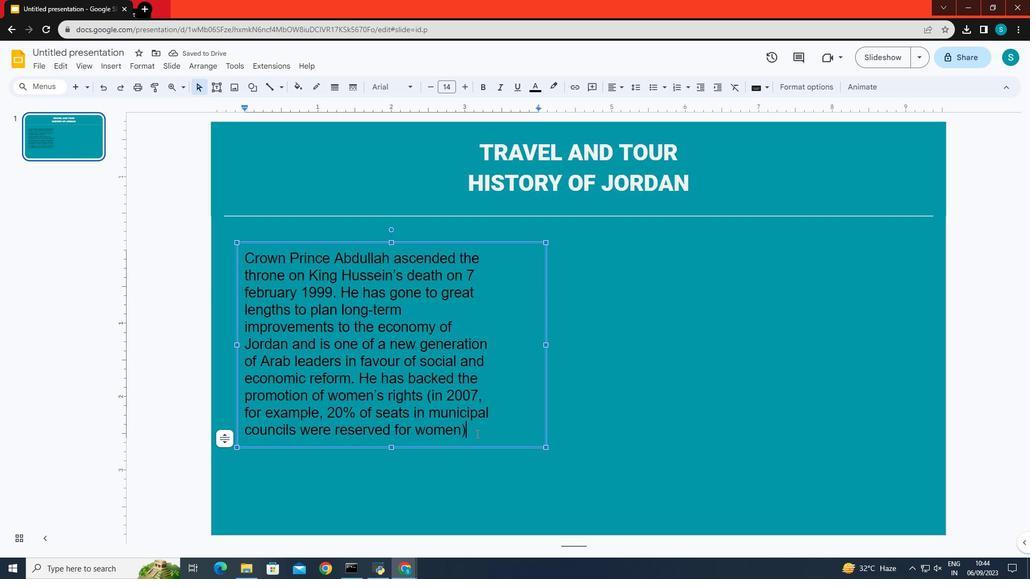 
Action: Mouse moved to (476, 436)
Screenshot: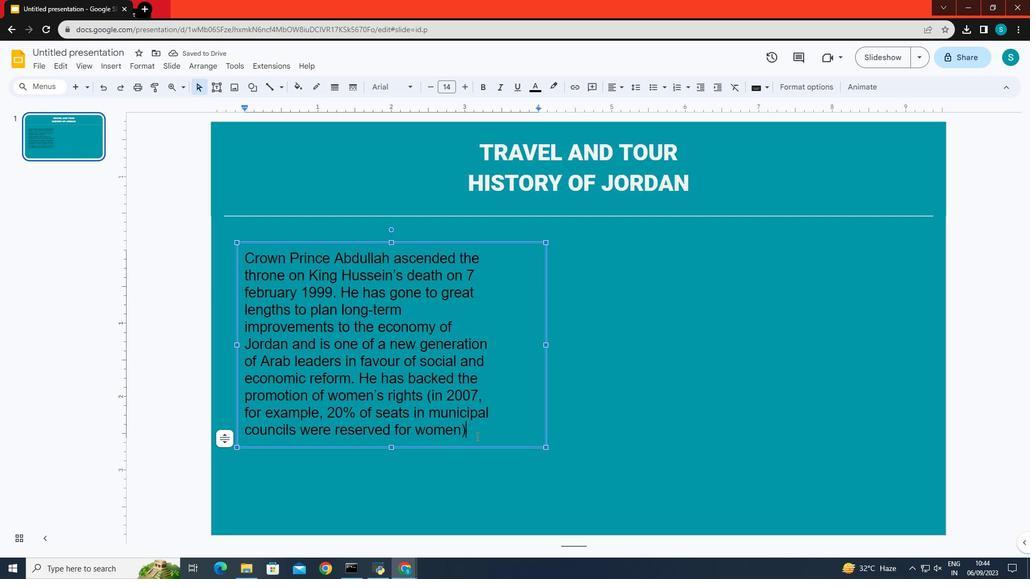 
Action: Key pressed <Key.space><Key.enter><Key.backspace><Key.backspace><Key.enter>and<Key.space><Key.backspace>actively<Key.space>encouraged<Key.space>information<Key.enter>technology,<Key.space><Key.backspace>democracy,<Key.space>liberal<Key.enter>economic<Key.space>policies<Key.space>and<Key.space>liberal<Key.enter>economic<Key.space>policies<Key.space>and<Key.space>interg<Key.backspace><Key.backspace>gration<Key.space>with<Key.enter>the<Key.space>rest<Key.space>of<Key.space>the<Key.space>world.
Screenshot: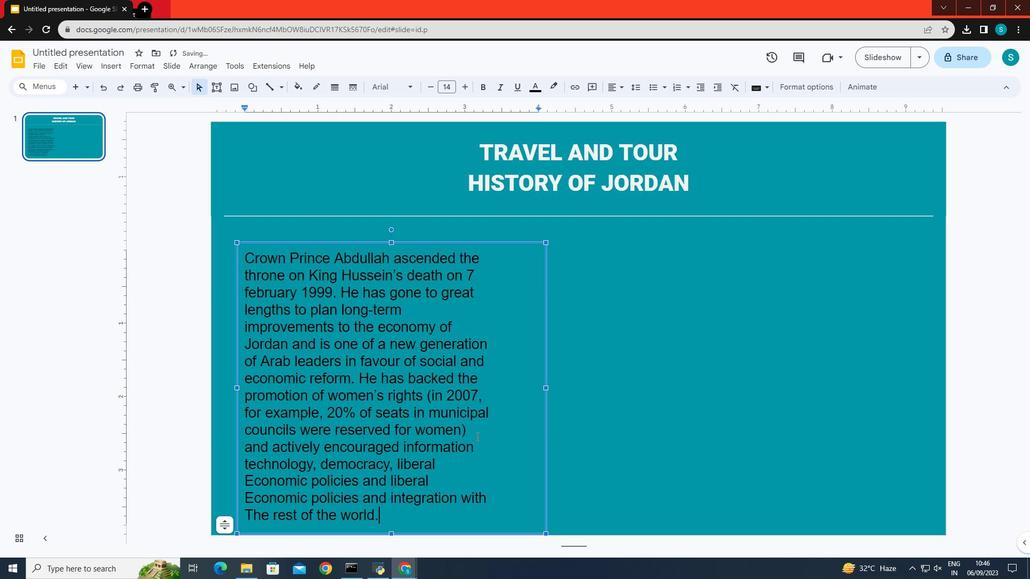 
Action: Mouse moved to (251, 484)
Screenshot: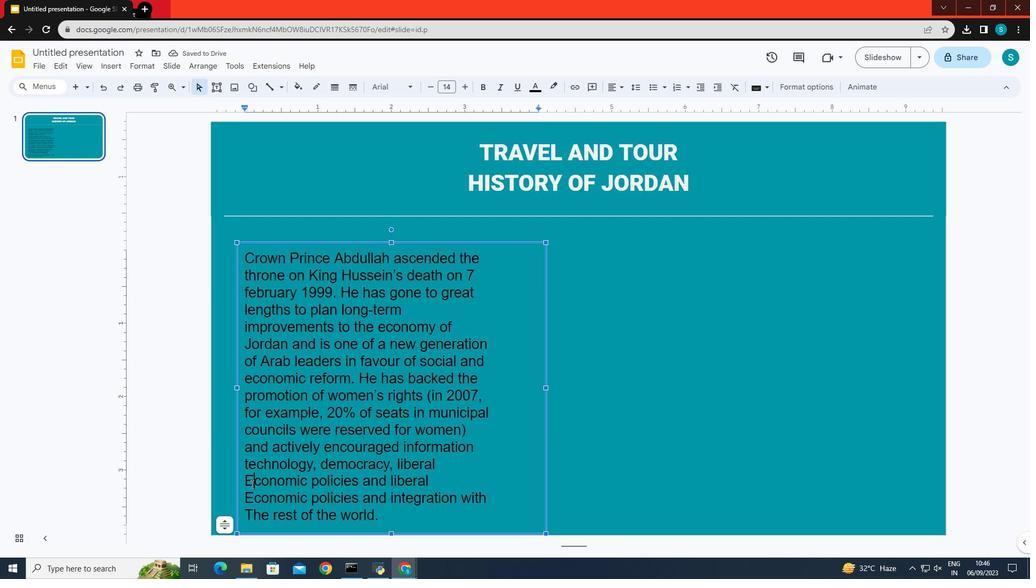 
Action: Mouse pressed left at (251, 484)
Screenshot: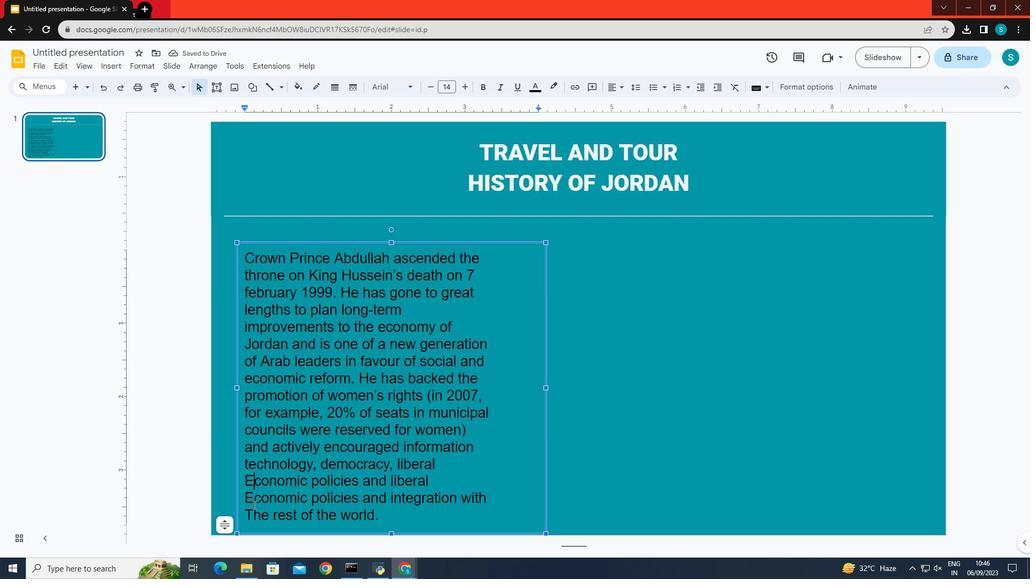 
Action: Mouse moved to (247, 521)
Screenshot: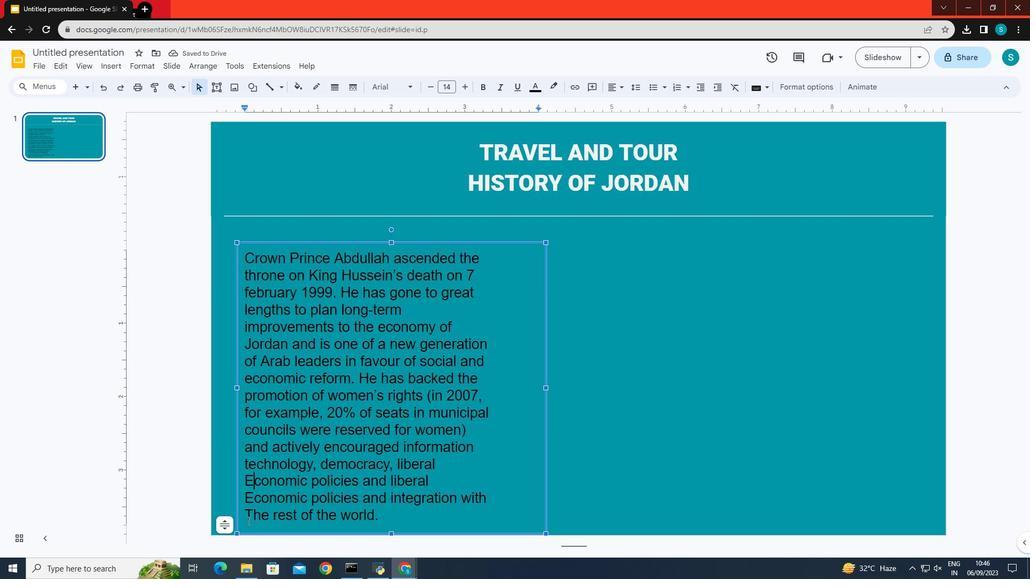
Action: Key pressed <Key.backspace>e
Screenshot: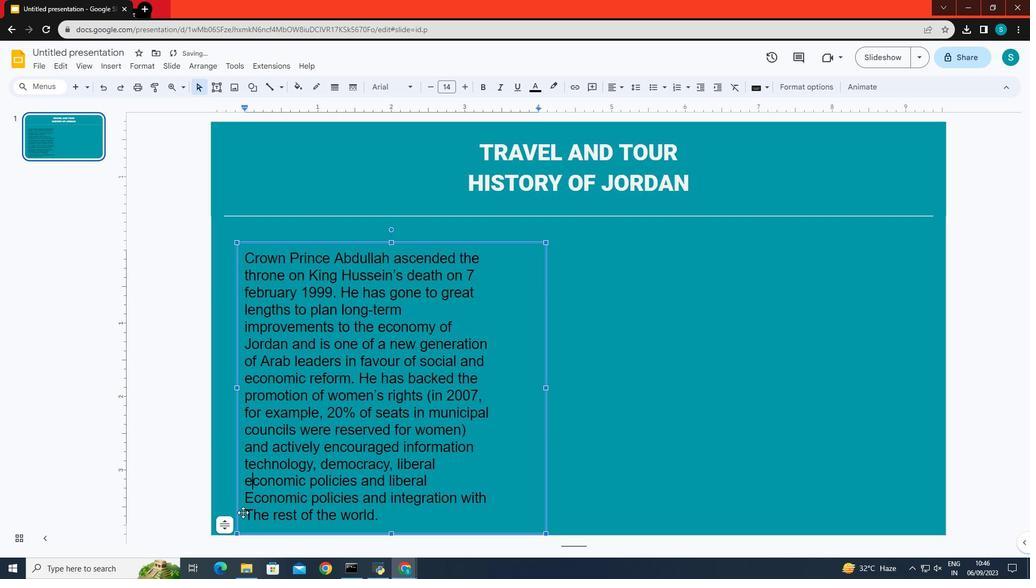 
Action: Mouse moved to (254, 498)
Screenshot: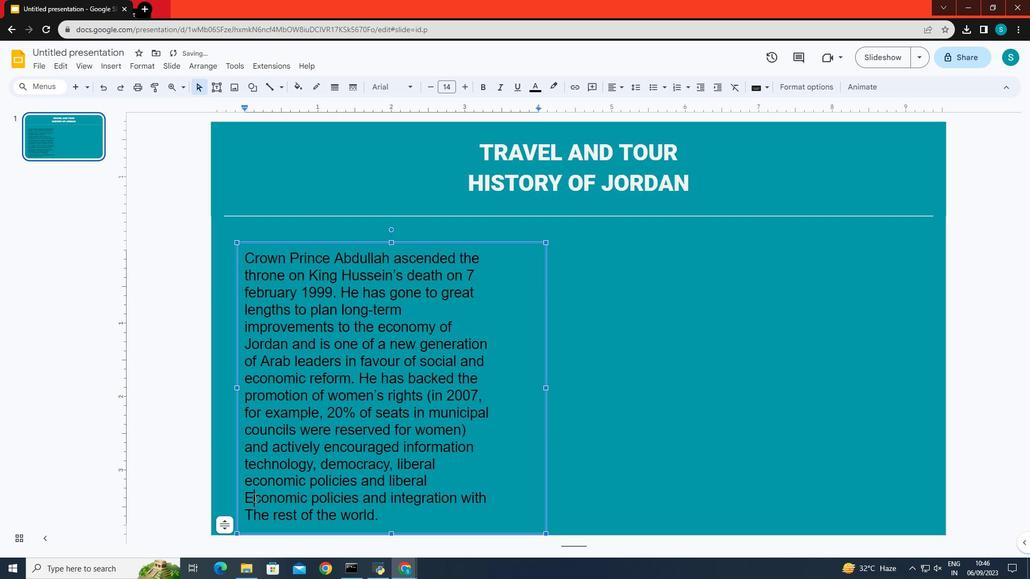 
Action: Mouse pressed left at (254, 498)
Screenshot: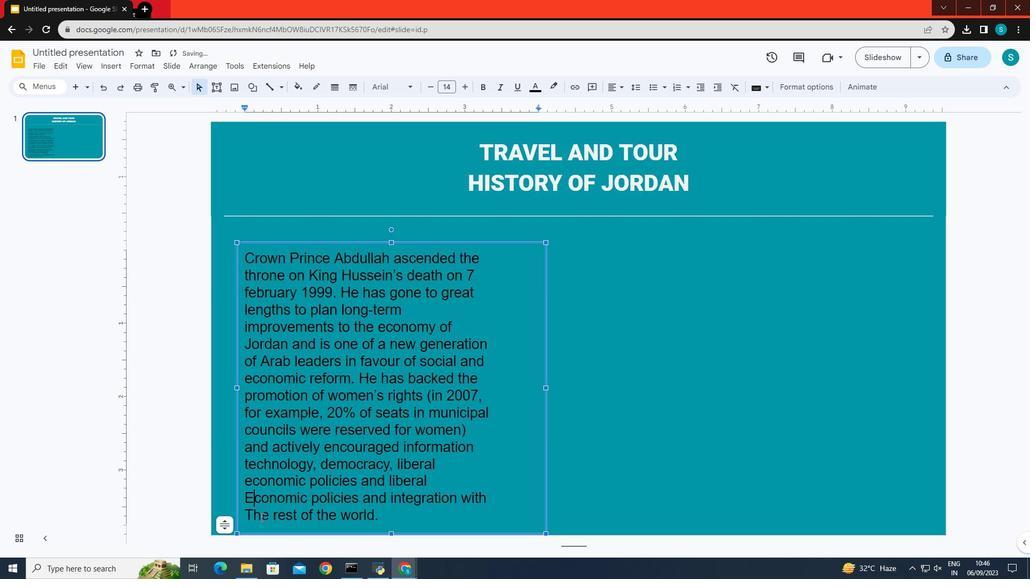 
Action: Mouse moved to (265, 537)
Screenshot: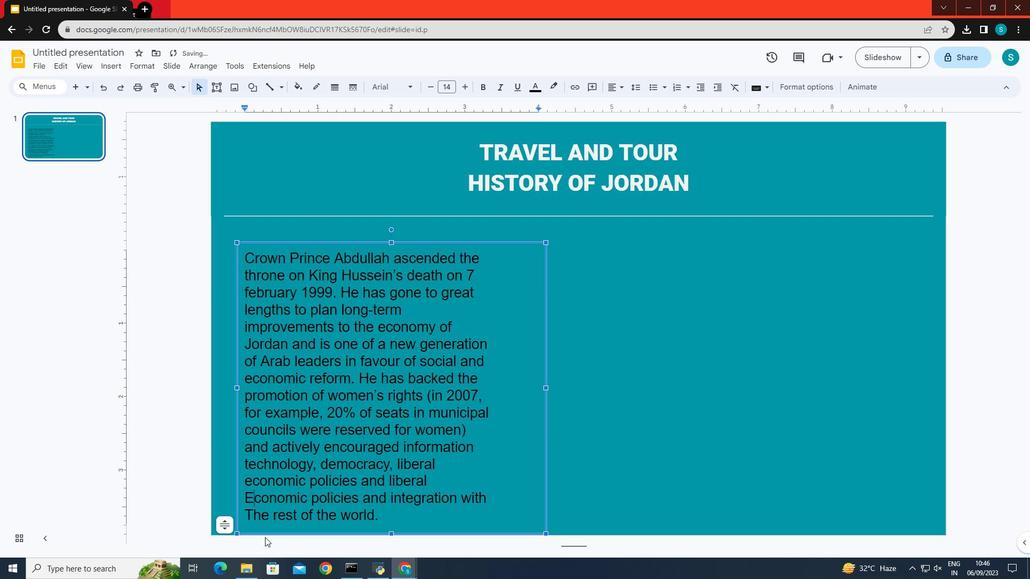 
Action: Key pressed <Key.backspace>e
Screenshot: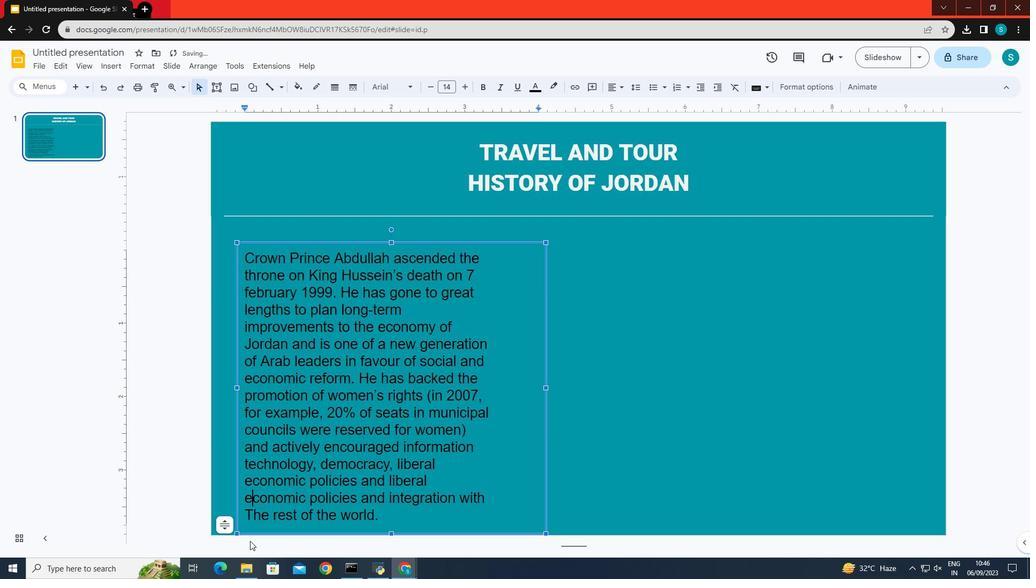 
Action: Mouse moved to (254, 514)
Screenshot: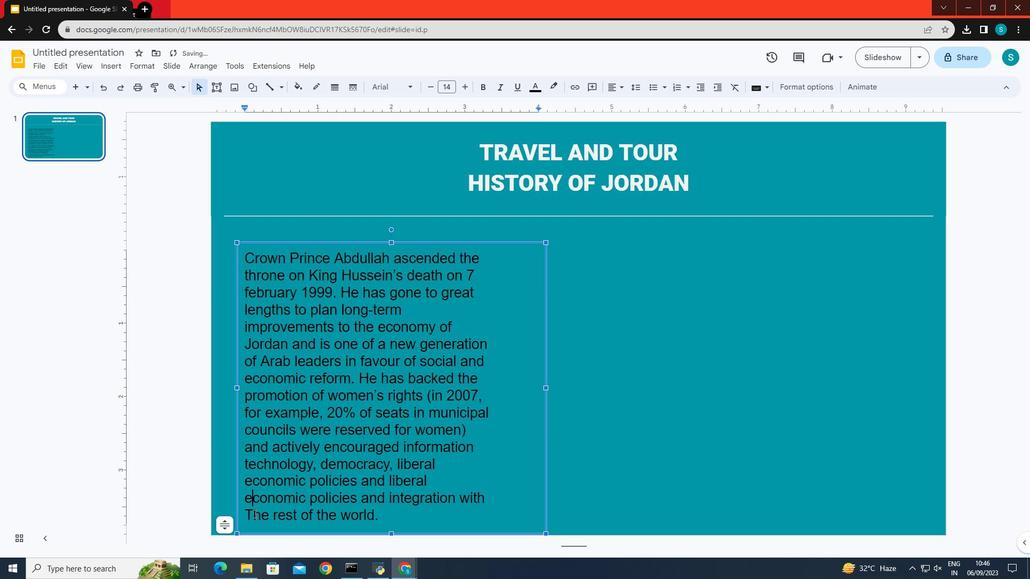 
Action: Mouse pressed left at (254, 514)
Screenshot: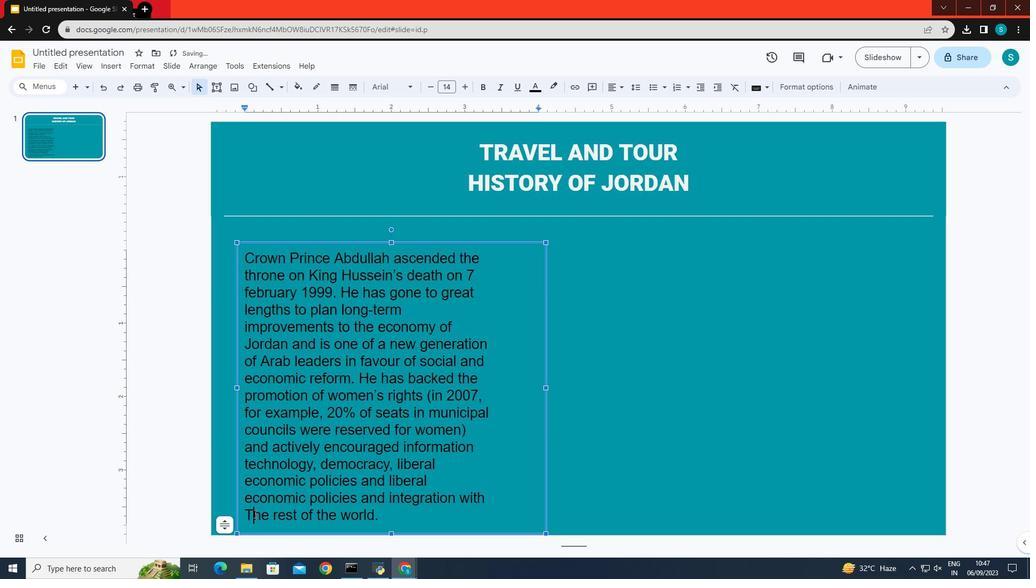 
Action: Mouse moved to (254, 514)
Screenshot: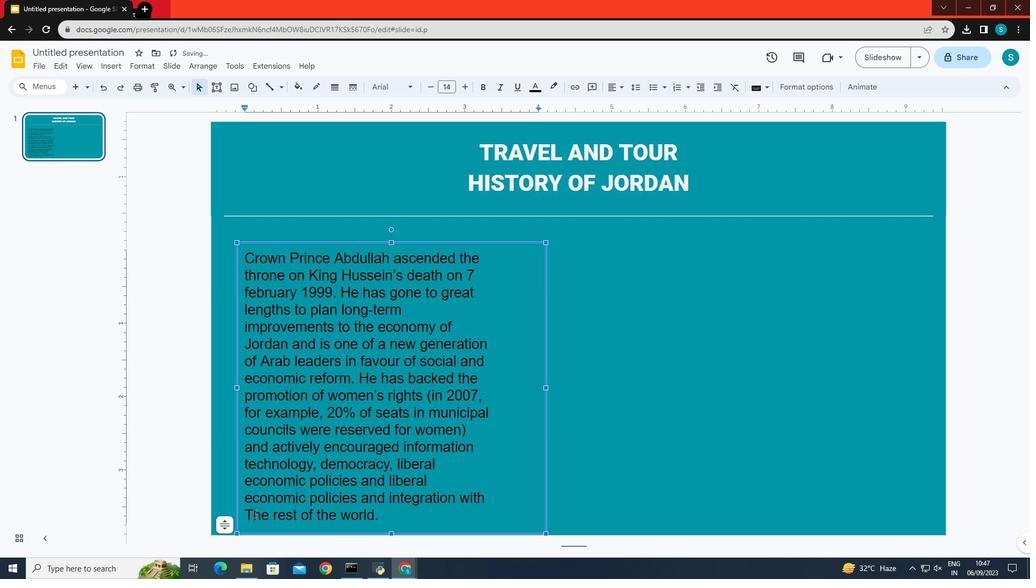 
Action: Key pressed <Key.backspace>t
Screenshot: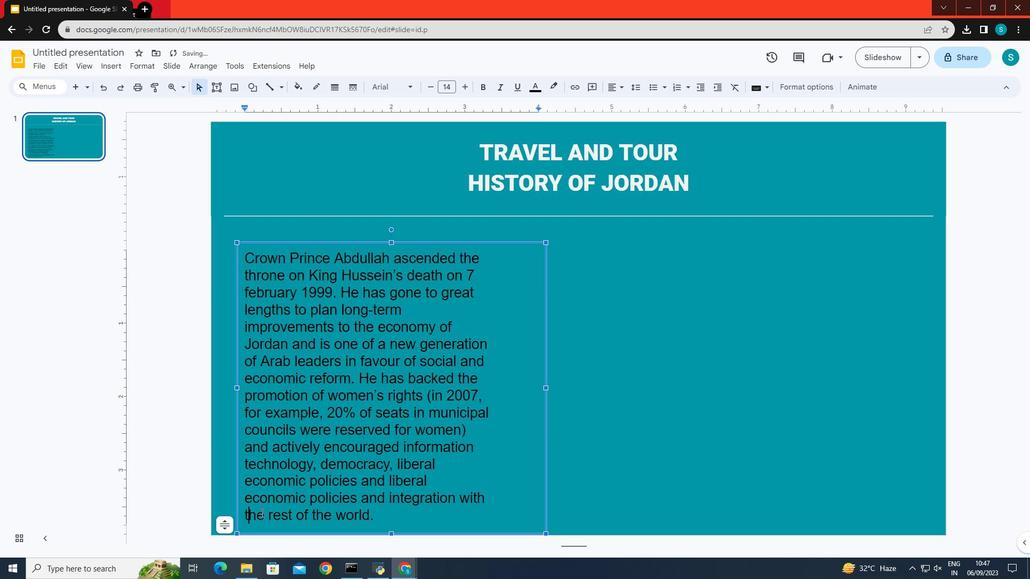 
Action: Mouse moved to (366, 380)
Screenshot: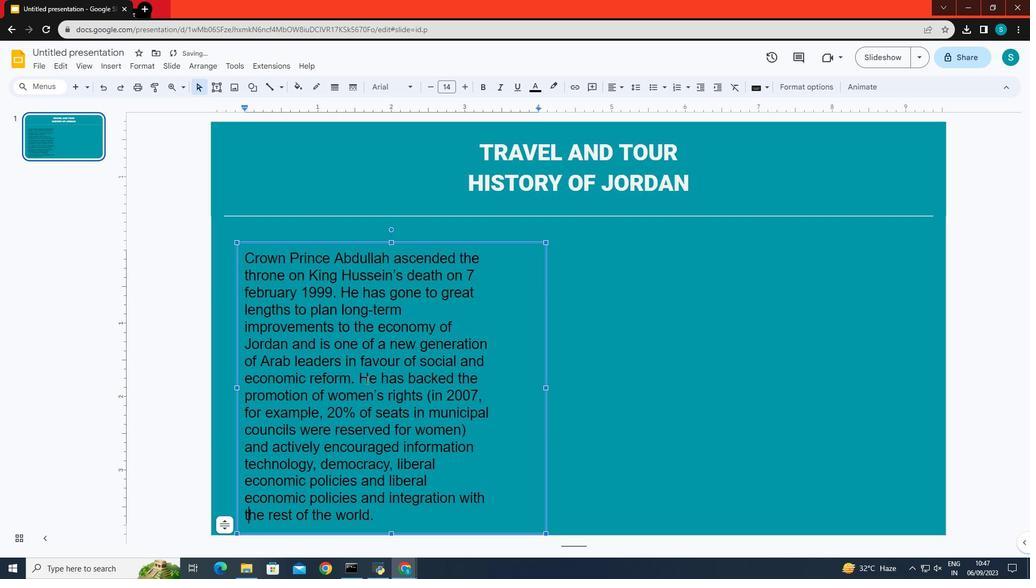 
Action: Mouse scrolled (366, 379) with delta (0, 0)
Screenshot: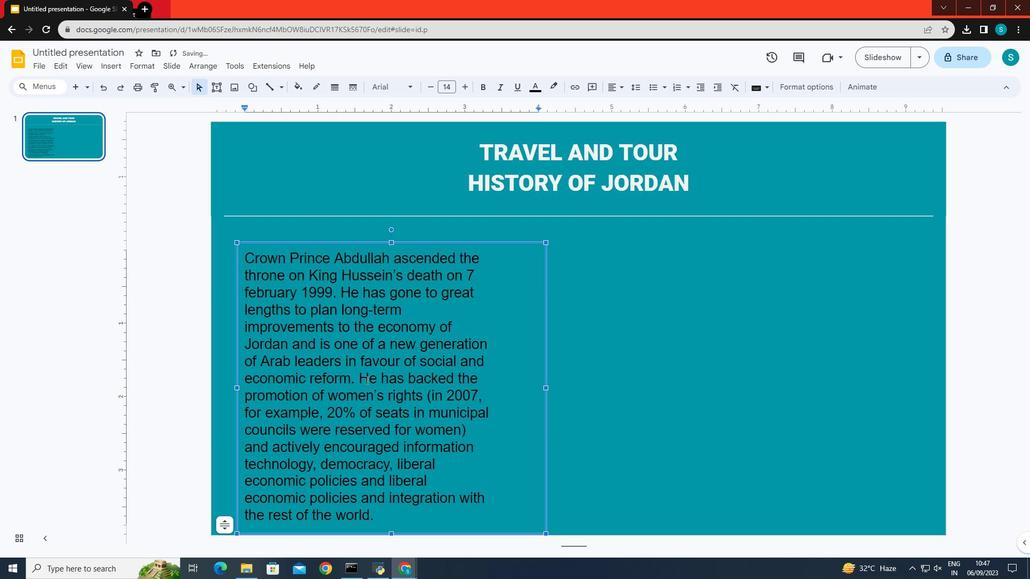 
Action: Mouse scrolled (366, 379) with delta (0, 0)
Screenshot: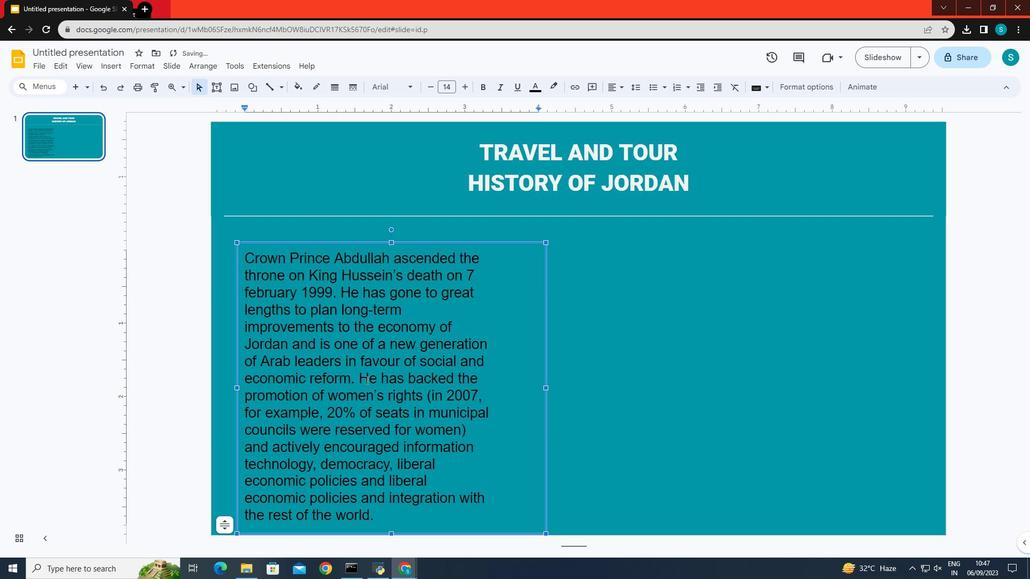 
Action: Mouse moved to (388, 355)
Screenshot: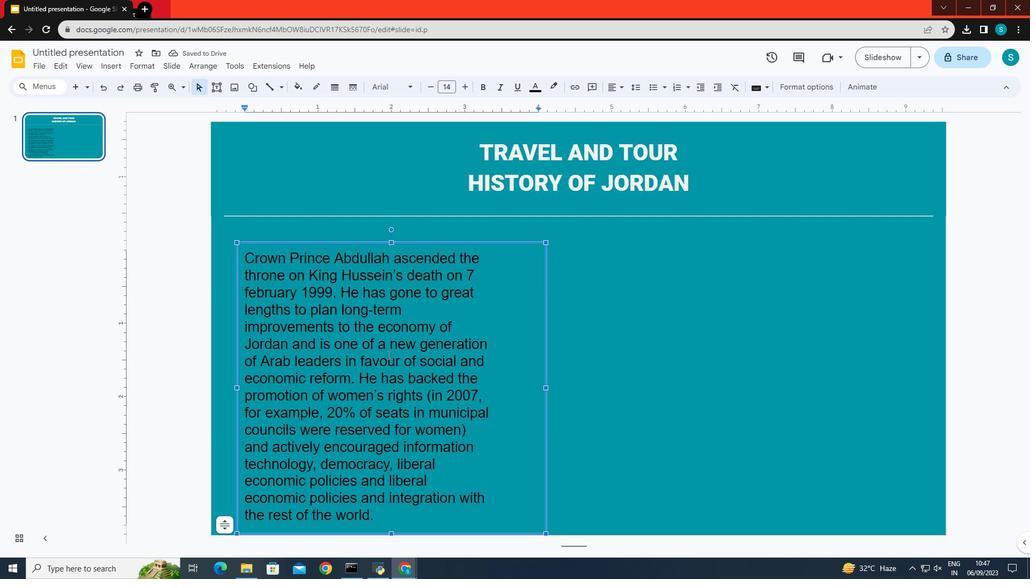 
Action: Mouse scrolled (388, 354) with delta (0, 0)
